 Task: Create a comic adaptation of a famous myth.
Action: Mouse moved to (37, 118)
Screenshot: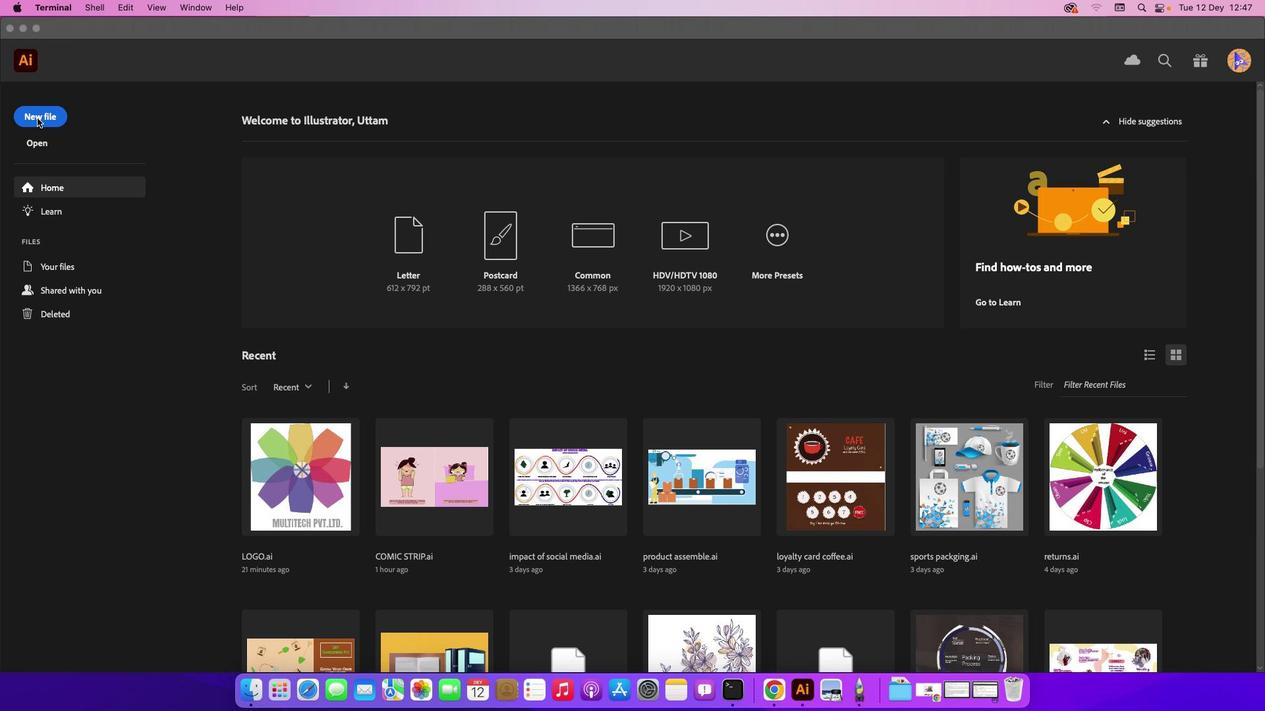 
Action: Mouse pressed left at (37, 118)
Screenshot: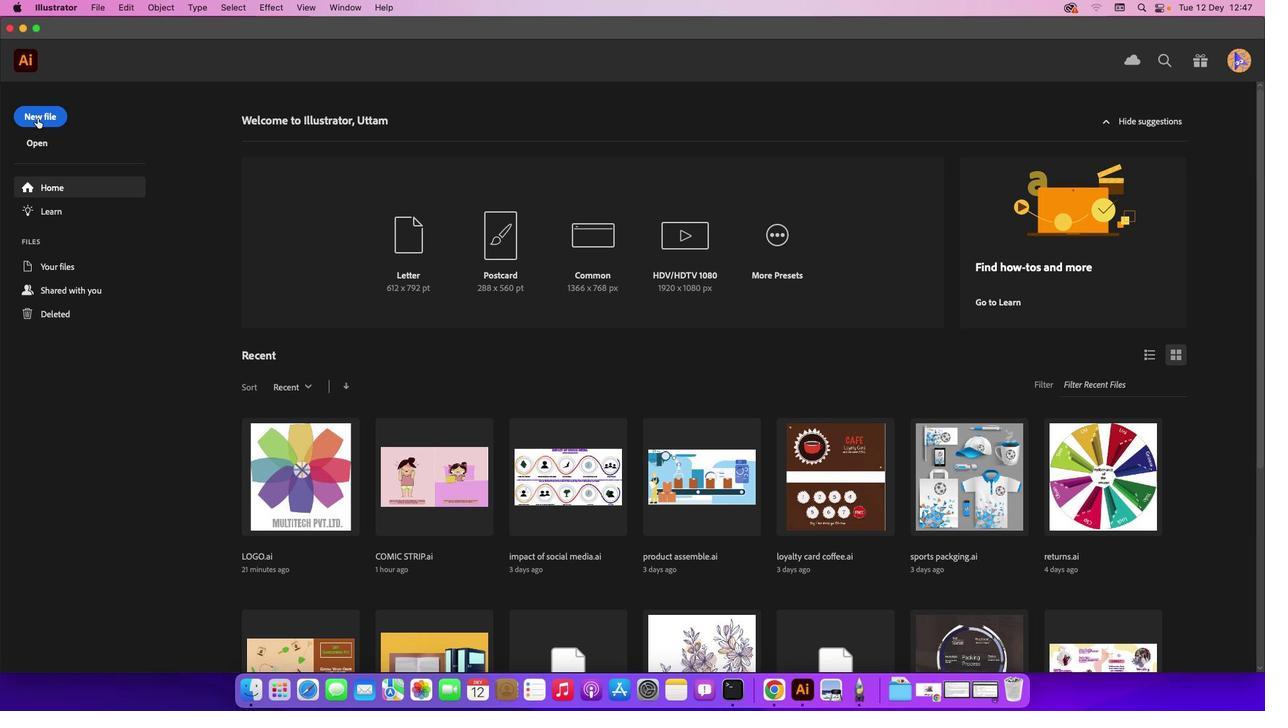 
Action: Mouse moved to (36, 118)
Screenshot: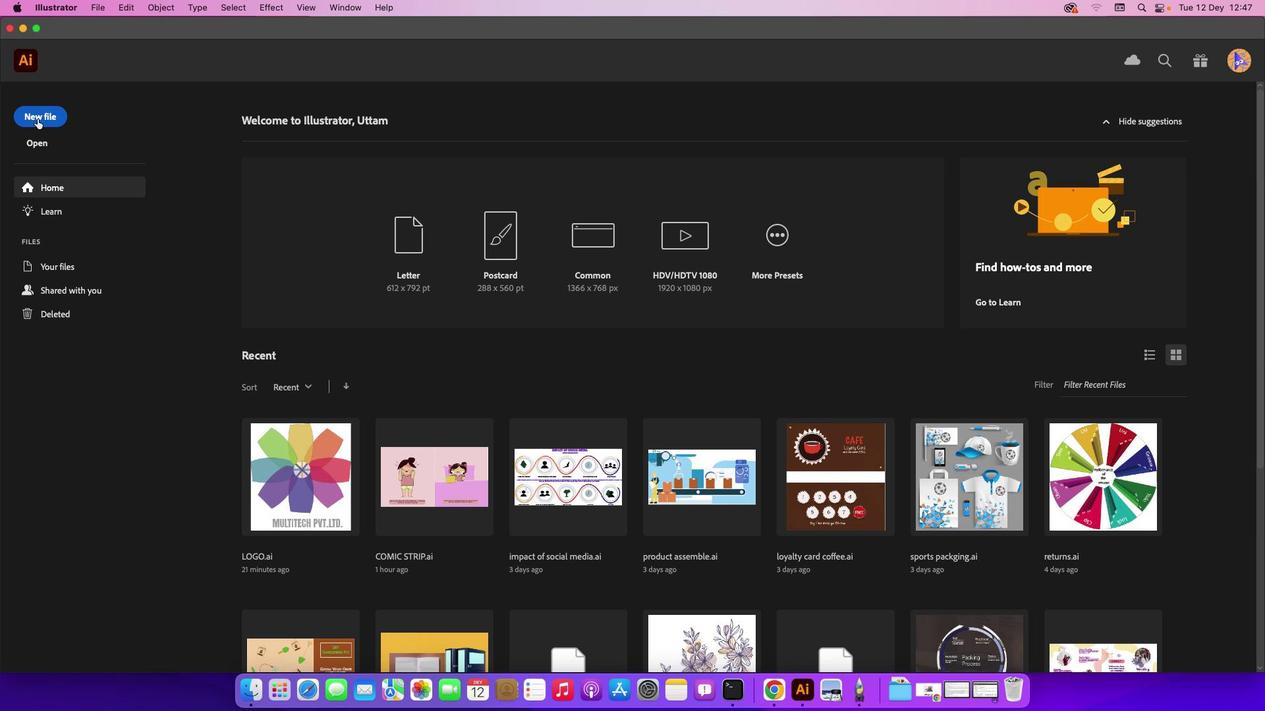 
Action: Mouse pressed left at (36, 118)
Screenshot: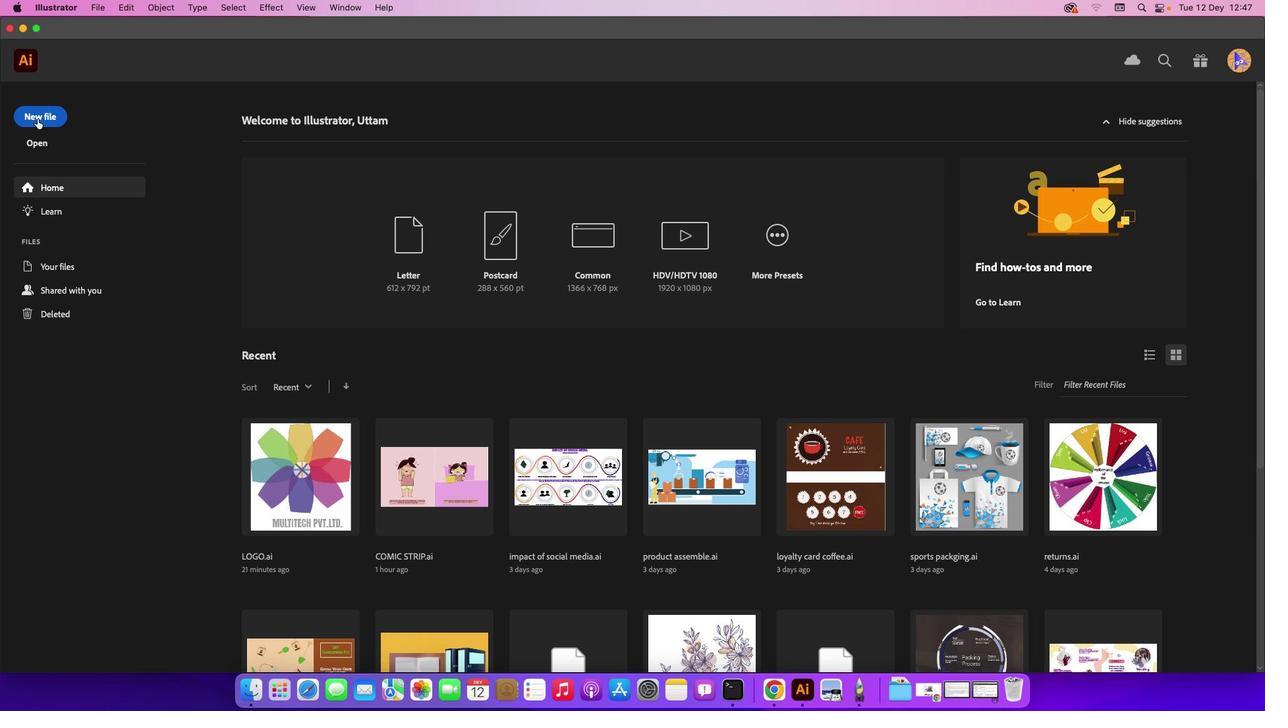 
Action: Mouse moved to (935, 545)
Screenshot: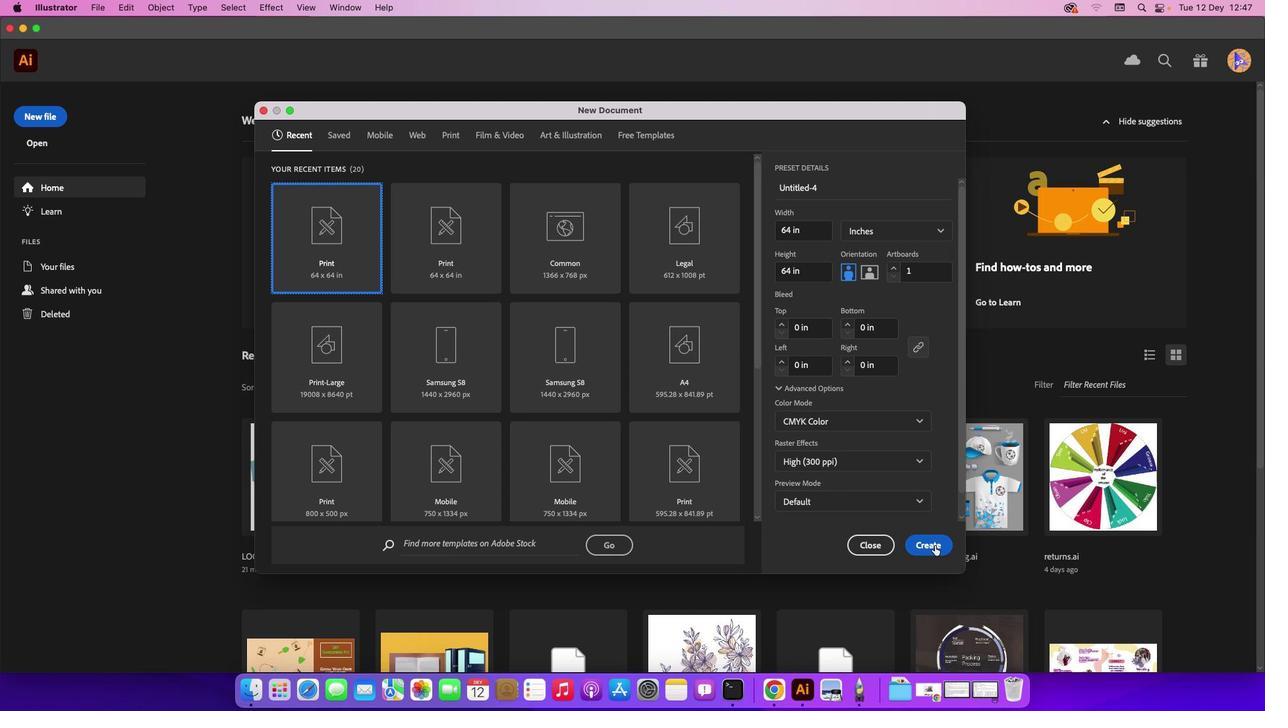 
Action: Mouse pressed left at (935, 545)
Screenshot: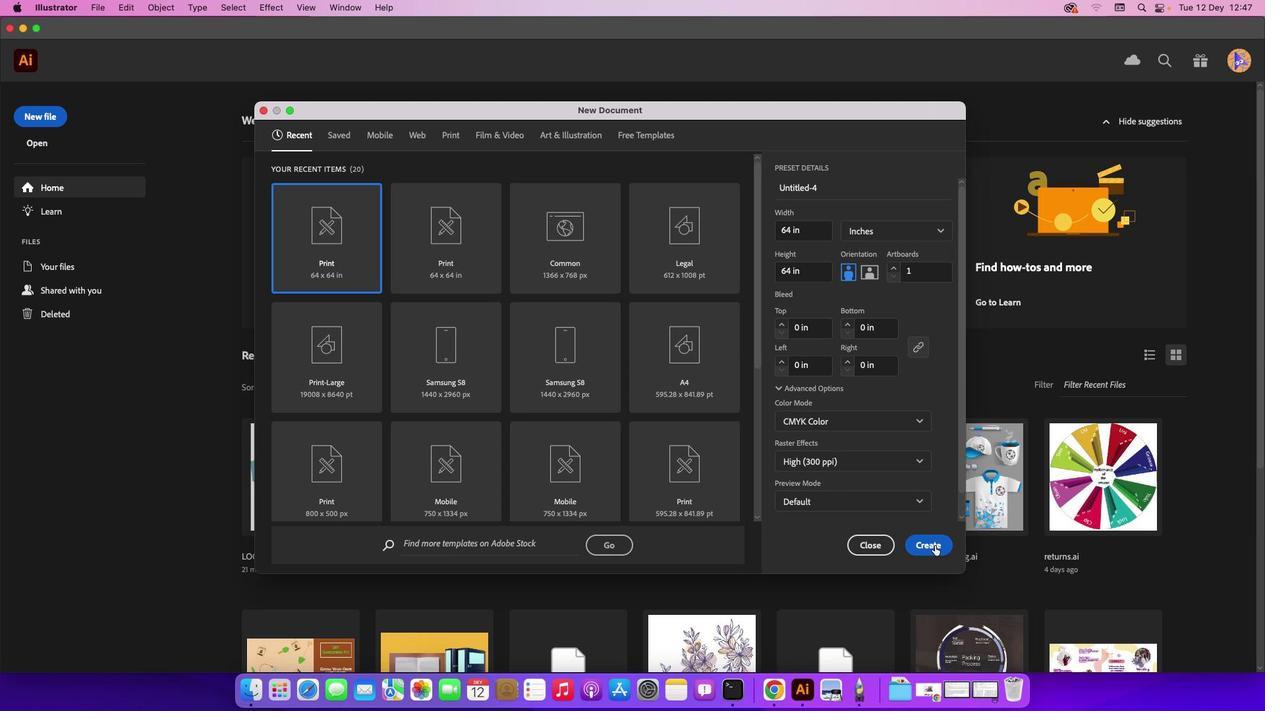 
Action: Mouse moved to (99, 10)
Screenshot: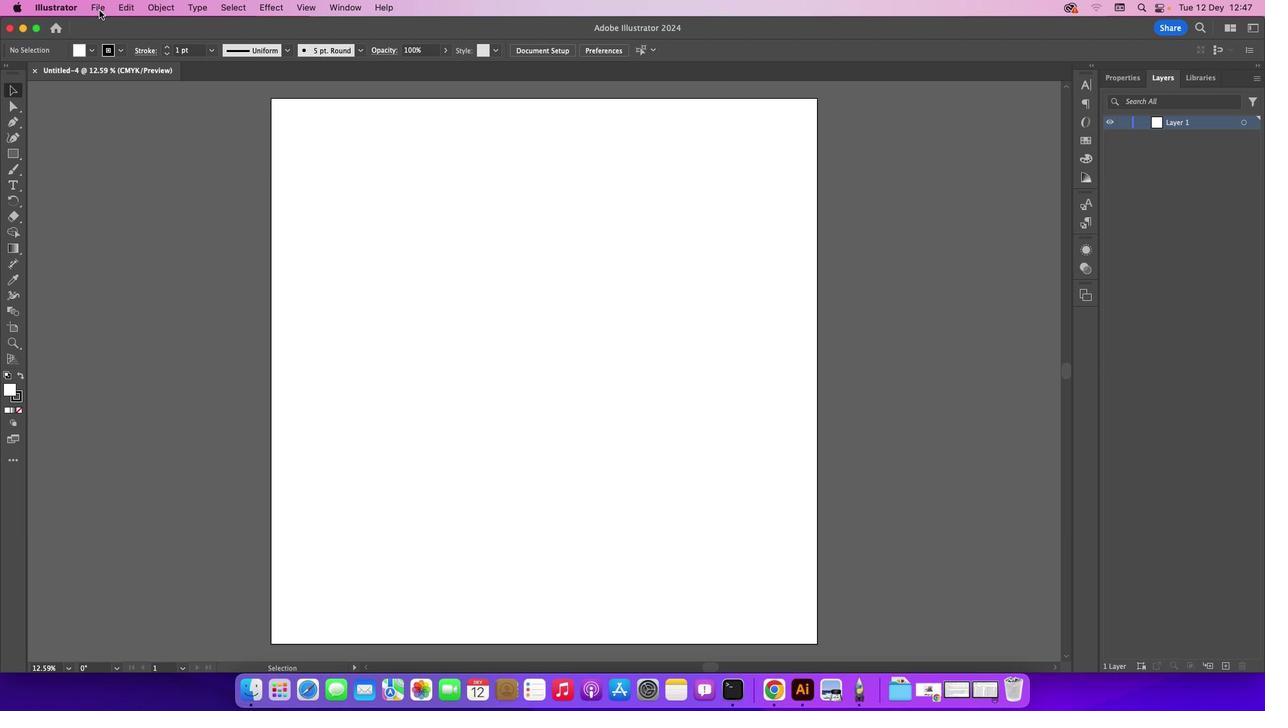 
Action: Mouse pressed left at (99, 10)
Screenshot: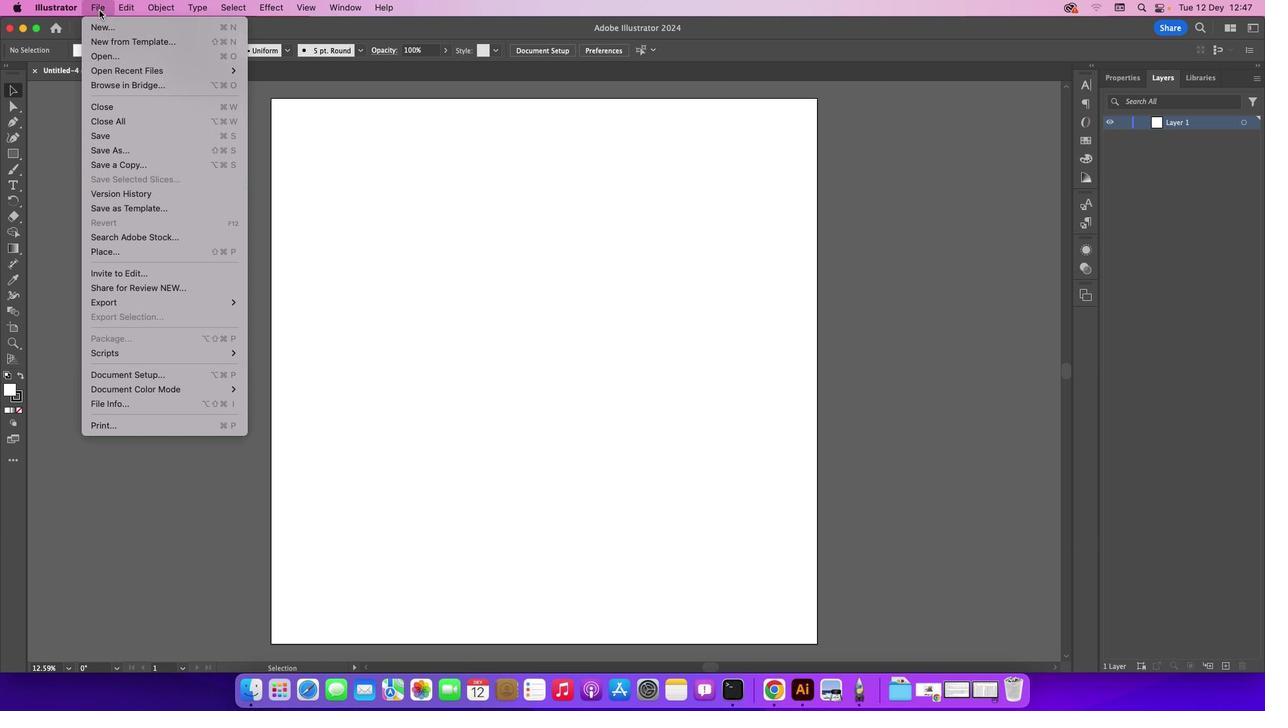 
Action: Mouse moved to (133, 252)
Screenshot: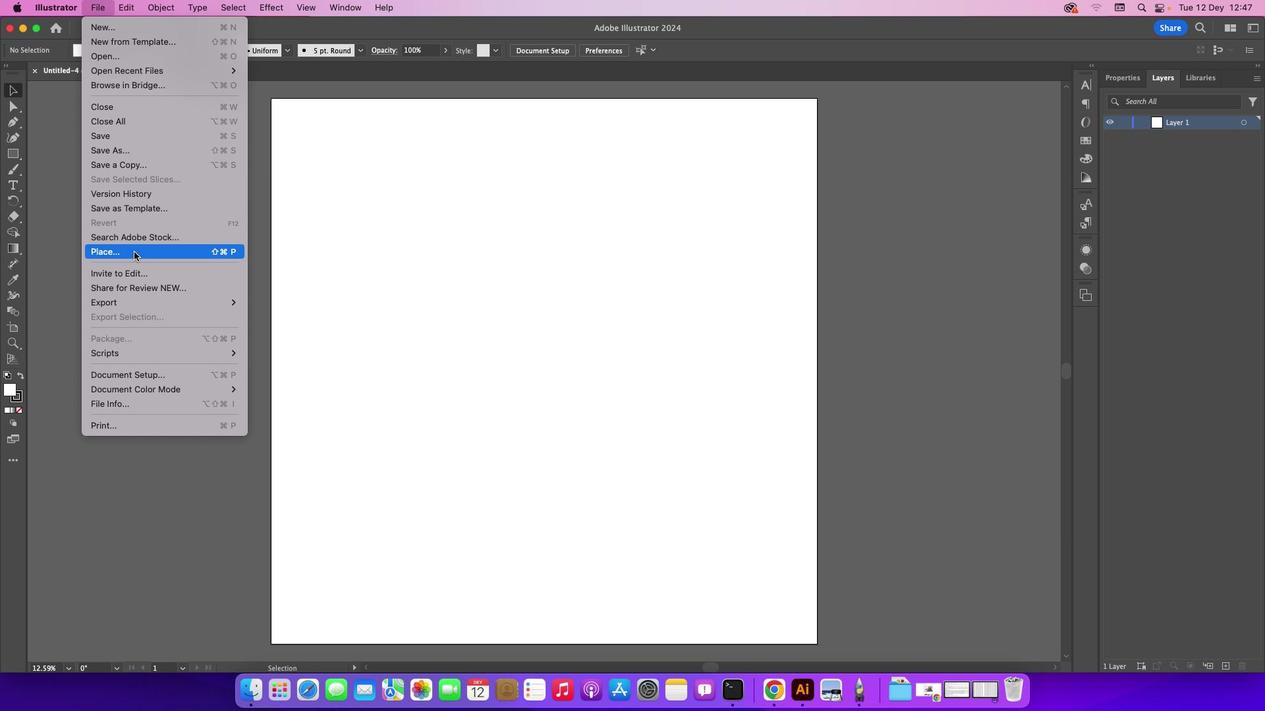 
Action: Mouse pressed left at (133, 252)
Screenshot: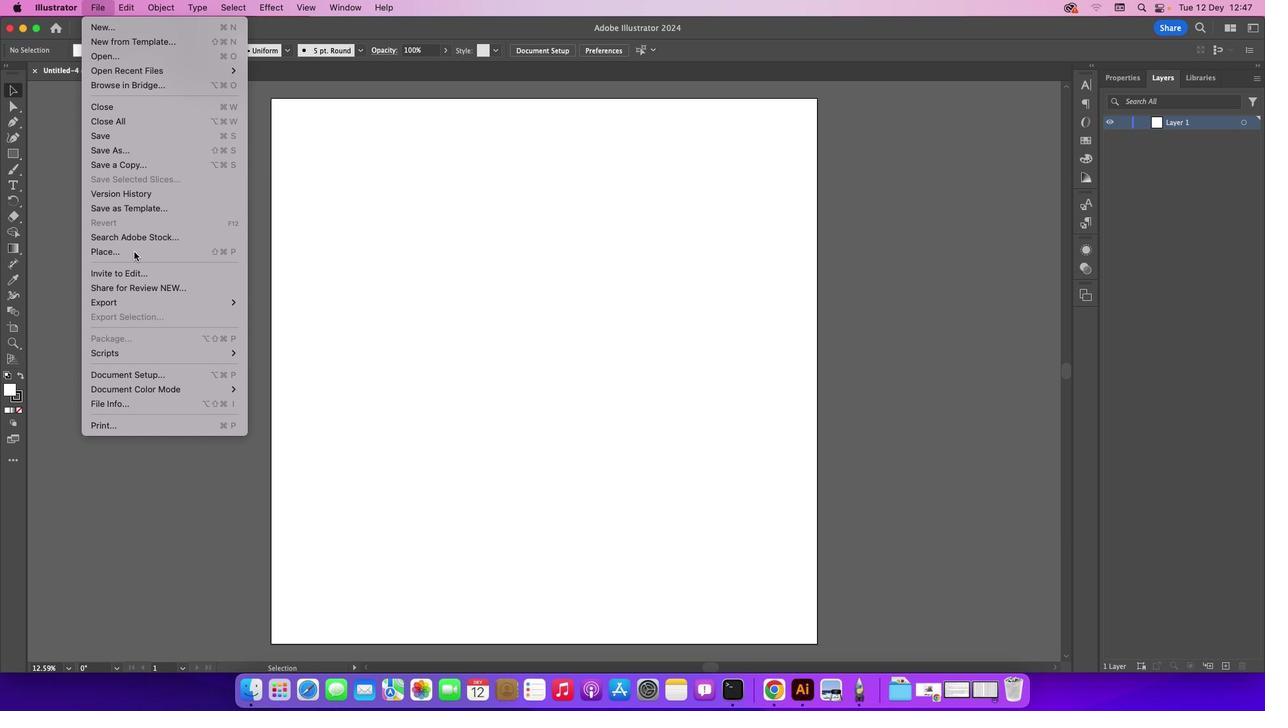 
Action: Mouse moved to (522, 192)
Screenshot: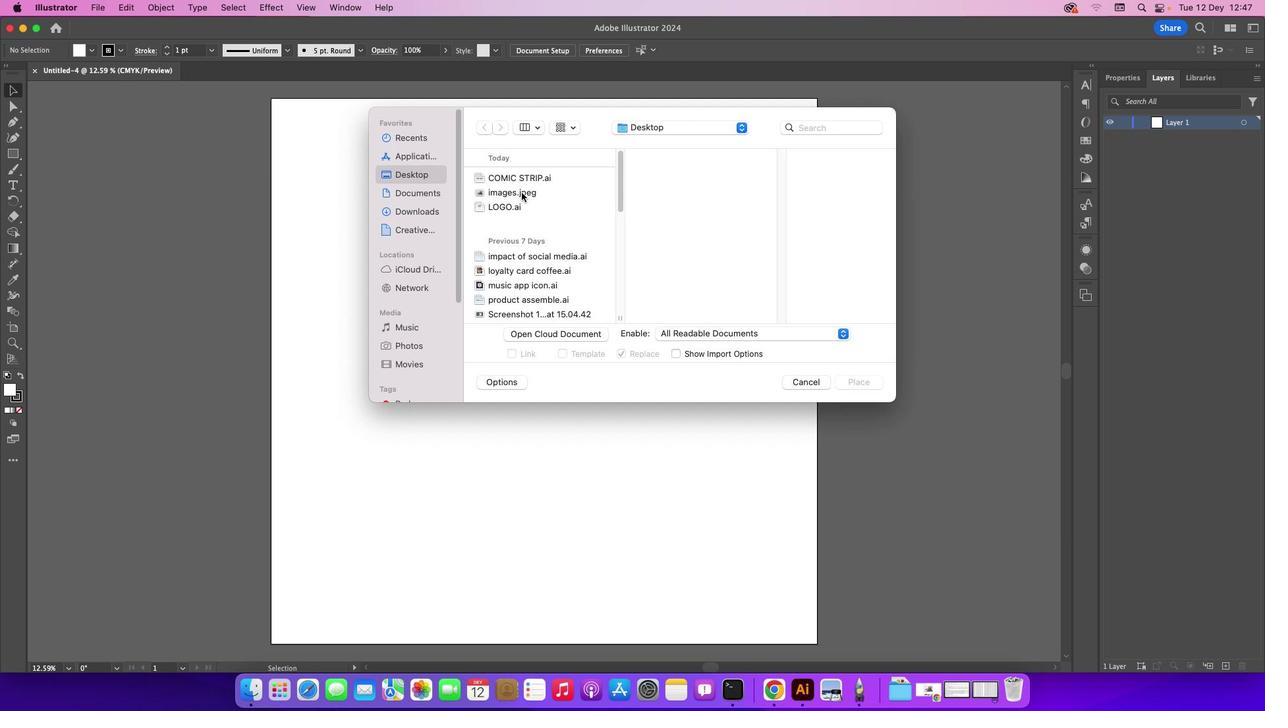 
Action: Mouse pressed left at (522, 192)
Screenshot: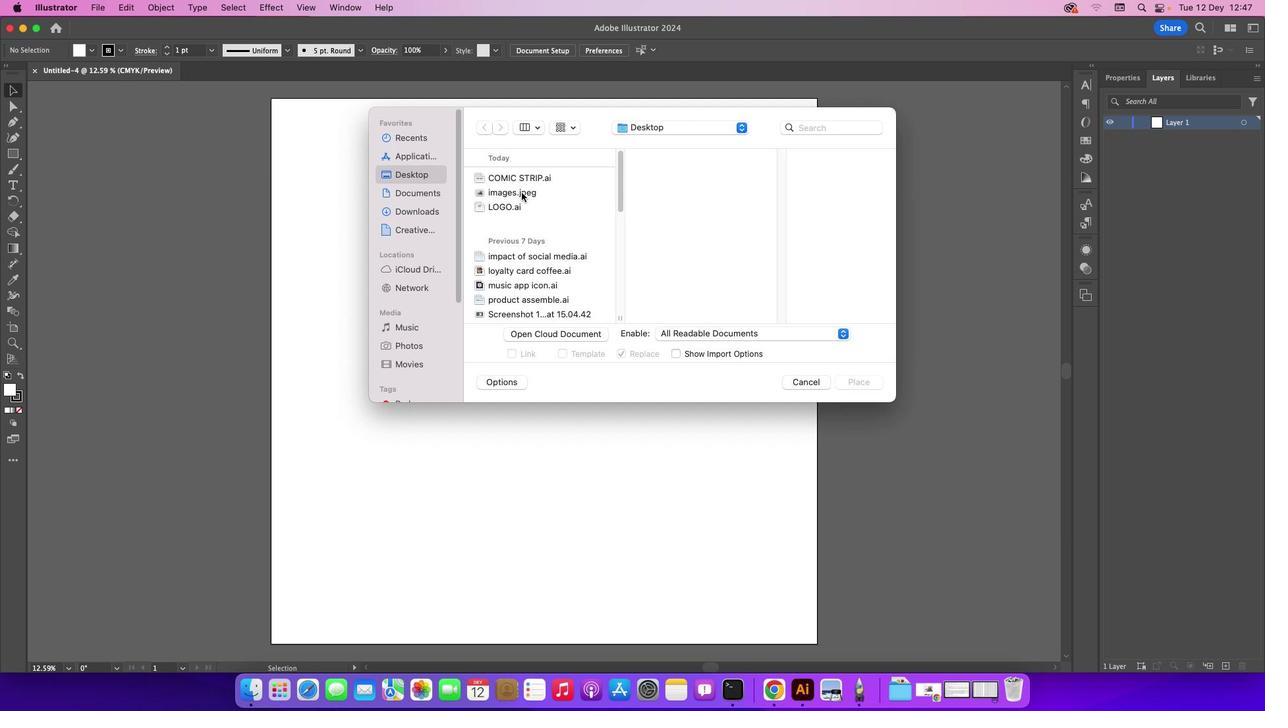 
Action: Mouse moved to (872, 383)
Screenshot: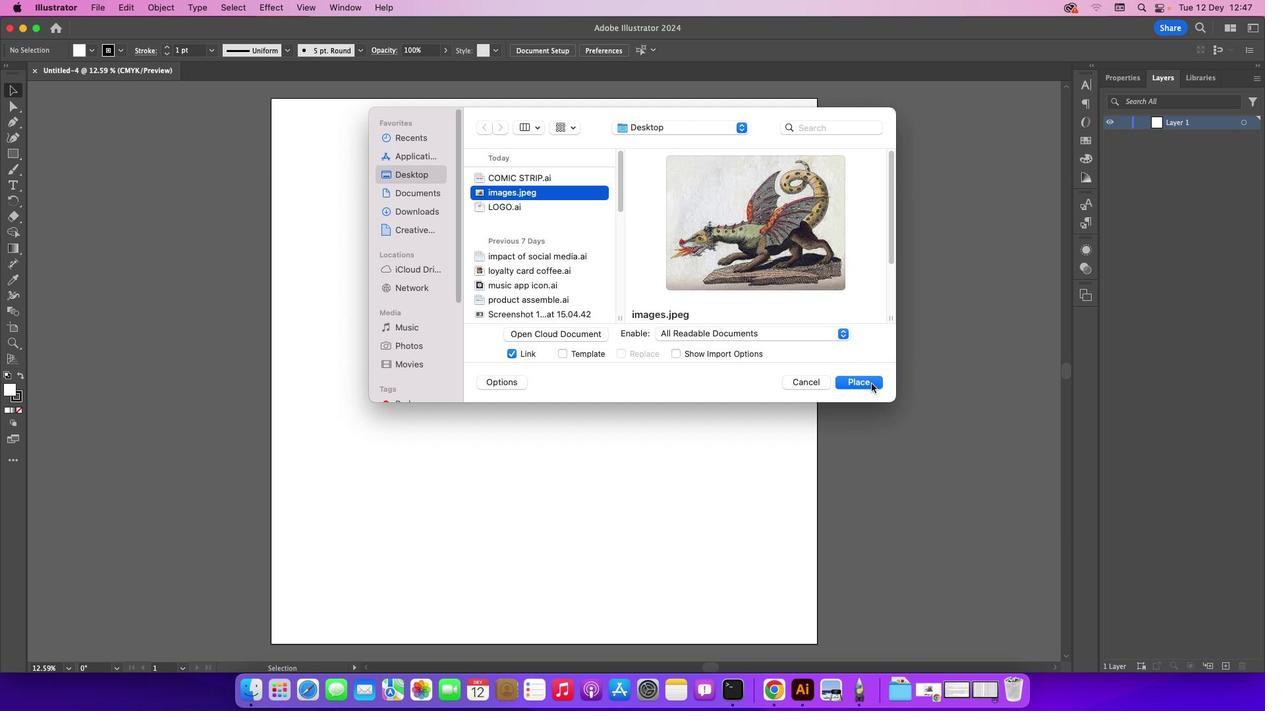 
Action: Mouse pressed left at (872, 383)
Screenshot: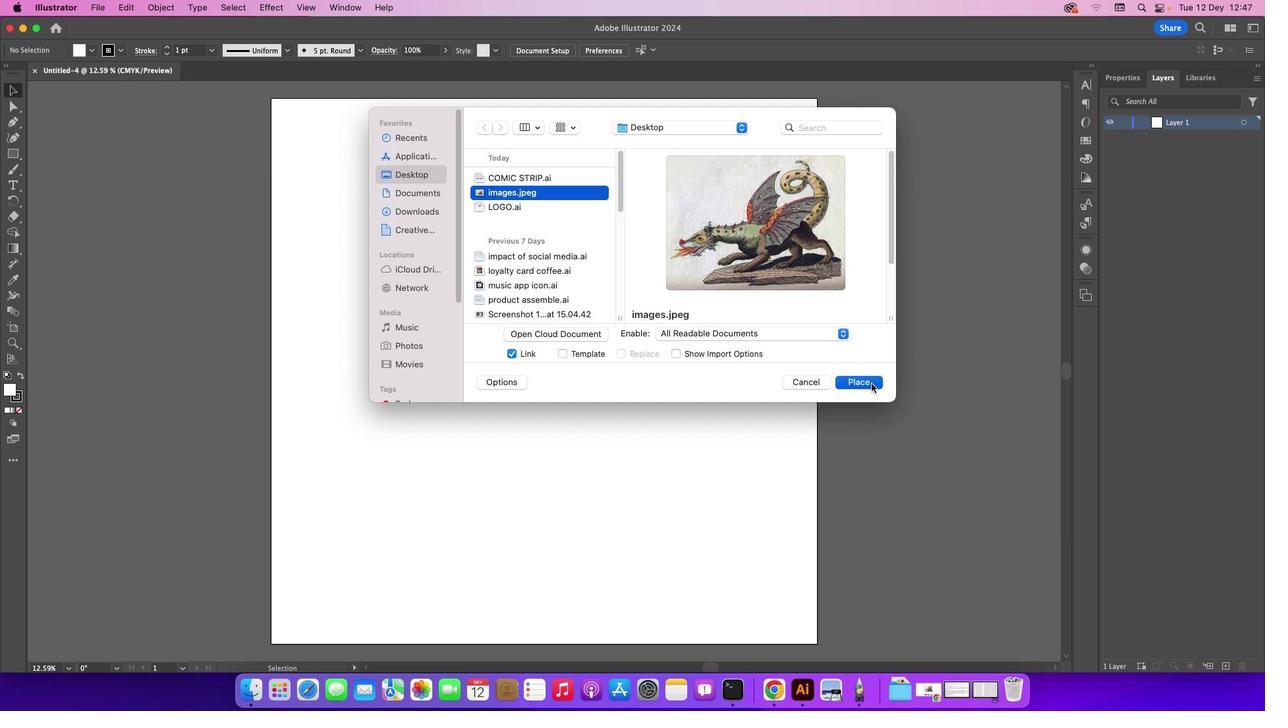
Action: Mouse moved to (400, 170)
Screenshot: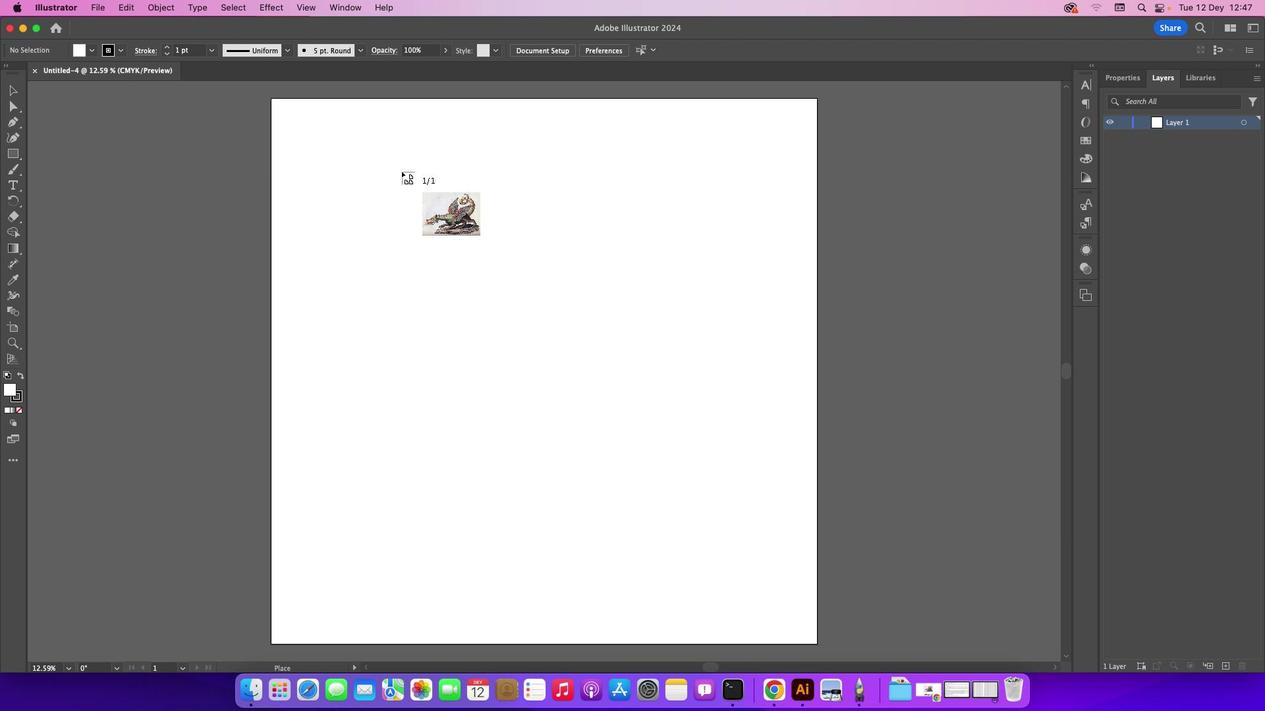 
Action: Mouse pressed left at (400, 170)
Screenshot: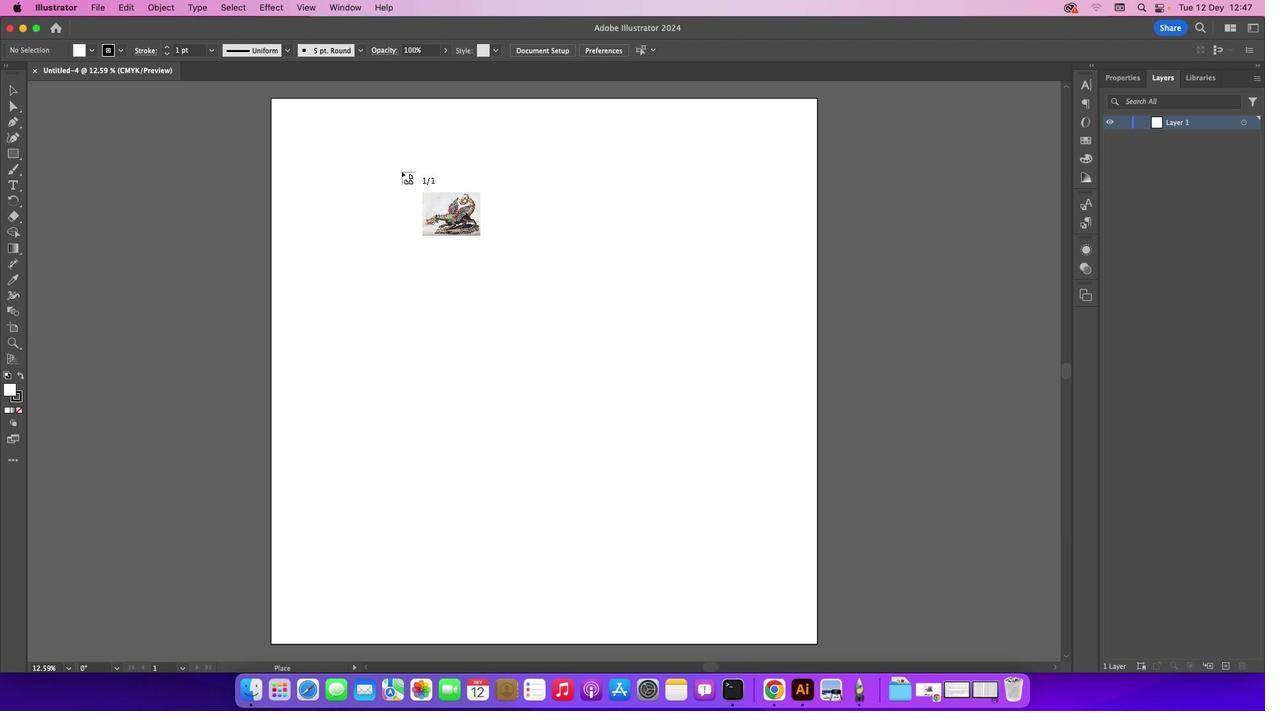 
Action: Mouse moved to (434, 194)
Screenshot: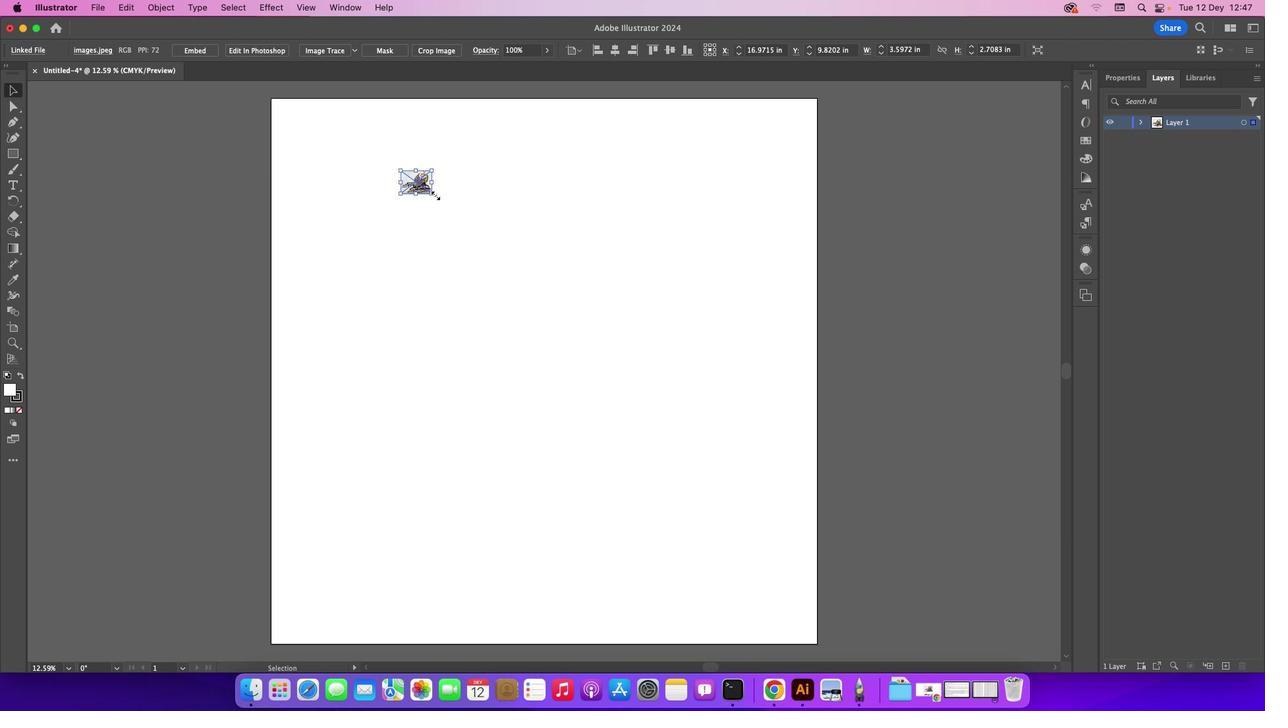 
Action: Key pressed Key.shift
Screenshot: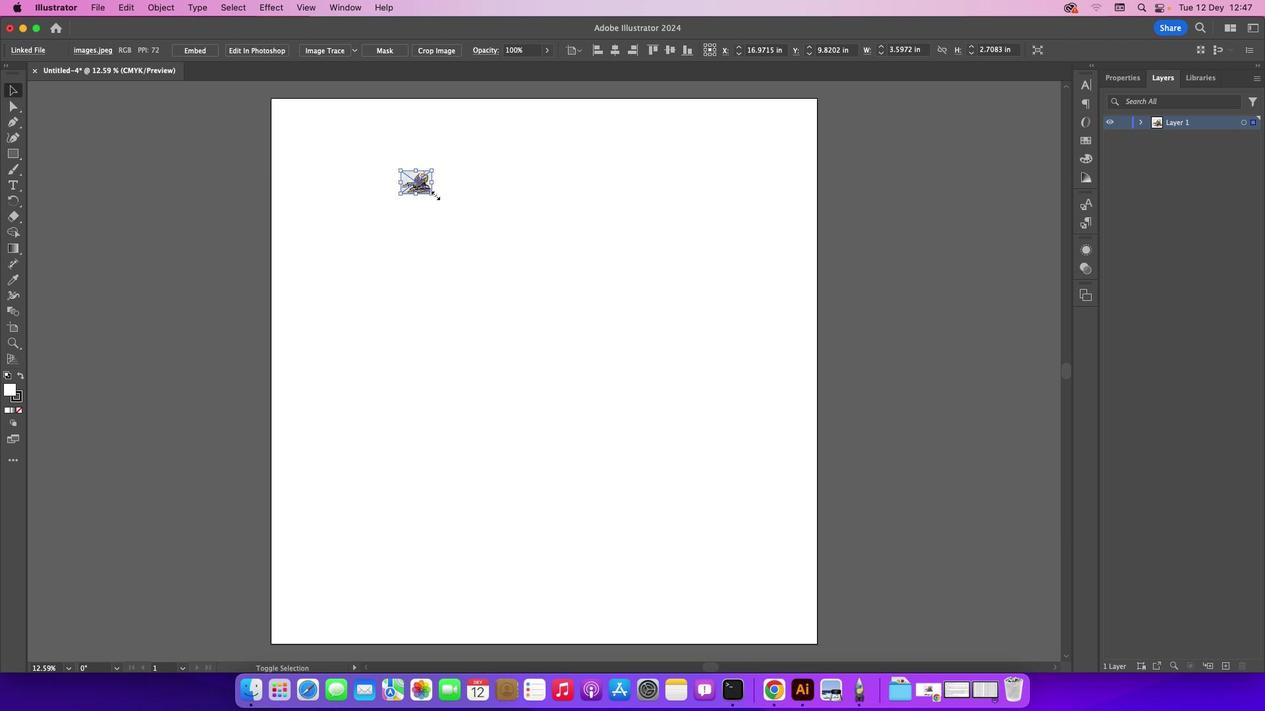 
Action: Mouse pressed left at (434, 194)
Screenshot: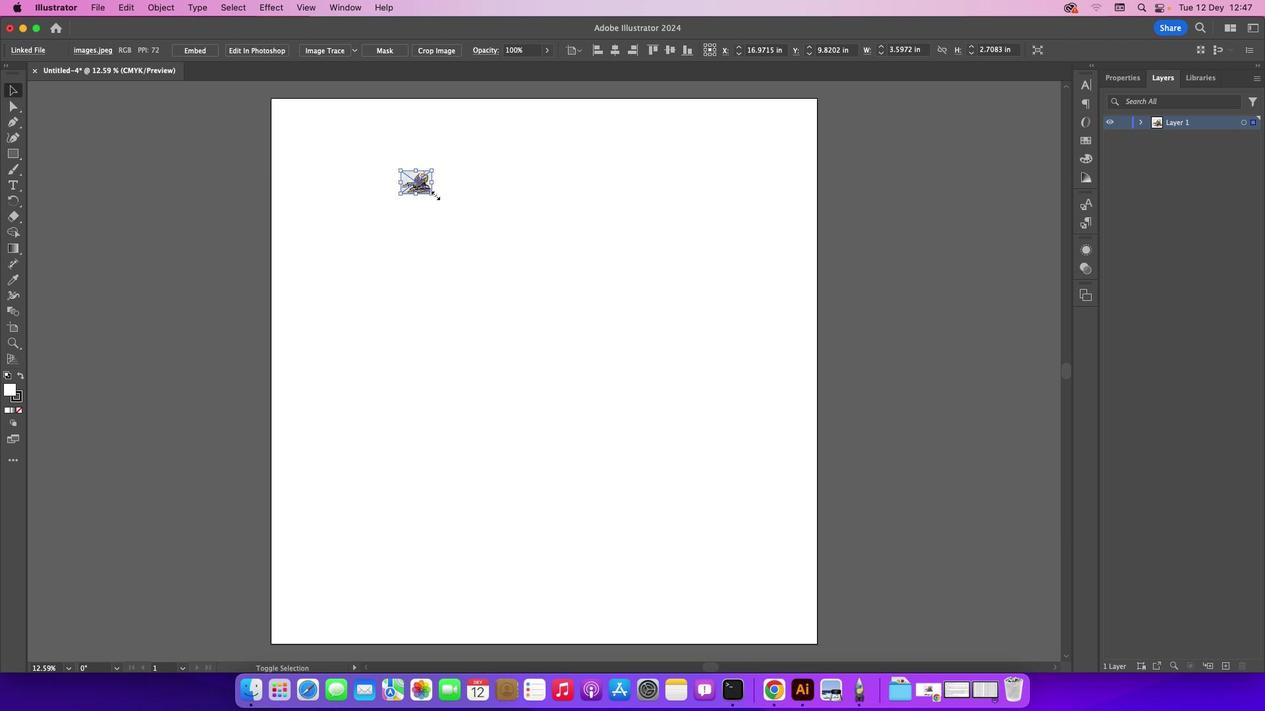 
Action: Mouse moved to (638, 346)
Screenshot: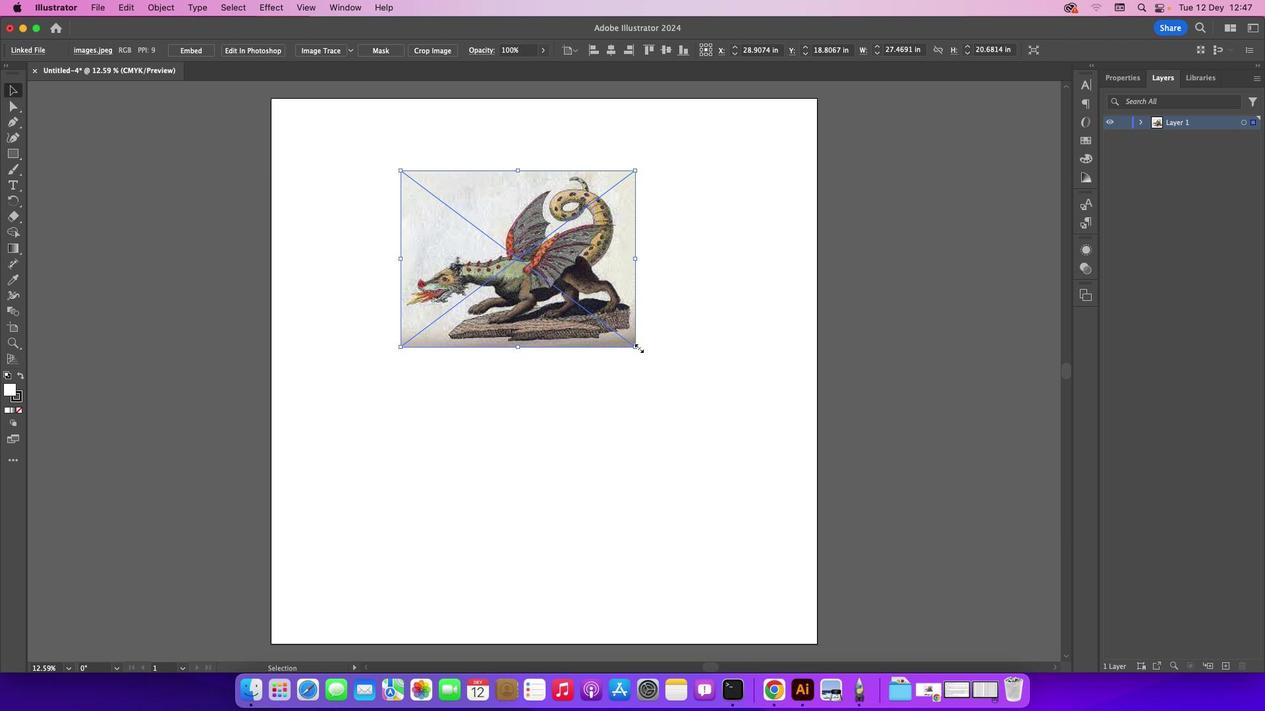 
Action: Key pressed Key.shift
Screenshot: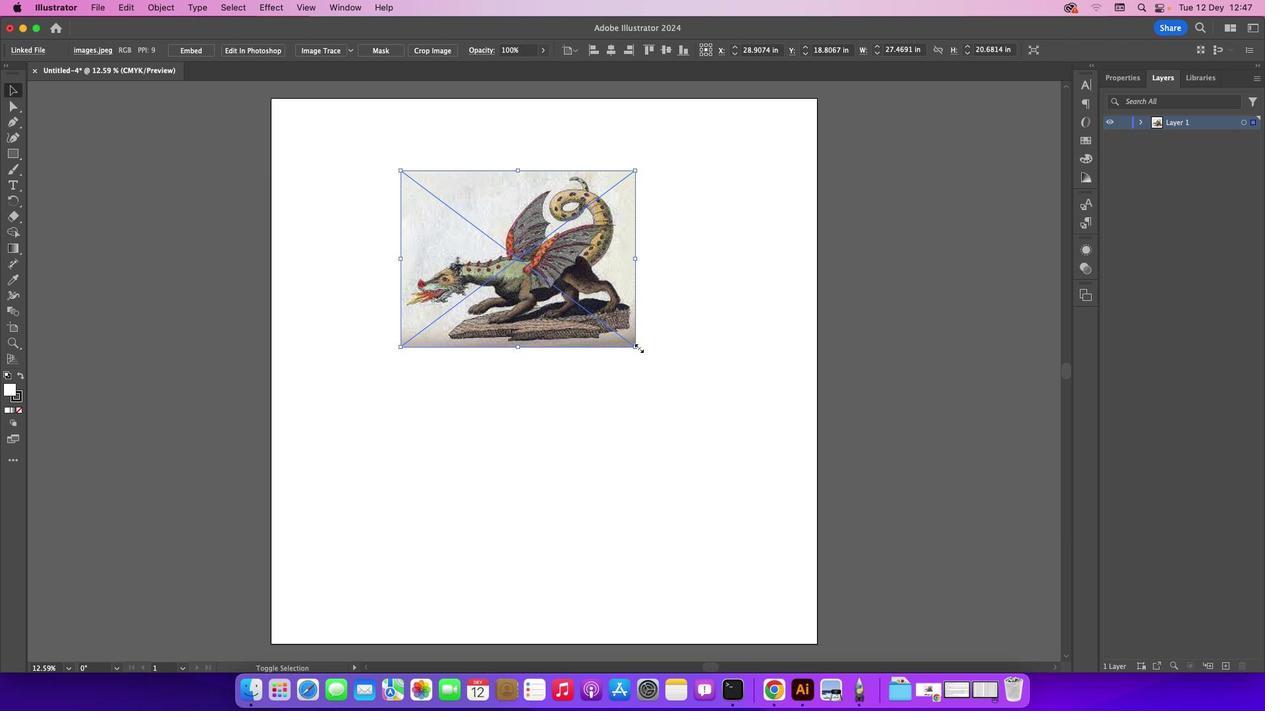 
Action: Mouse pressed left at (638, 346)
Screenshot: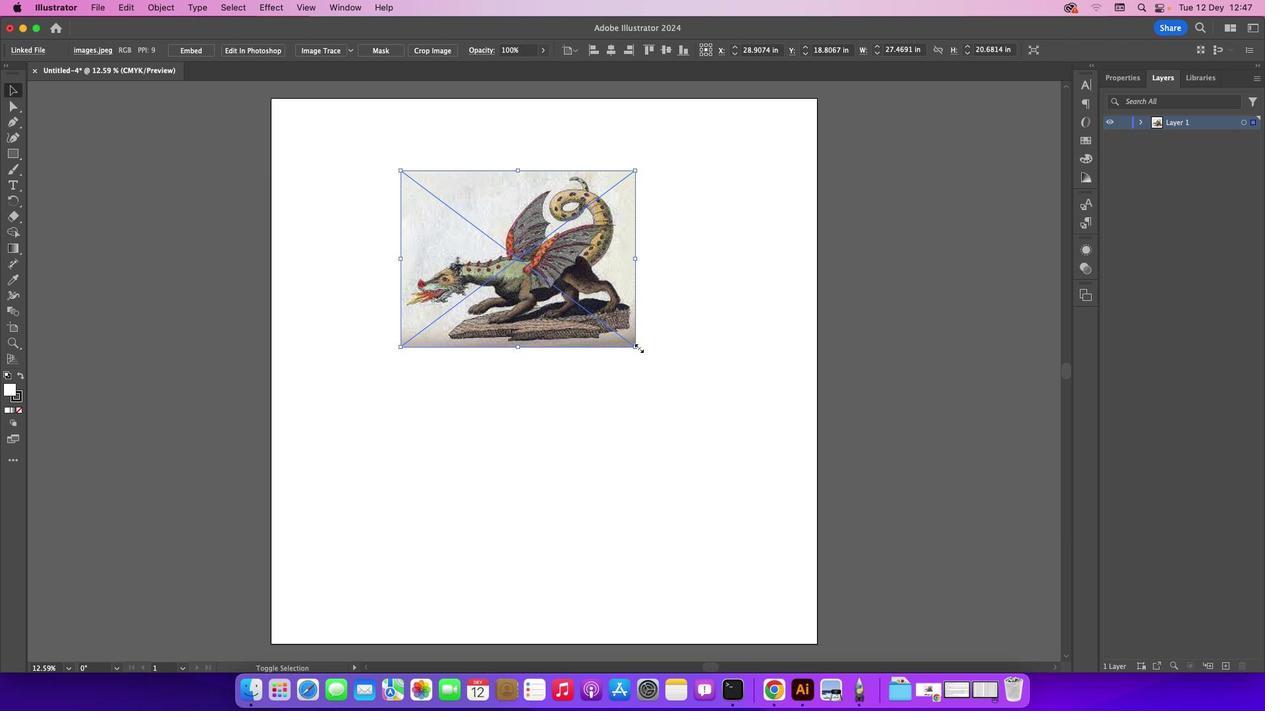 
Action: Mouse moved to (638, 285)
Screenshot: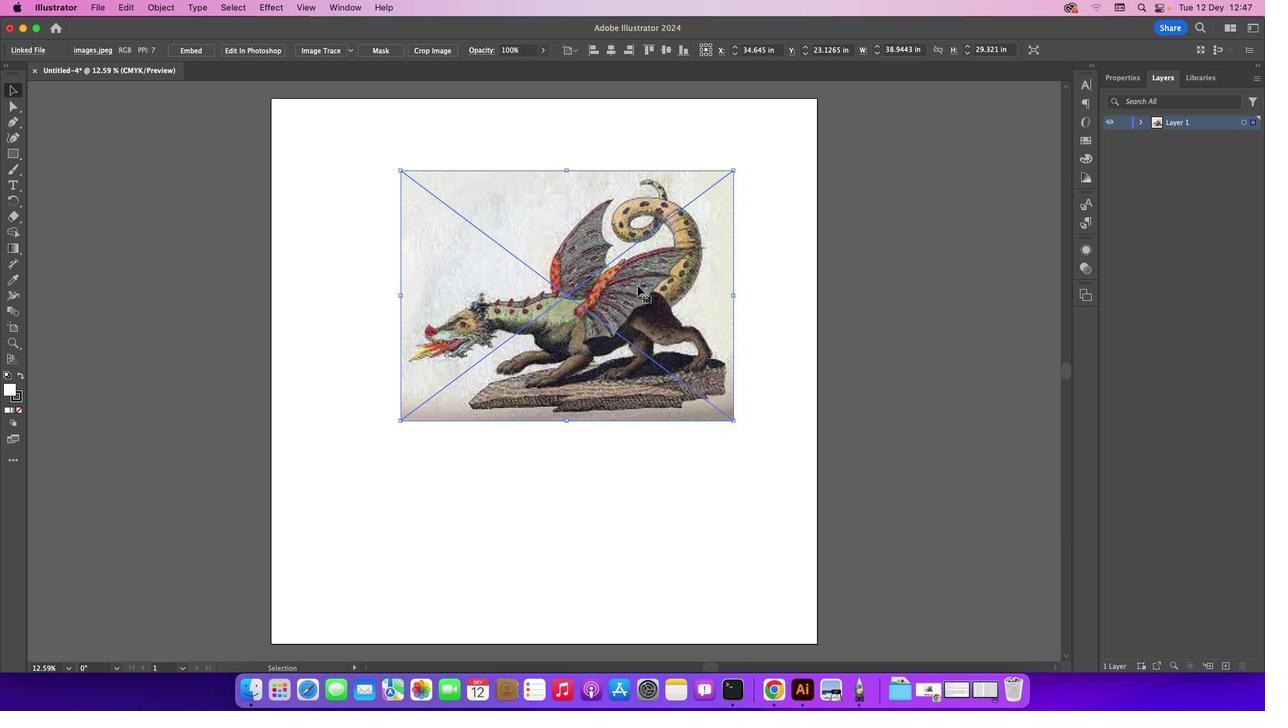 
Action: Mouse pressed left at (638, 285)
Screenshot: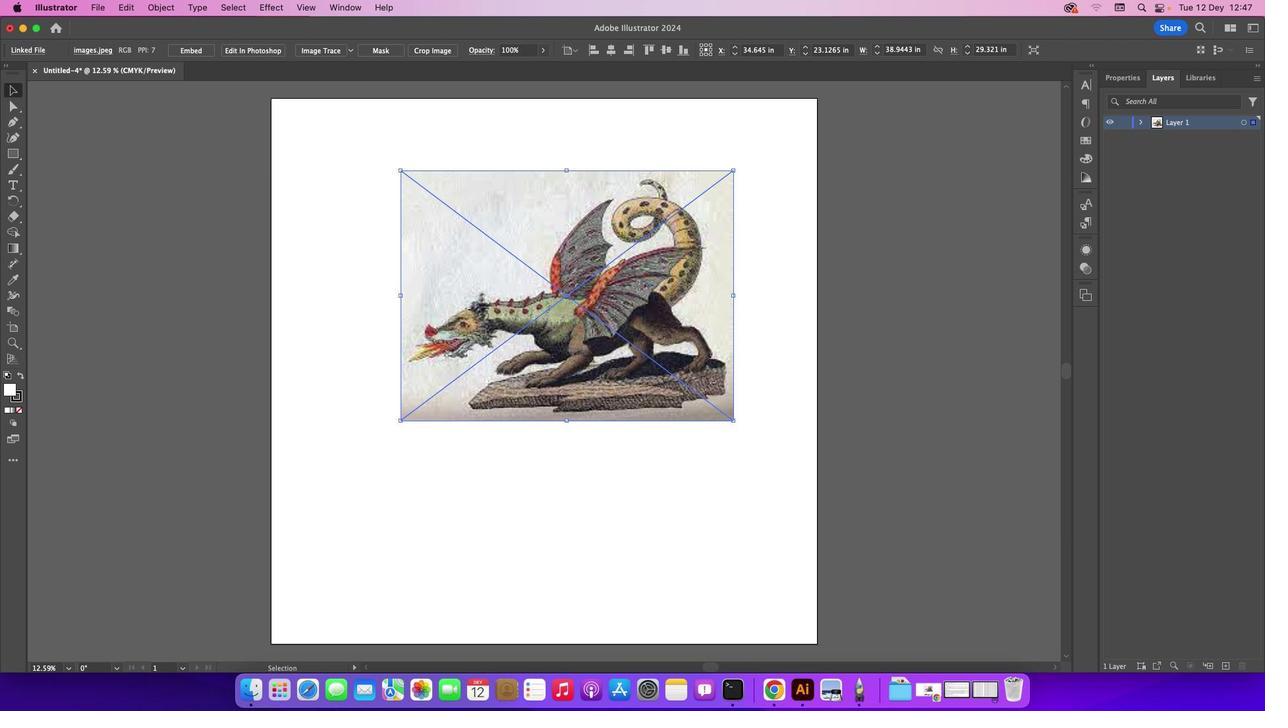 
Action: Mouse moved to (879, 301)
Screenshot: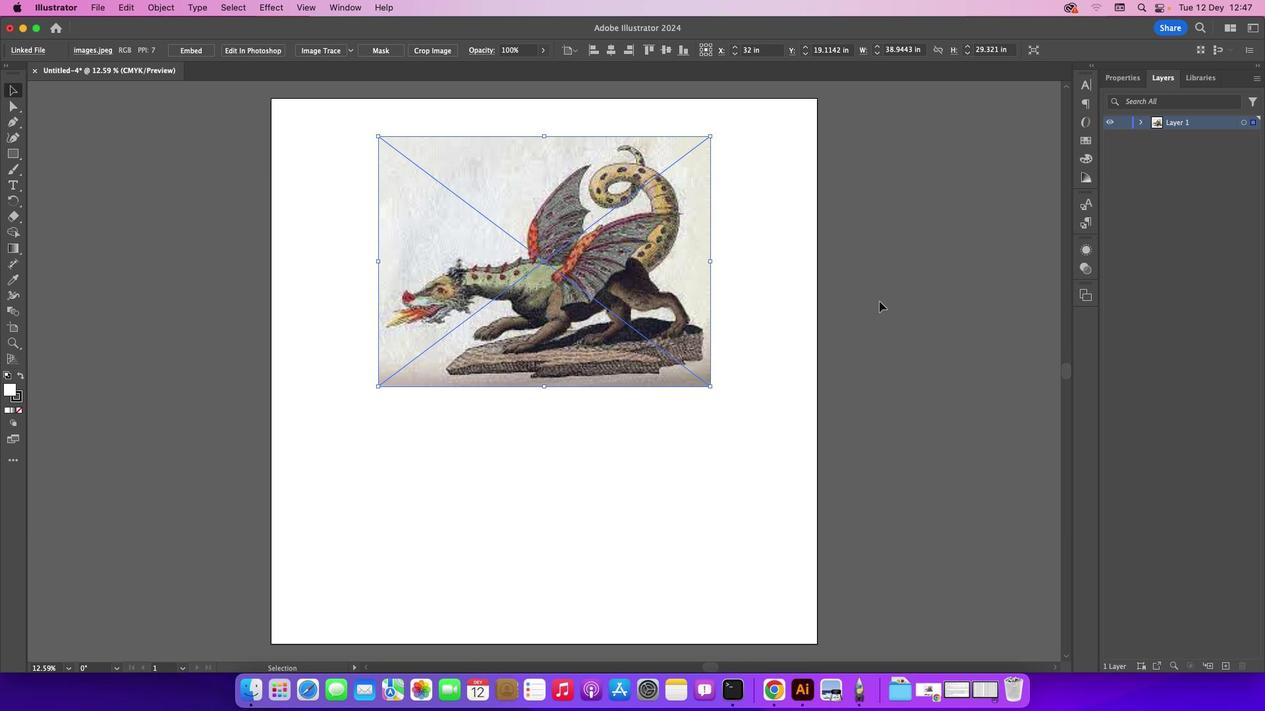 
Action: Mouse pressed left at (879, 301)
Screenshot: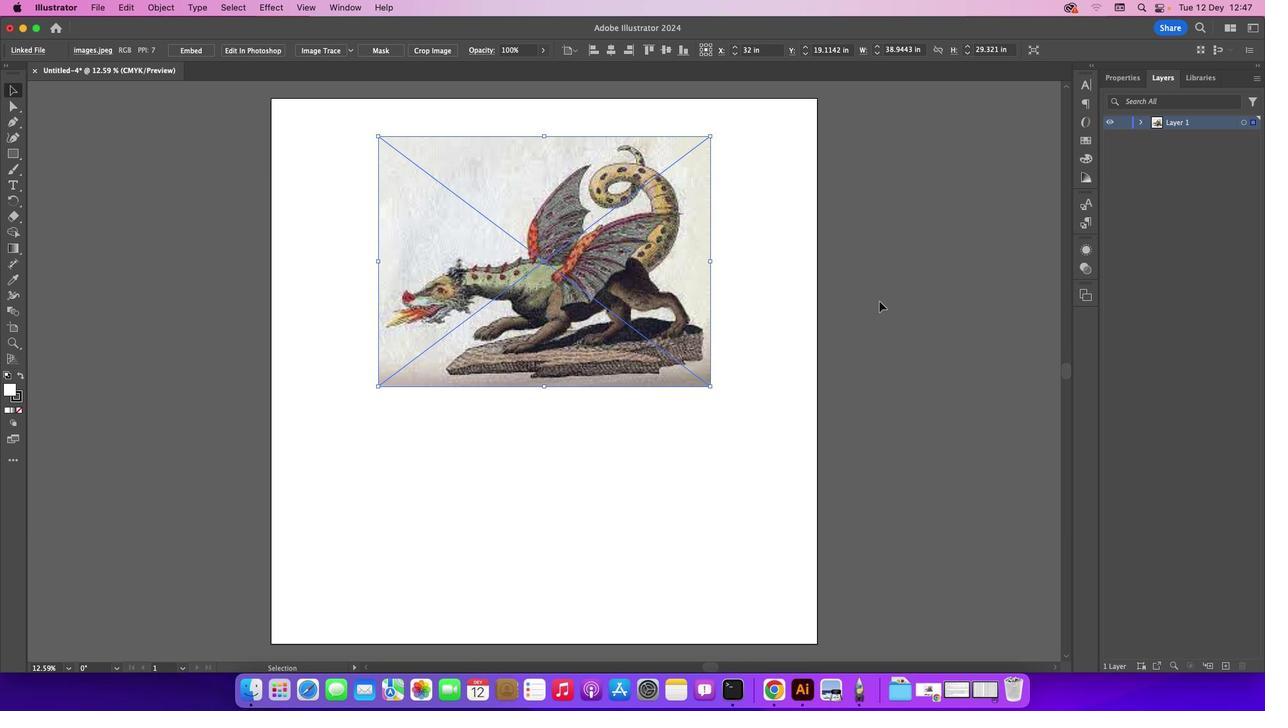 
Action: Mouse moved to (14, 126)
Screenshot: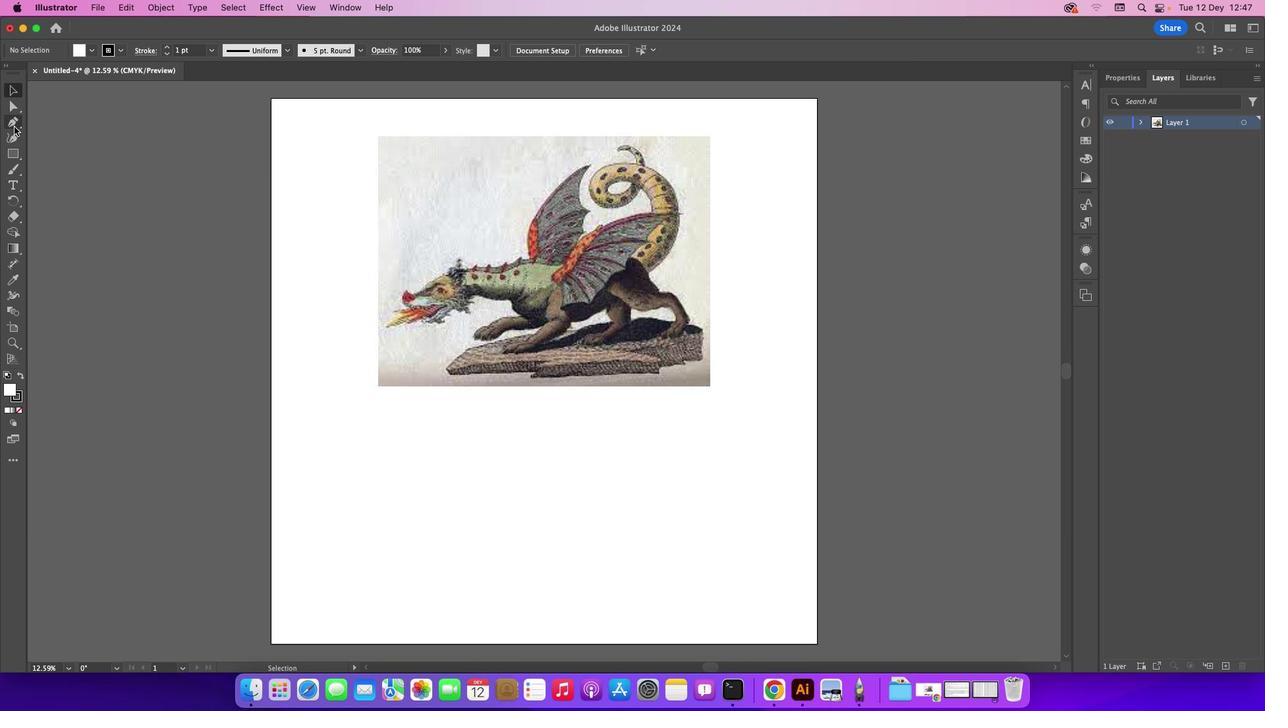 
Action: Mouse pressed left at (14, 126)
Screenshot: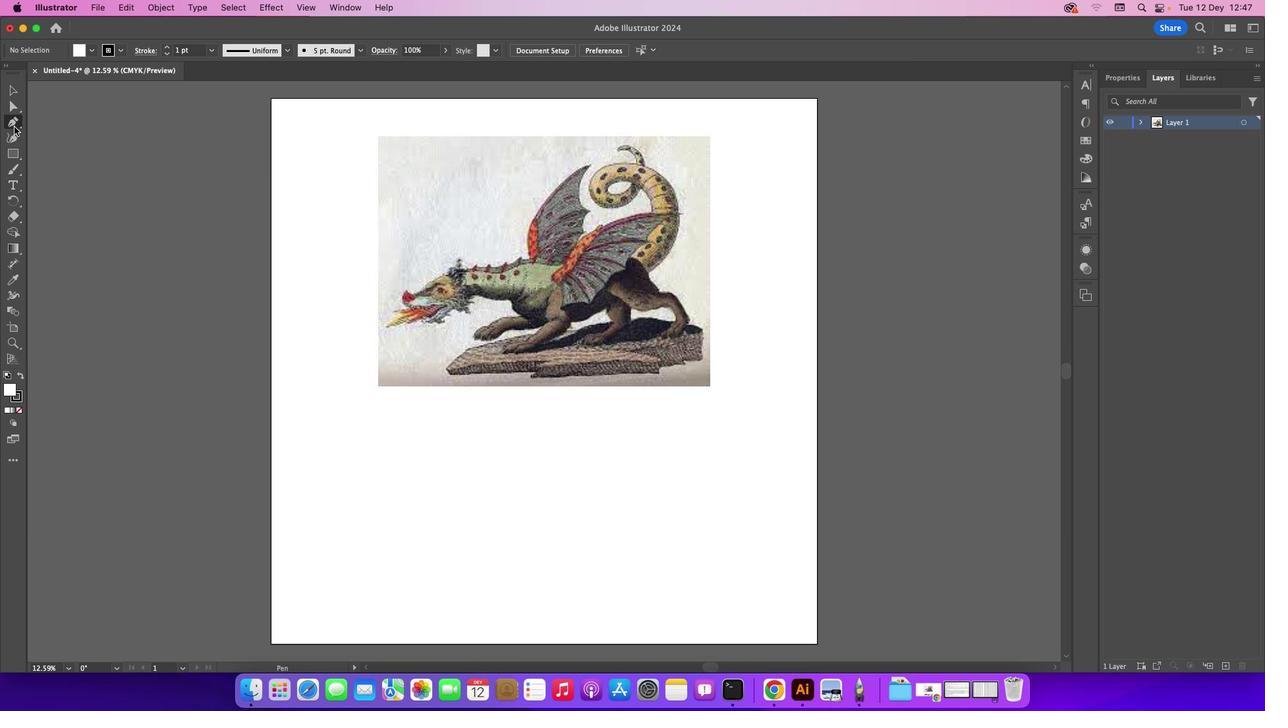 
Action: Mouse moved to (369, 241)
Screenshot: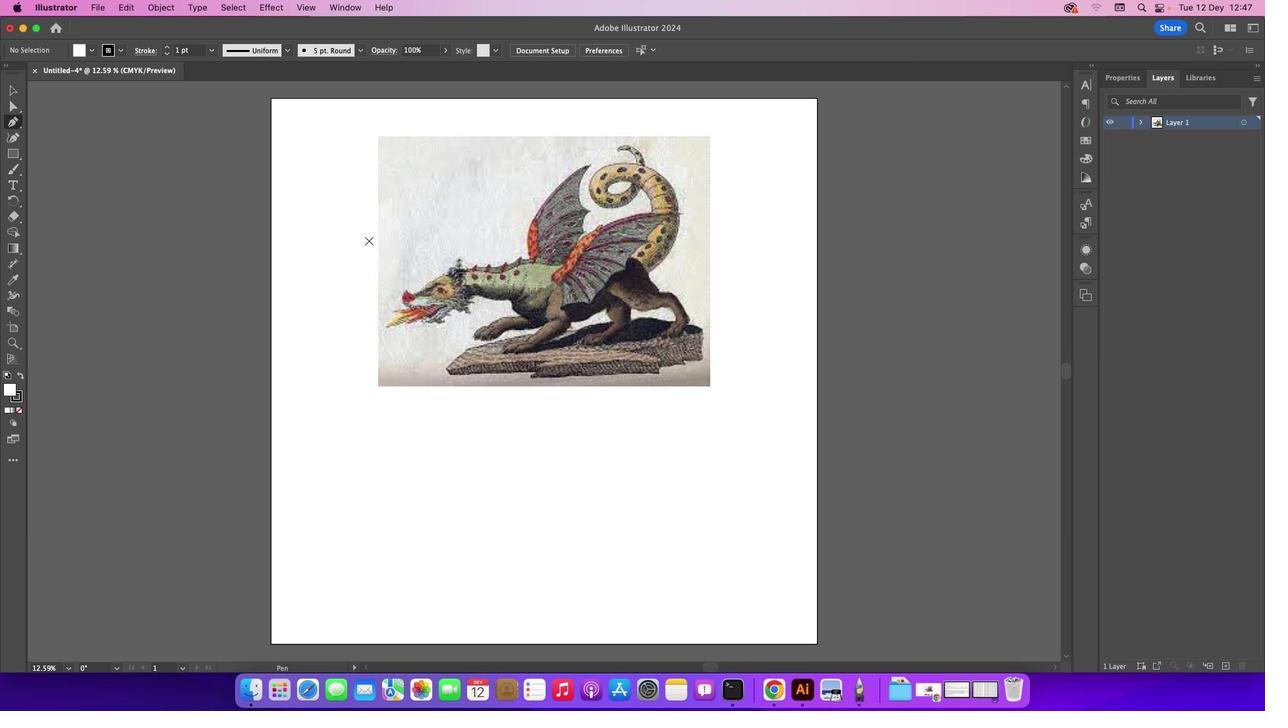 
Action: Key pressed Key.caps_lock
Screenshot: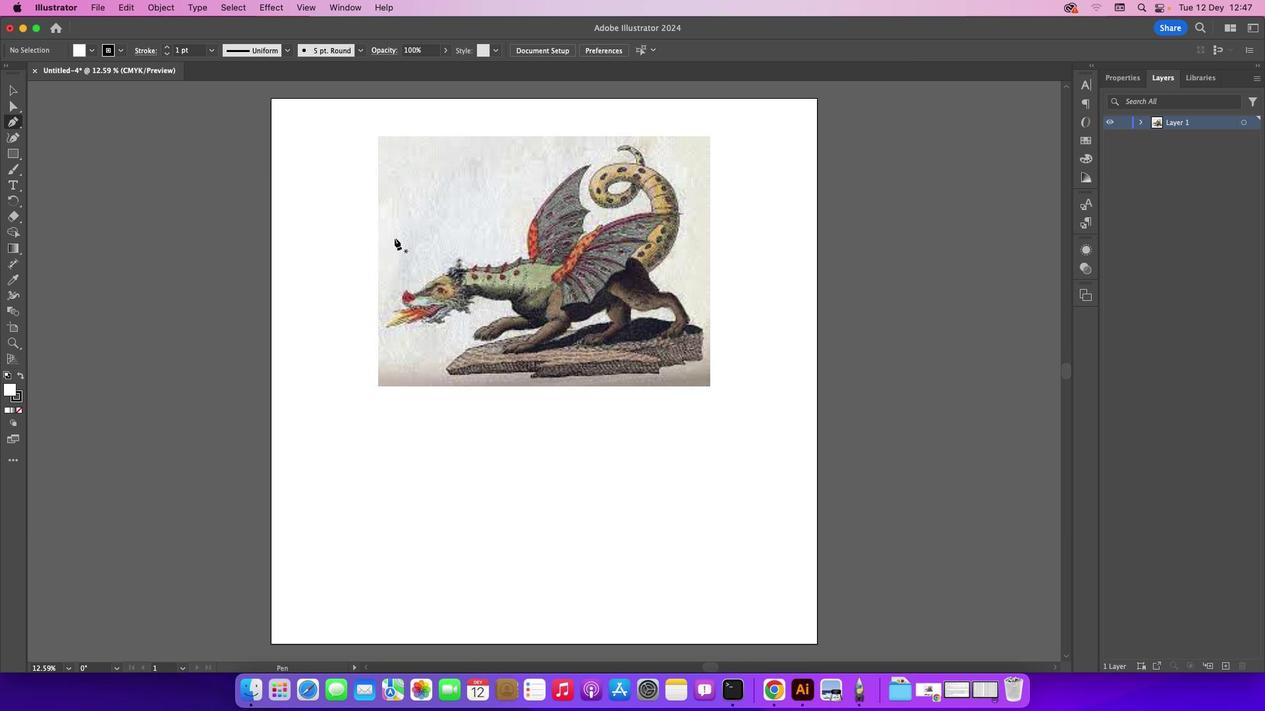 
Action: Mouse moved to (443, 274)
Screenshot: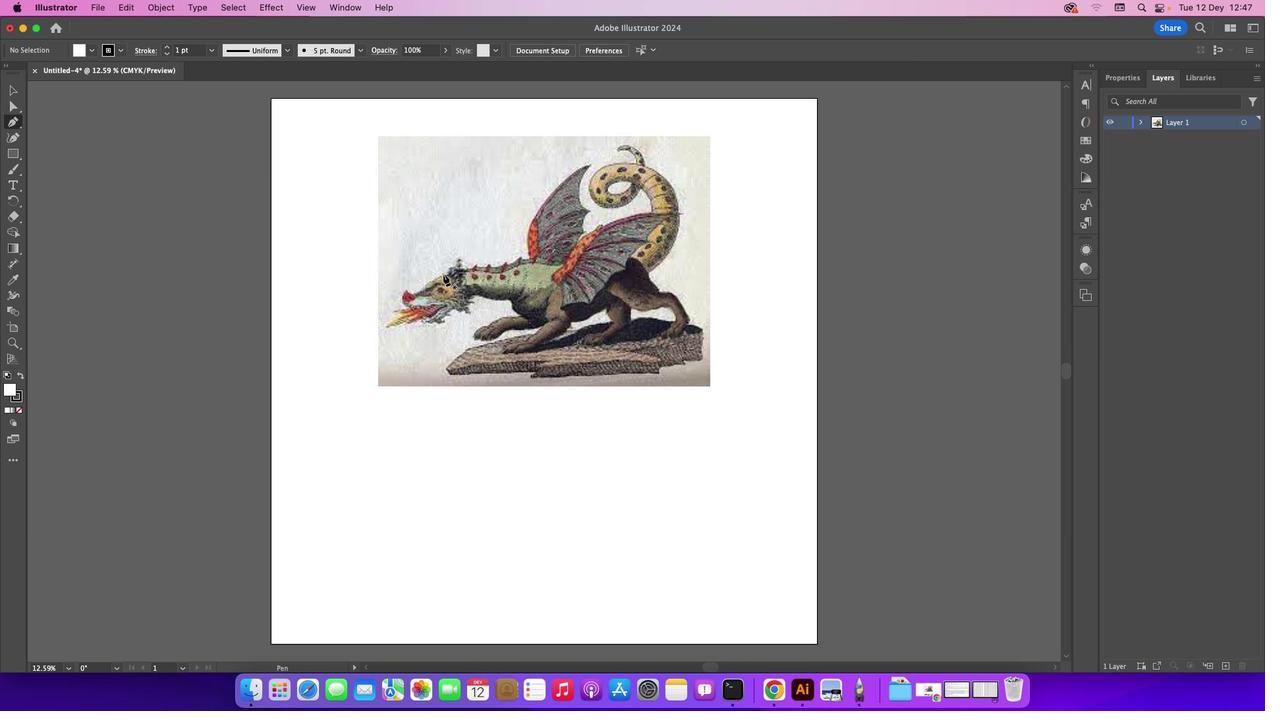 
Action: Mouse pressed left at (443, 274)
Screenshot: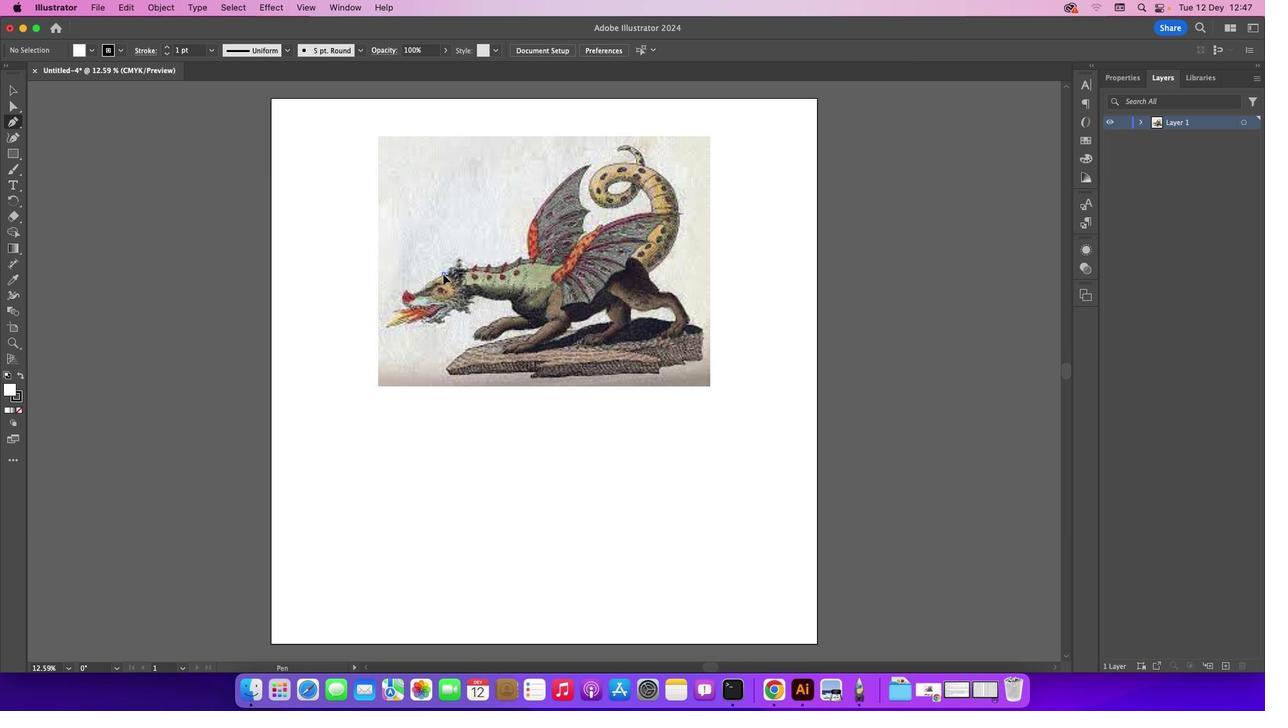 
Action: Mouse moved to (429, 282)
Screenshot: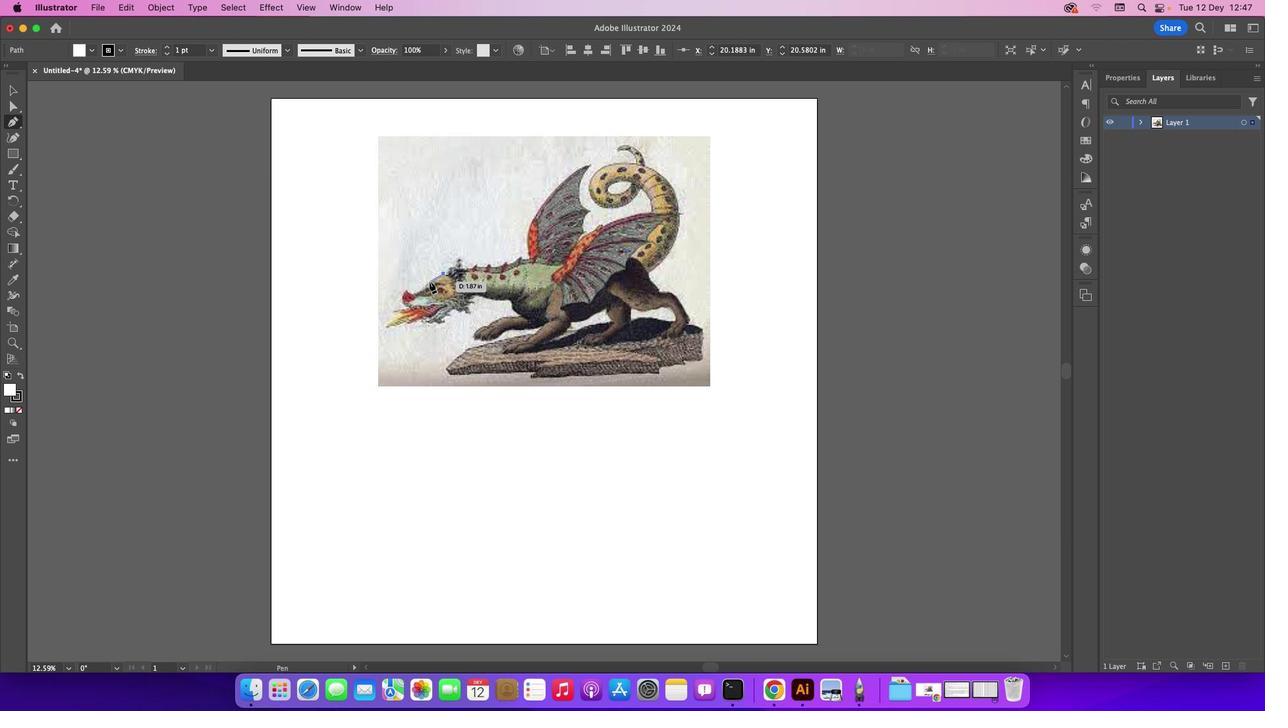 
Action: Mouse pressed left at (429, 282)
Screenshot: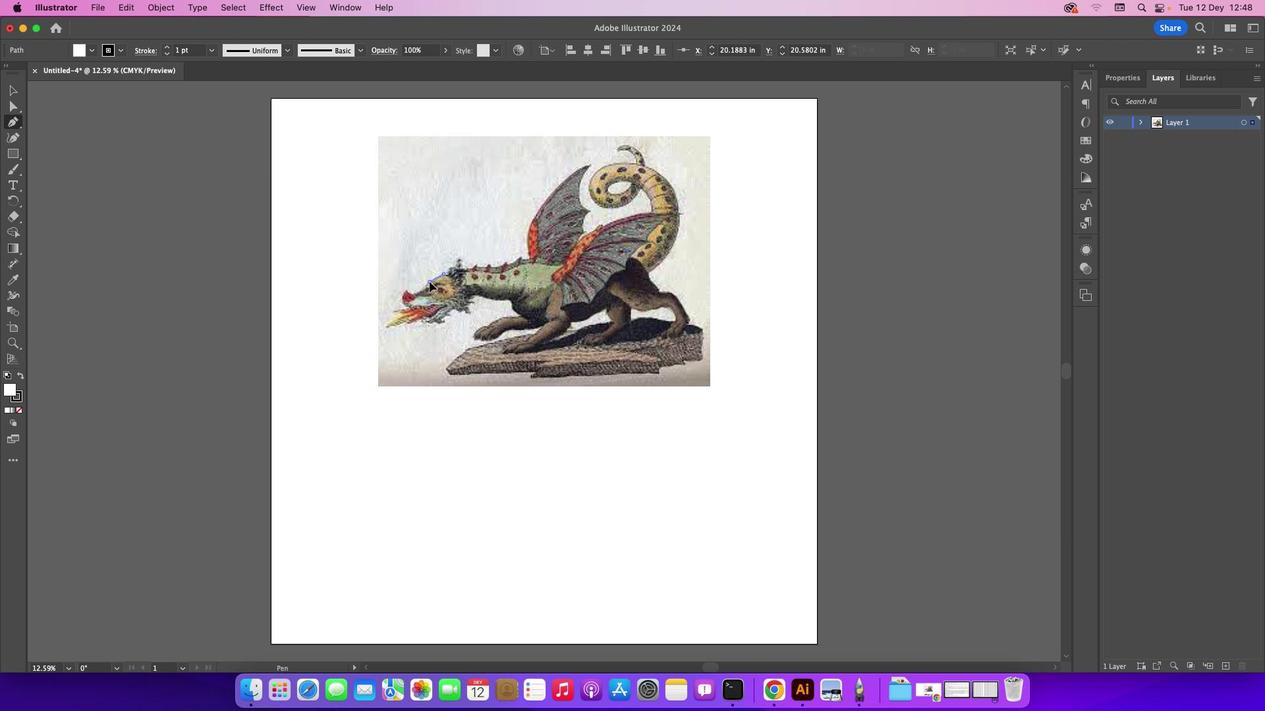 
Action: Mouse moved to (429, 280)
Screenshot: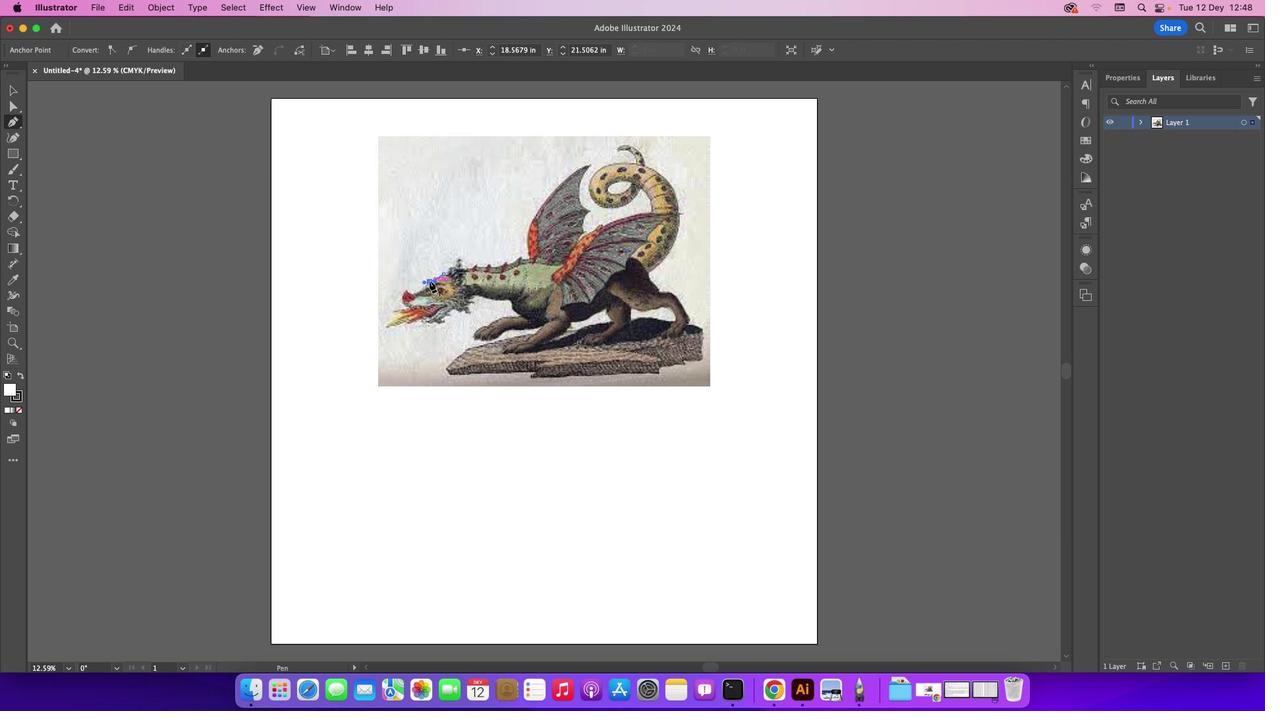 
Action: Mouse pressed left at (429, 280)
Screenshot: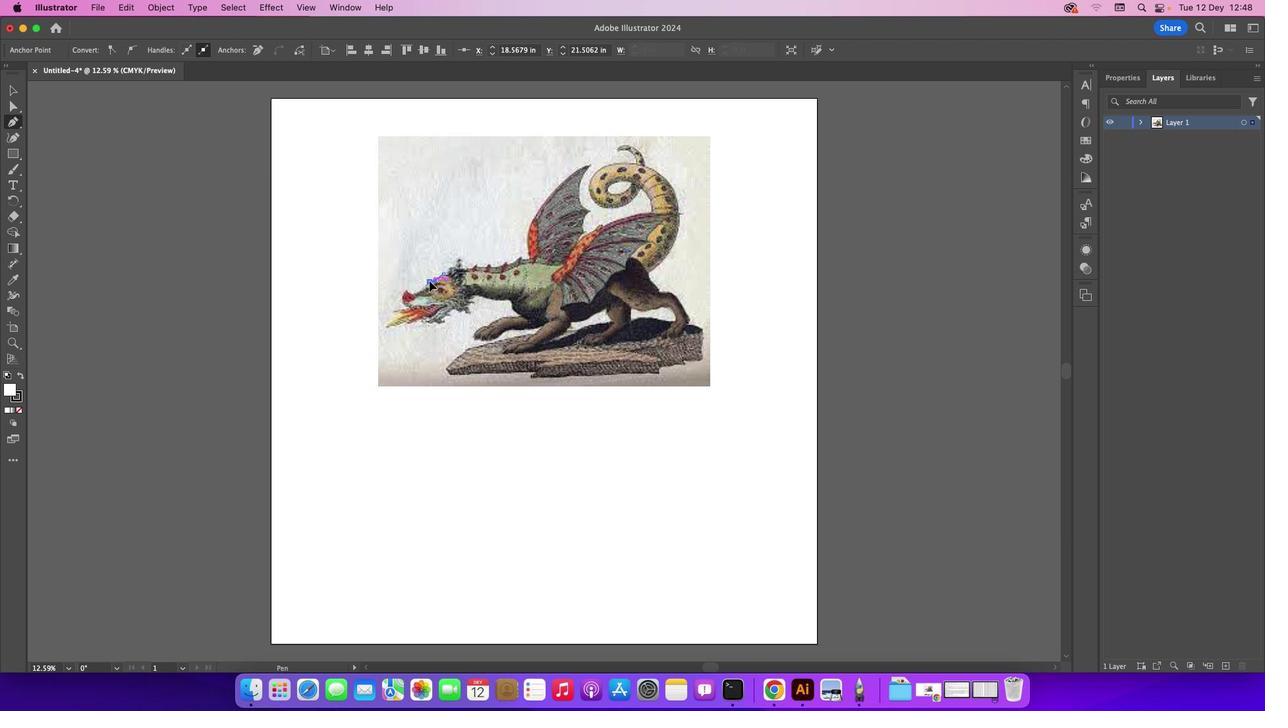 
Action: Mouse moved to (423, 289)
Screenshot: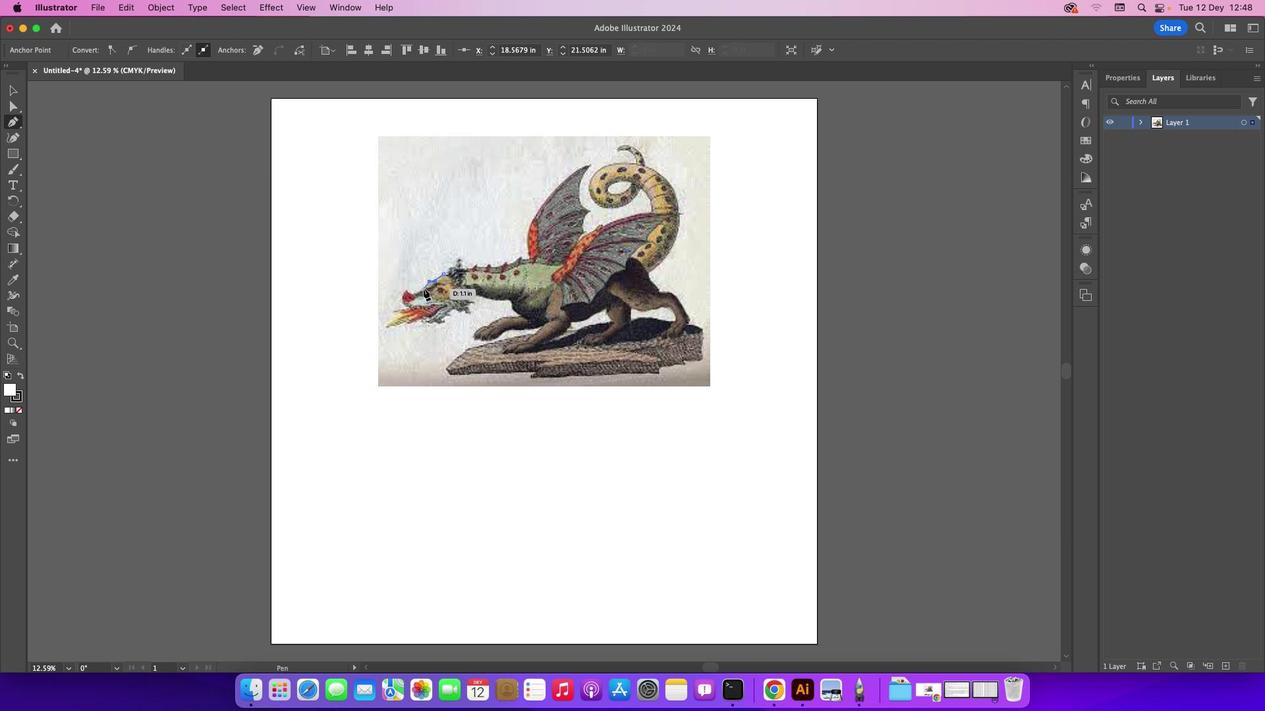 
Action: Mouse pressed left at (423, 289)
Screenshot: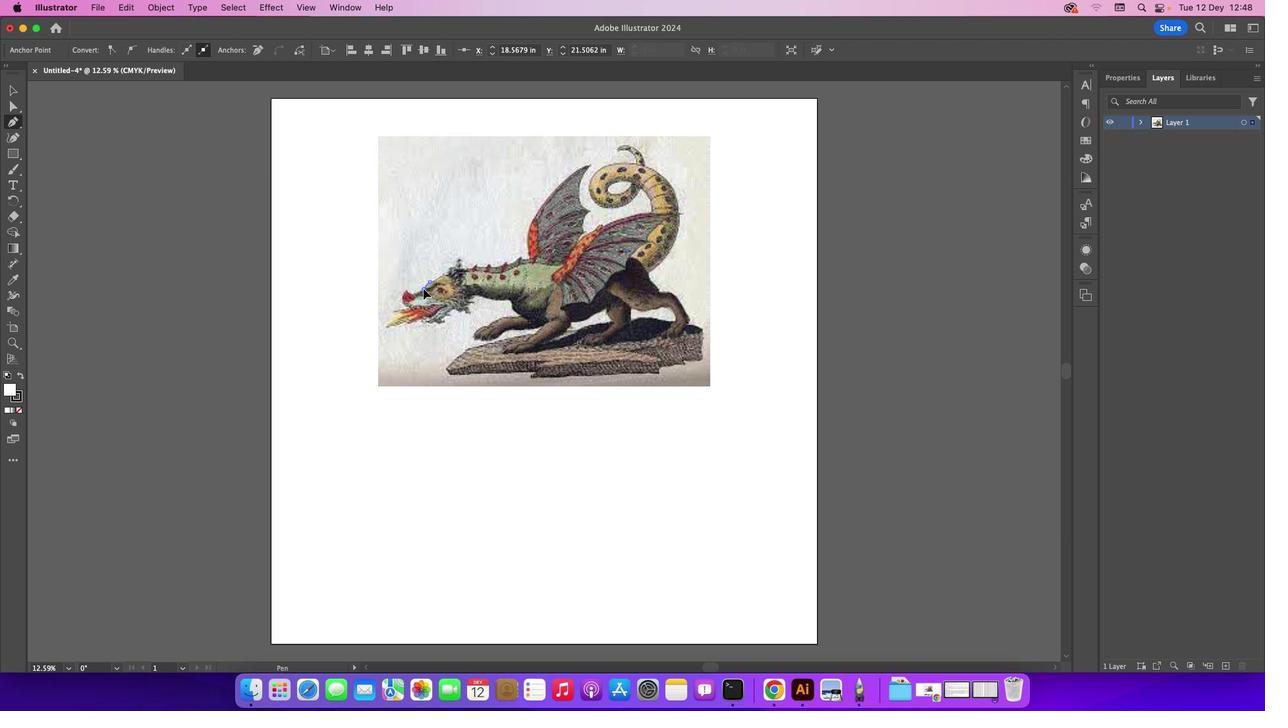 
Action: Mouse moved to (415, 294)
Screenshot: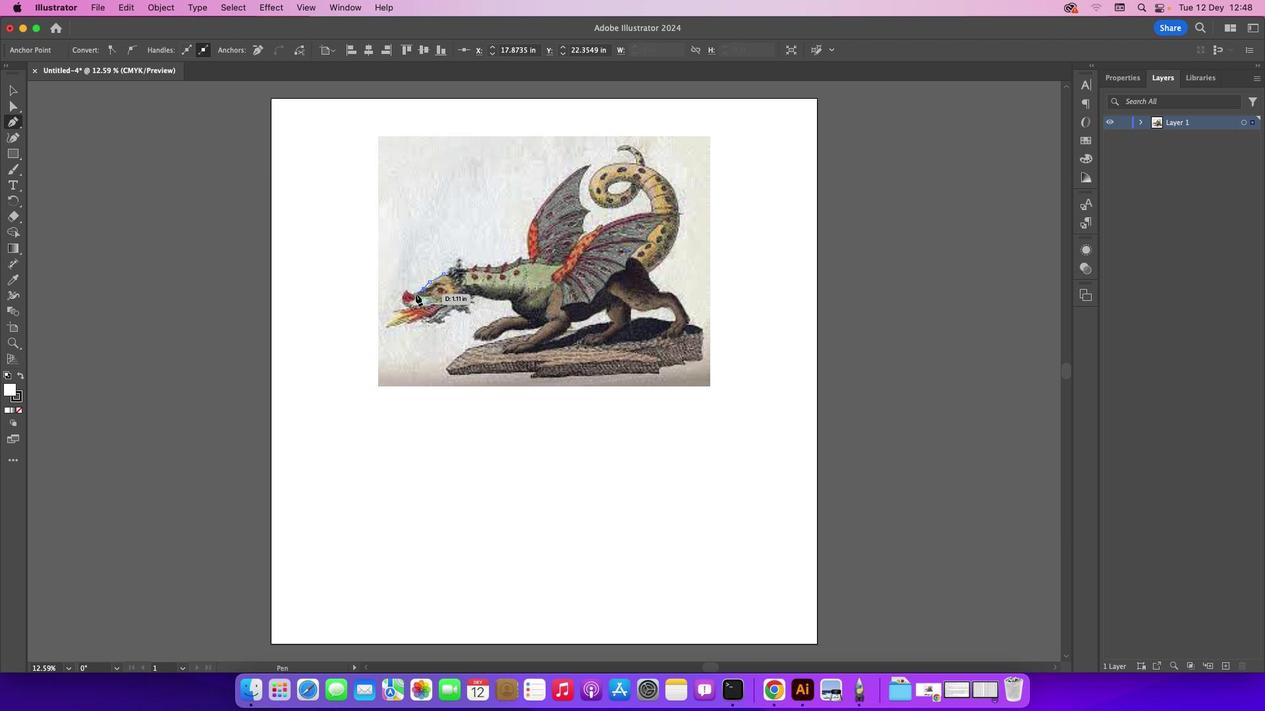 
Action: Mouse pressed left at (415, 294)
Screenshot: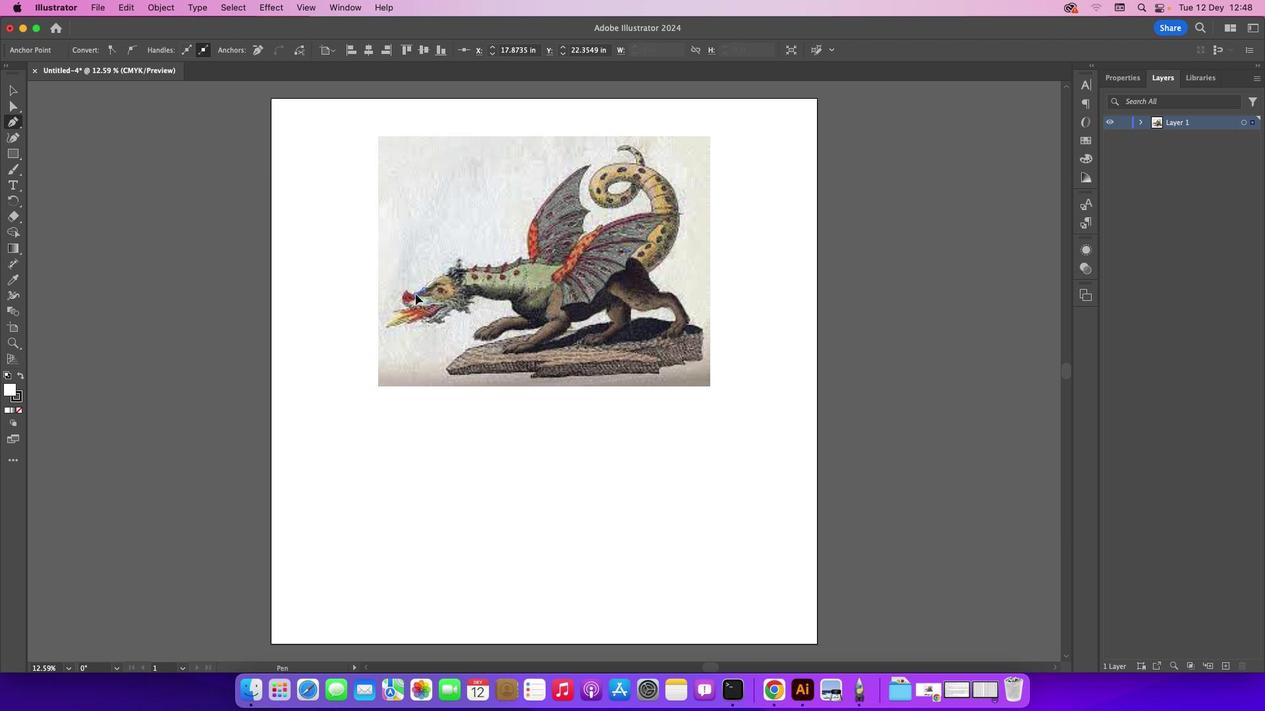 
Action: Mouse moved to (433, 294)
Screenshot: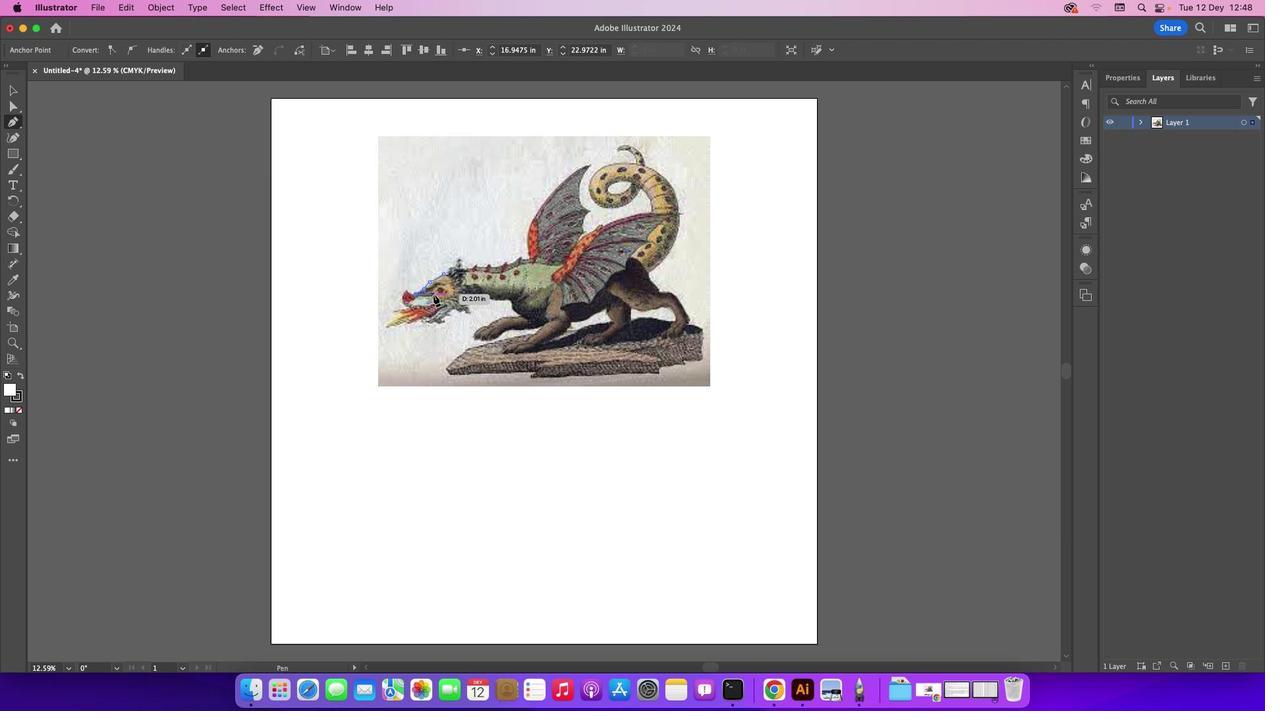 
Action: Mouse pressed left at (433, 294)
Screenshot: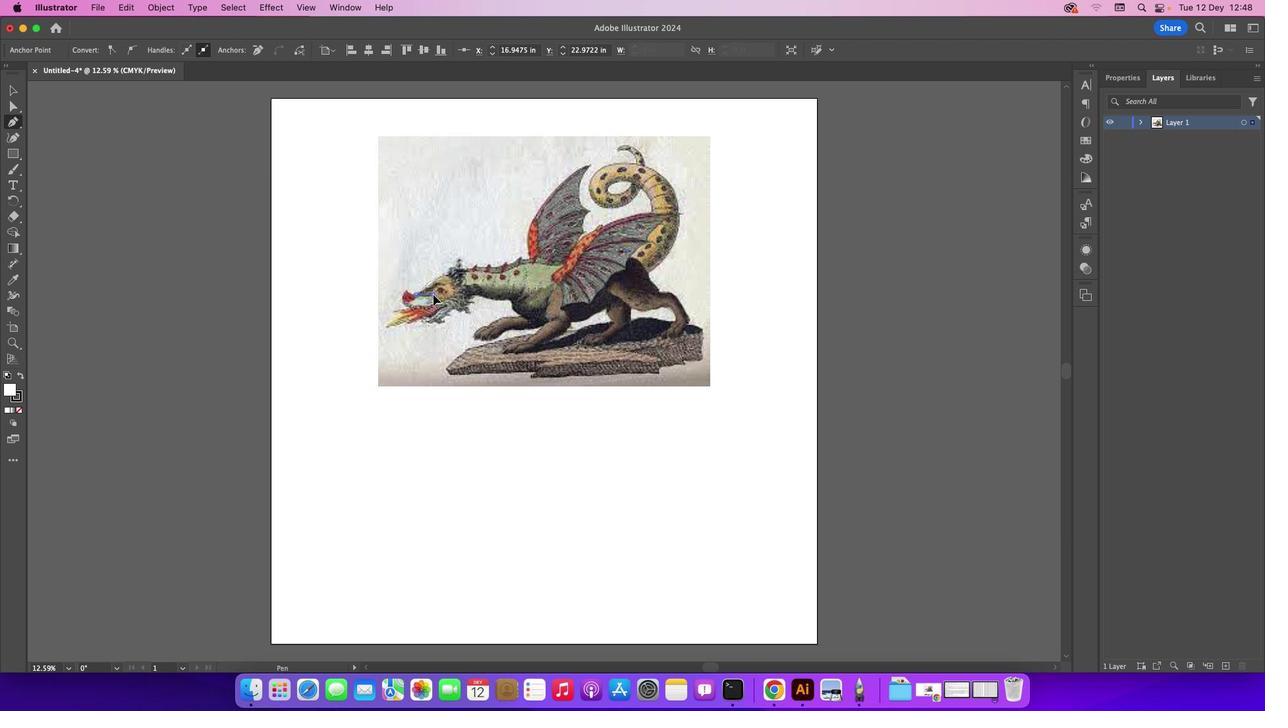 
Action: Mouse moved to (433, 295)
Screenshot: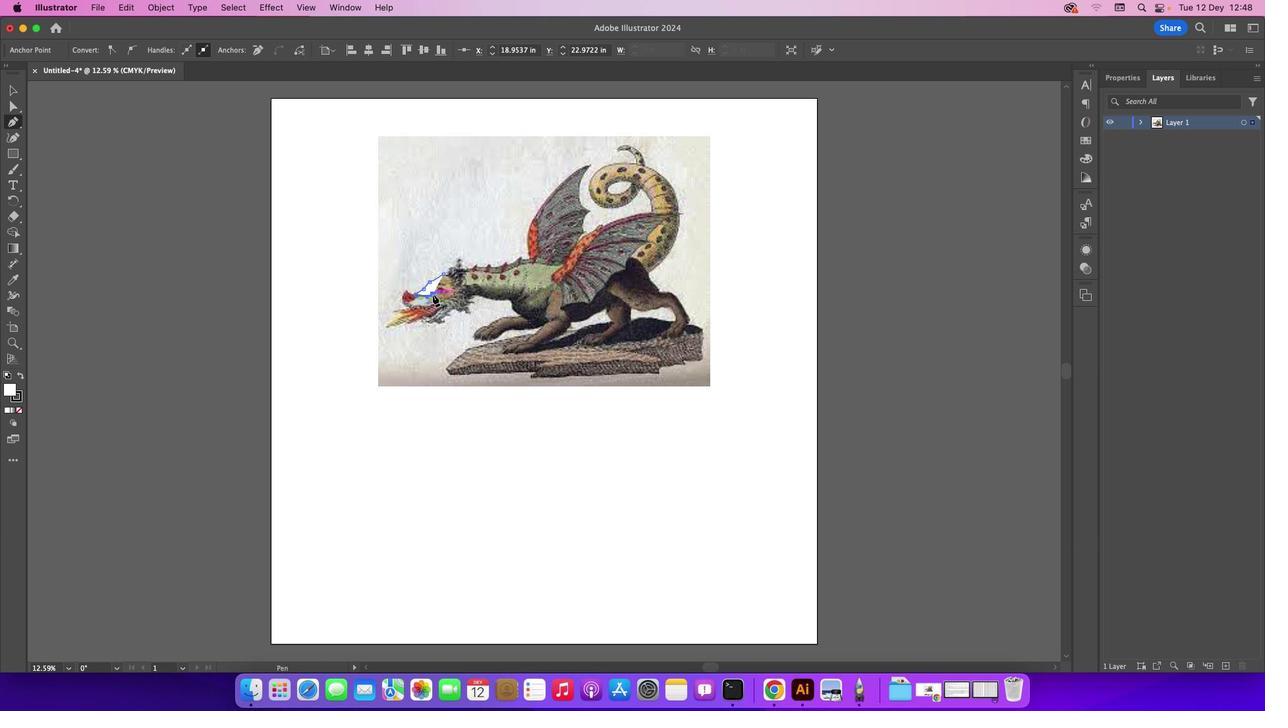 
Action: Mouse pressed left at (433, 295)
Screenshot: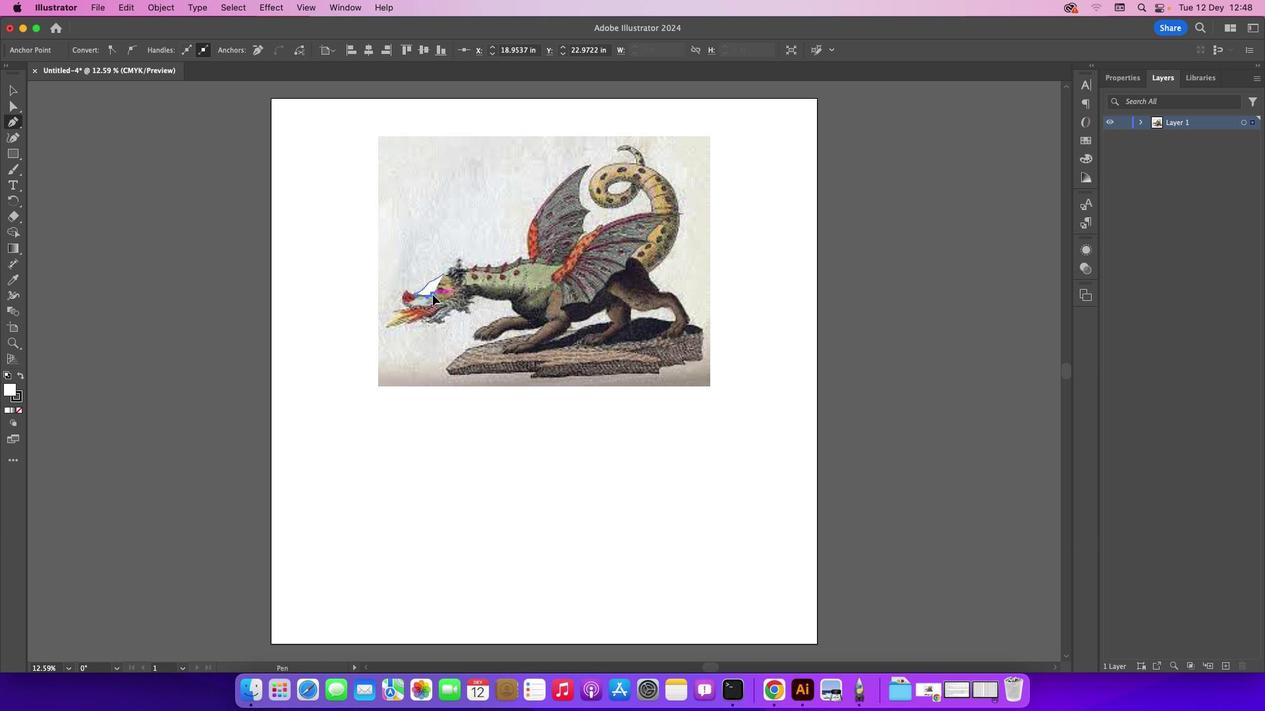 
Action: Mouse moved to (453, 296)
Screenshot: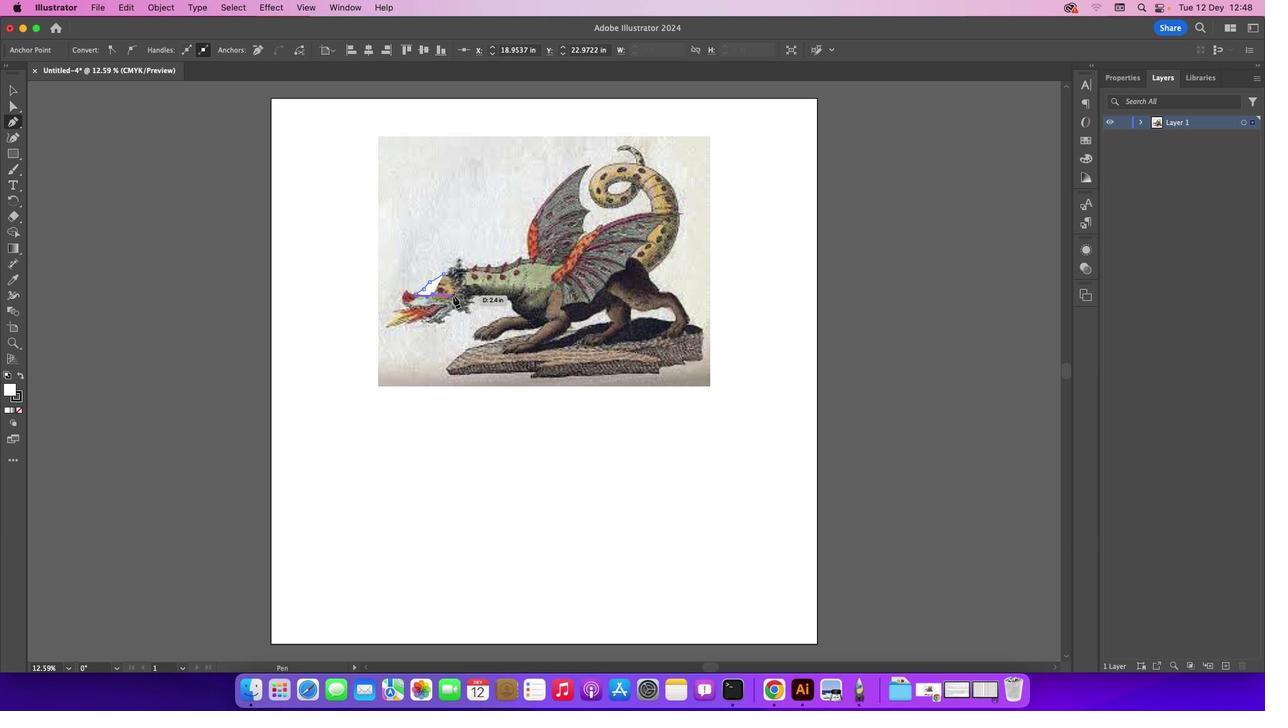 
Action: Mouse pressed left at (453, 296)
Screenshot: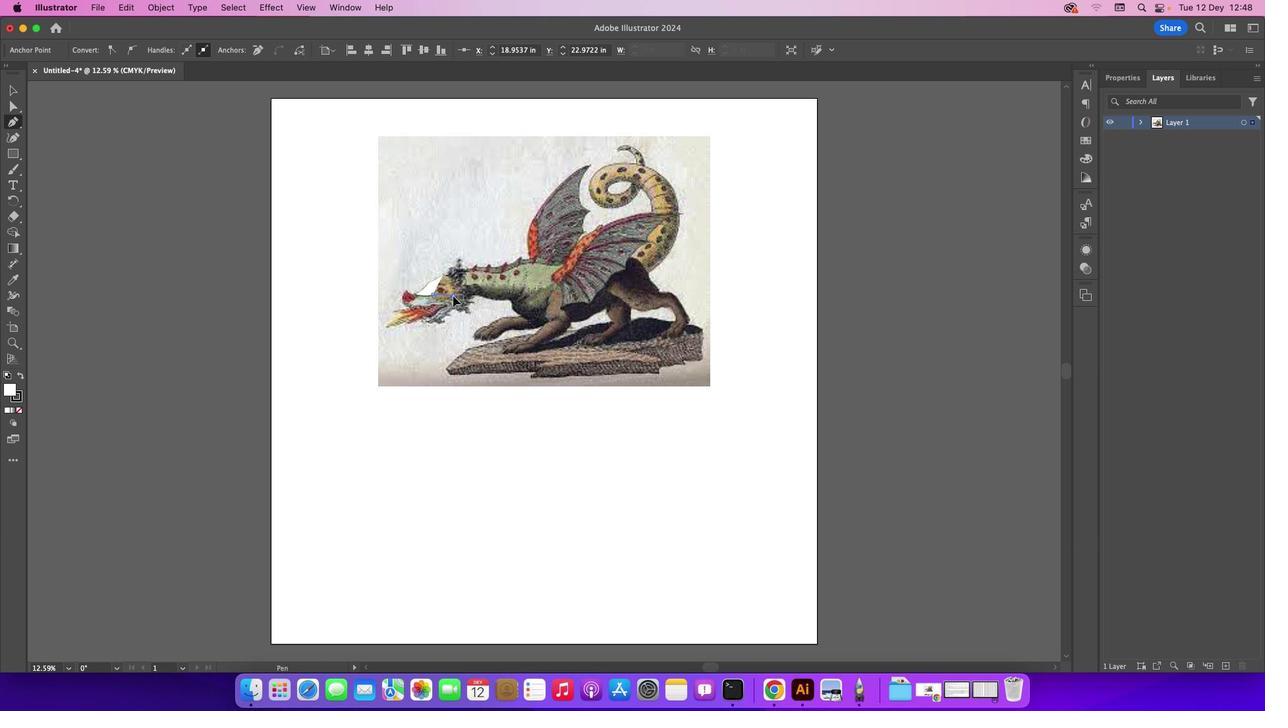 
Action: Mouse moved to (453, 294)
Screenshot: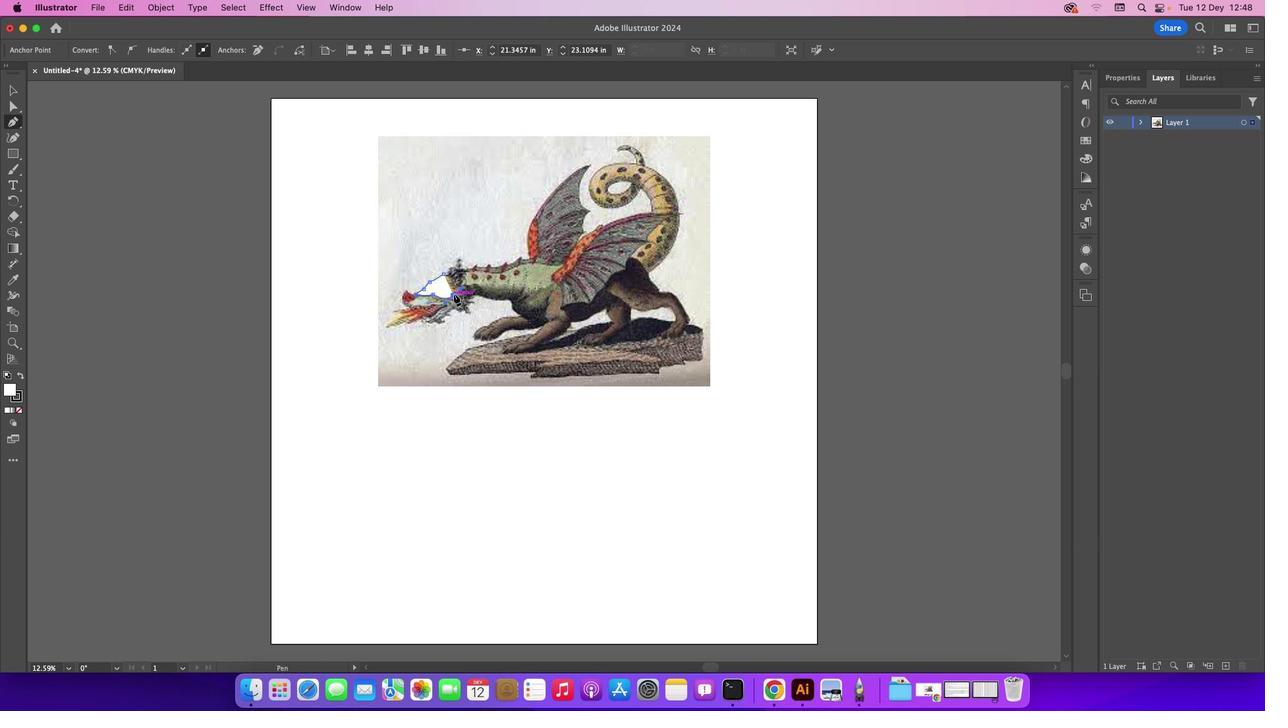 
Action: Mouse pressed left at (453, 294)
Screenshot: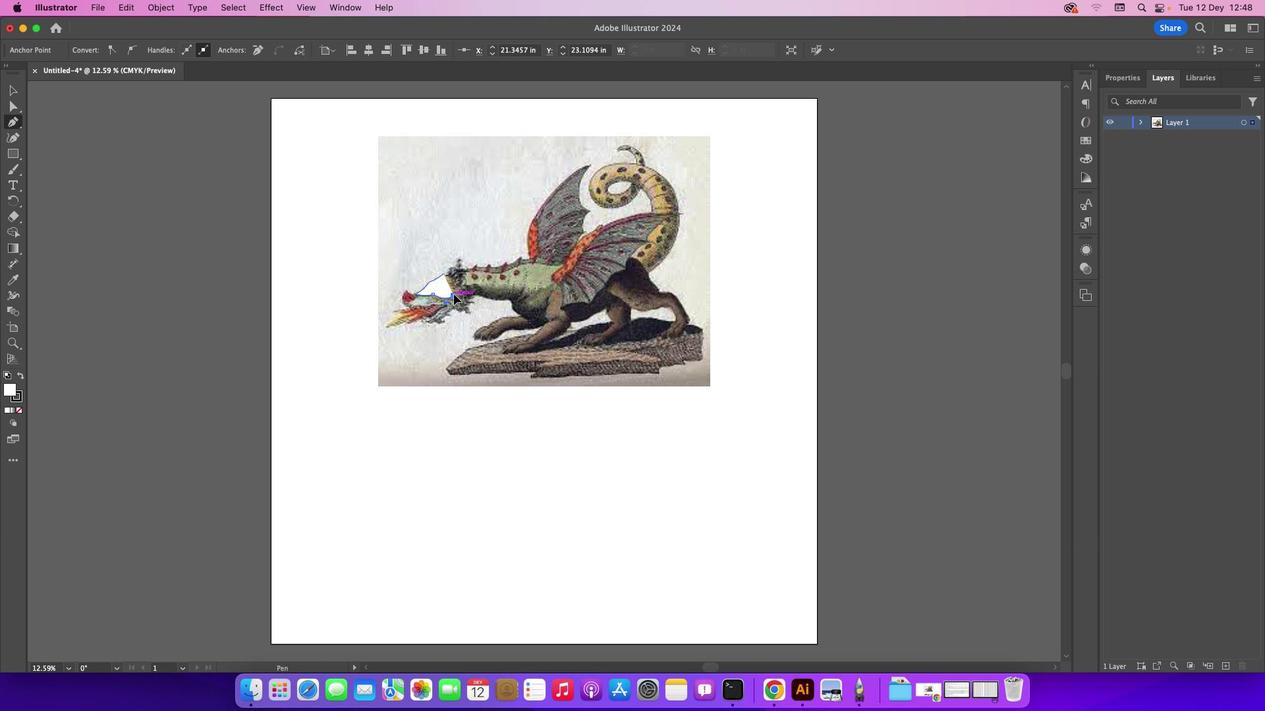 
Action: Mouse moved to (19, 410)
Screenshot: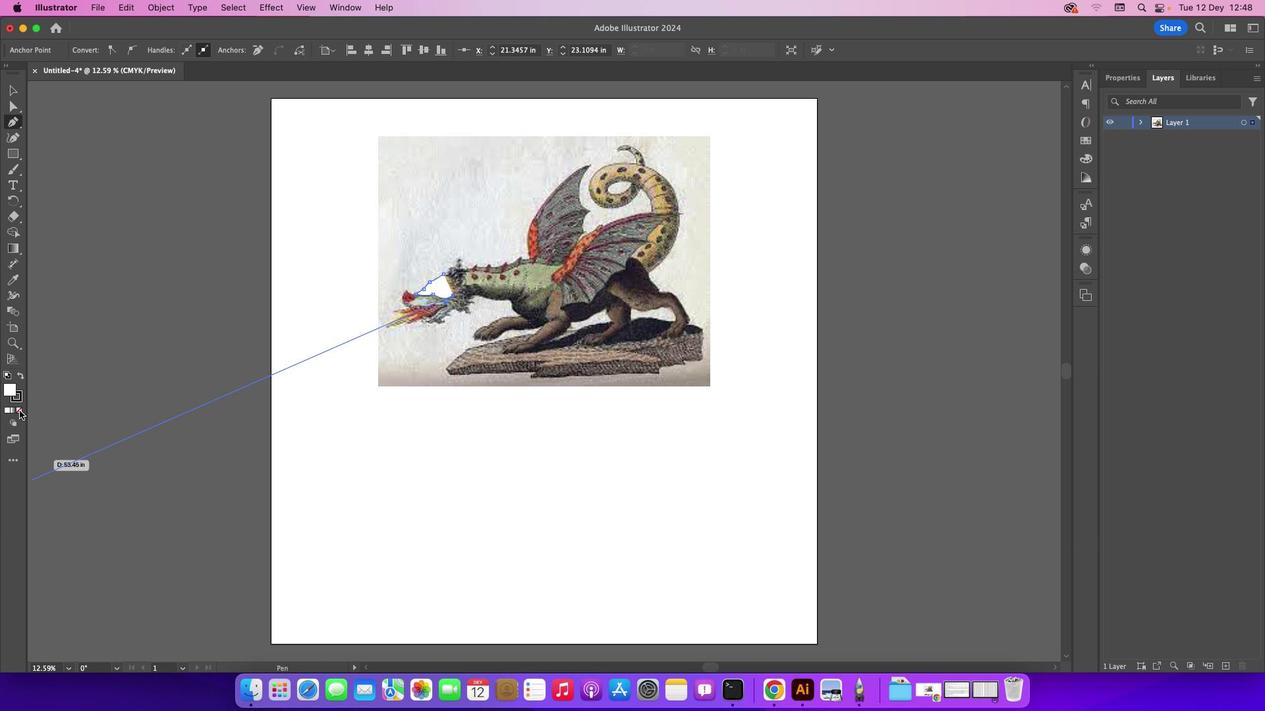 
Action: Mouse pressed left at (19, 410)
Screenshot: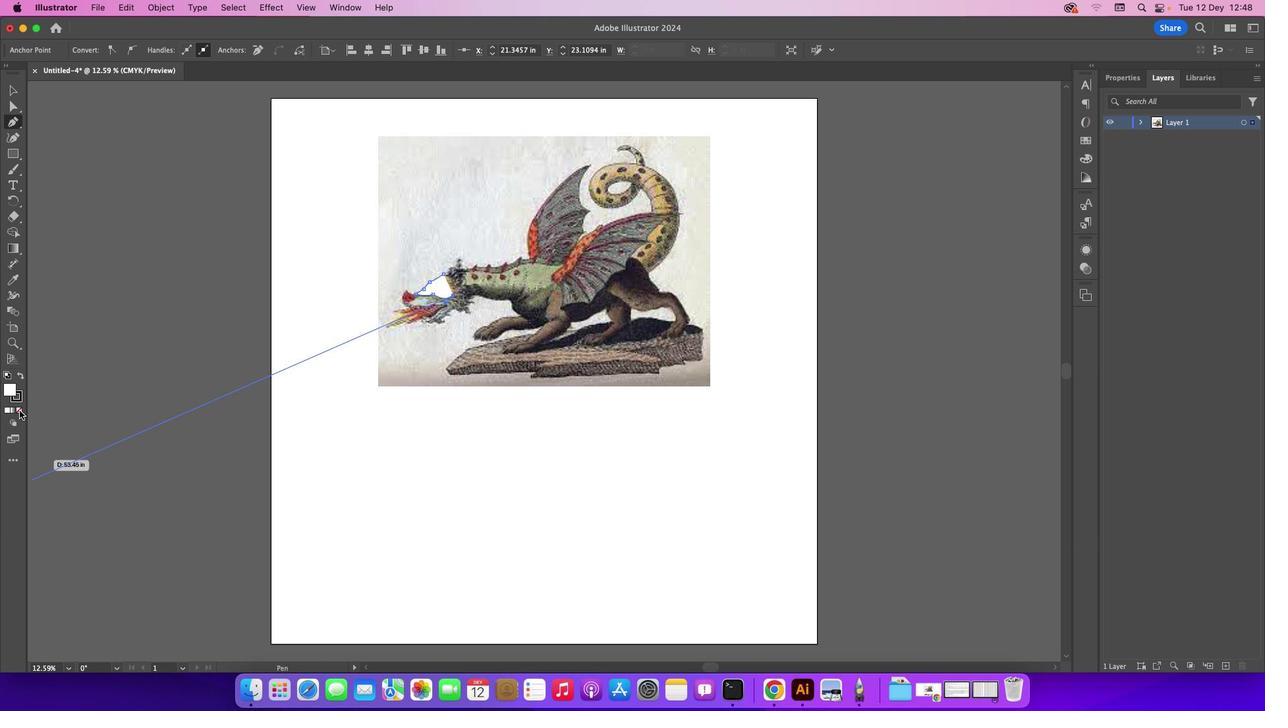 
Action: Mouse moved to (443, 274)
Screenshot: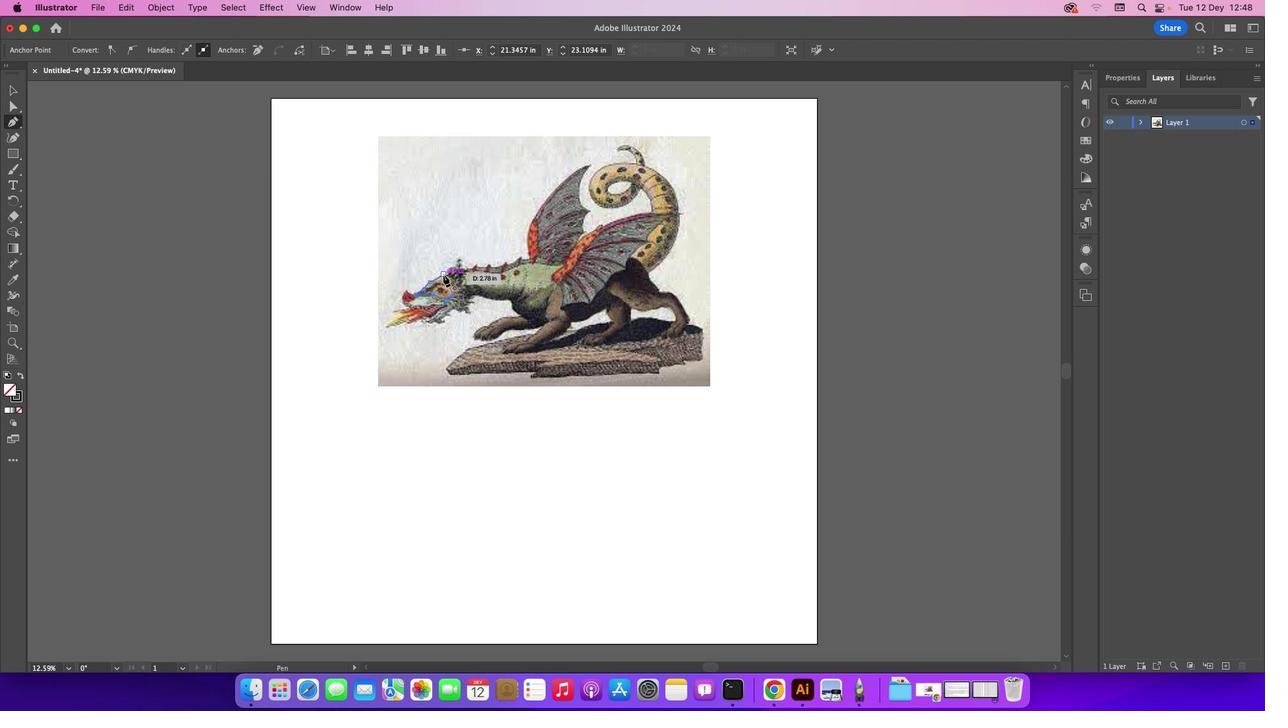 
Action: Mouse pressed left at (443, 274)
Screenshot: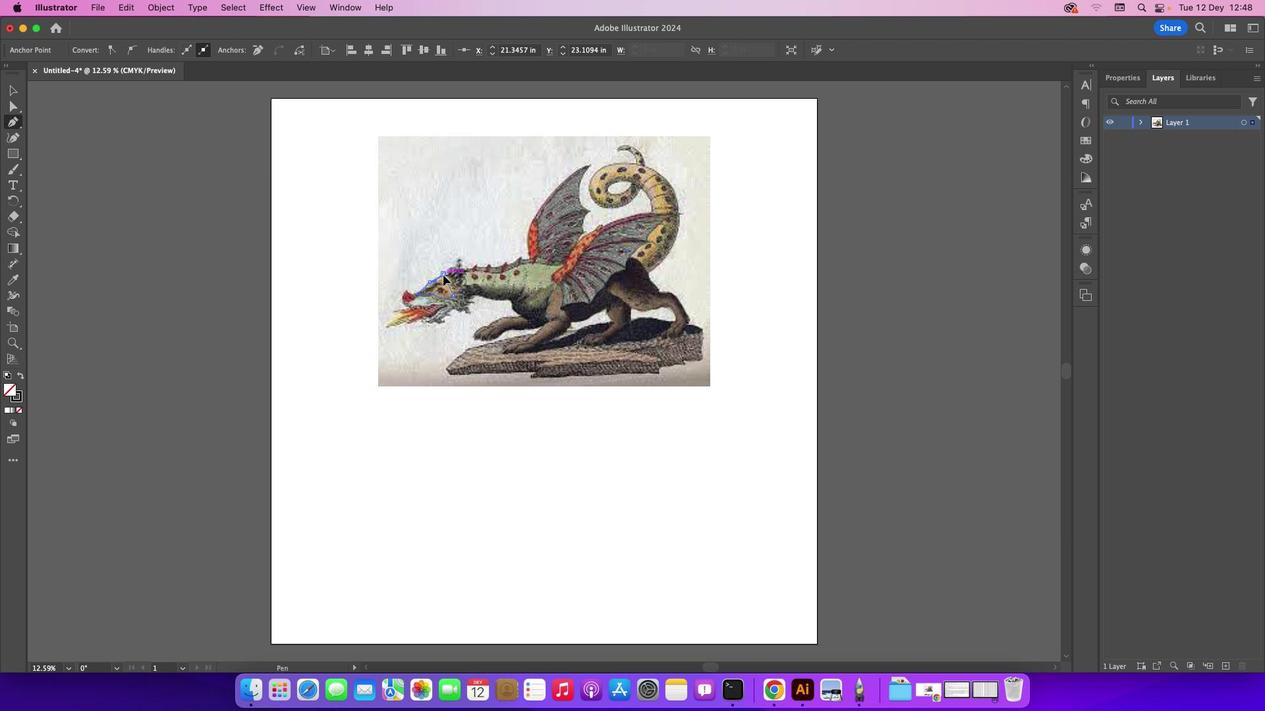 
Action: Mouse moved to (9, 93)
Screenshot: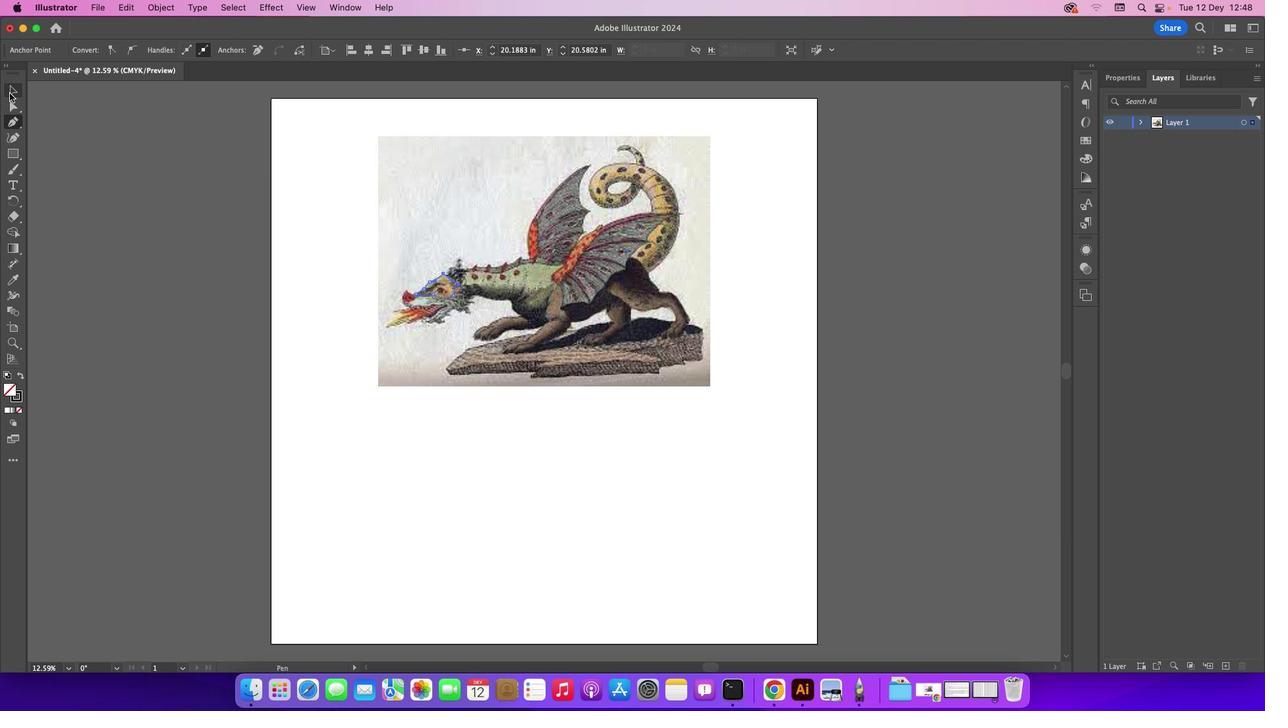 
Action: Mouse pressed left at (9, 93)
Screenshot: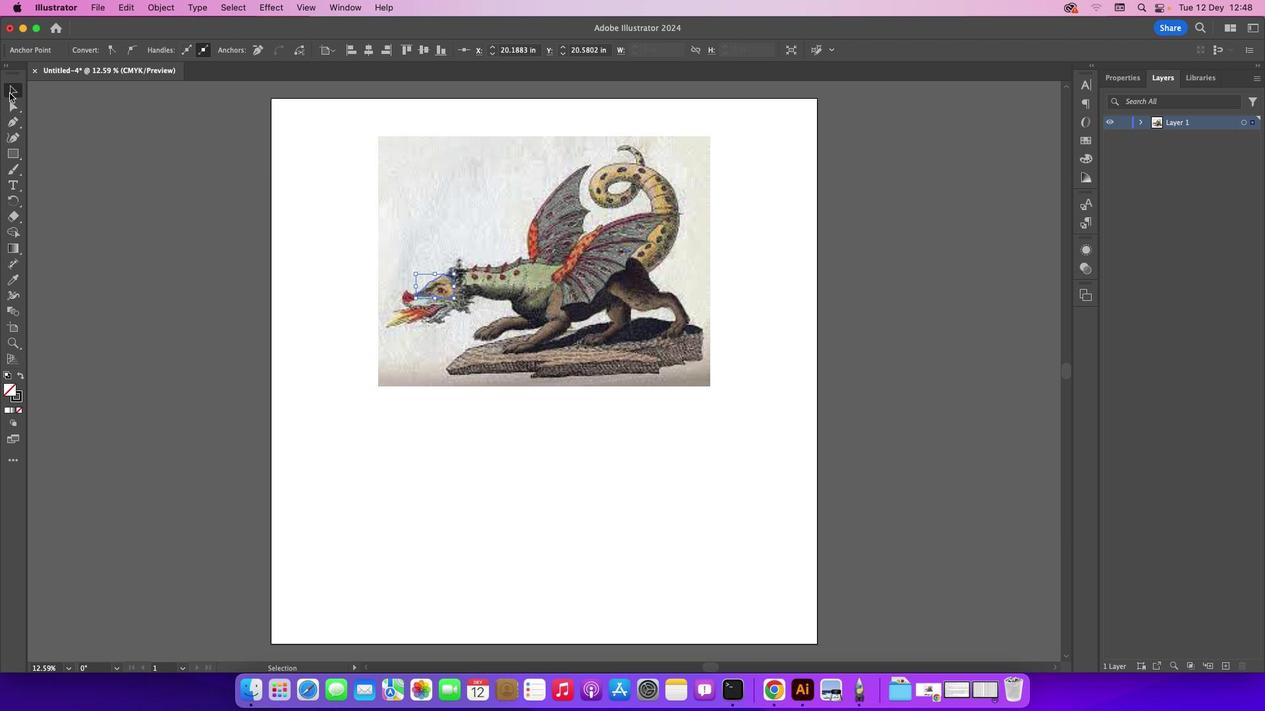 
Action: Mouse moved to (79, 96)
Screenshot: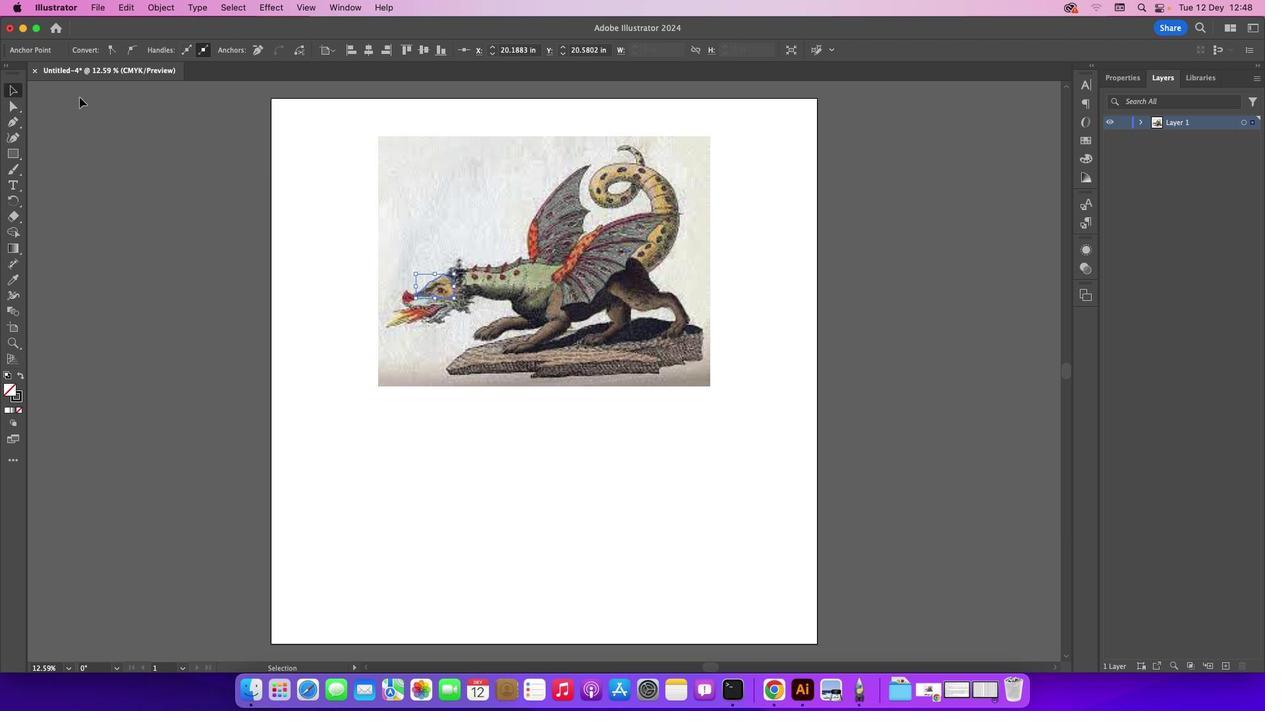 
Action: Mouse pressed left at (79, 96)
Screenshot: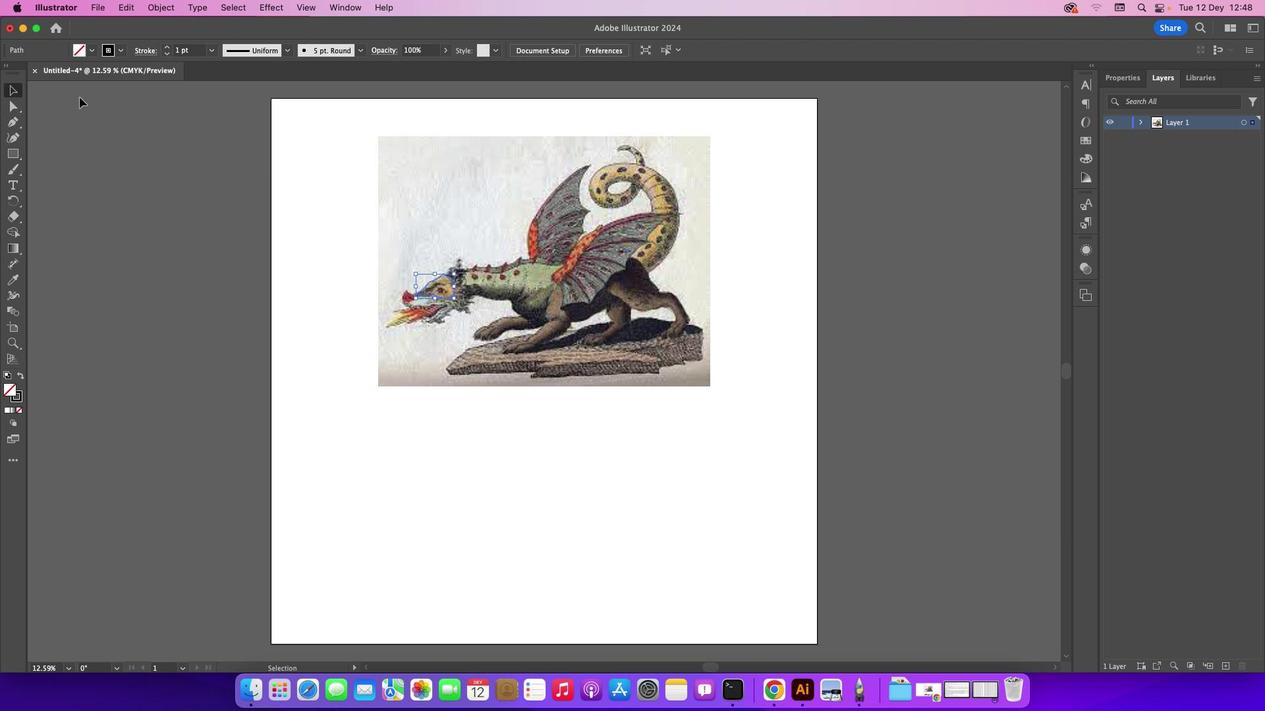 
Action: Mouse moved to (433, 282)
Screenshot: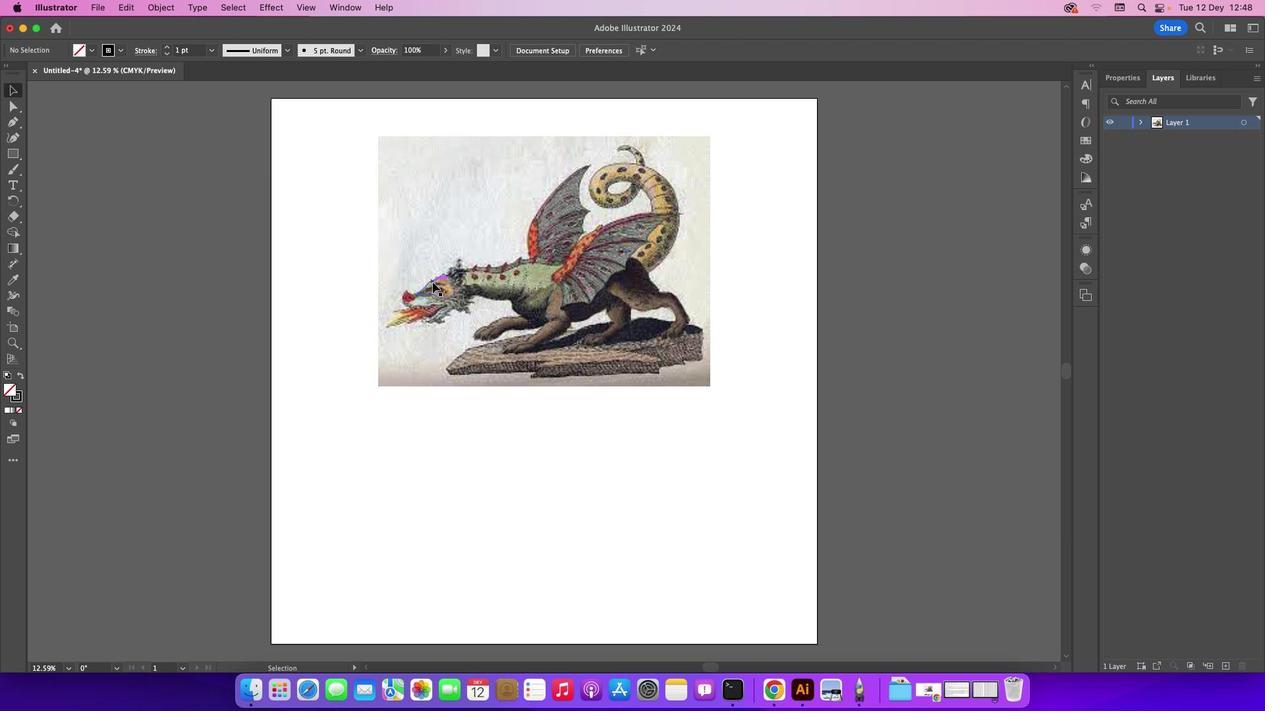 
Action: Mouse pressed left at (433, 282)
Screenshot: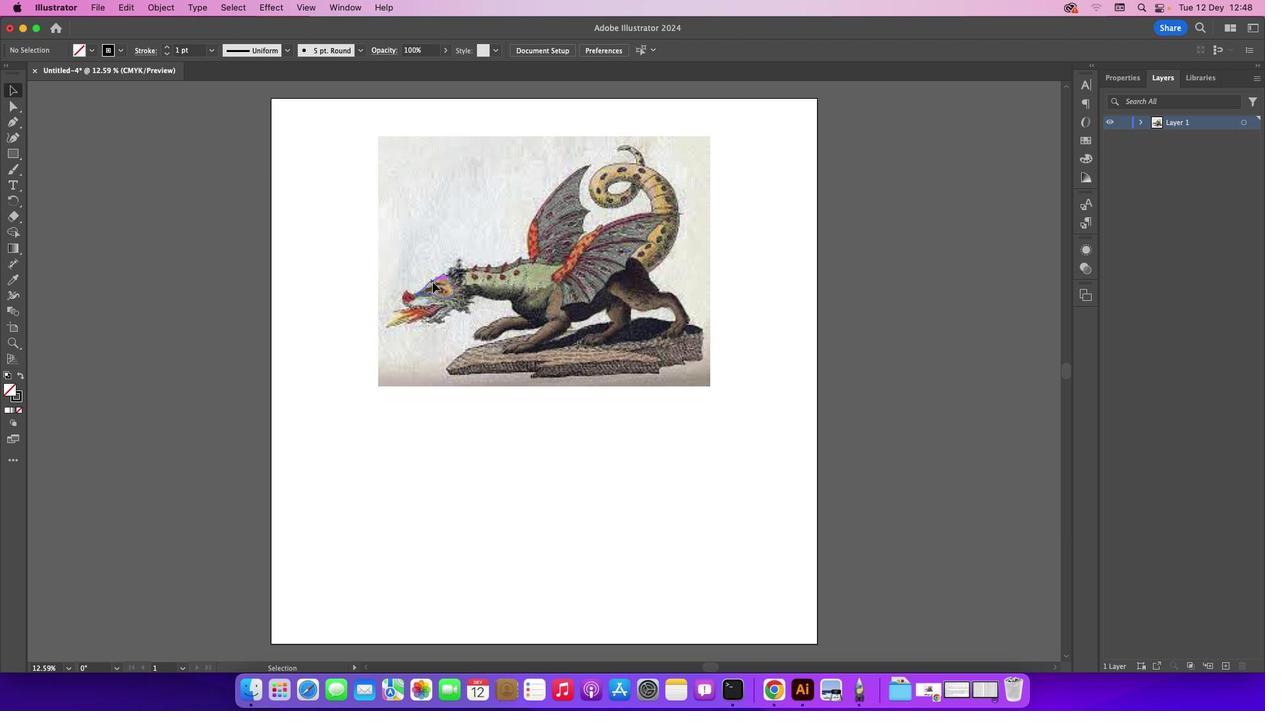 
Action: Mouse moved to (10, 279)
Screenshot: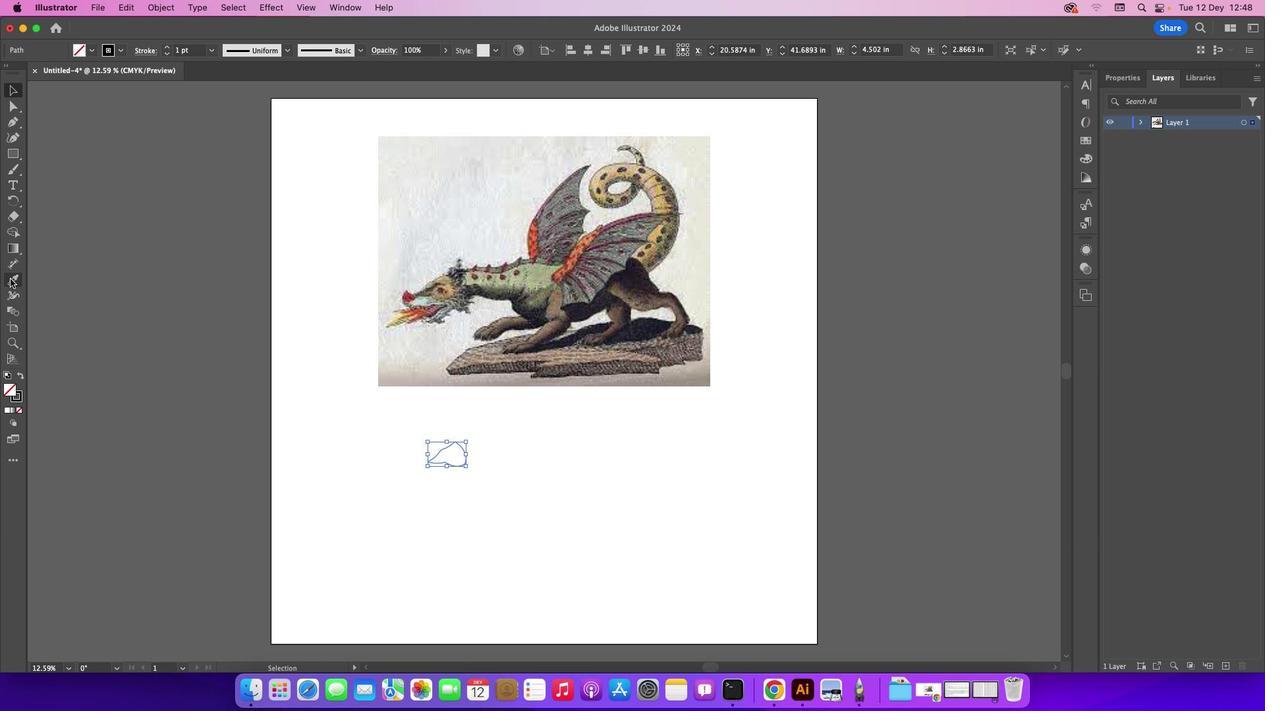 
Action: Mouse pressed left at (10, 279)
Screenshot: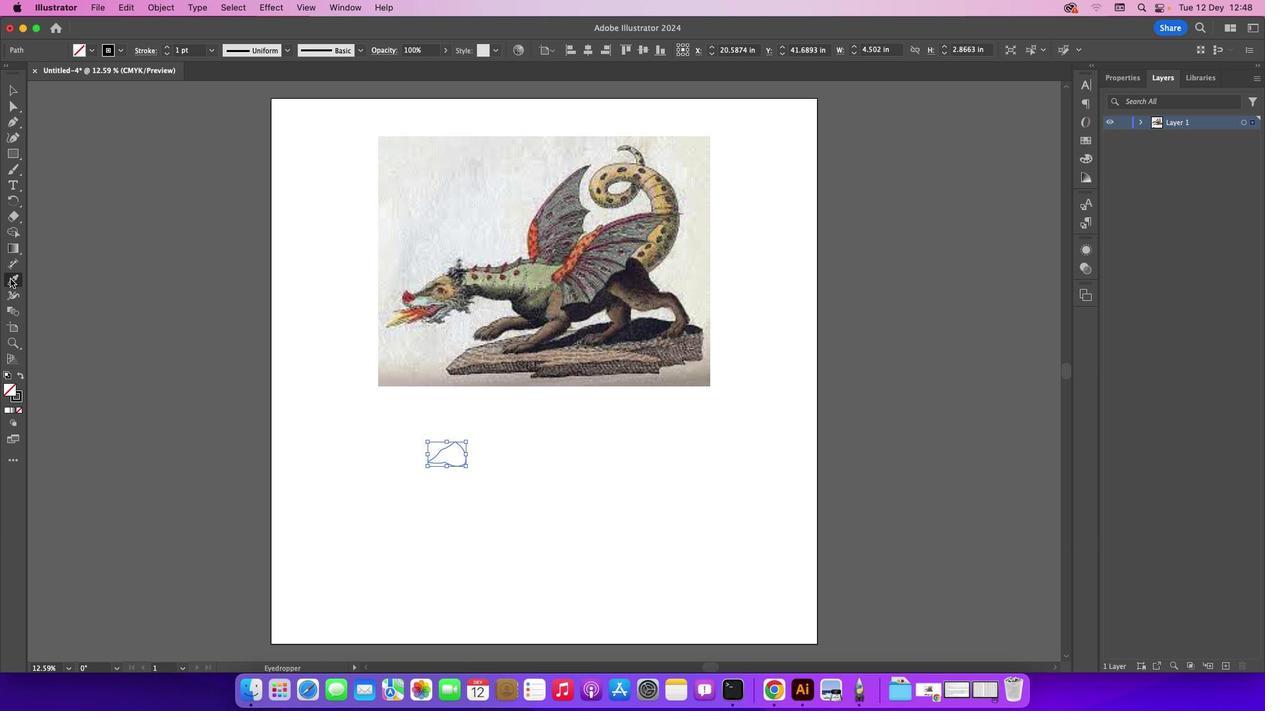 
Action: Mouse moved to (446, 293)
Screenshot: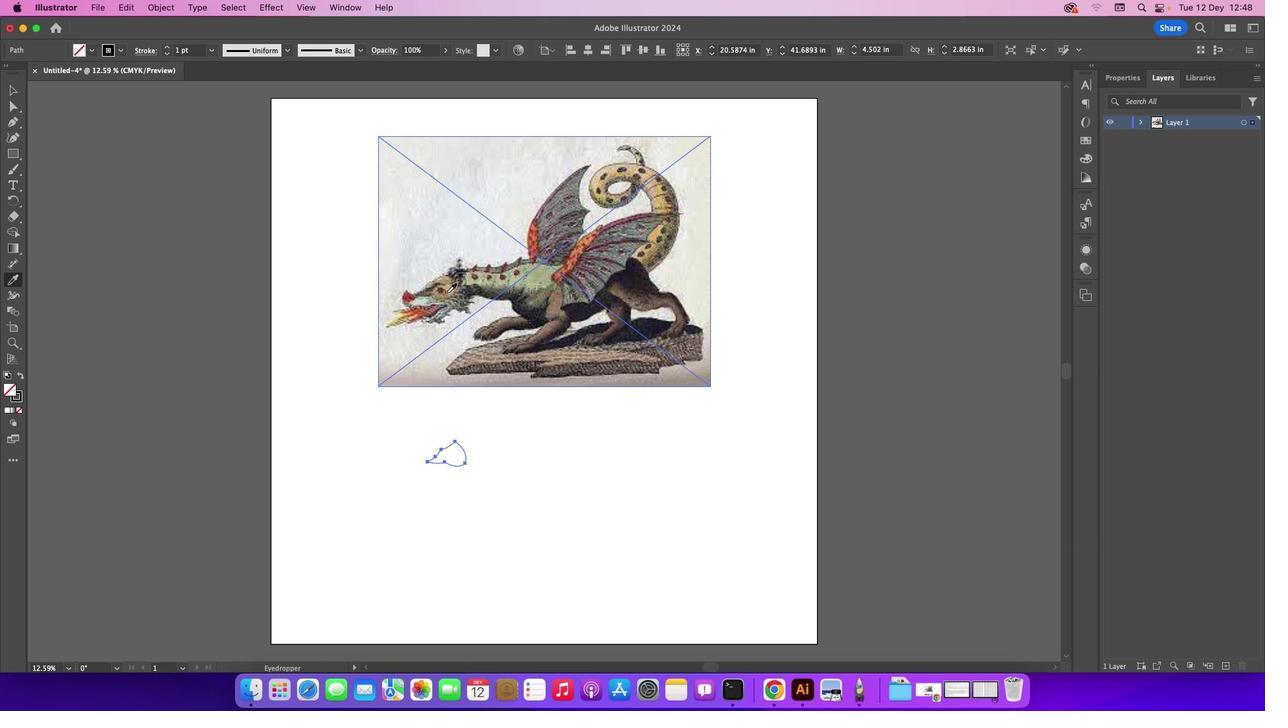 
Action: Mouse pressed left at (446, 293)
Screenshot: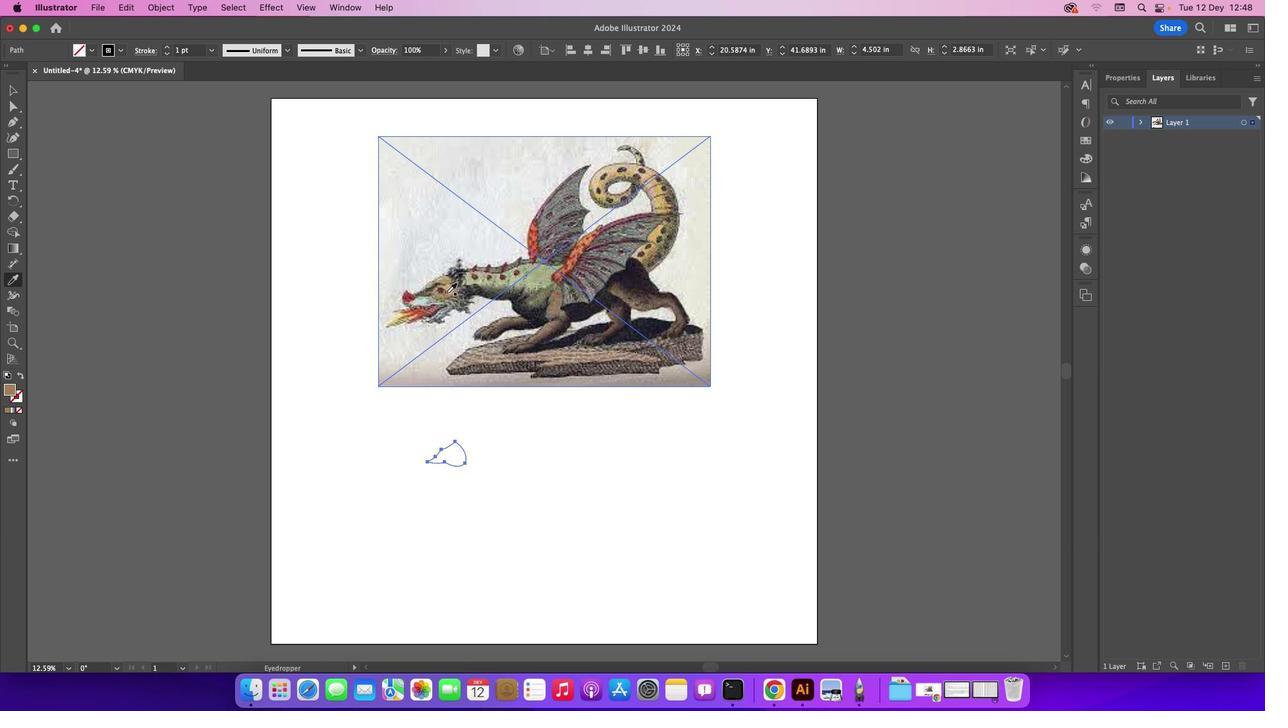 
Action: Mouse moved to (19, 83)
Screenshot: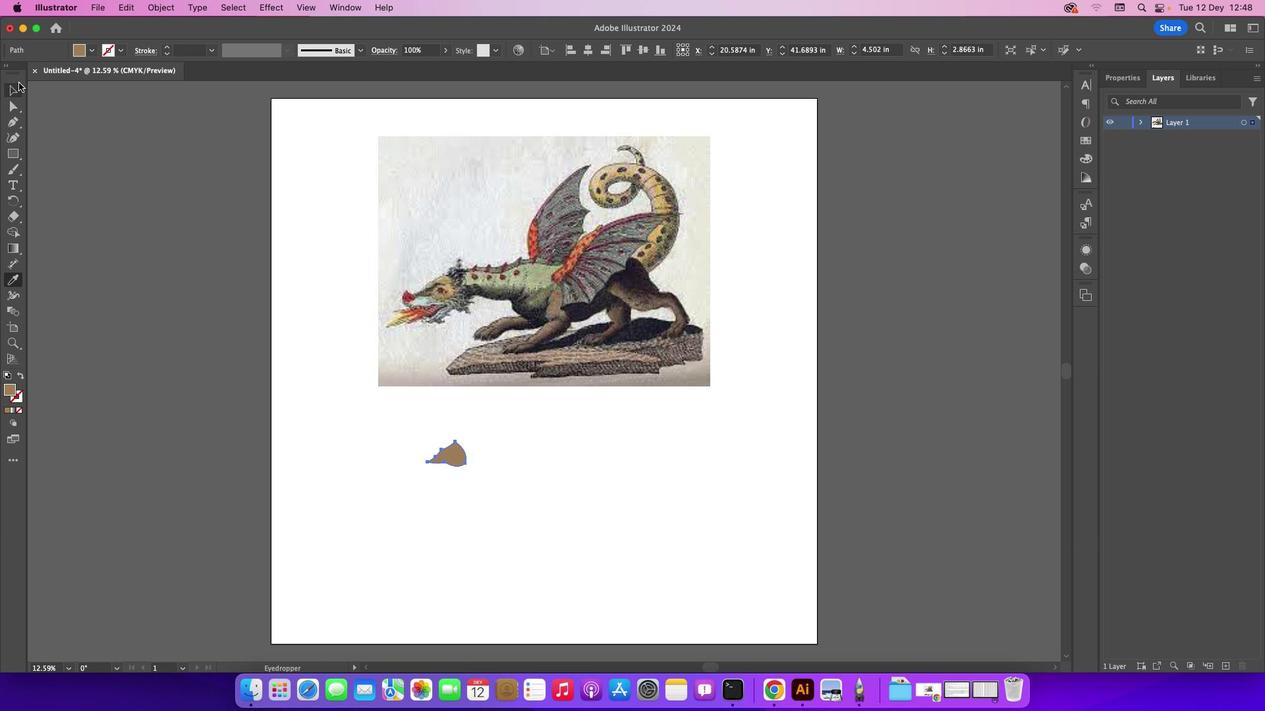 
Action: Mouse pressed left at (19, 83)
Screenshot: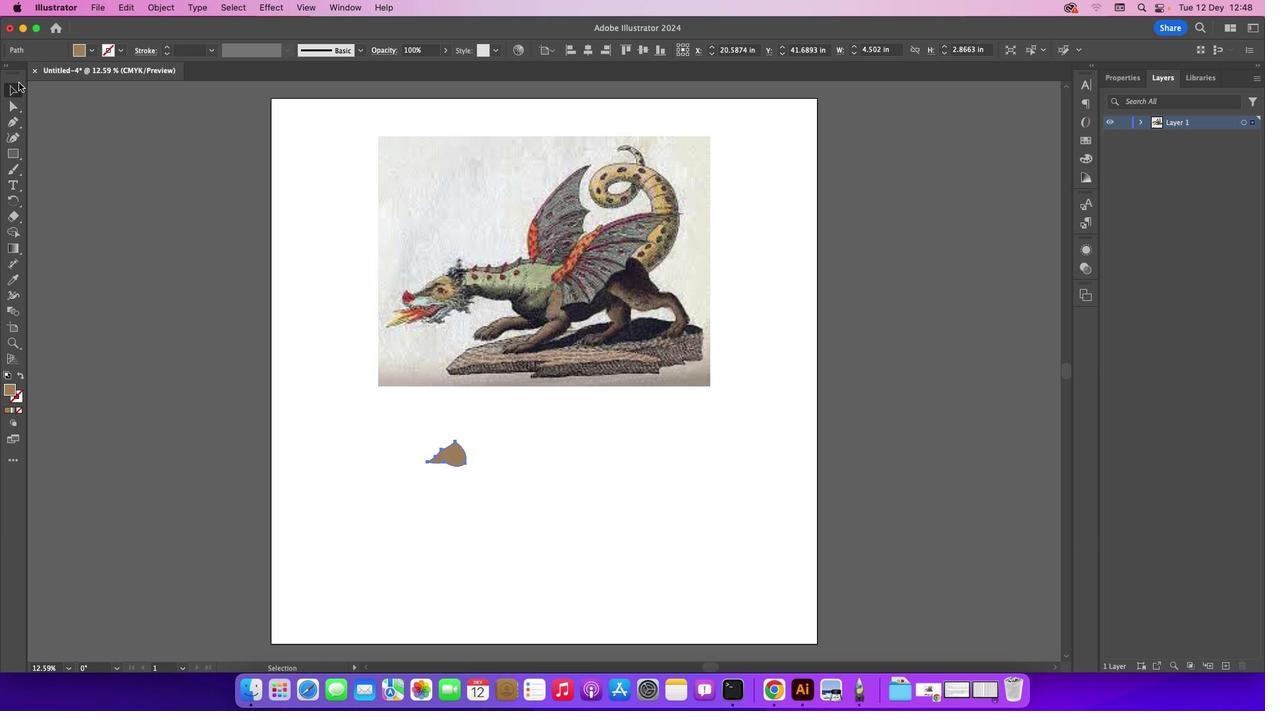 
Action: Mouse moved to (338, 330)
Screenshot: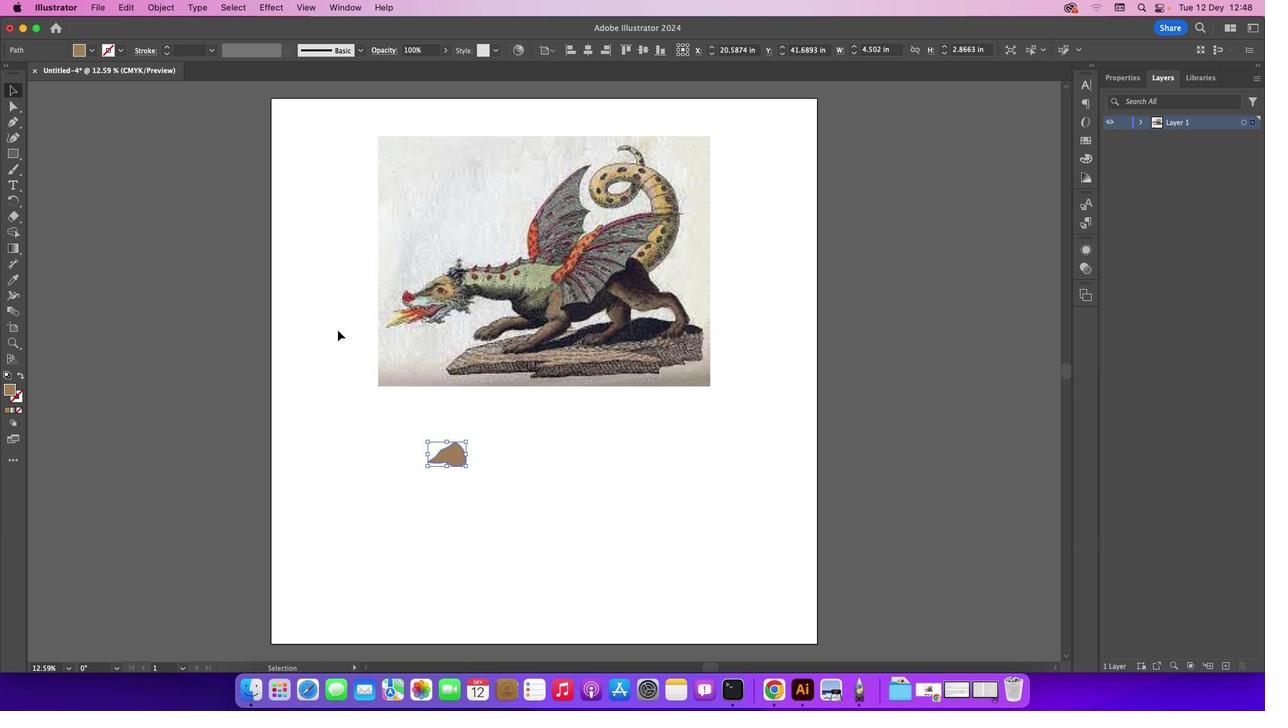 
Action: Mouse pressed left at (338, 330)
Screenshot: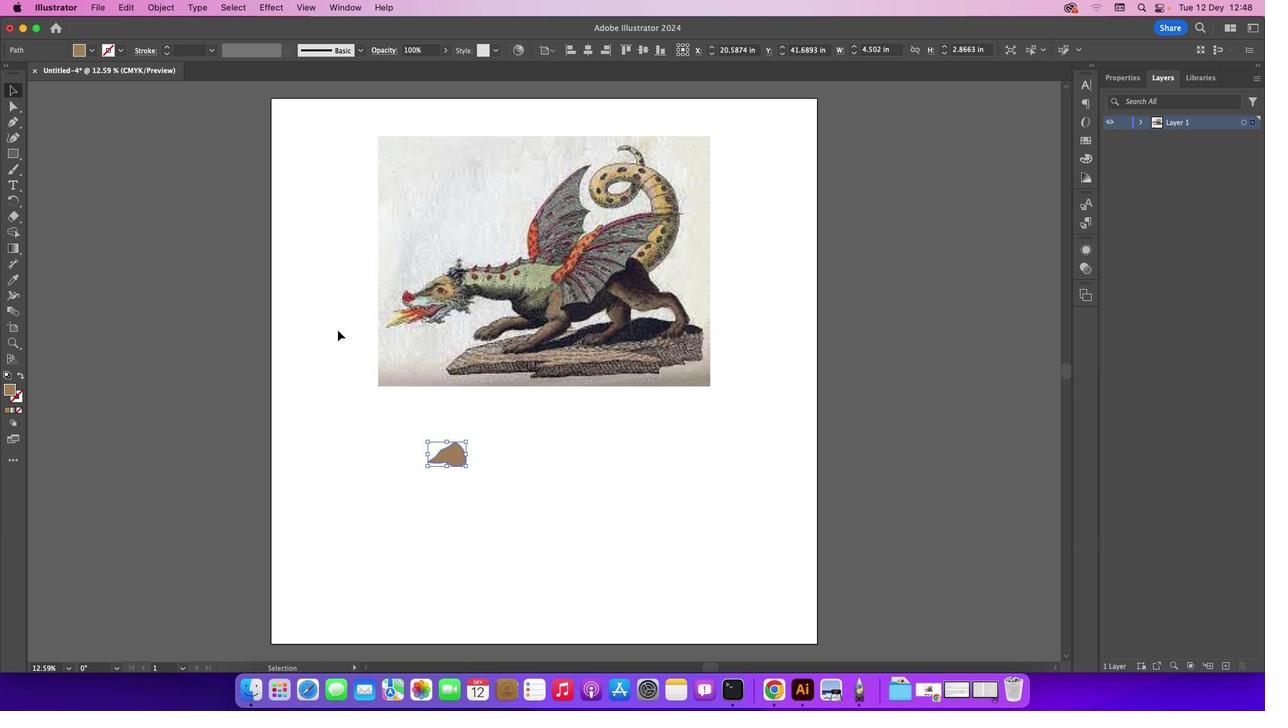 
Action: Mouse moved to (14, 125)
Screenshot: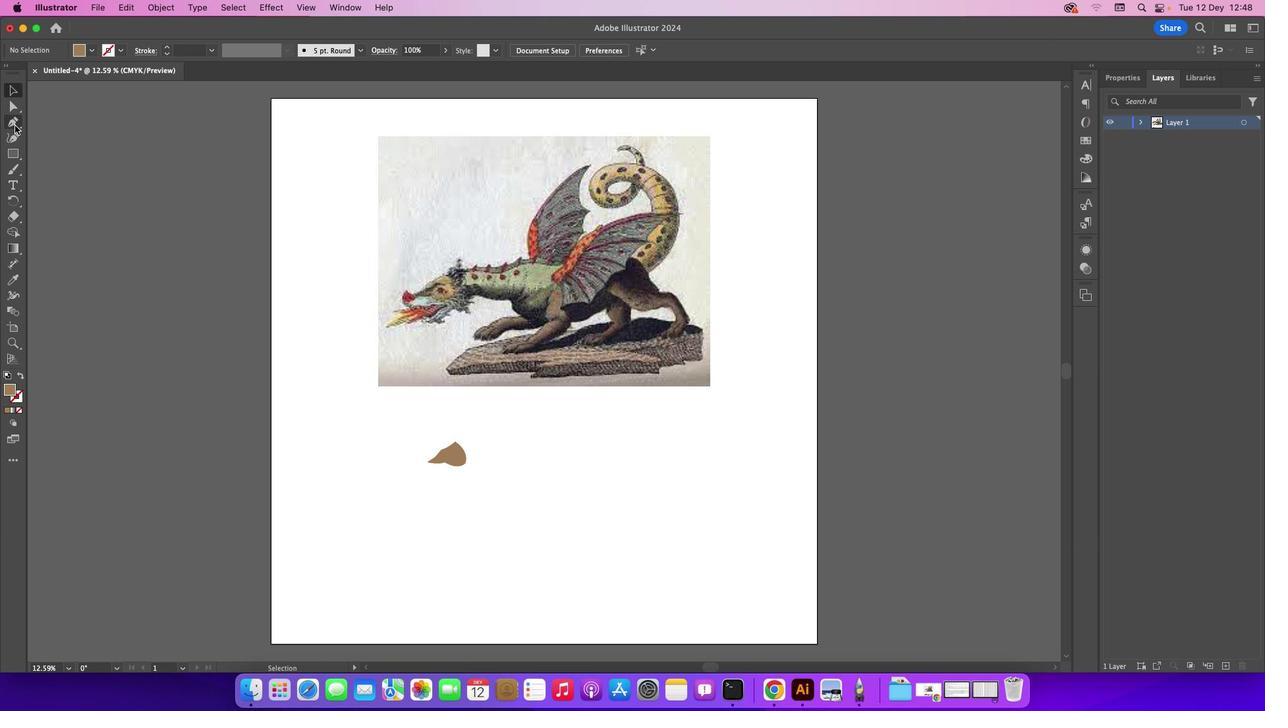 
Action: Mouse pressed left at (14, 125)
Screenshot: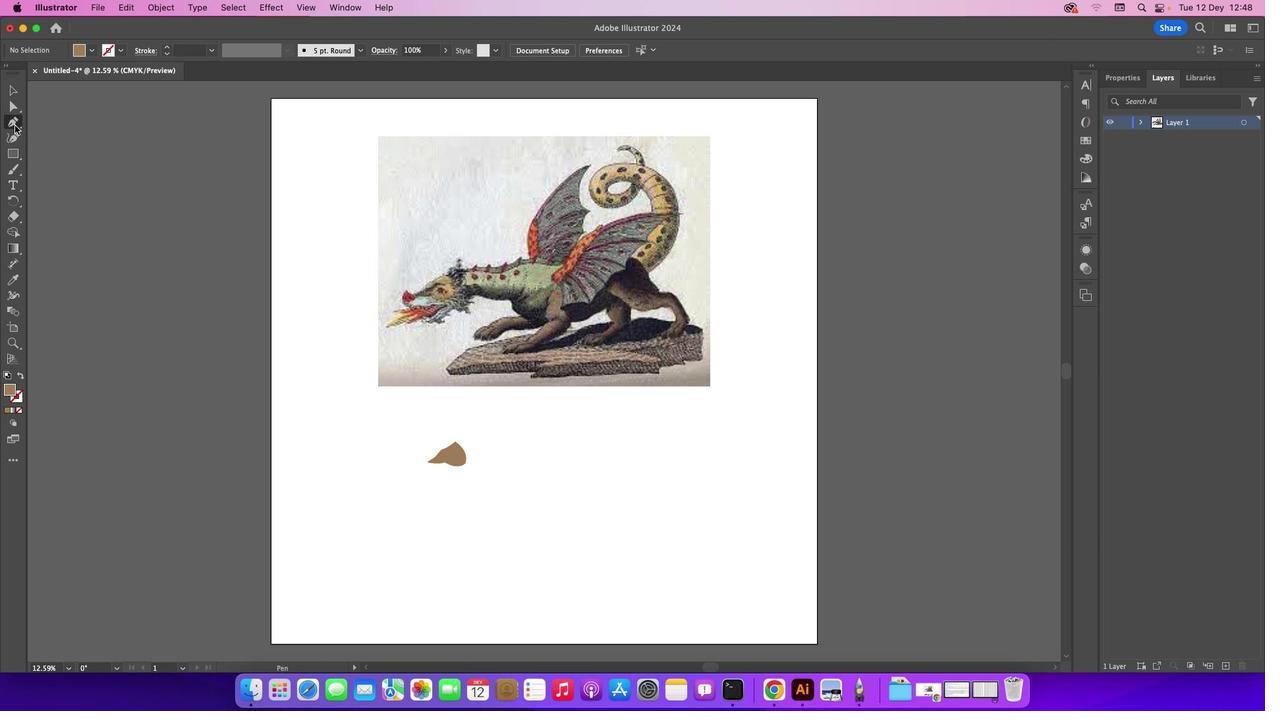 
Action: Mouse moved to (445, 274)
Screenshot: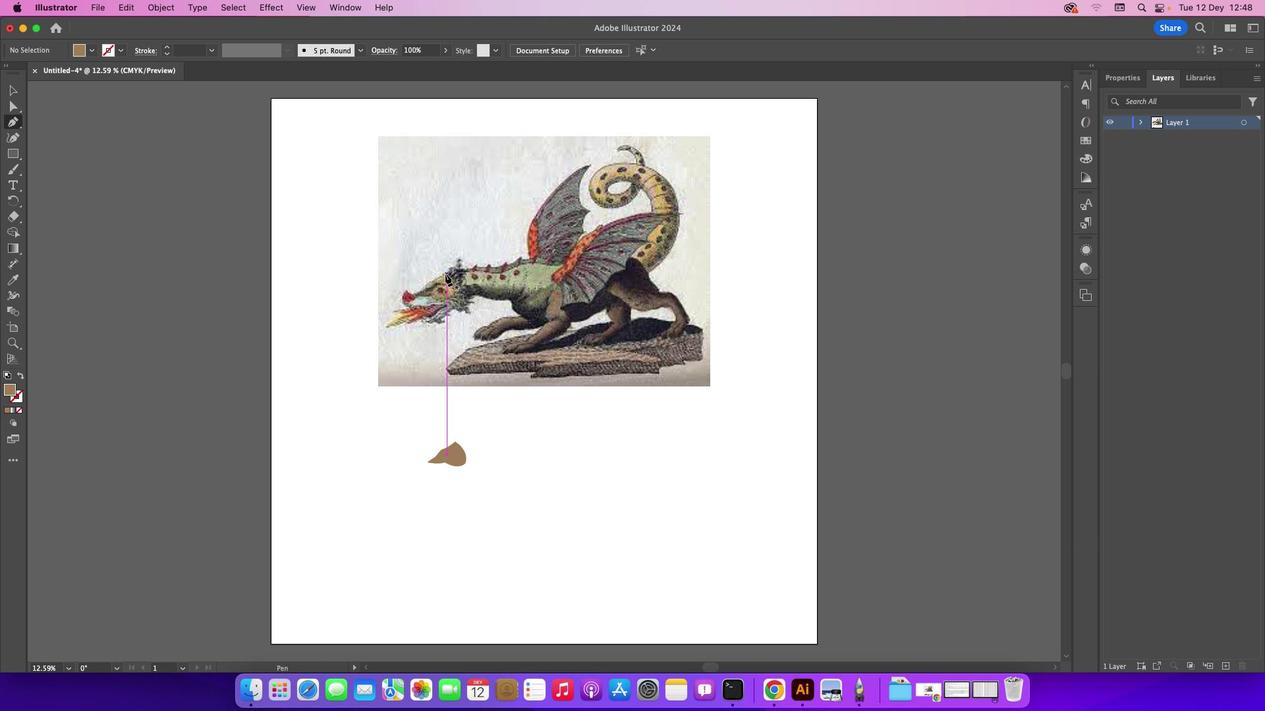 
Action: Mouse pressed left at (445, 274)
Screenshot: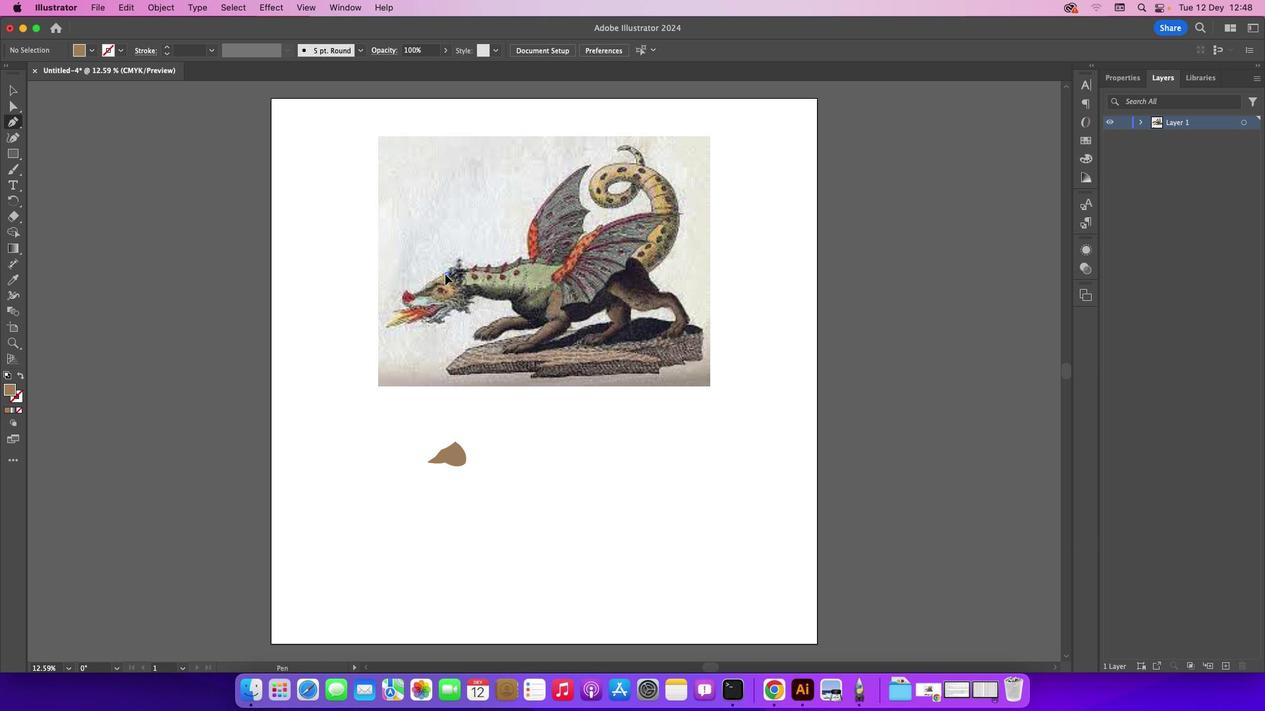 
Action: Mouse moved to (451, 275)
Screenshot: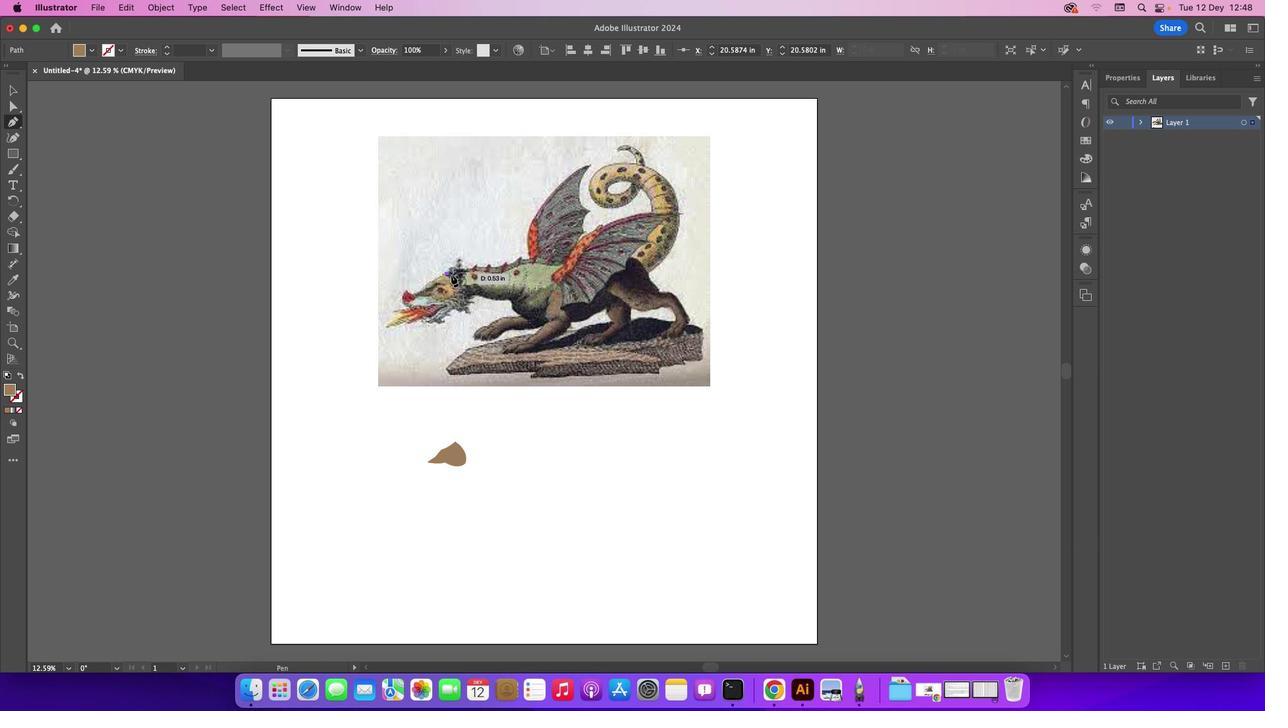 
Action: Mouse pressed left at (451, 275)
Screenshot: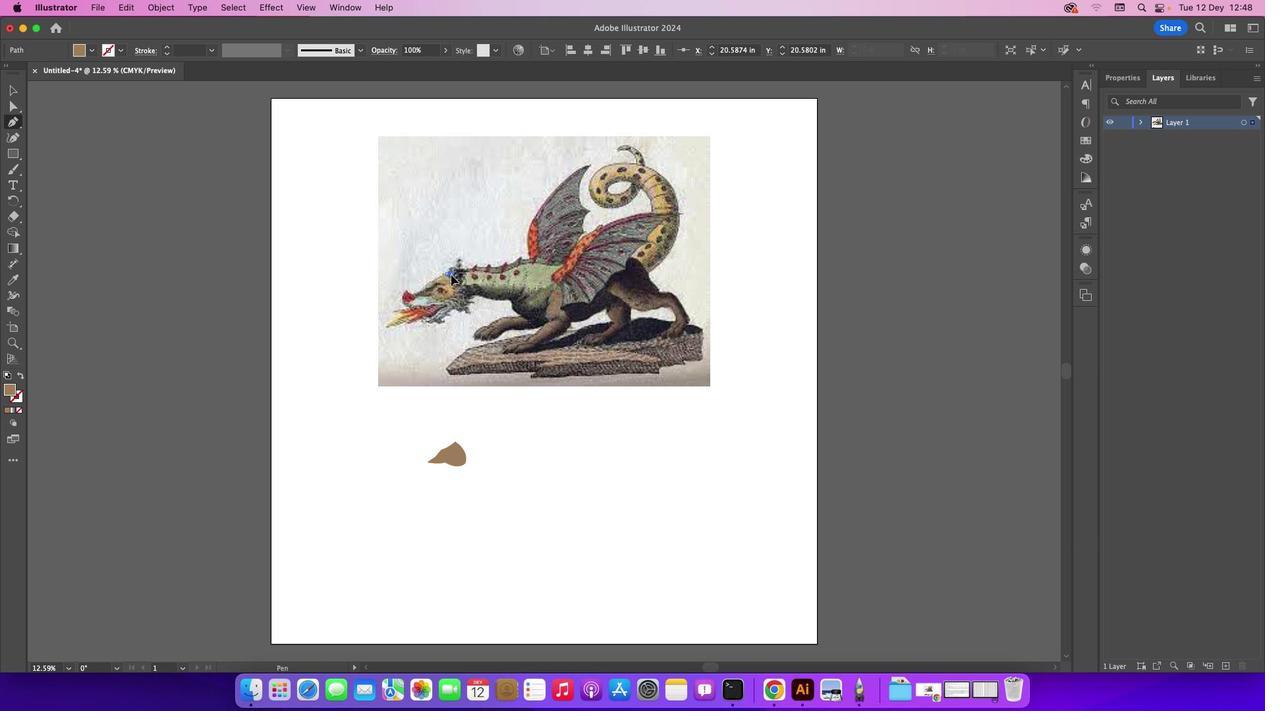 
Action: Mouse moved to (450, 278)
Screenshot: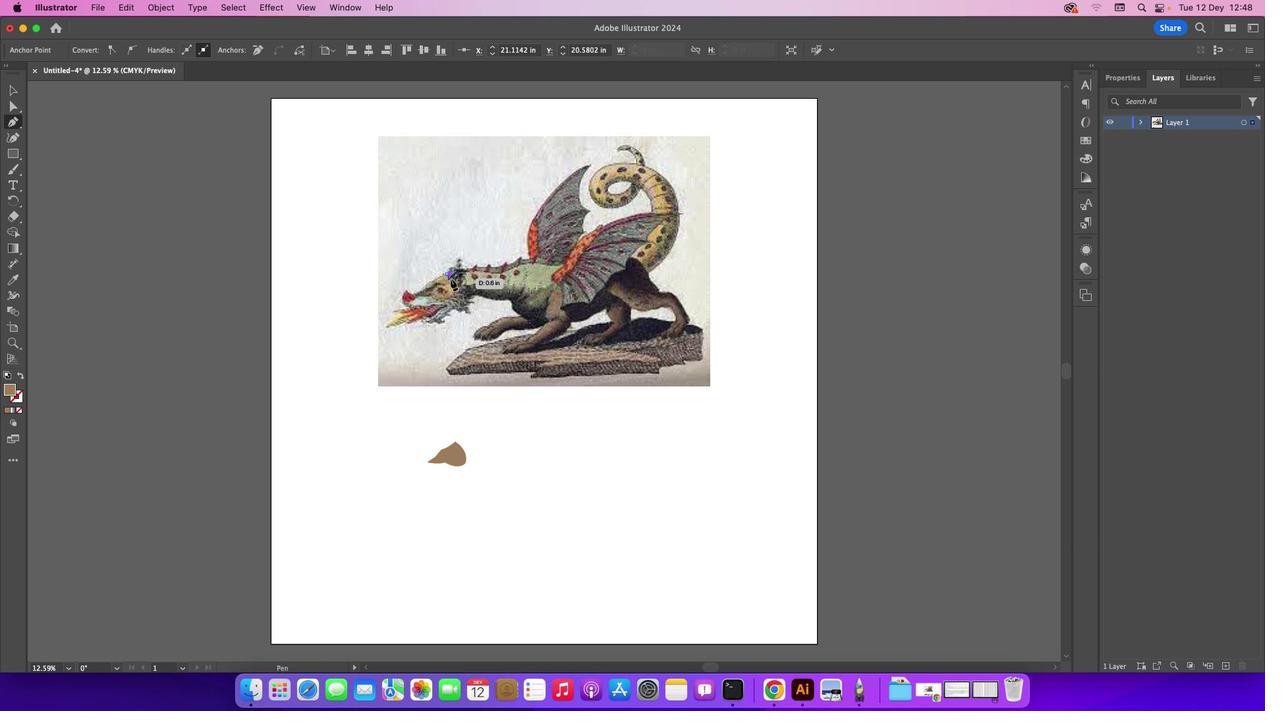 
Action: Mouse pressed left at (450, 278)
Screenshot: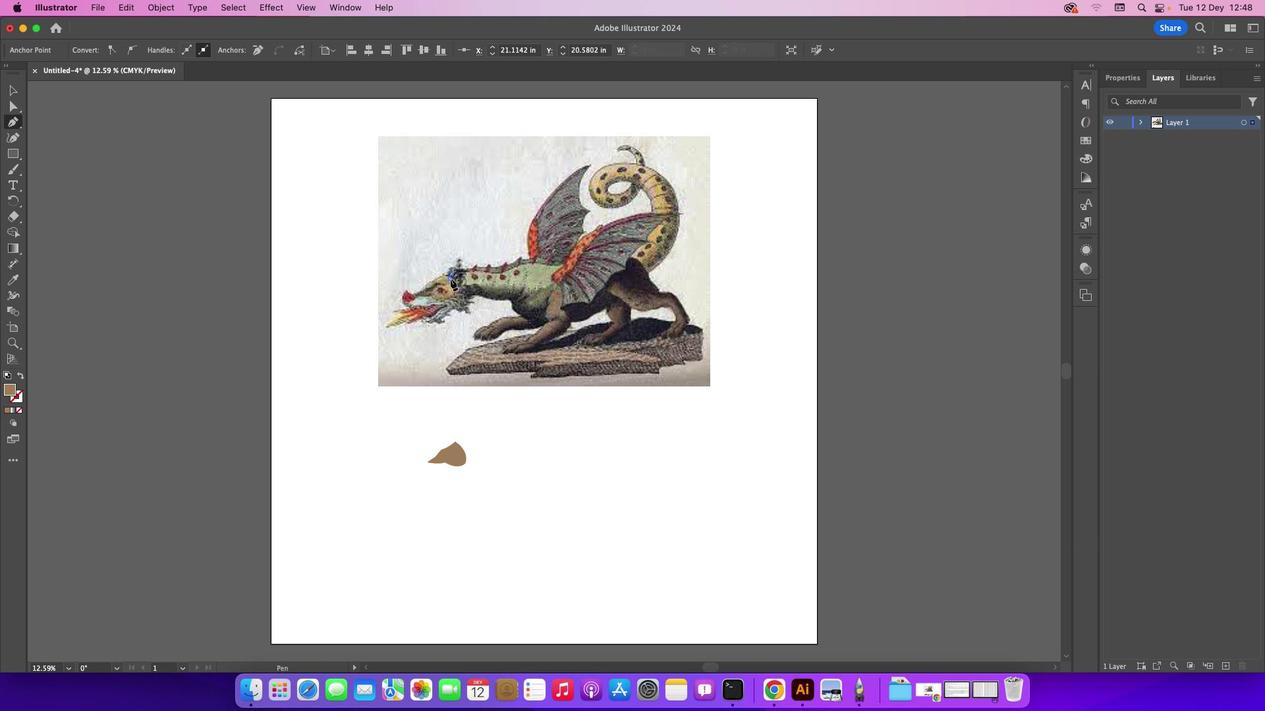 
Action: Mouse moved to (453, 279)
Screenshot: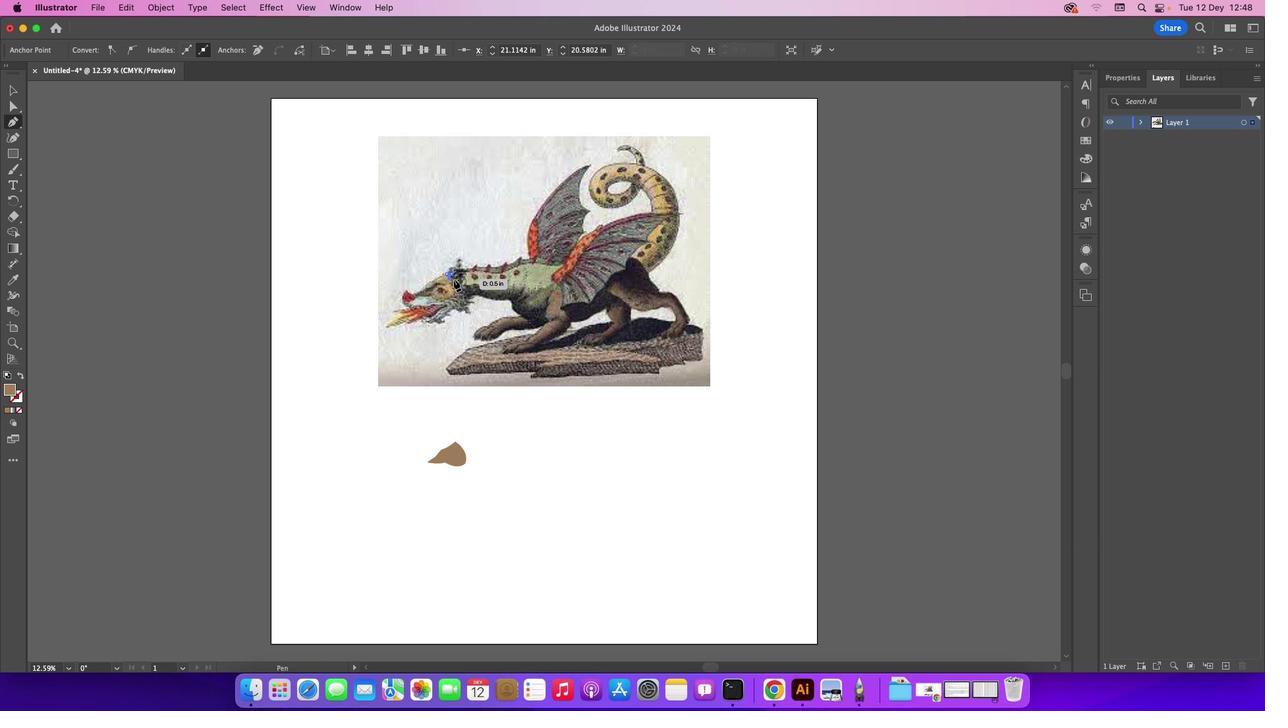 
Action: Mouse pressed left at (453, 279)
Screenshot: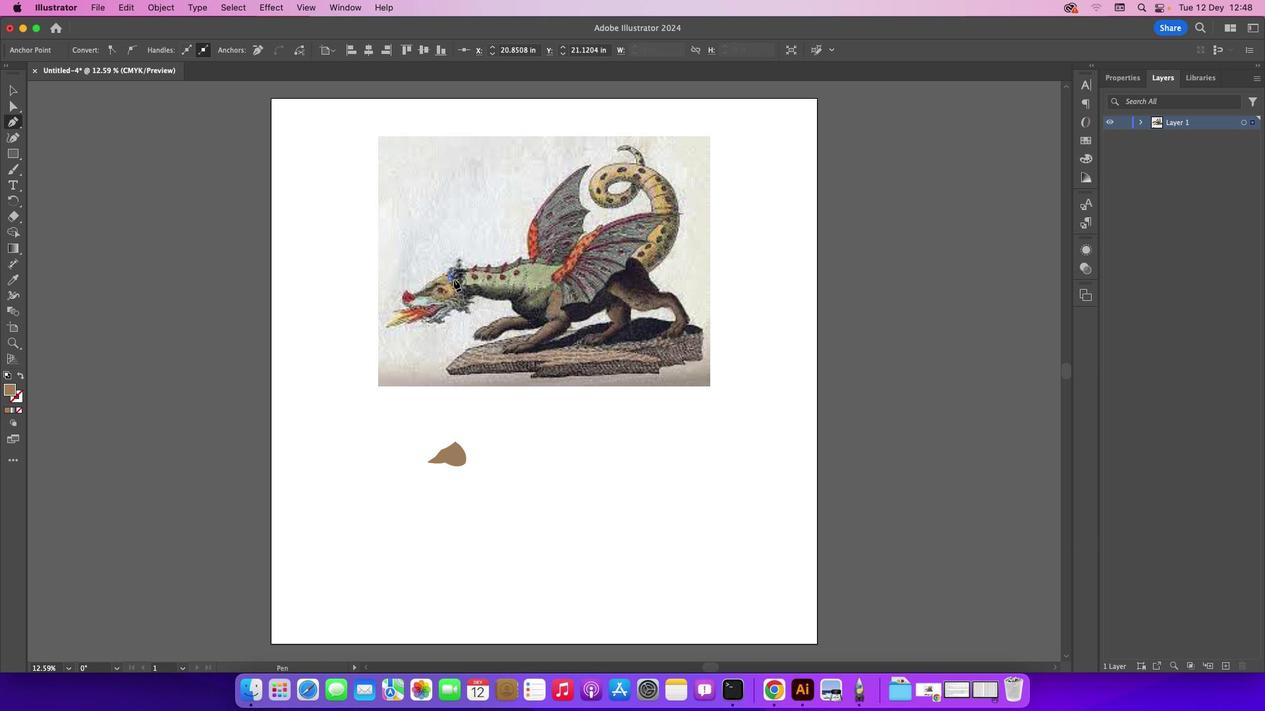 
Action: Mouse moved to (454, 282)
Screenshot: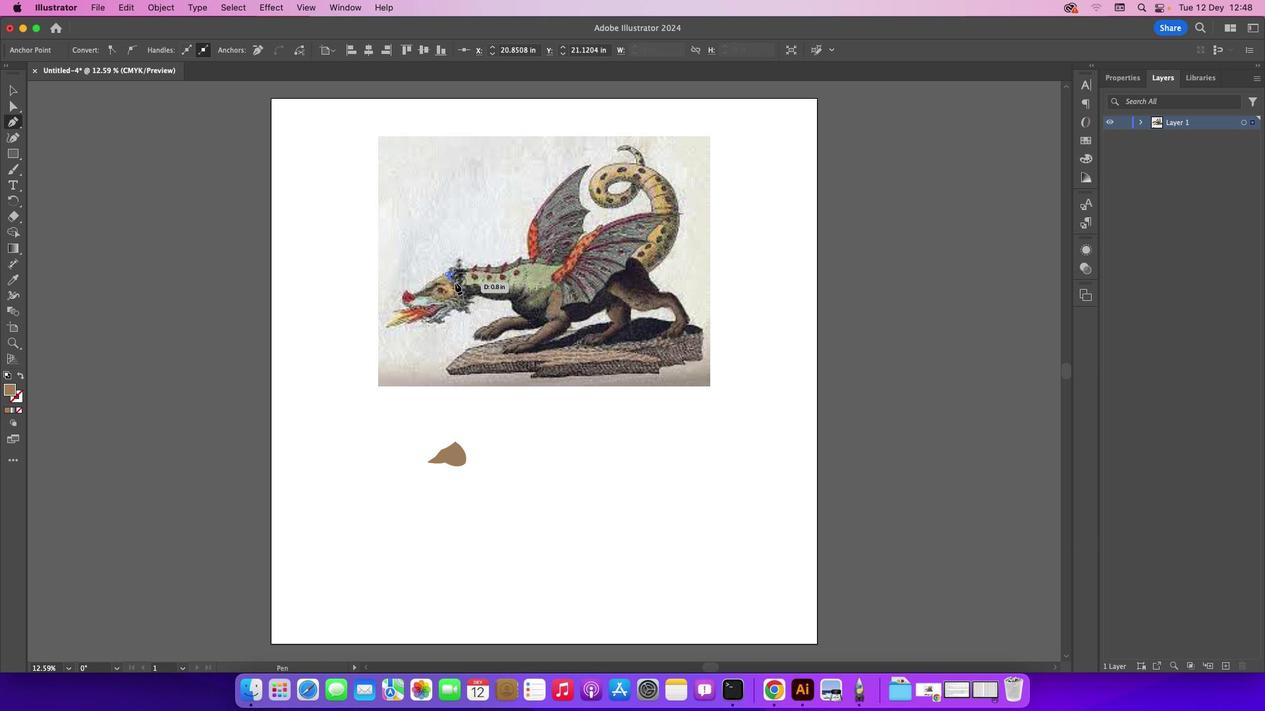
Action: Mouse pressed left at (454, 282)
Screenshot: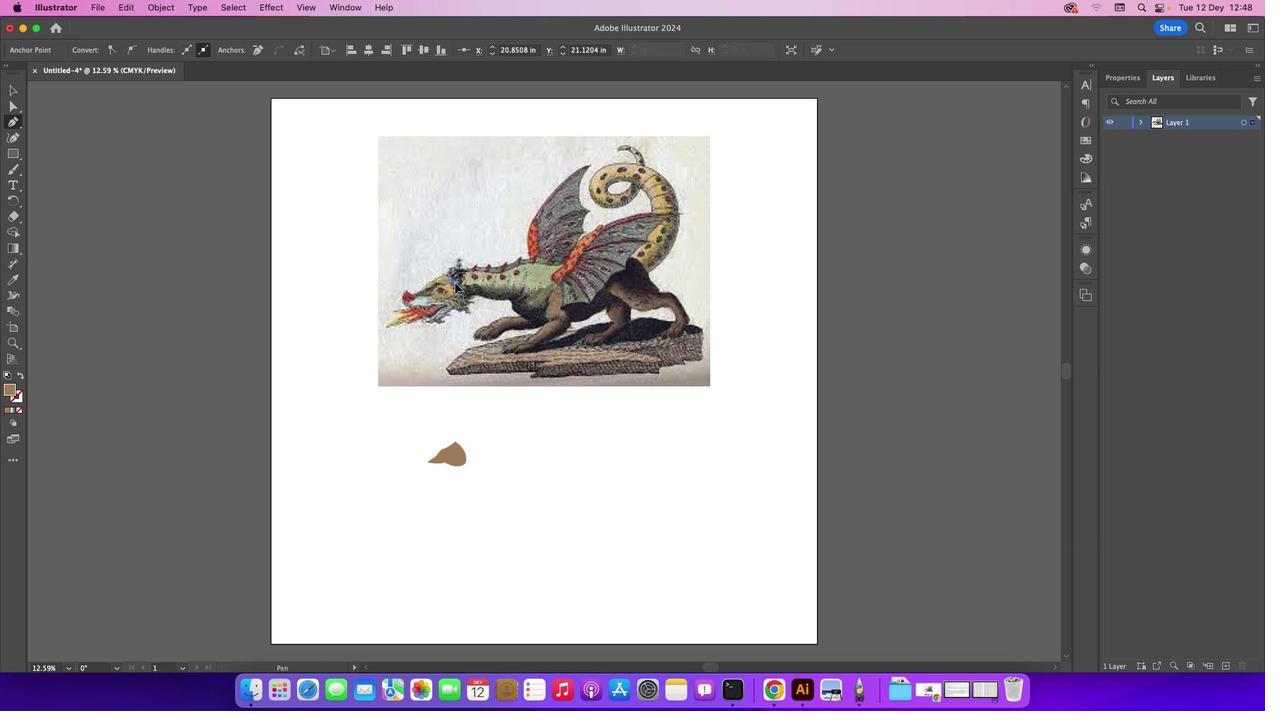 
Action: Mouse moved to (458, 286)
Screenshot: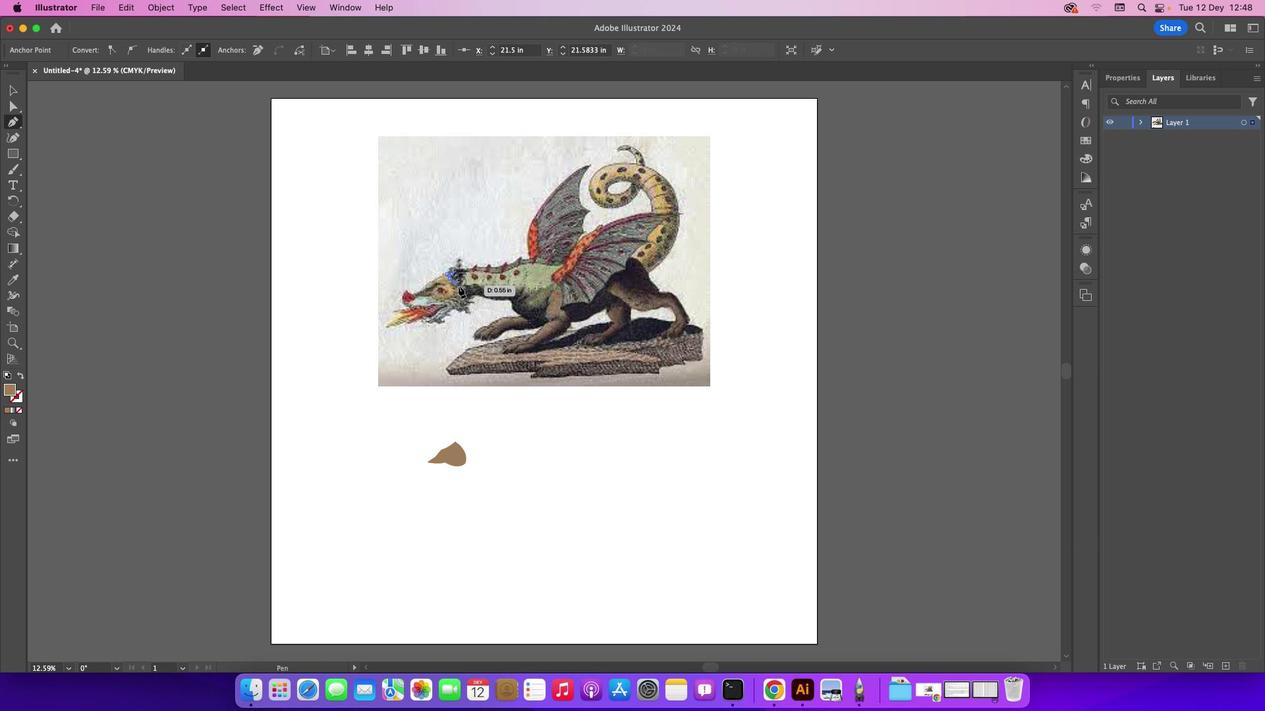 
Action: Mouse pressed left at (458, 286)
Screenshot: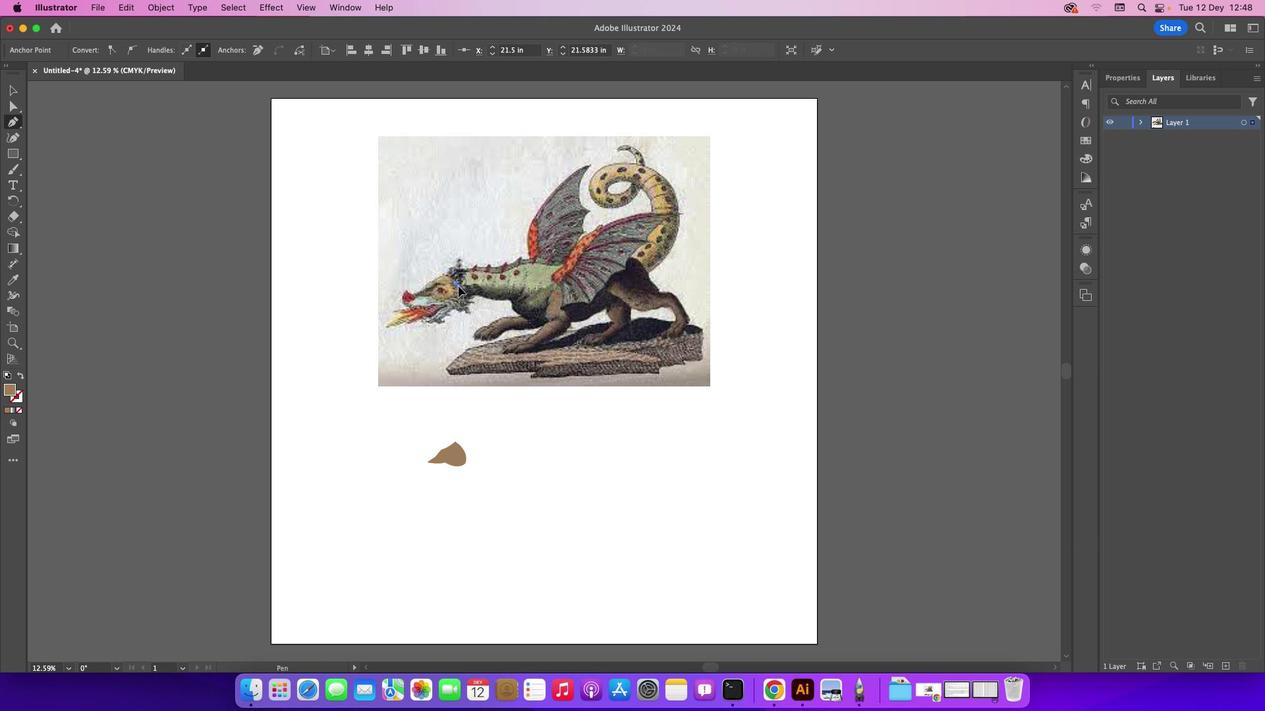 
Action: Mouse moved to (462, 288)
Screenshot: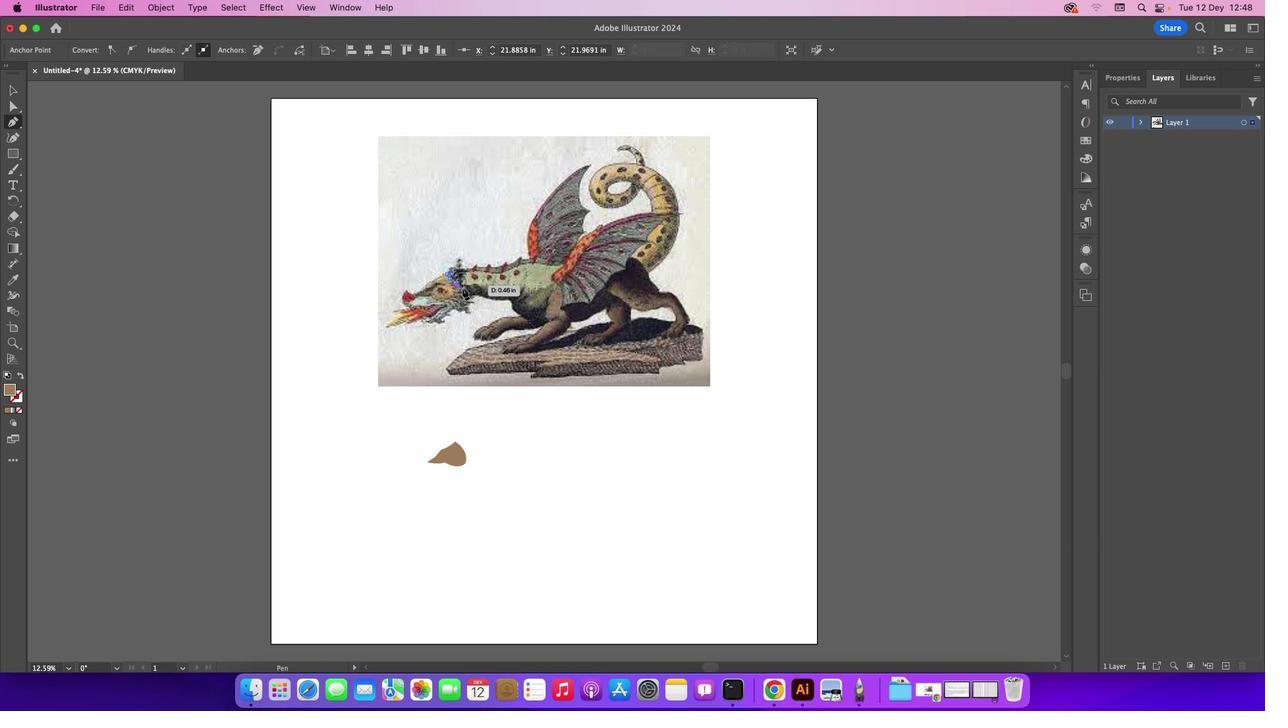 
Action: Mouse pressed left at (462, 288)
Screenshot: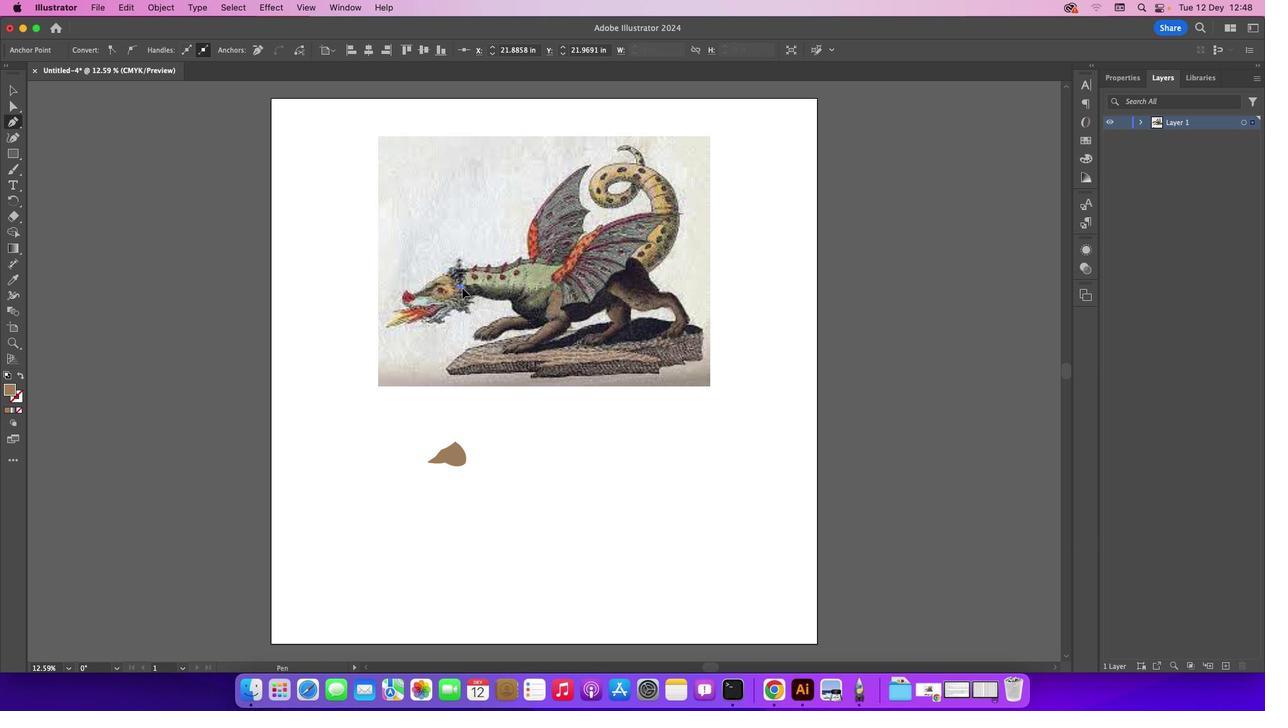 
Action: Mouse moved to (460, 289)
Screenshot: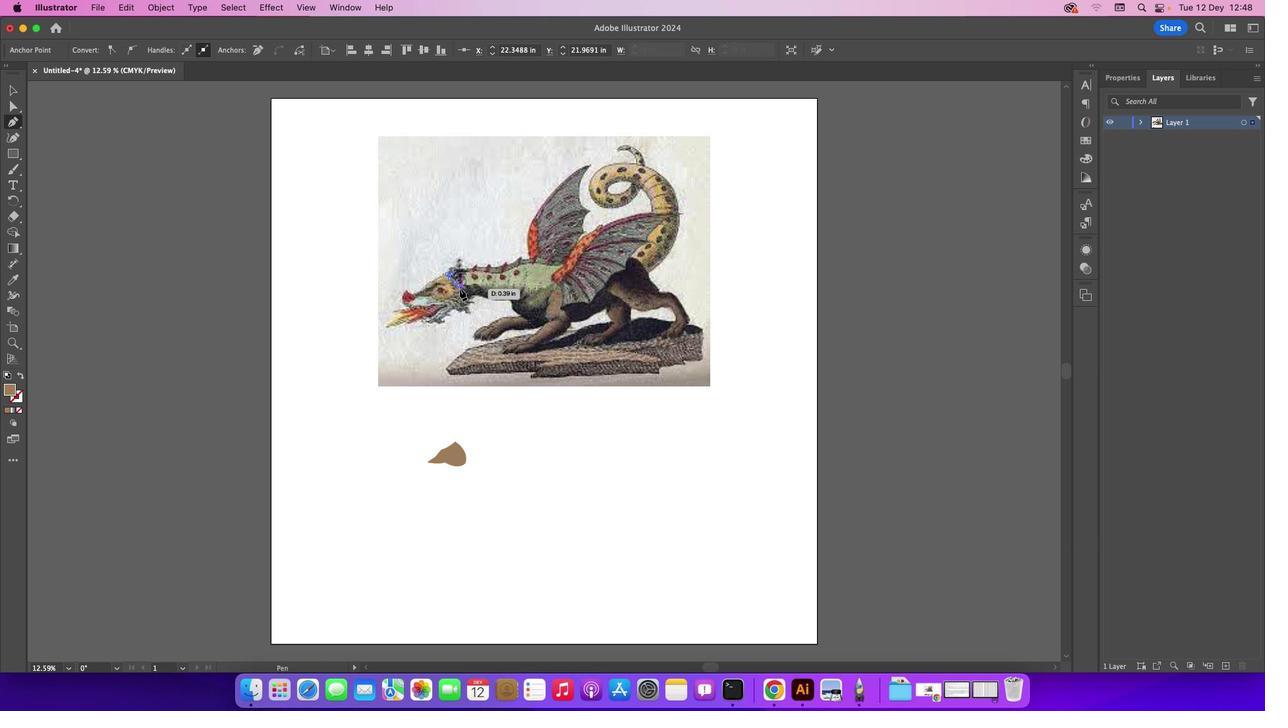 
Action: Mouse pressed left at (460, 289)
Screenshot: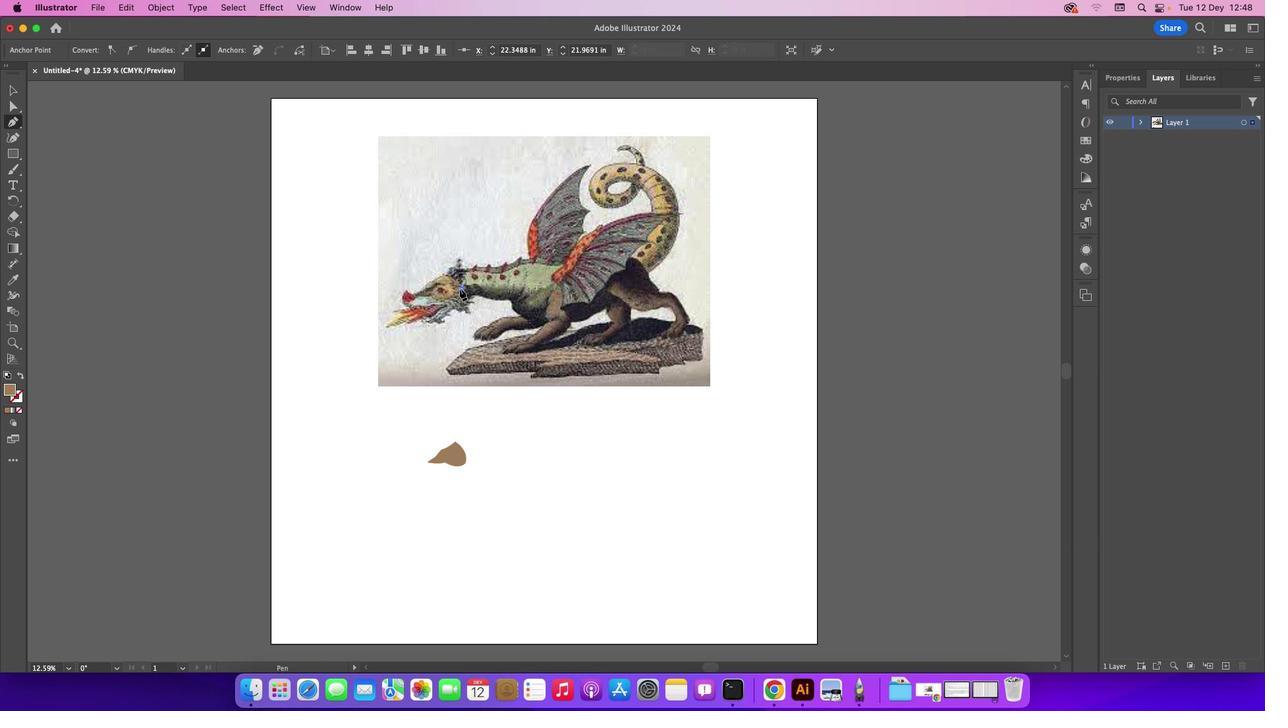 
Action: Mouse moved to (462, 295)
Screenshot: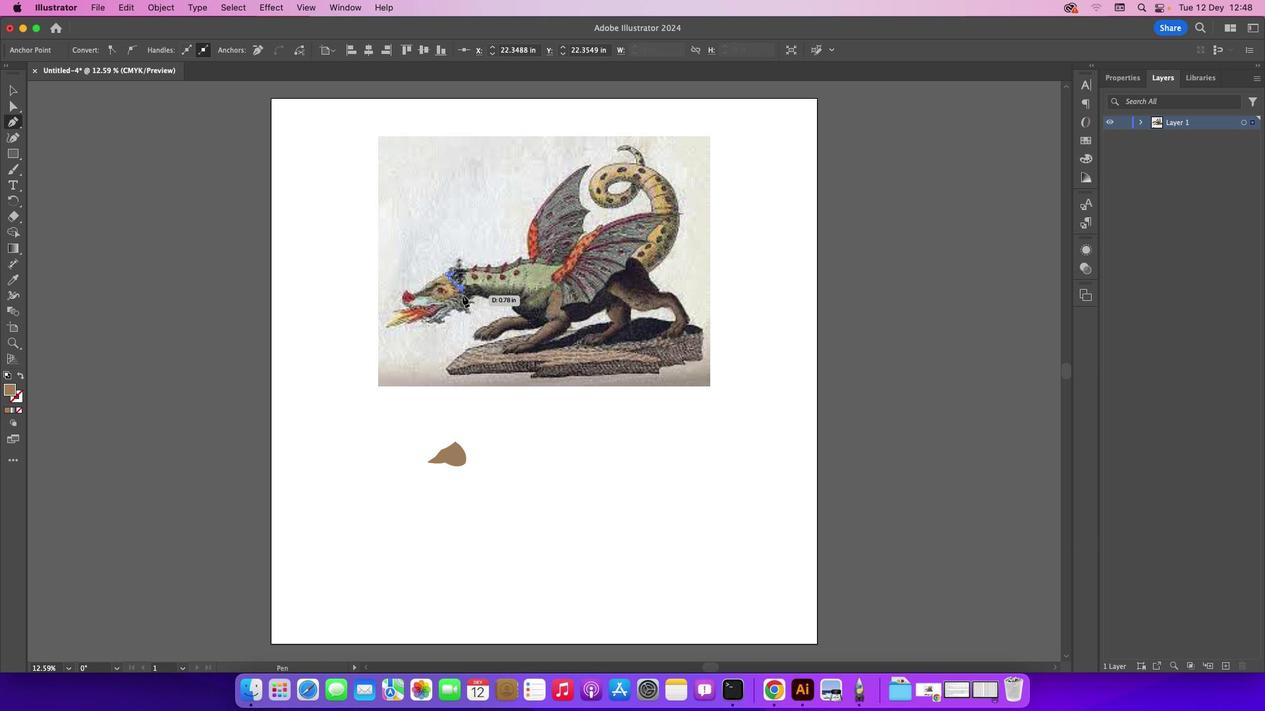 
Action: Mouse pressed left at (462, 295)
Screenshot: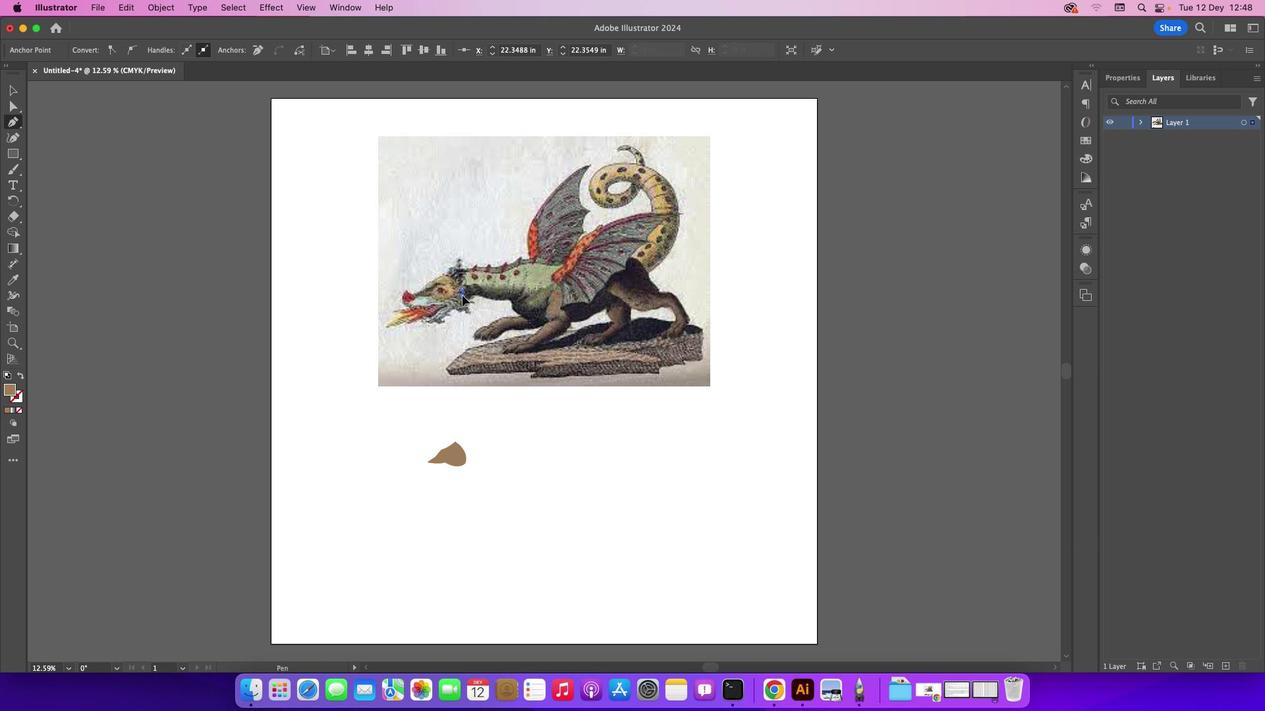 
Action: Mouse moved to (458, 295)
Screenshot: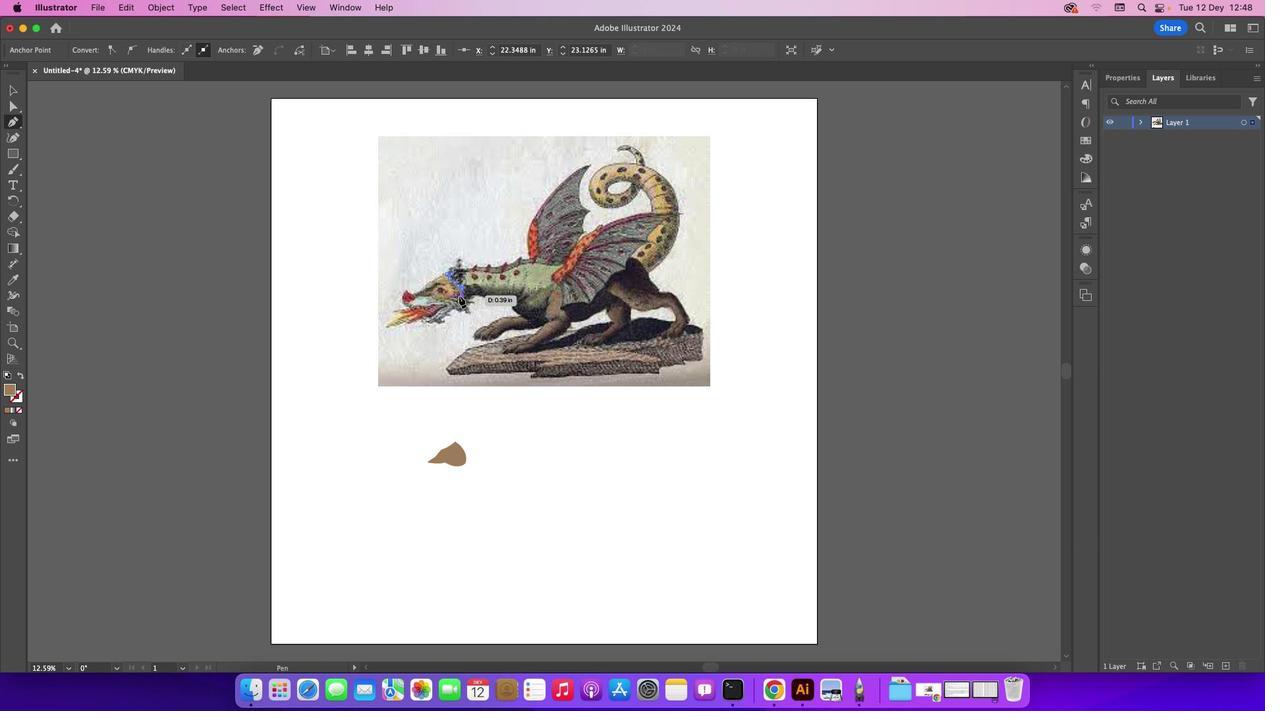 
Action: Mouse pressed left at (458, 295)
Screenshot: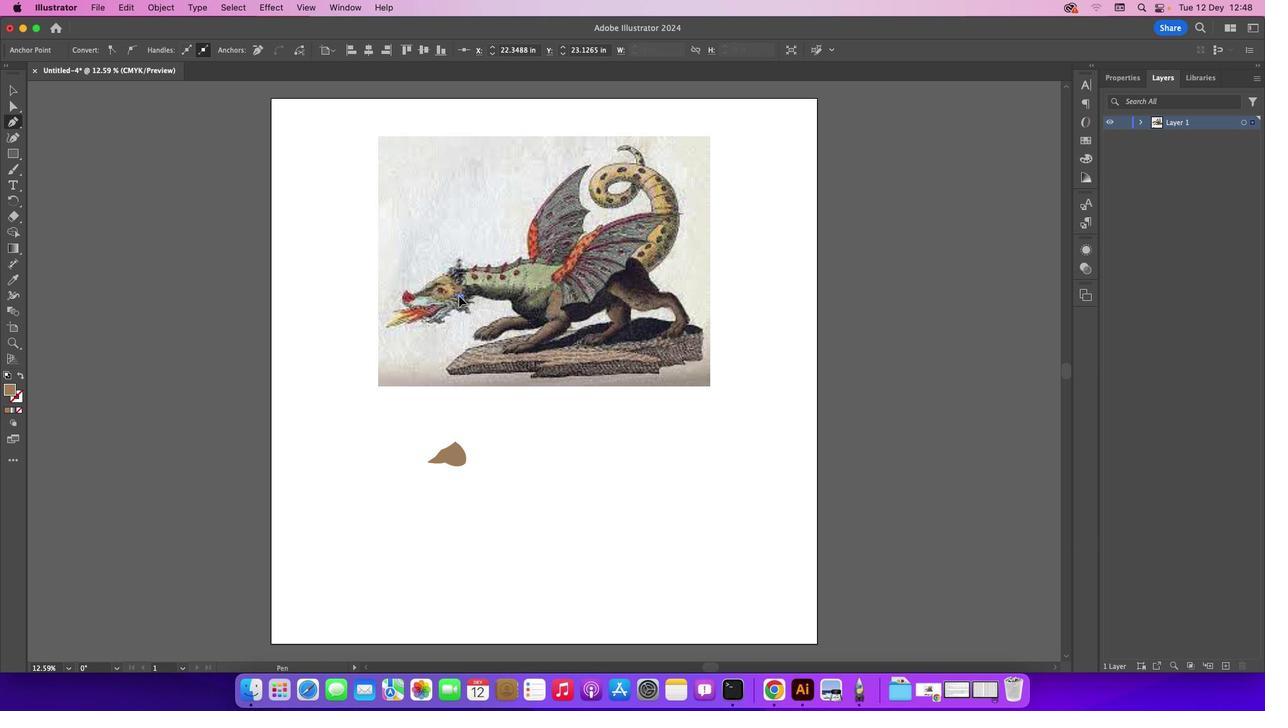 
Action: Mouse moved to (459, 301)
Screenshot: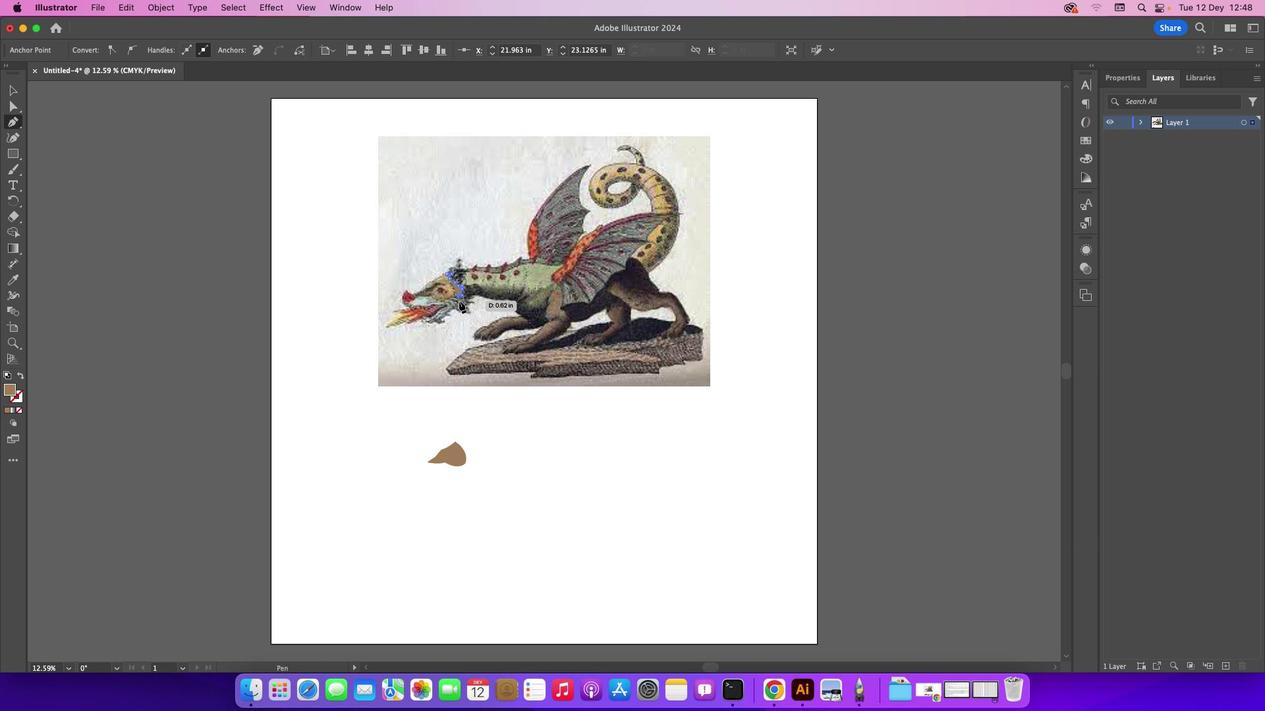 
Action: Mouse pressed left at (459, 301)
Screenshot: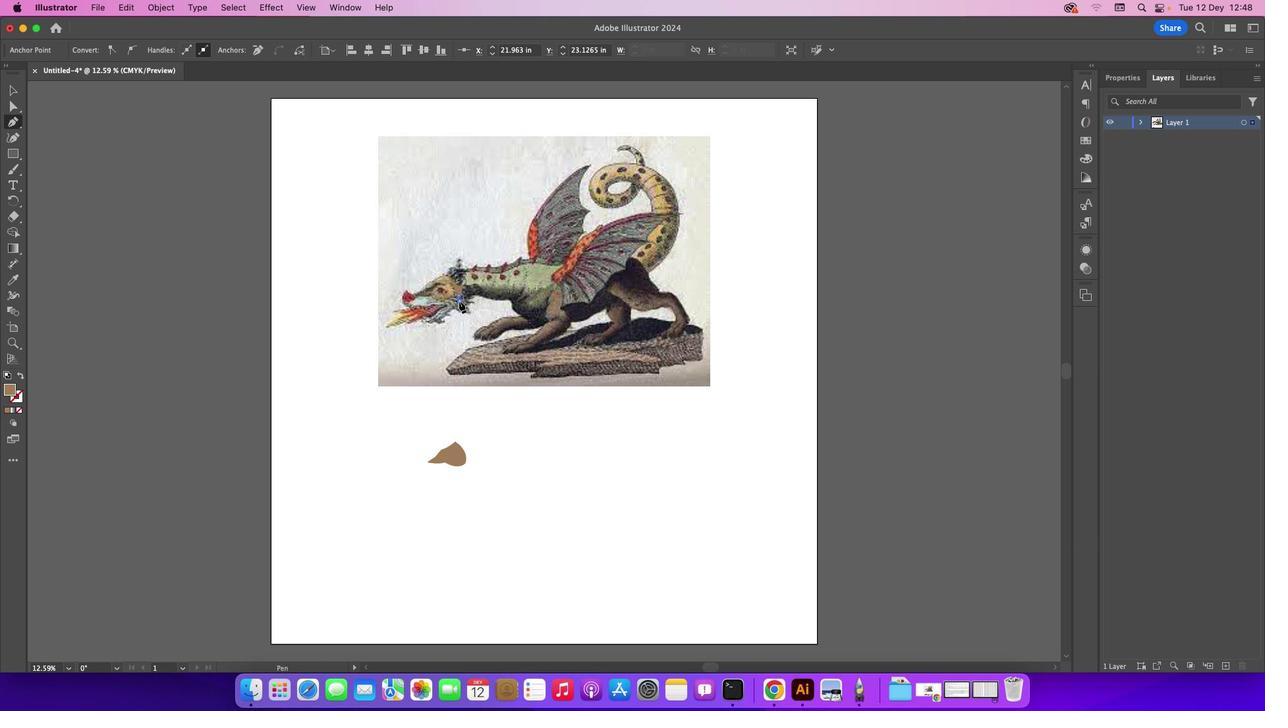 
Action: Mouse moved to (450, 303)
Screenshot: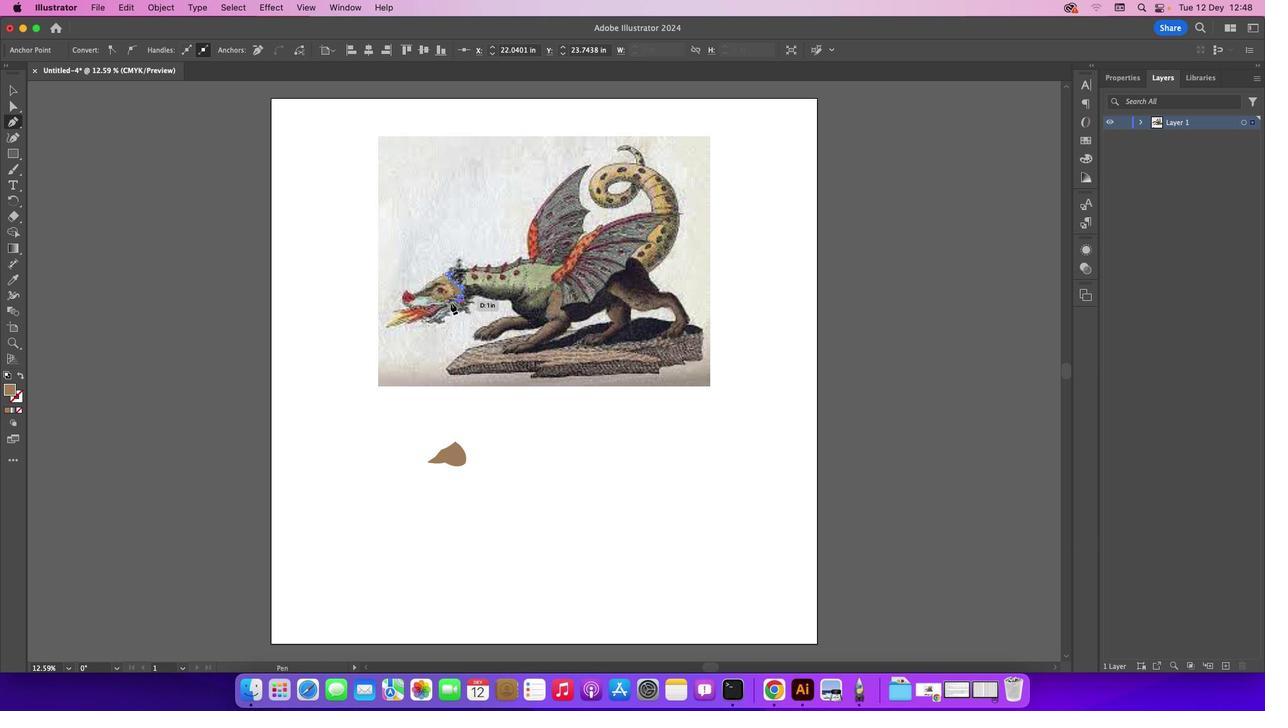 
Action: Mouse pressed left at (450, 303)
Screenshot: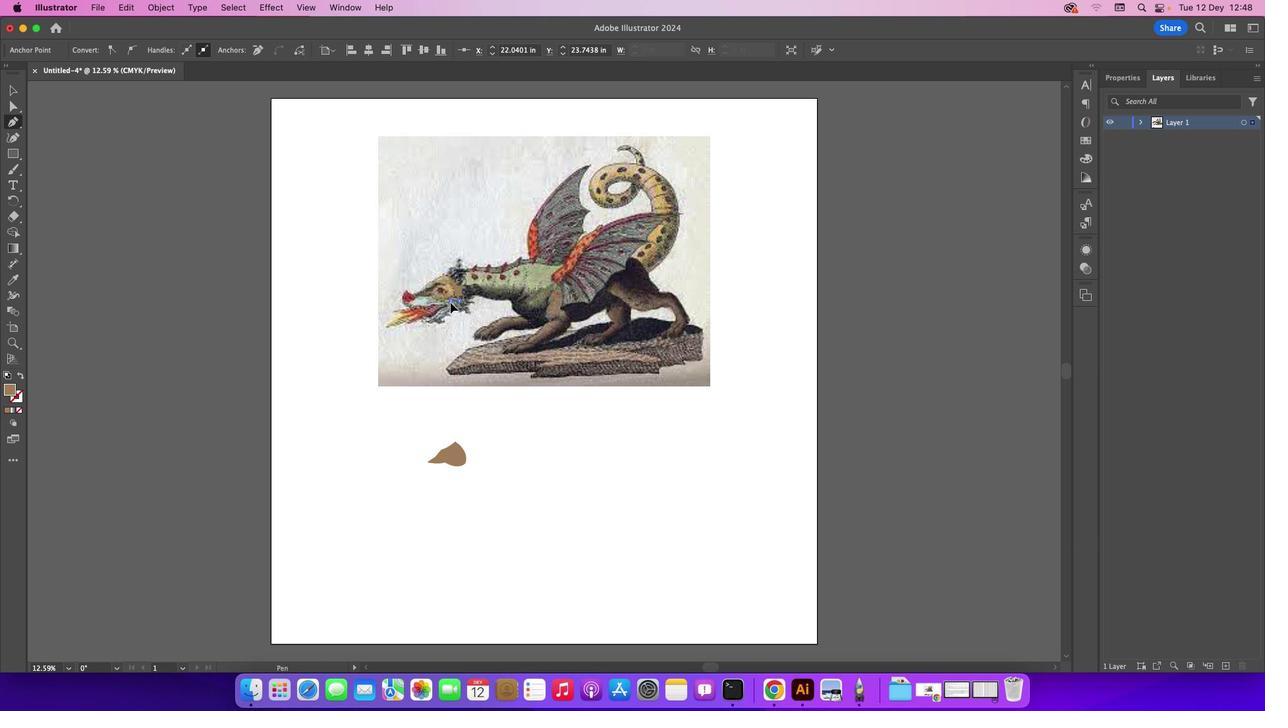 
Action: Mouse moved to (445, 301)
Screenshot: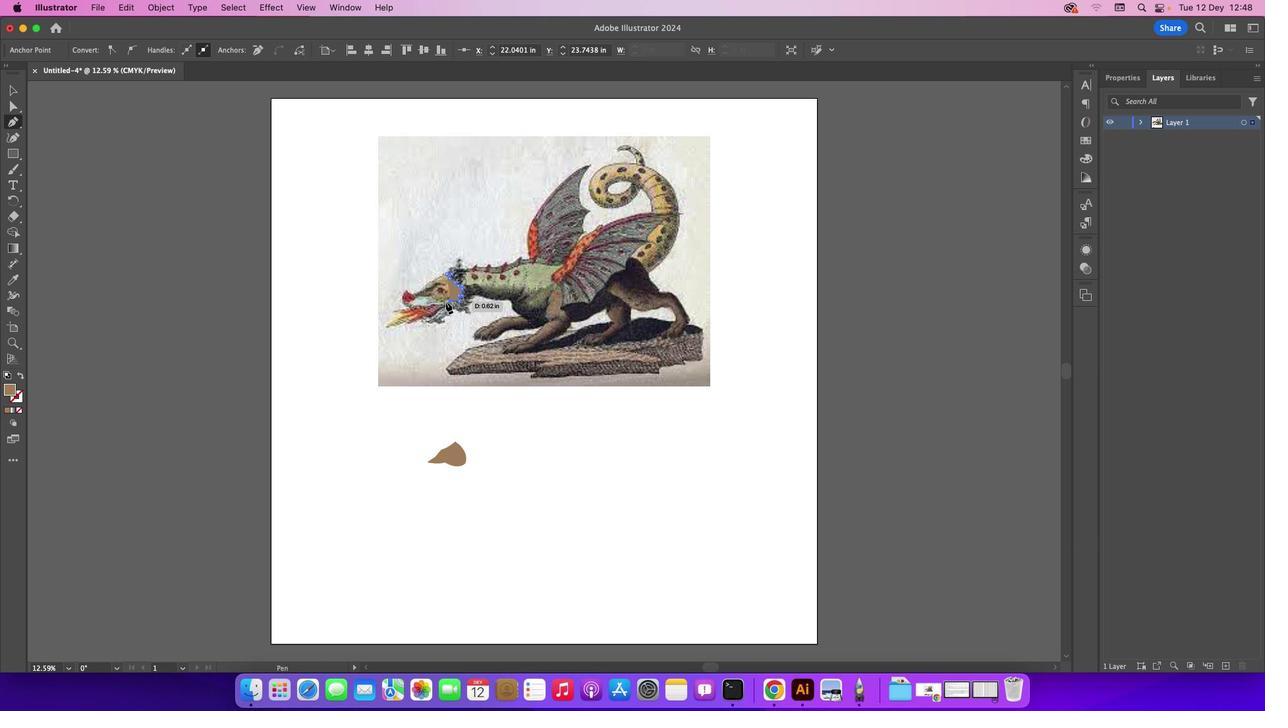 
Action: Mouse pressed left at (445, 301)
Screenshot: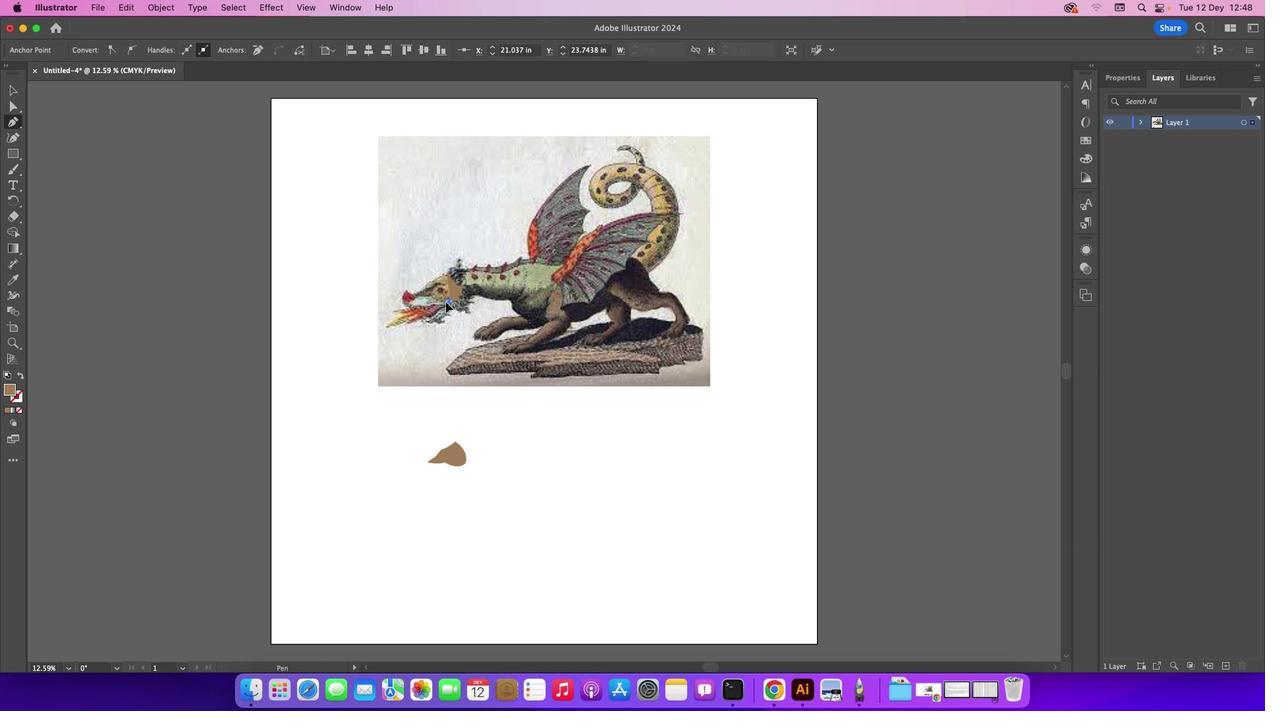 
Action: Mouse moved to (442, 308)
Screenshot: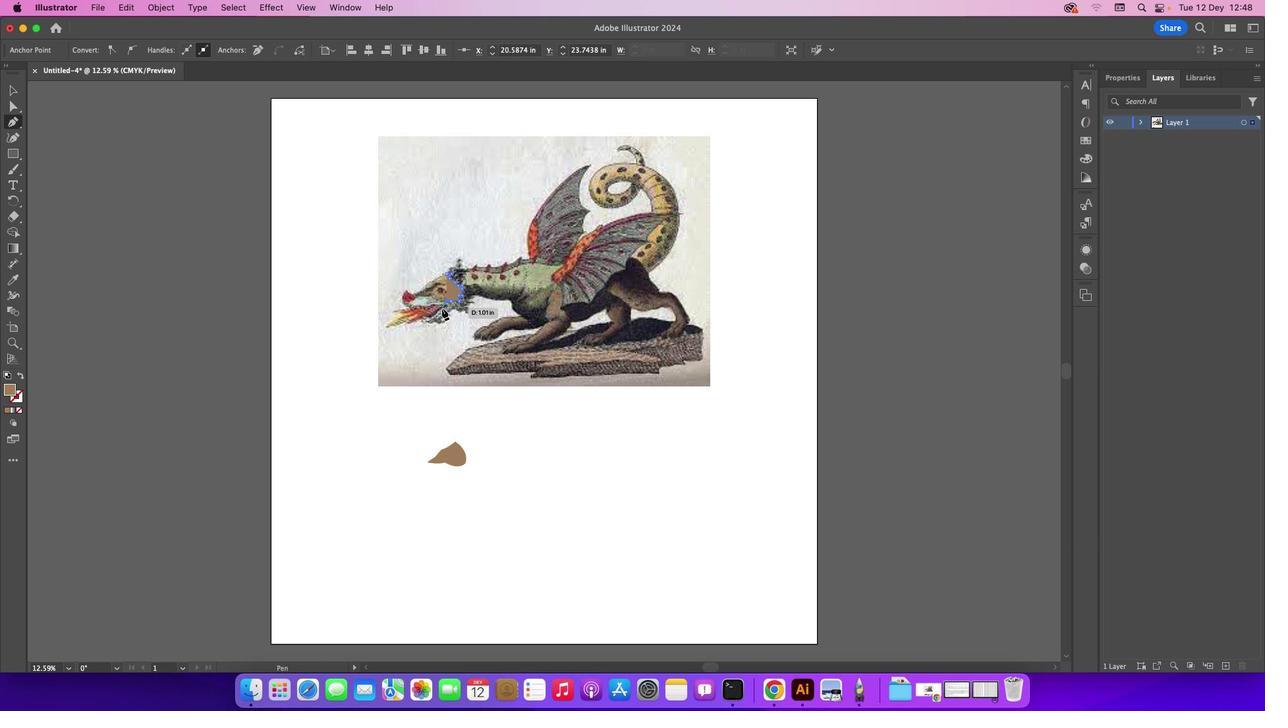 
Action: Mouse pressed left at (442, 308)
Screenshot: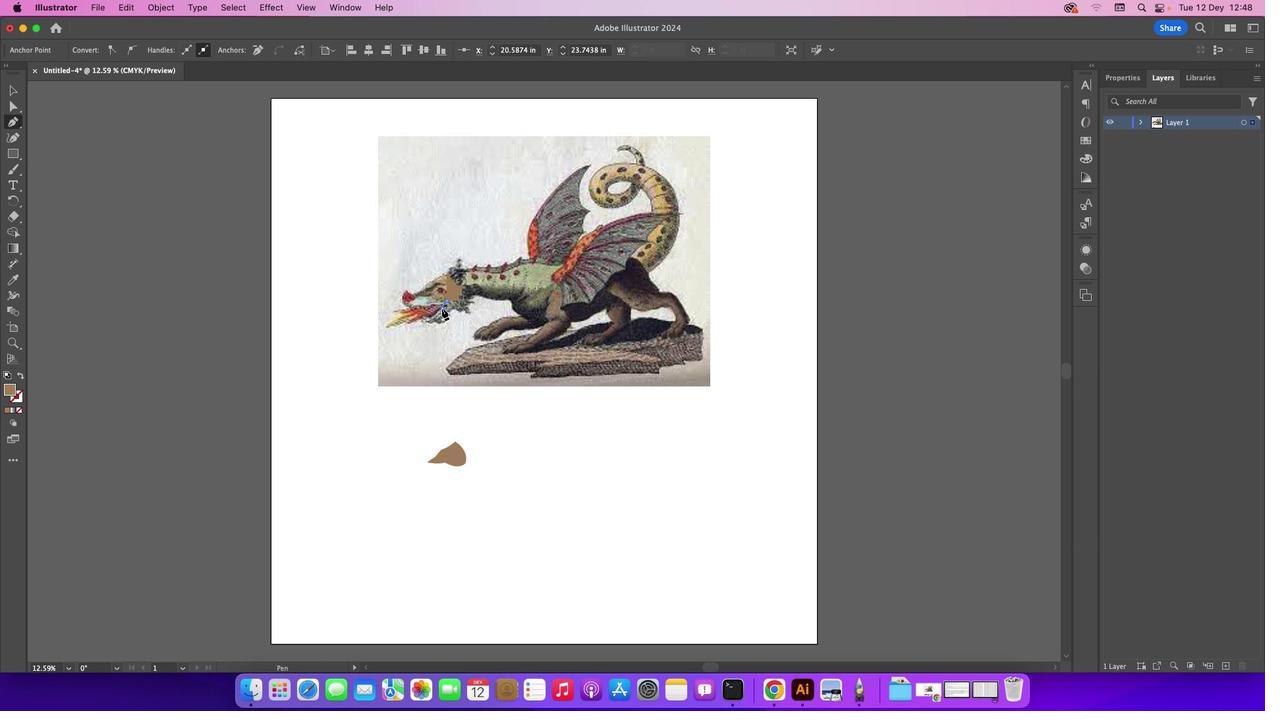 
Action: Mouse moved to (430, 318)
Screenshot: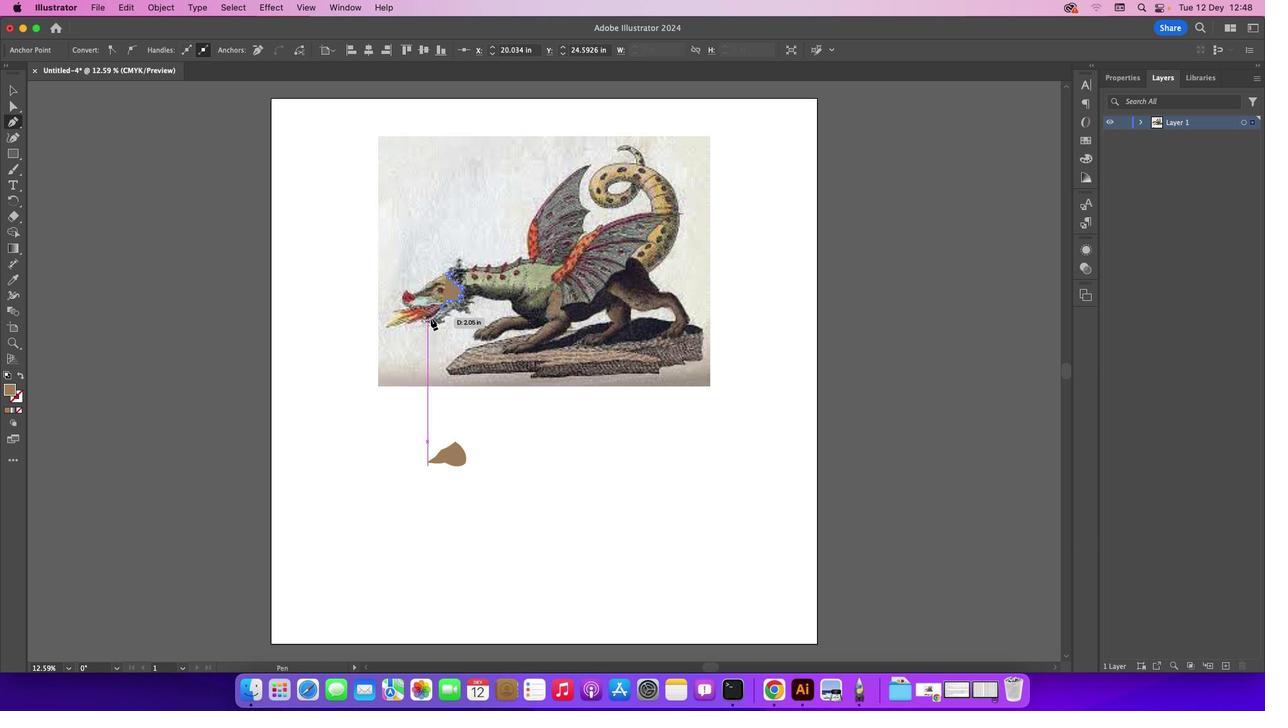 
Action: Mouse pressed left at (430, 318)
Screenshot: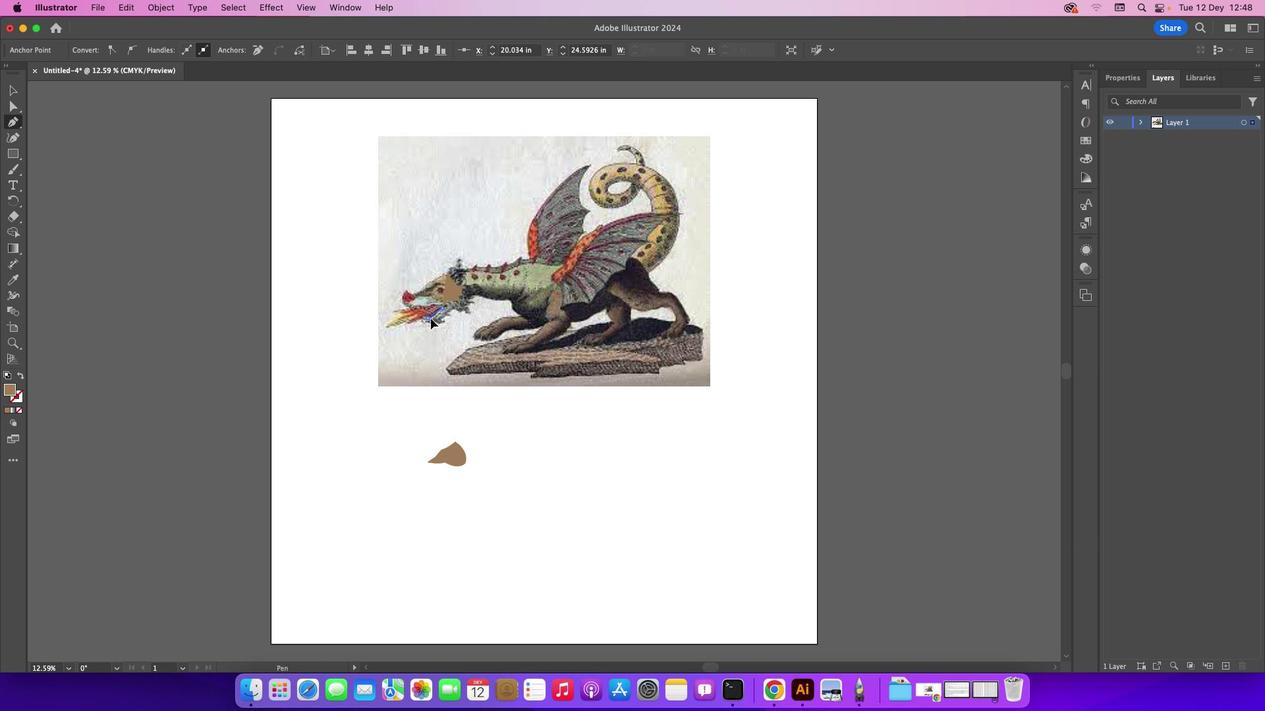 
Action: Mouse moved to (425, 322)
Screenshot: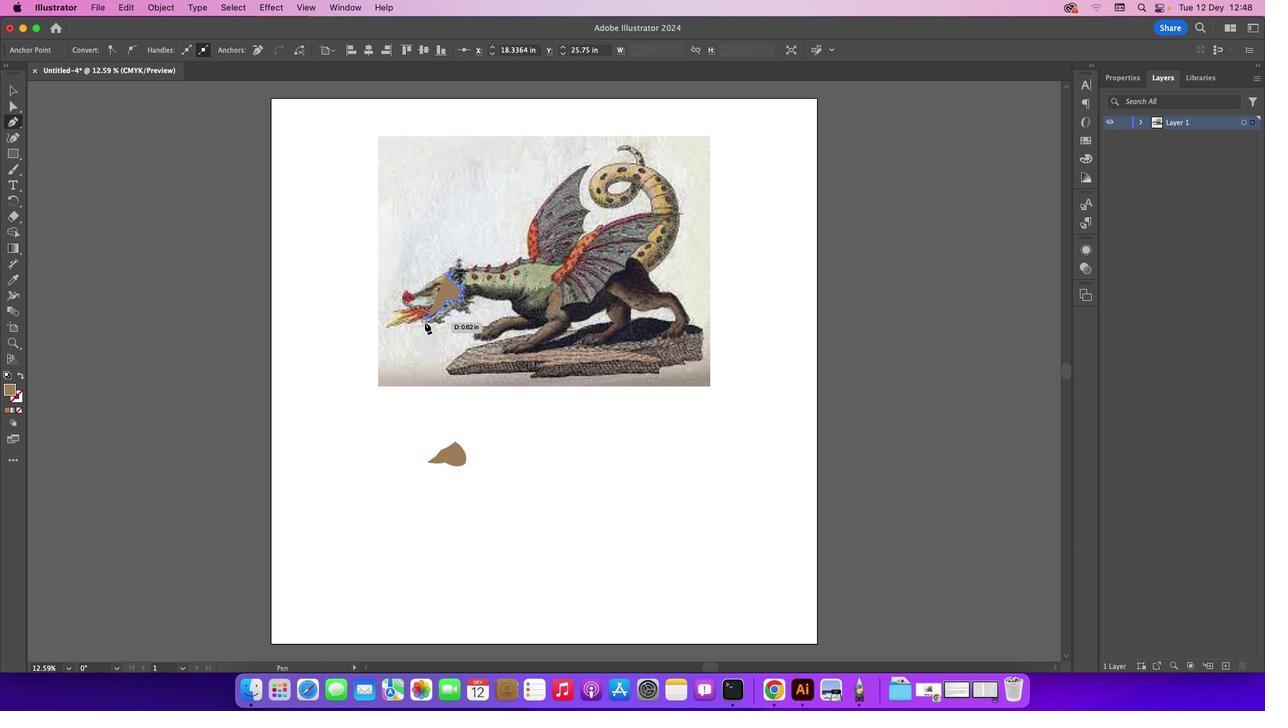 
Action: Mouse pressed left at (425, 322)
Screenshot: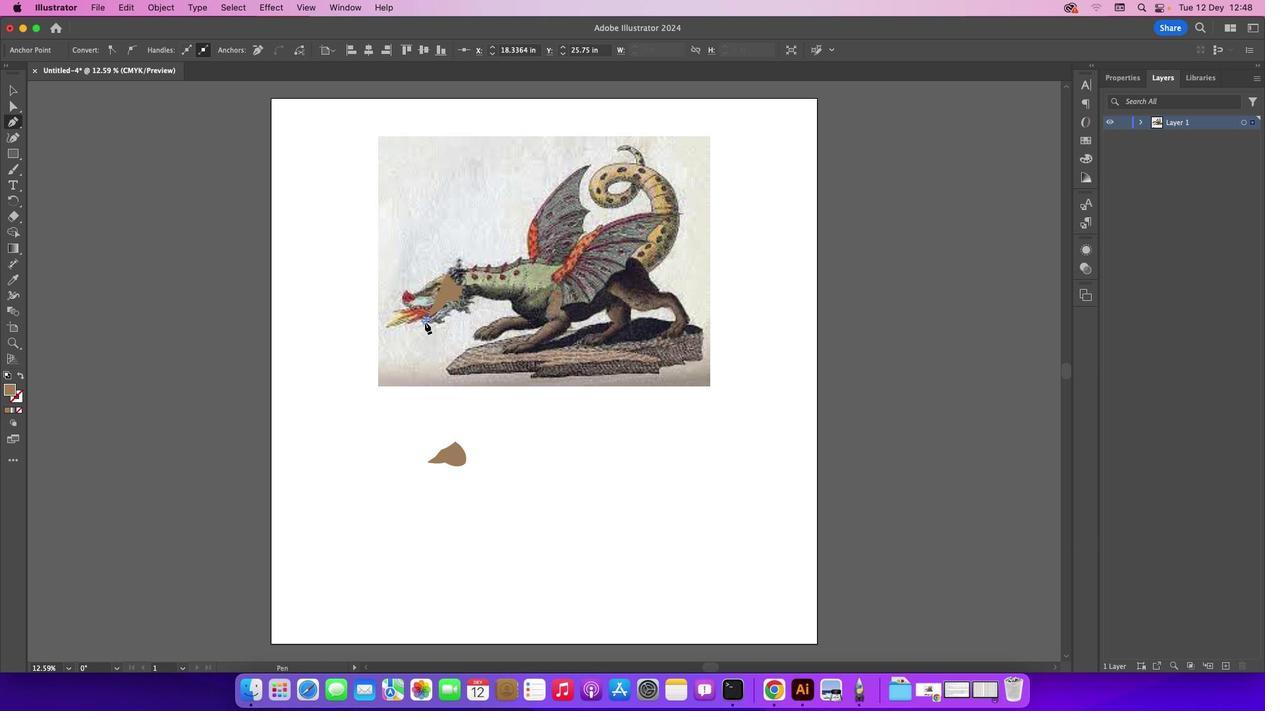 
Action: Mouse moved to (435, 320)
Screenshot: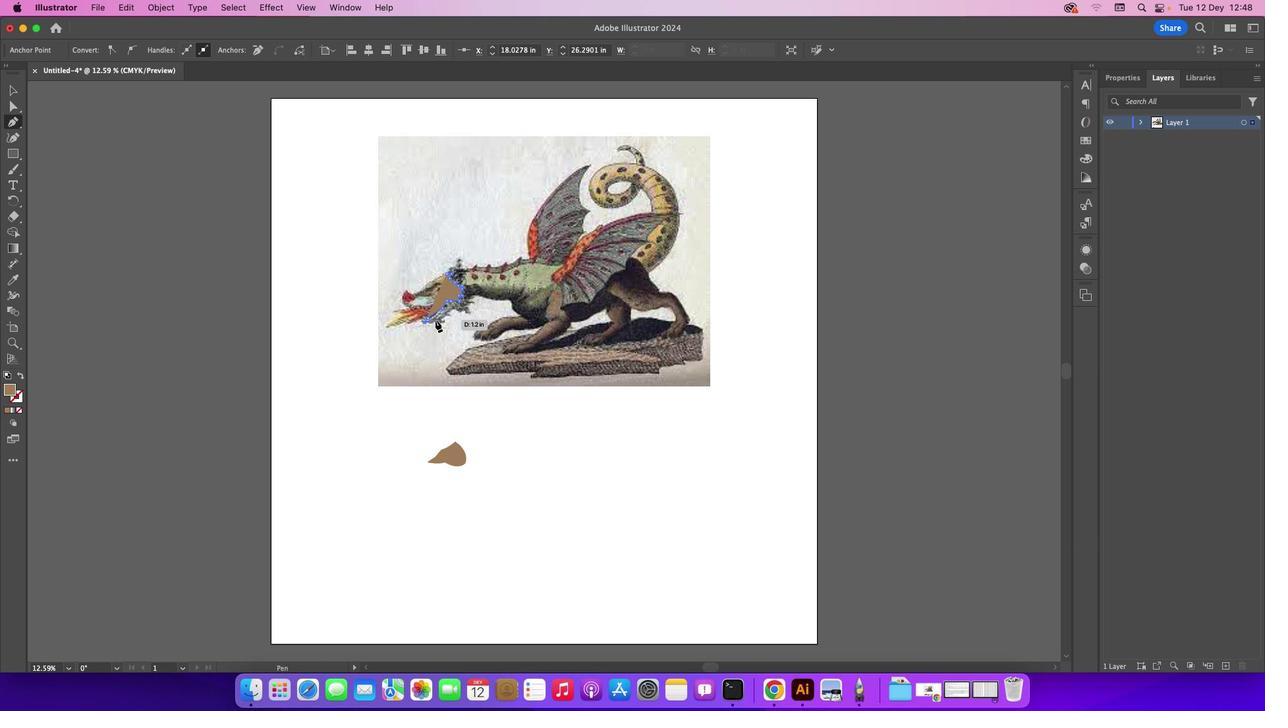 
Action: Mouse pressed left at (435, 320)
Screenshot: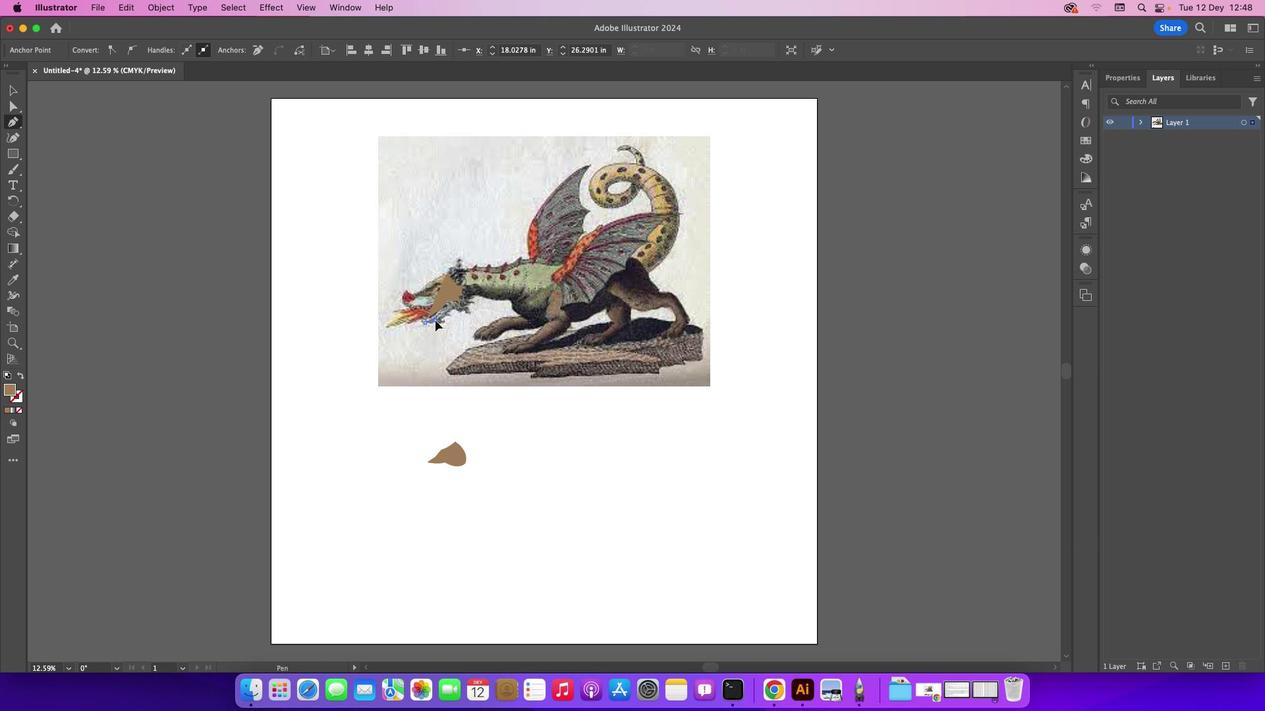 
Action: Mouse moved to (434, 320)
Screenshot: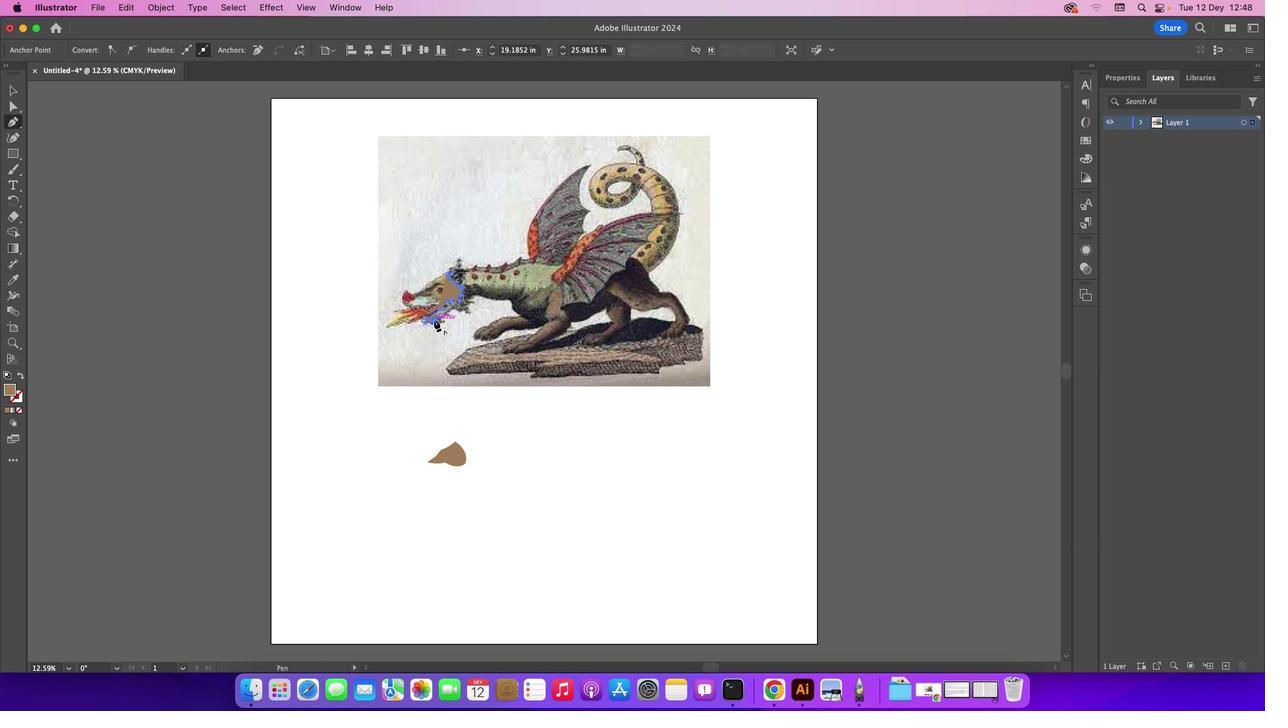 
Action: Mouse pressed left at (434, 320)
Screenshot: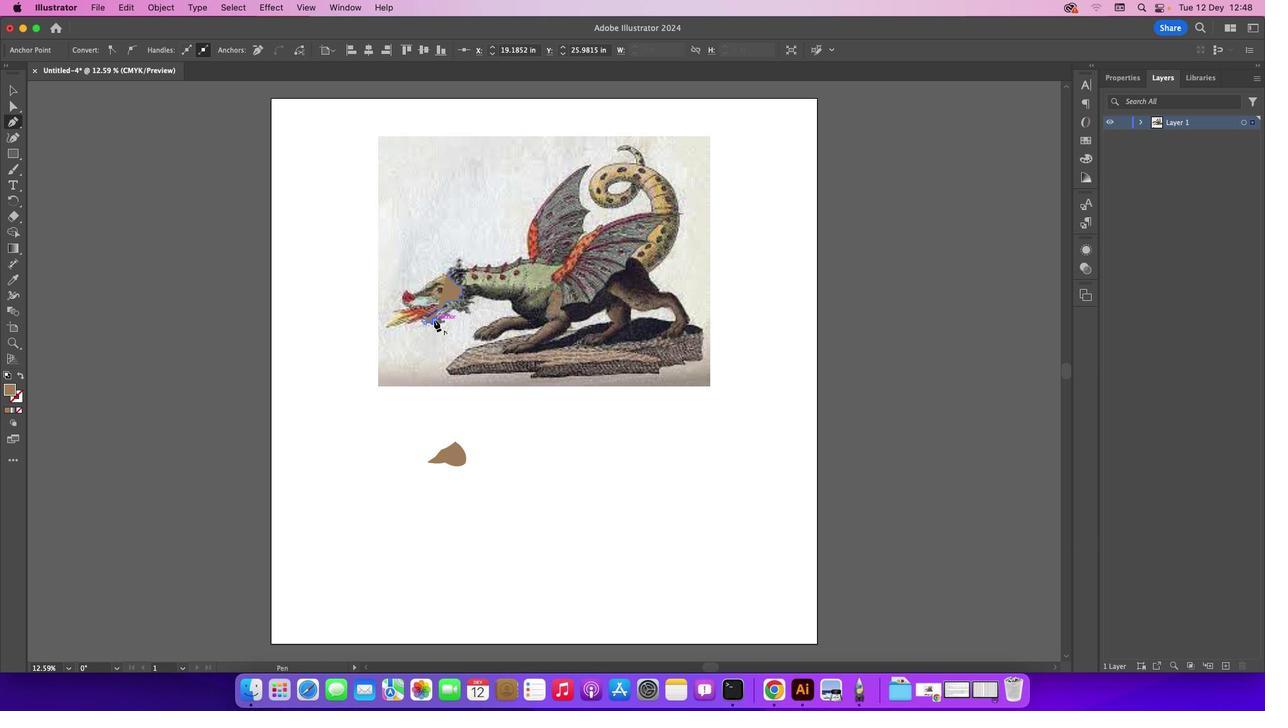 
Action: Mouse moved to (444, 322)
Screenshot: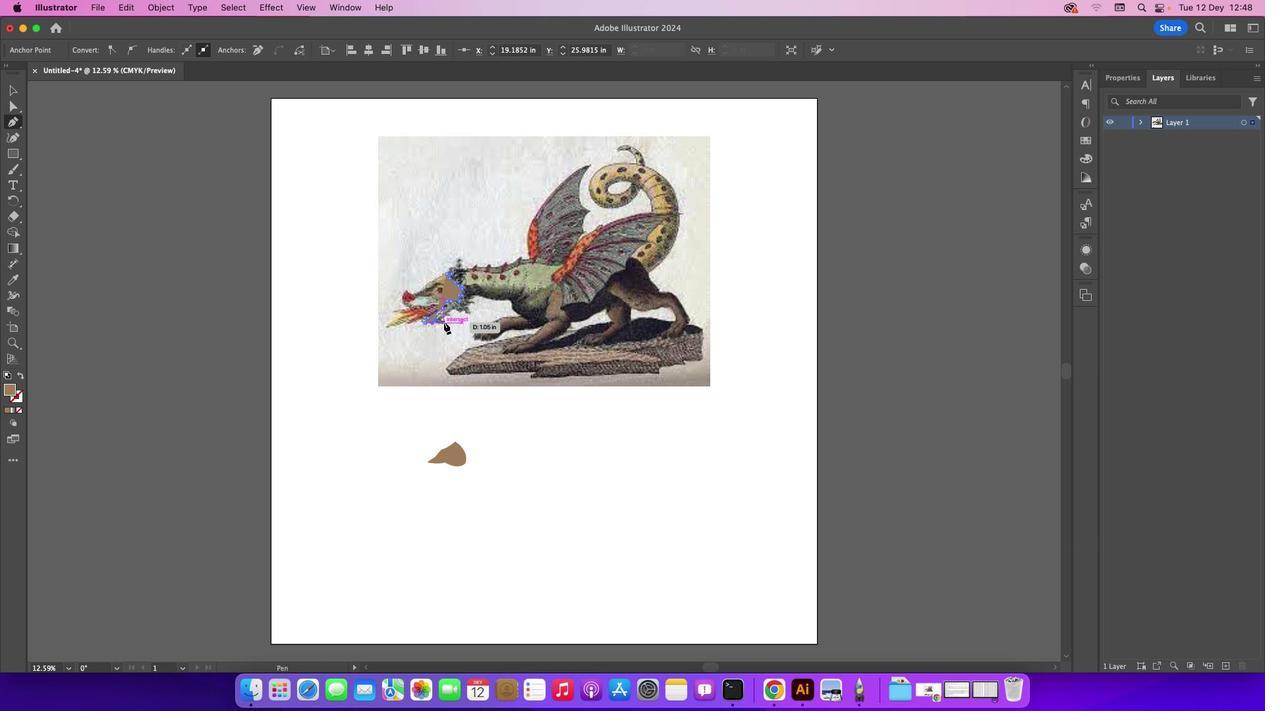 
Action: Mouse pressed left at (444, 322)
Screenshot: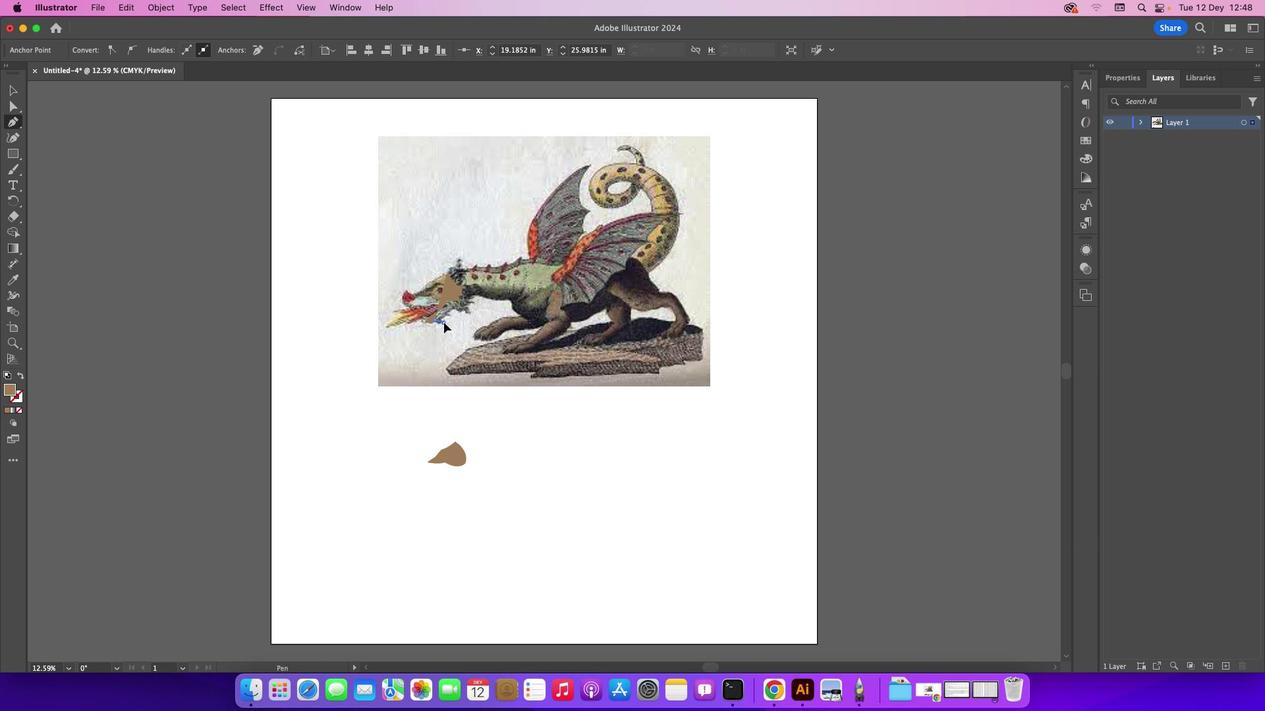 
Action: Mouse moved to (443, 321)
Screenshot: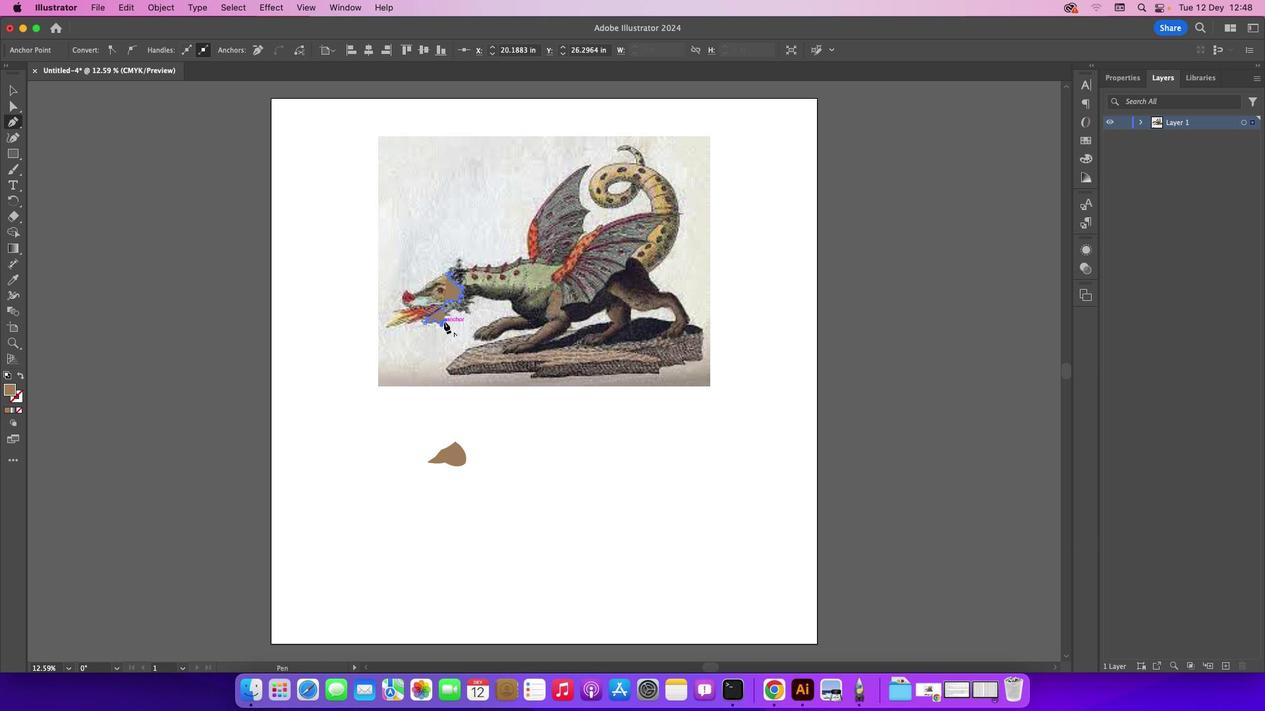
Action: Mouse pressed left at (443, 321)
Screenshot: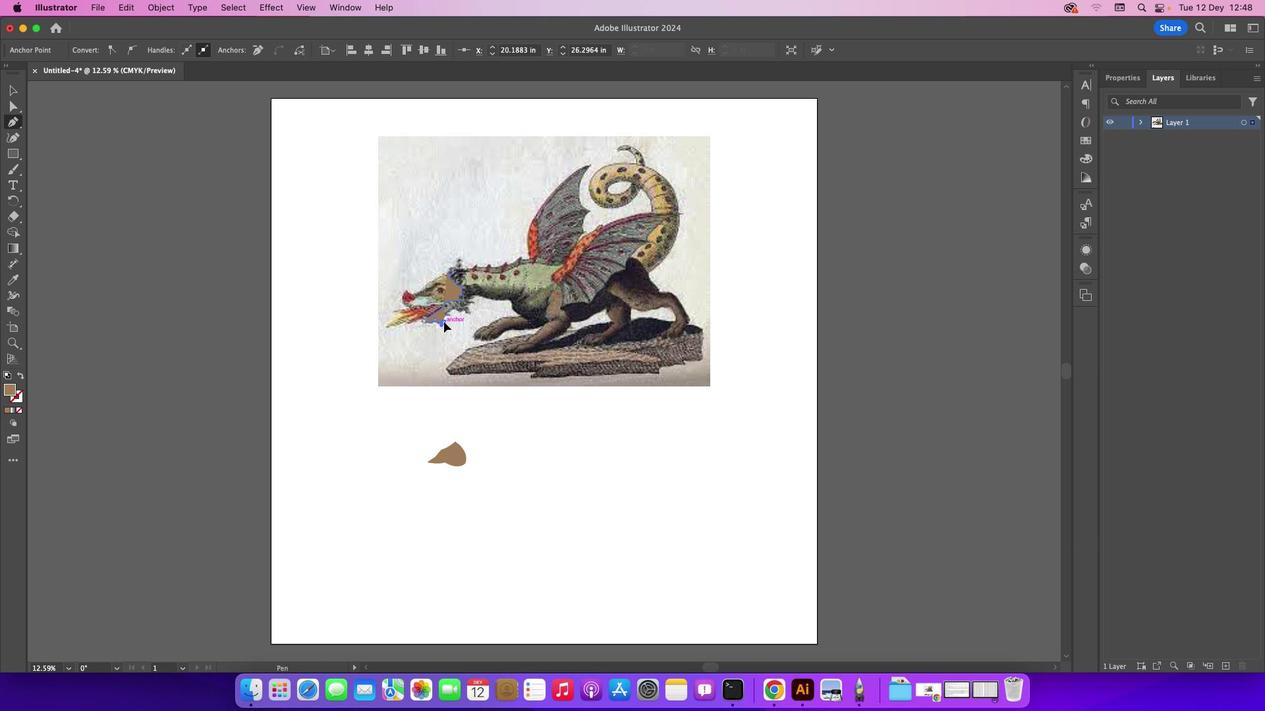 
Action: Mouse moved to (18, 410)
Screenshot: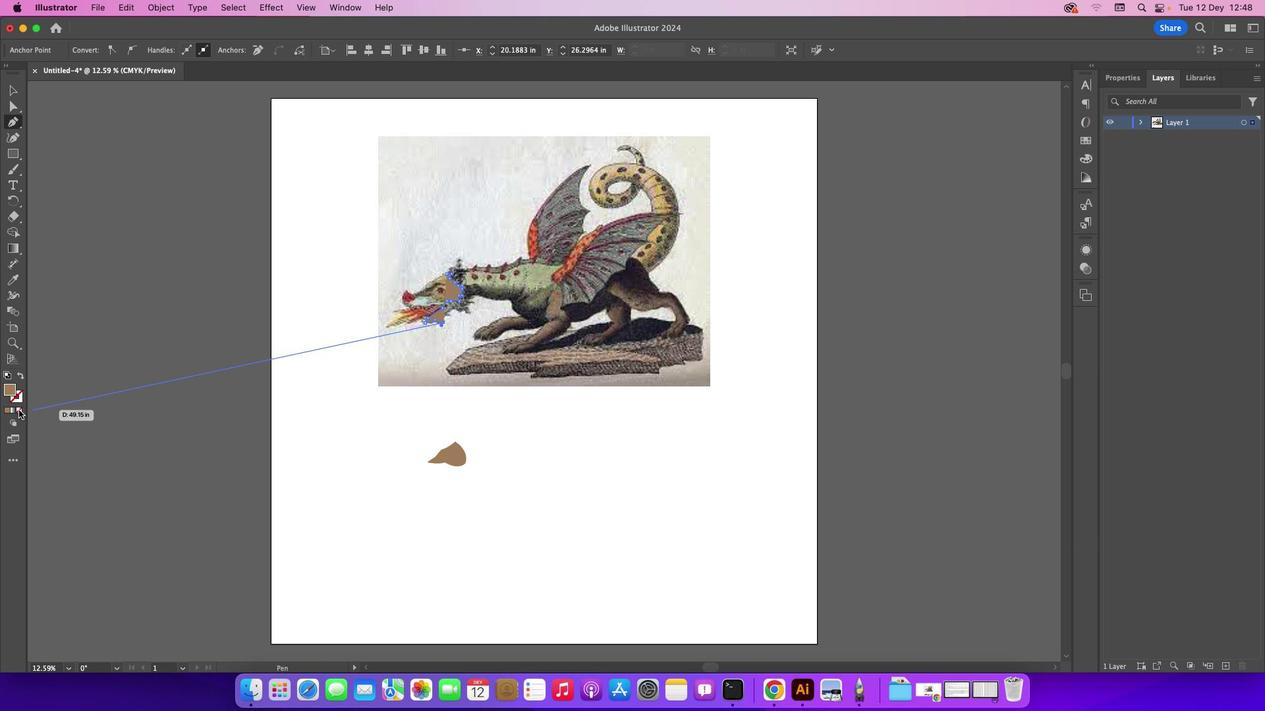 
Action: Mouse pressed left at (18, 410)
Screenshot: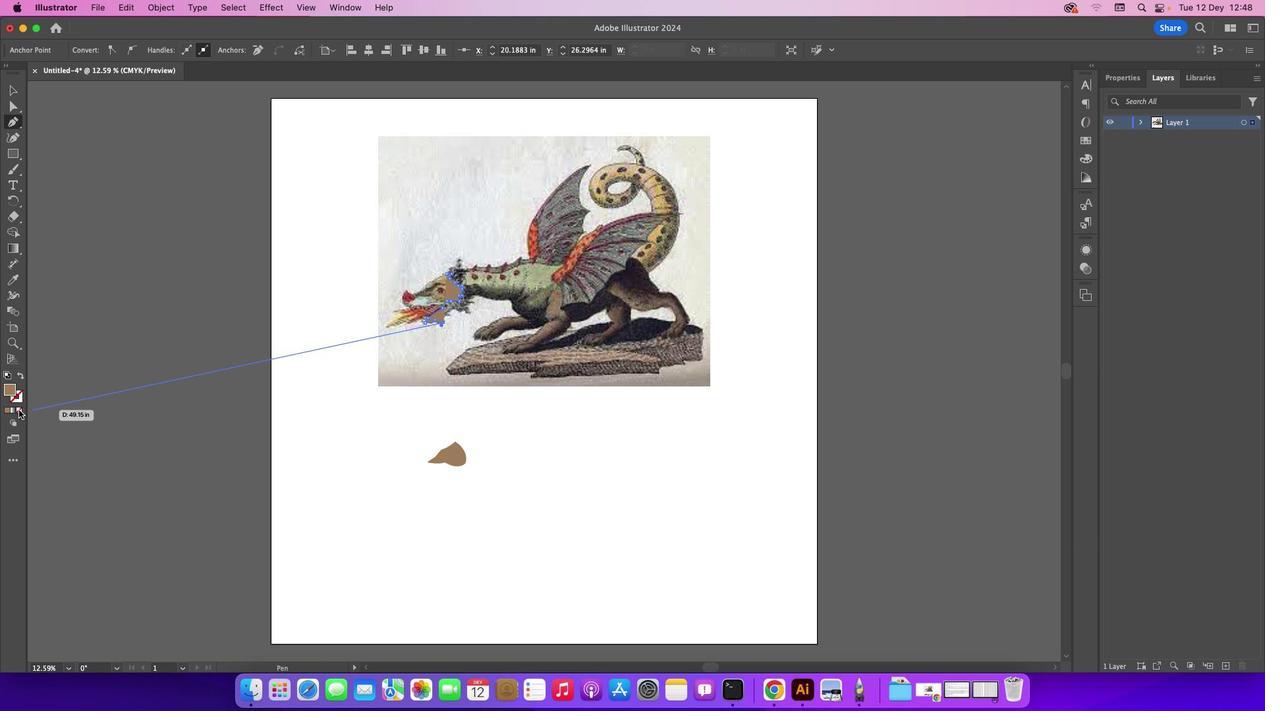 
Action: Mouse moved to (441, 318)
Screenshot: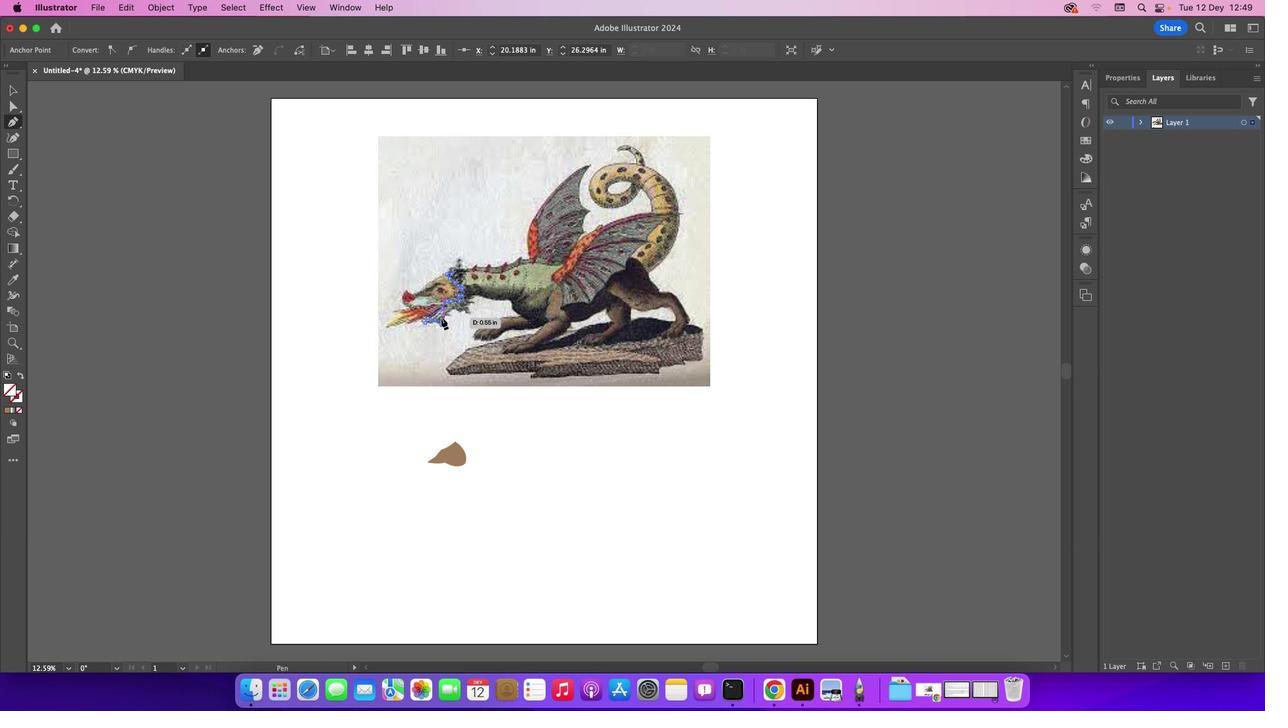 
Action: Mouse pressed left at (441, 318)
Screenshot: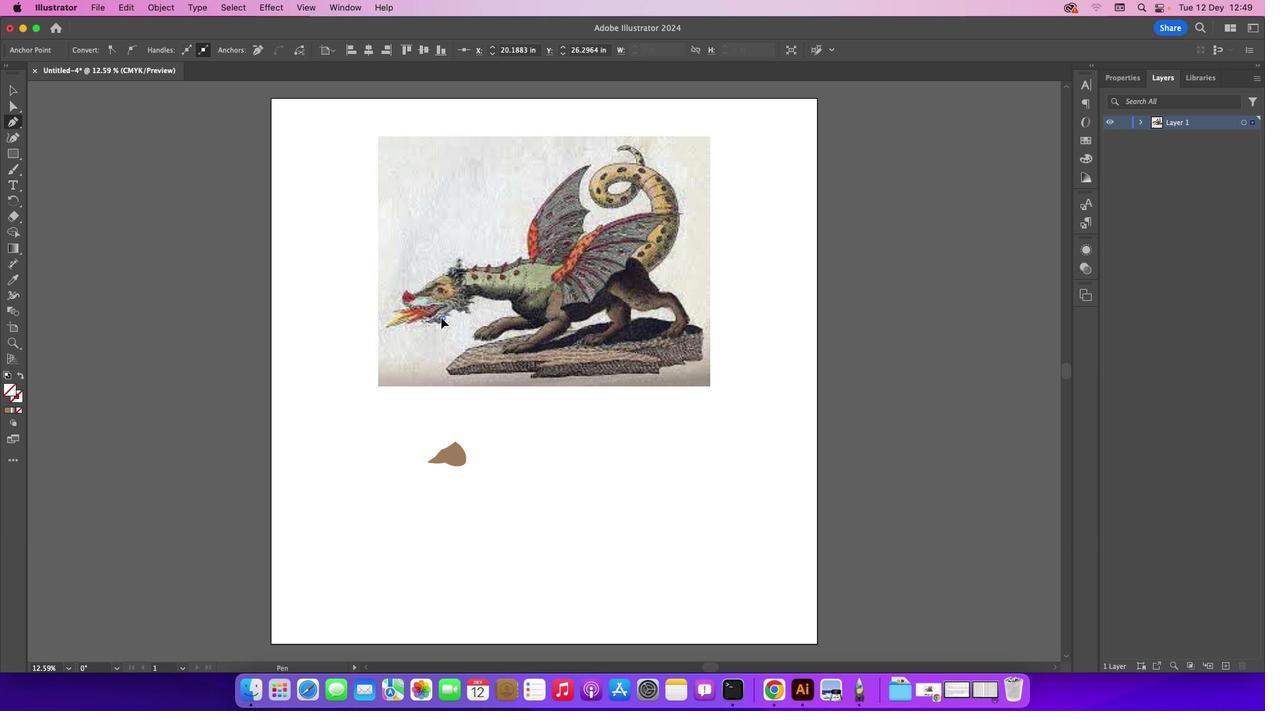 
Action: Mouse moved to (444, 317)
Screenshot: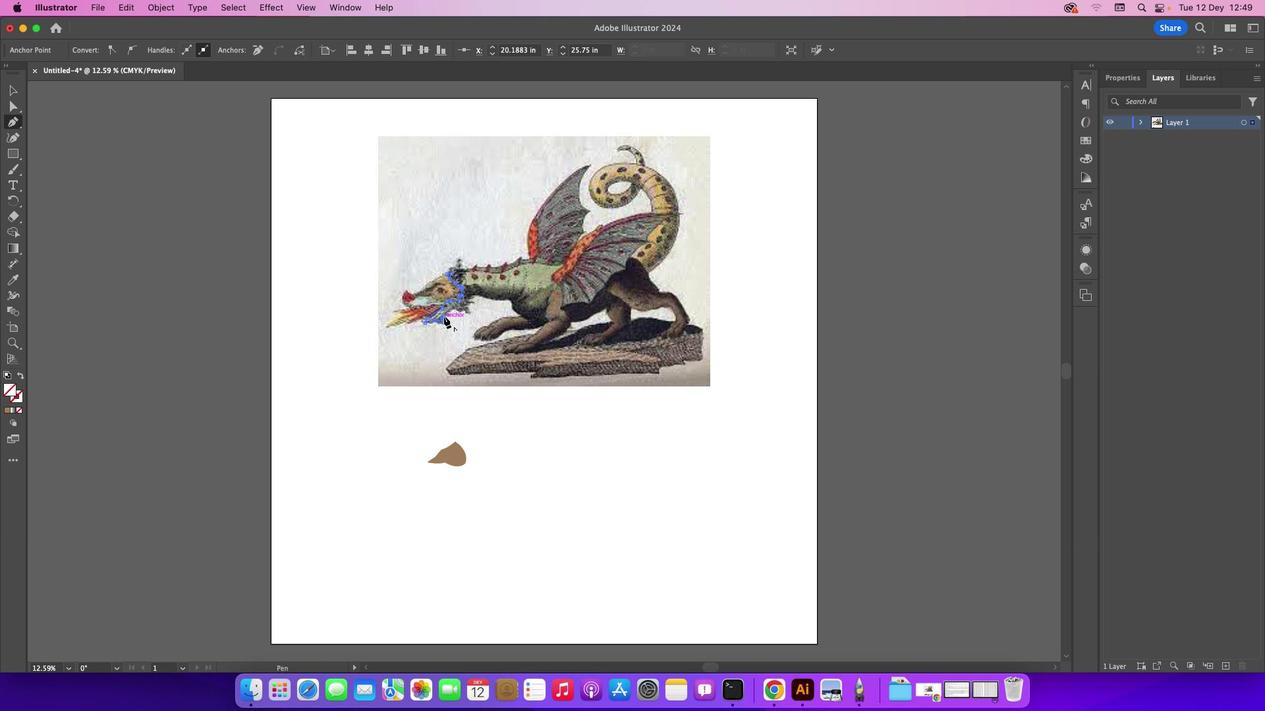 
Action: Mouse pressed left at (444, 317)
Screenshot: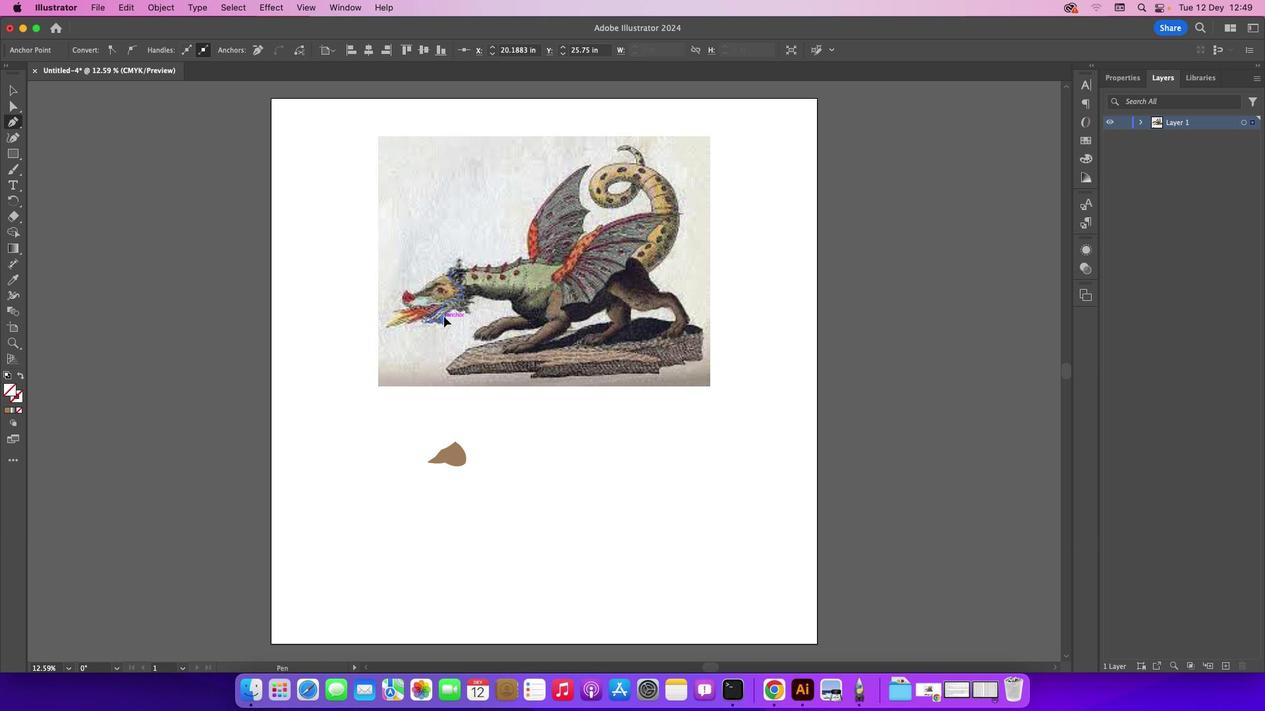 
Action: Mouse moved to (446, 313)
Screenshot: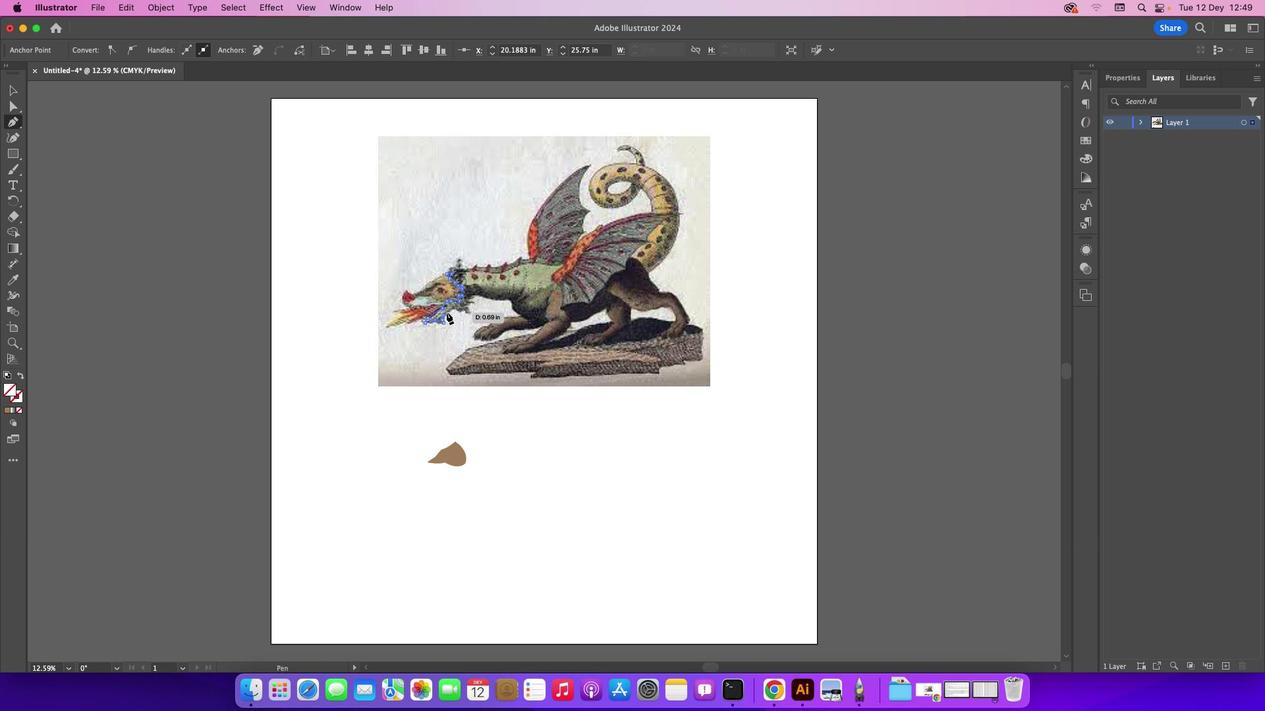 
Action: Mouse pressed left at (446, 313)
Screenshot: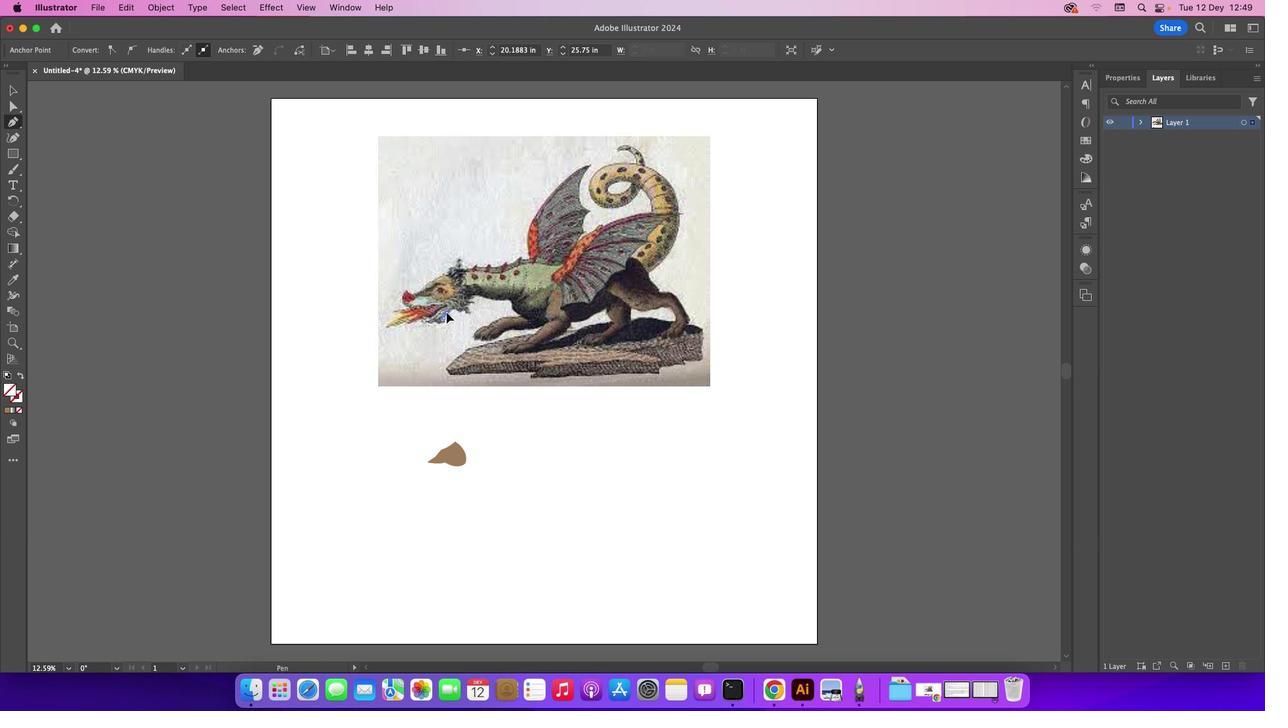 
Action: Mouse moved to (452, 308)
Screenshot: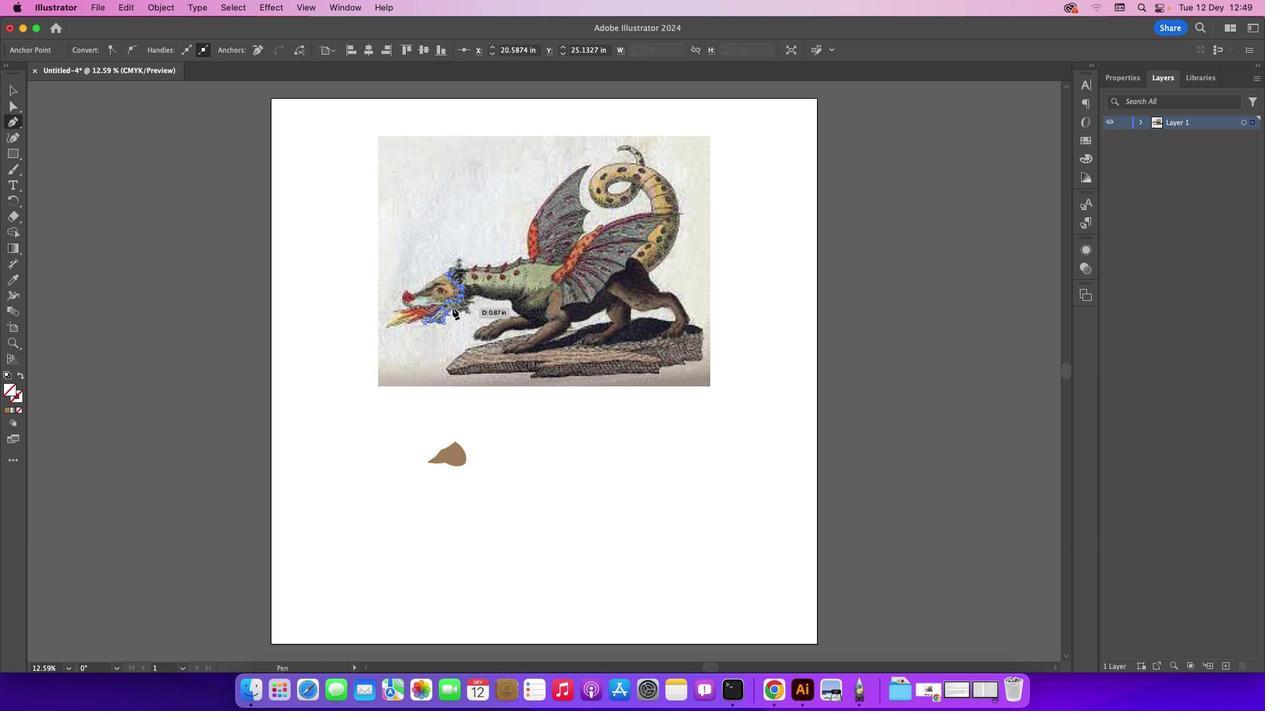 
Action: Mouse pressed left at (452, 308)
Screenshot: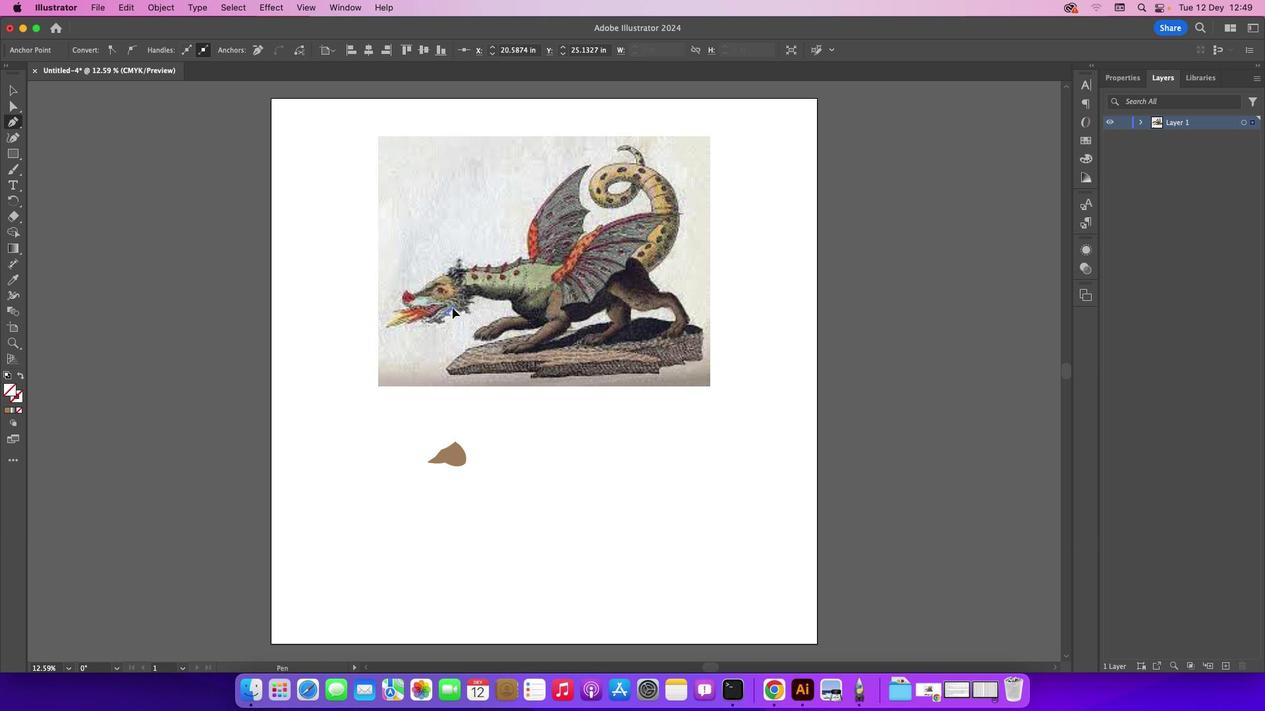 
Action: Mouse moved to (456, 310)
Screenshot: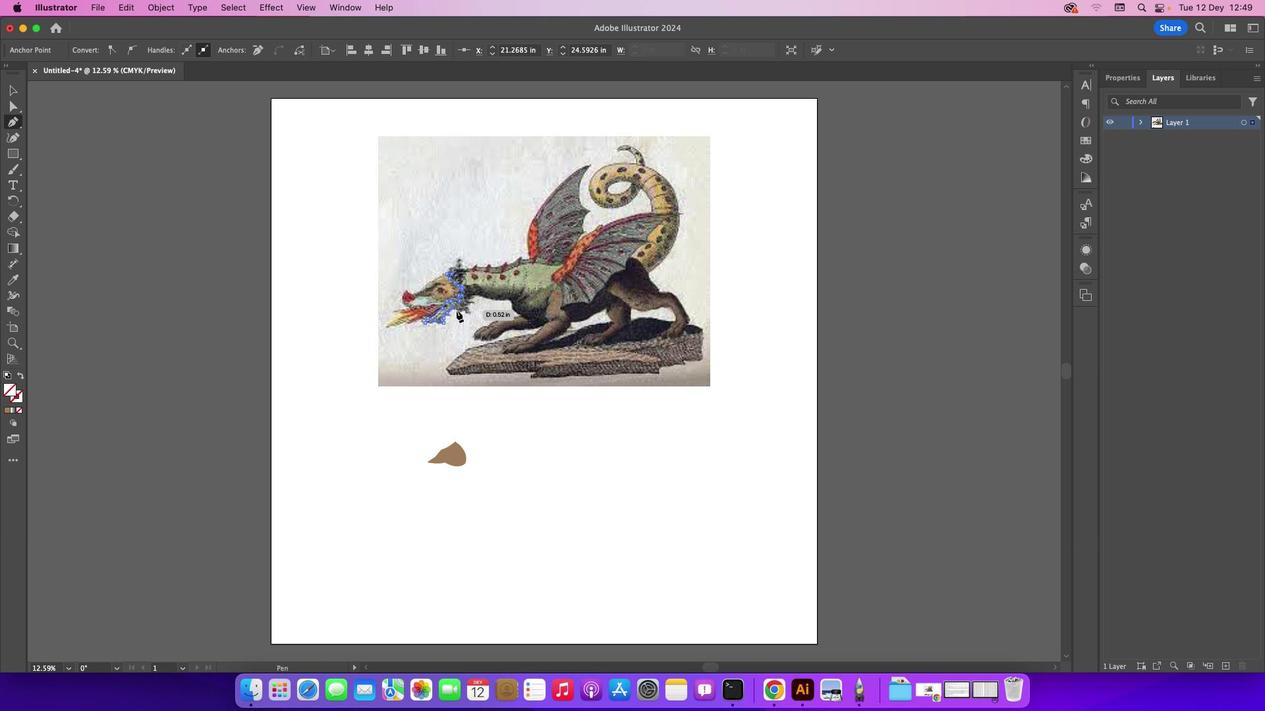 
Action: Mouse pressed left at (456, 310)
Screenshot: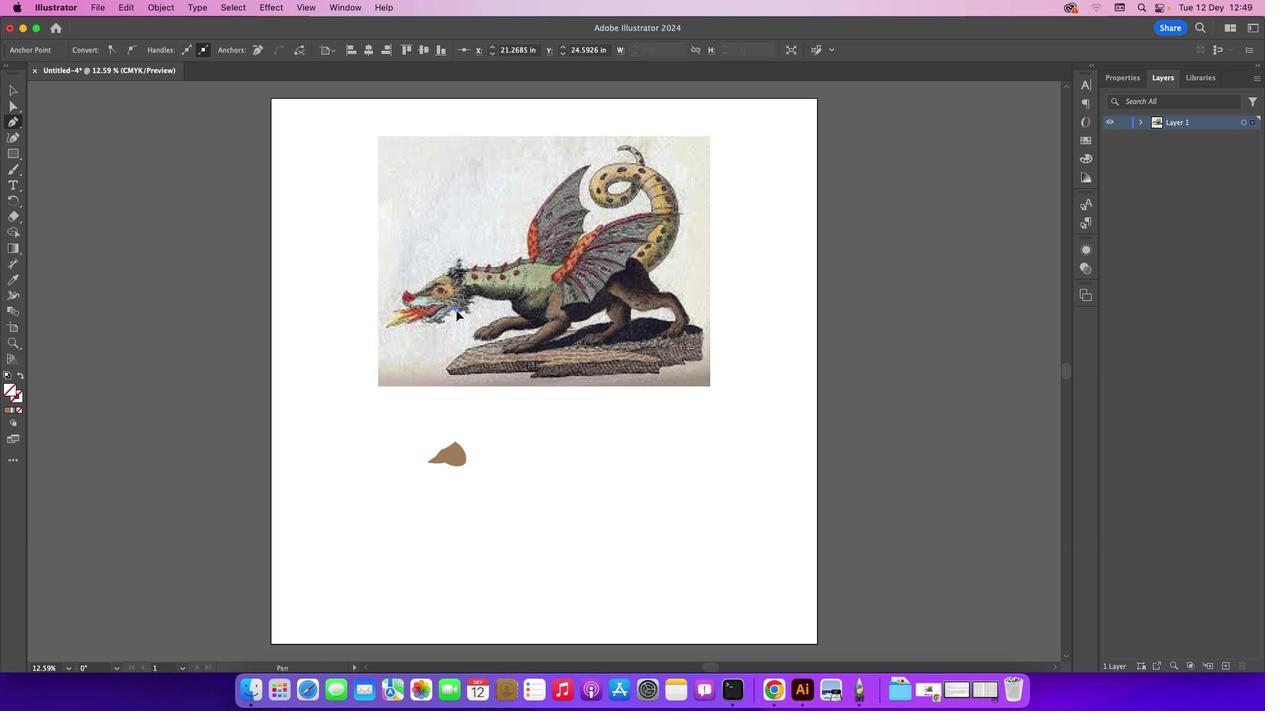 
Action: Mouse moved to (464, 311)
Screenshot: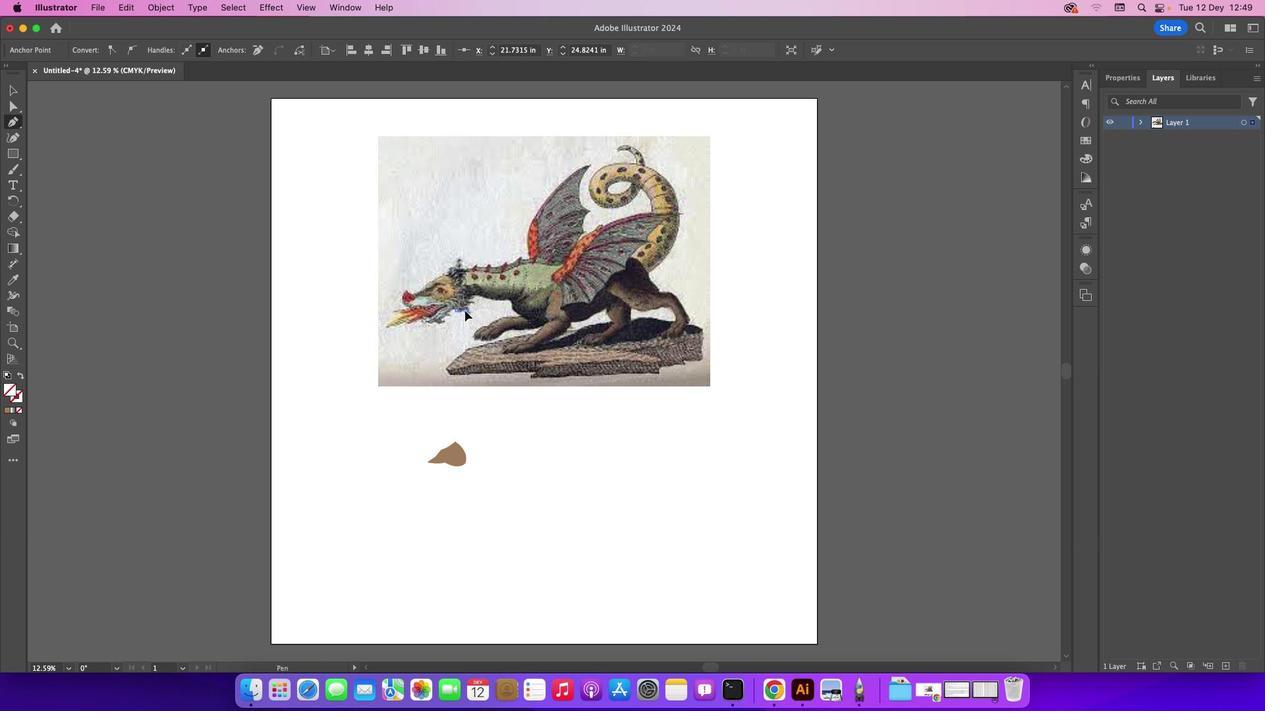 
Action: Mouse pressed left at (464, 311)
Screenshot: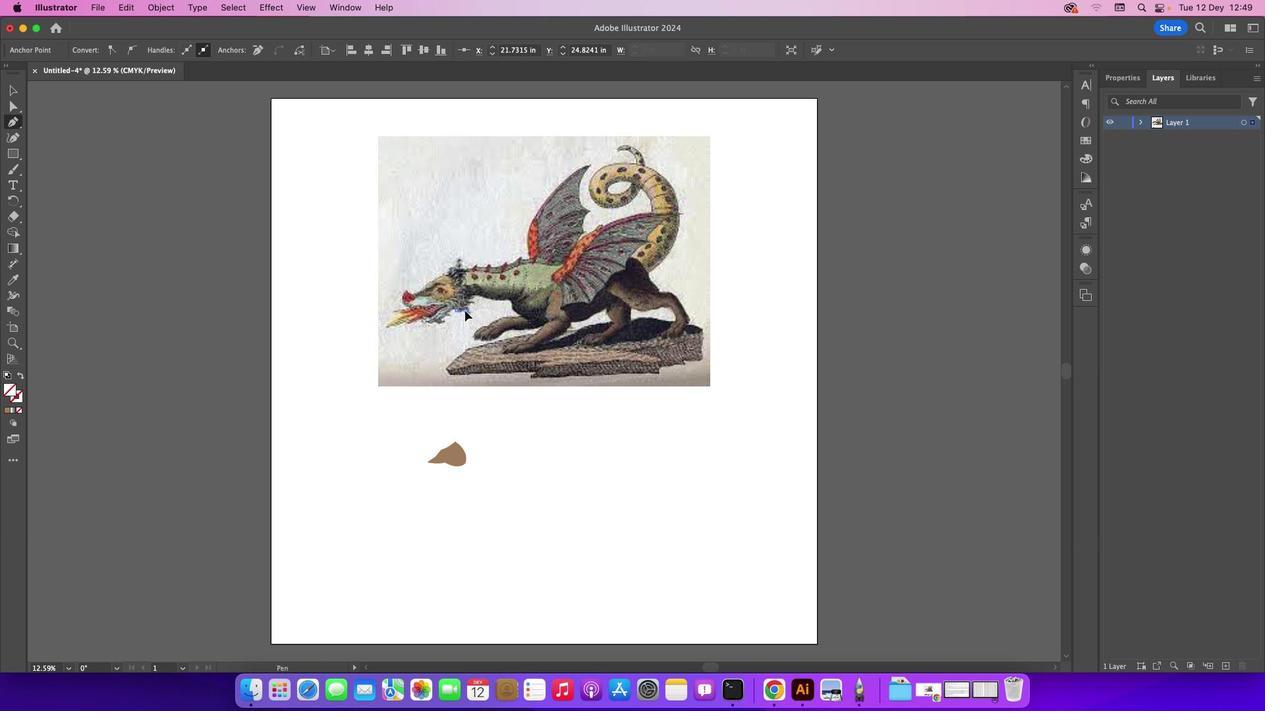 
Action: Mouse moved to (471, 314)
Screenshot: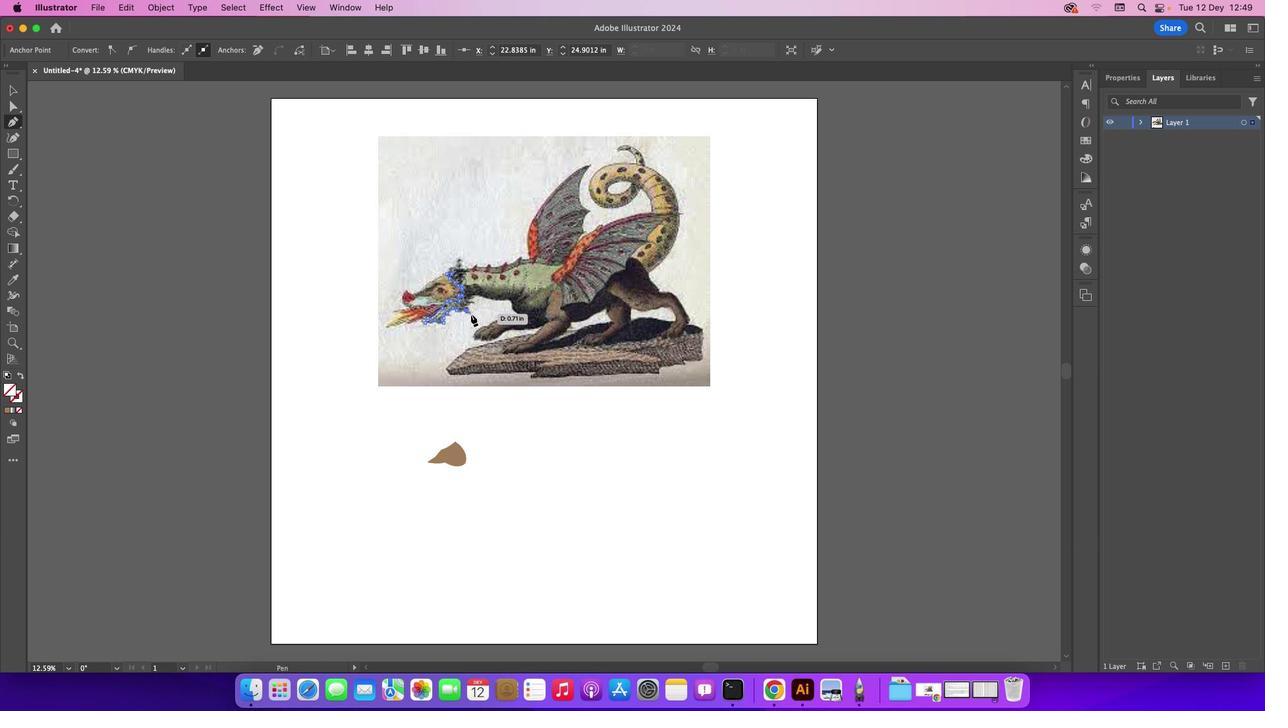 
Action: Mouse pressed left at (471, 314)
Screenshot: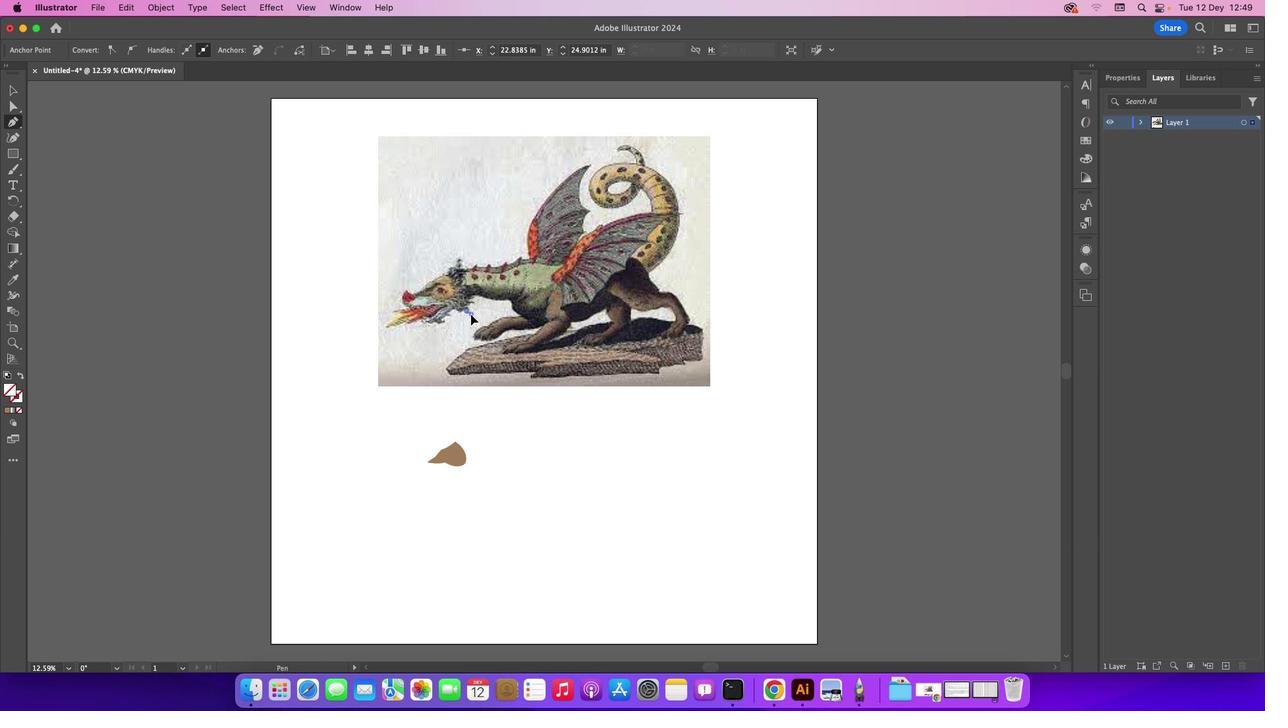 
Action: Mouse moved to (469, 309)
Screenshot: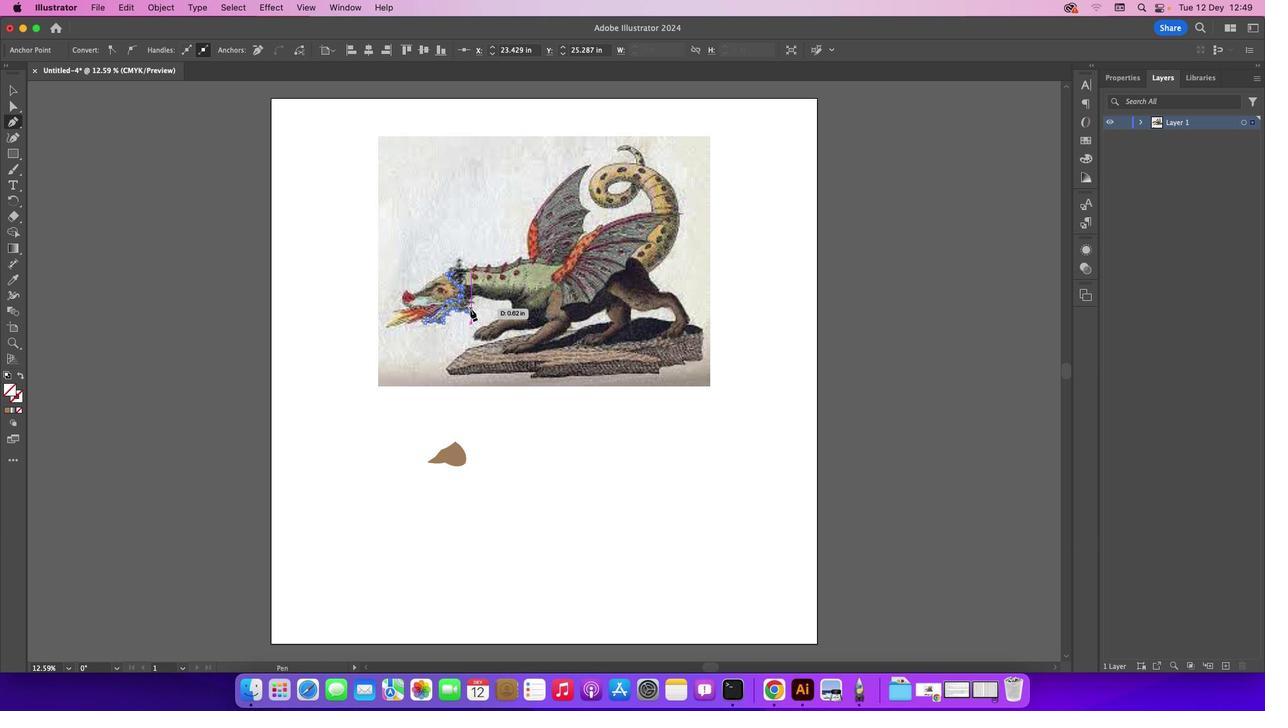 
Action: Mouse pressed left at (469, 309)
Screenshot: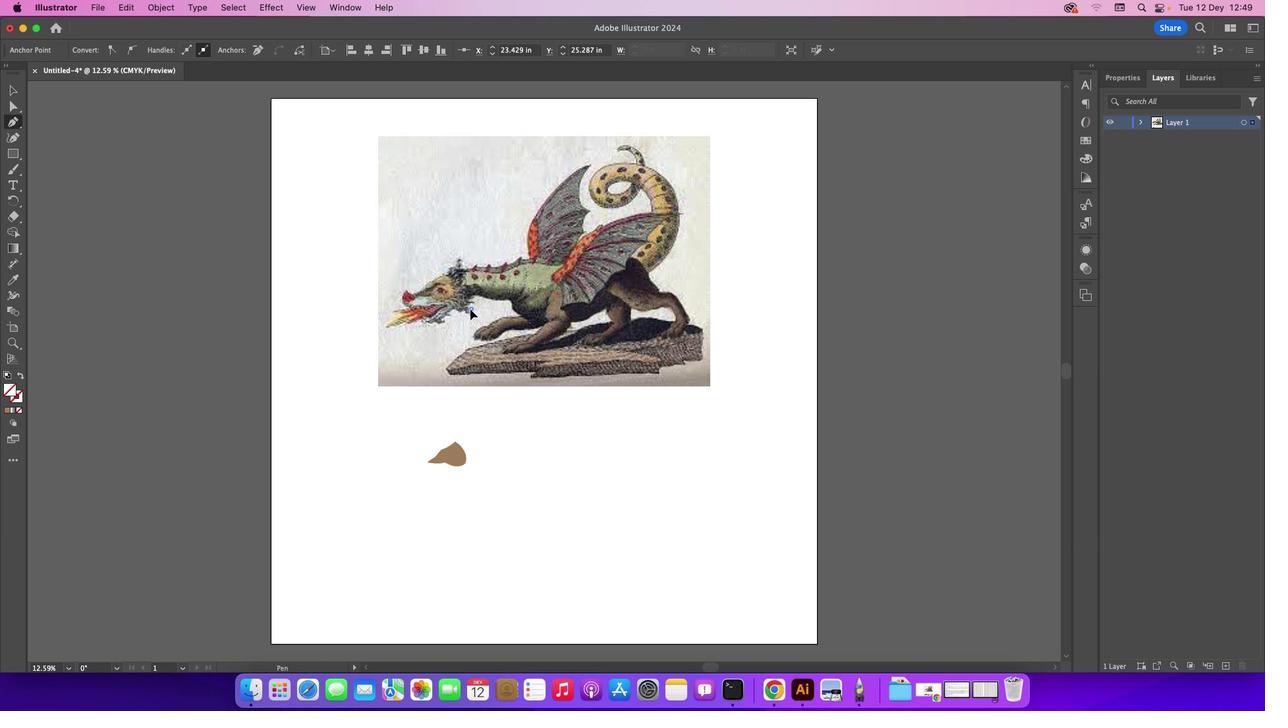 
Action: Mouse moved to (462, 307)
Screenshot: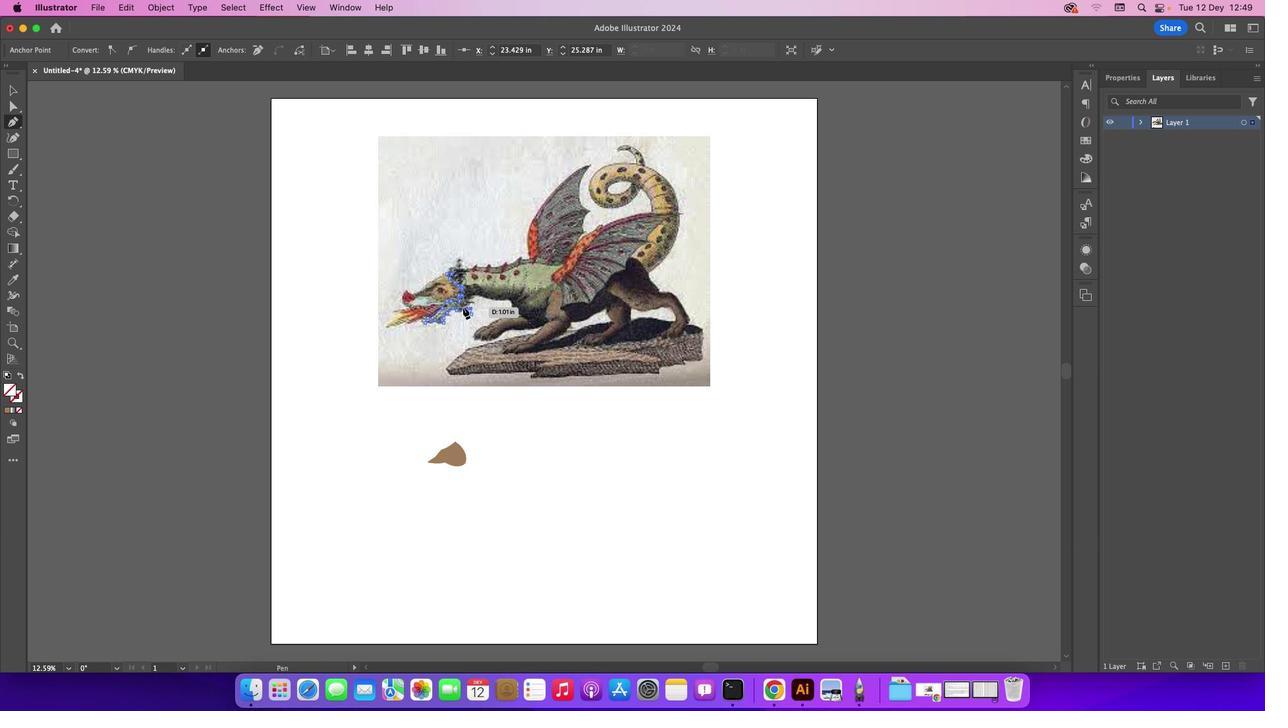 
Action: Mouse pressed left at (462, 307)
Screenshot: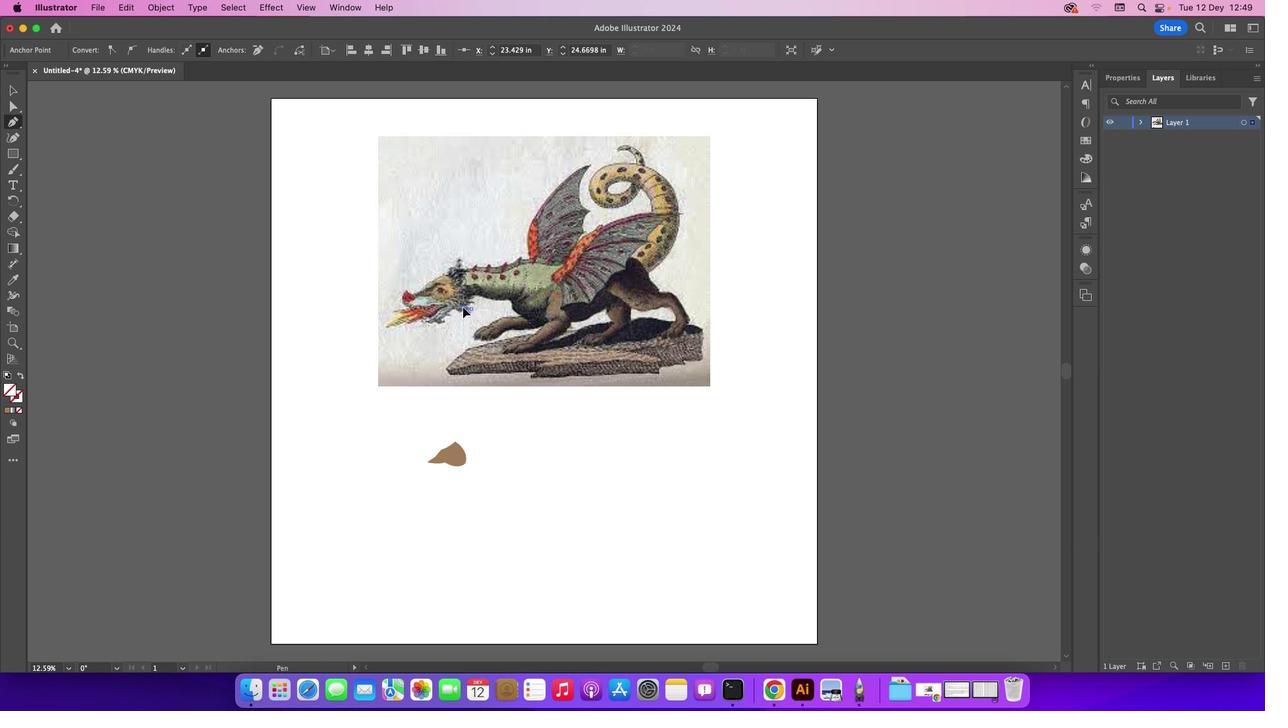 
Action: Mouse moved to (464, 301)
Screenshot: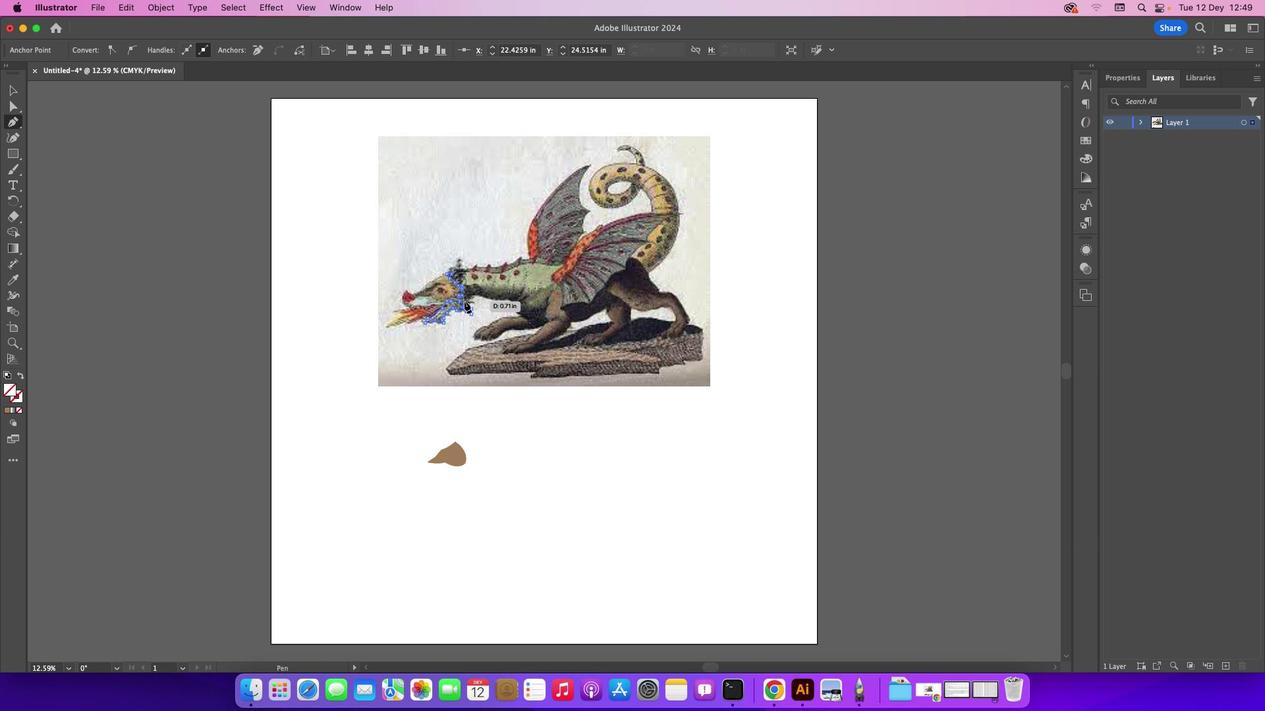 
Action: Mouse pressed left at (464, 301)
Screenshot: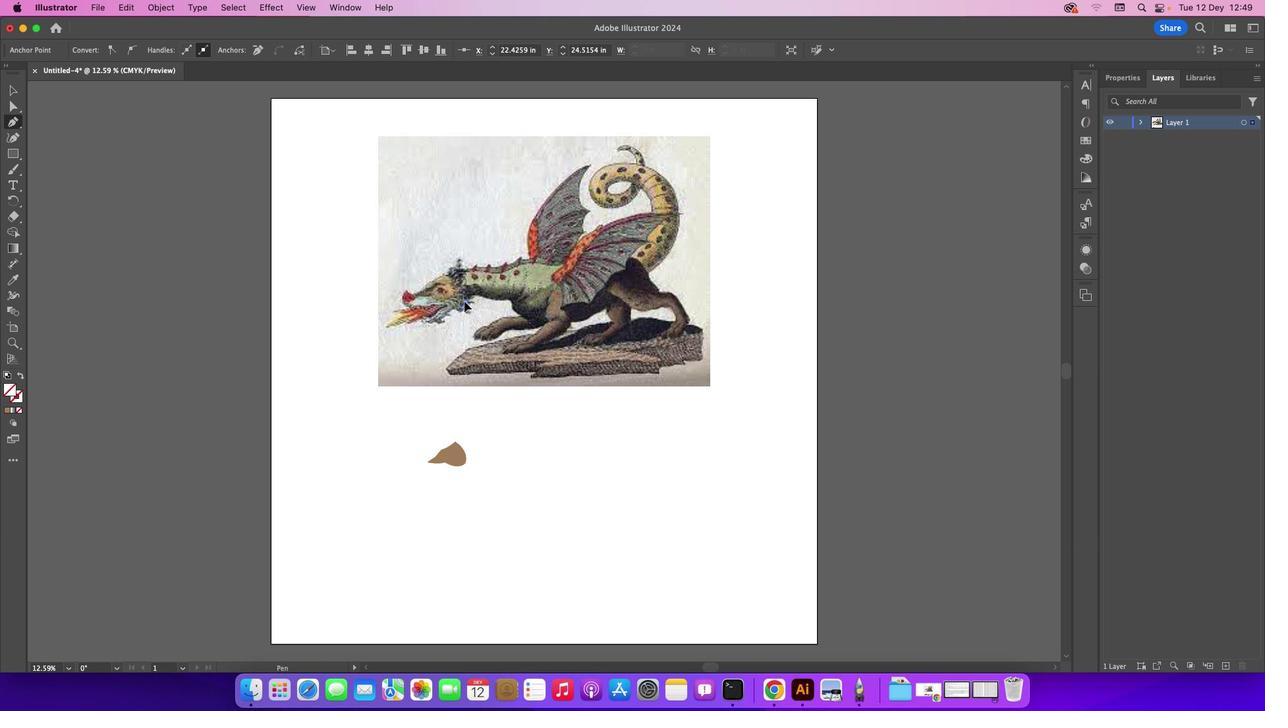 
Action: Mouse moved to (473, 301)
Screenshot: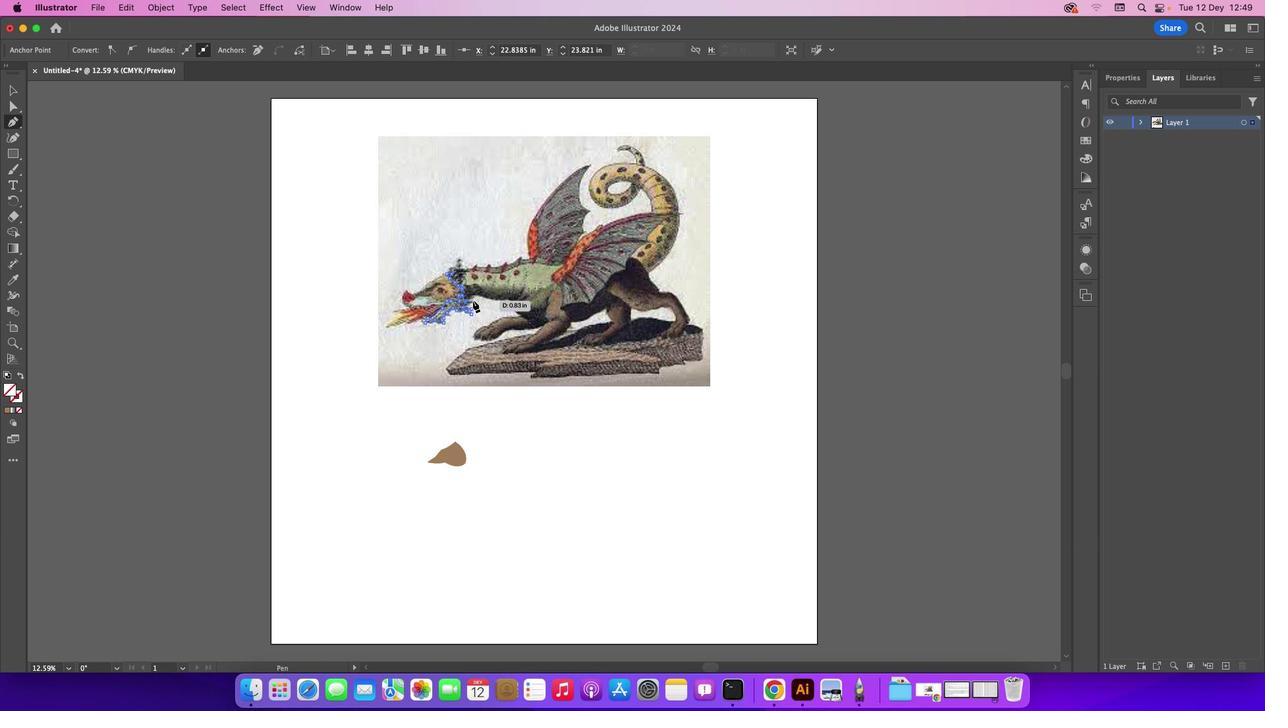
Action: Mouse pressed left at (473, 301)
Screenshot: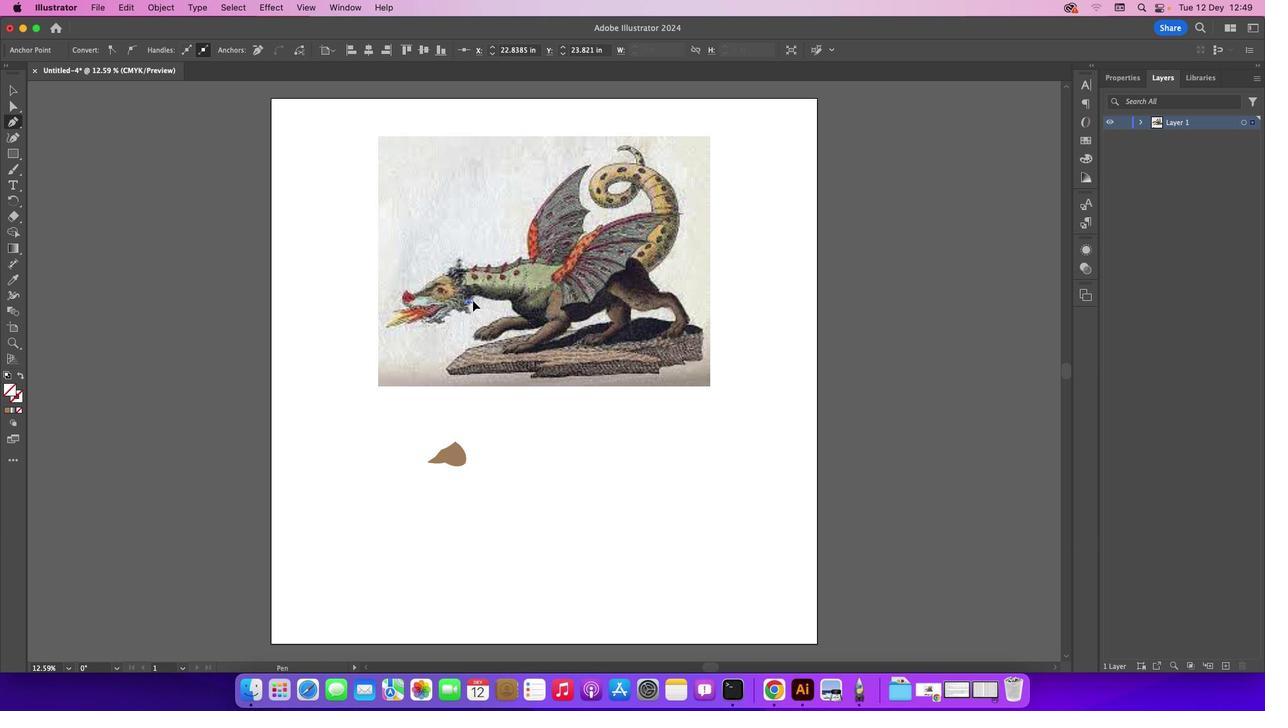 
Action: Mouse moved to (469, 297)
Screenshot: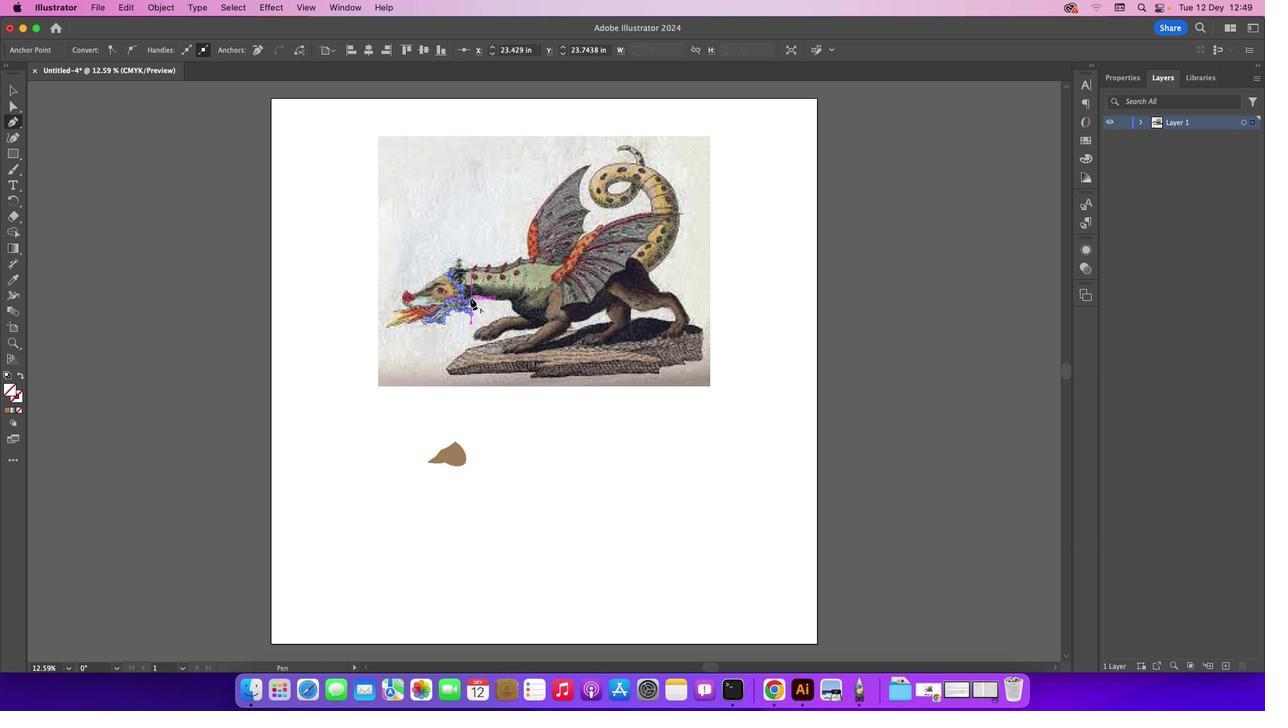 
Action: Mouse pressed left at (469, 297)
Screenshot: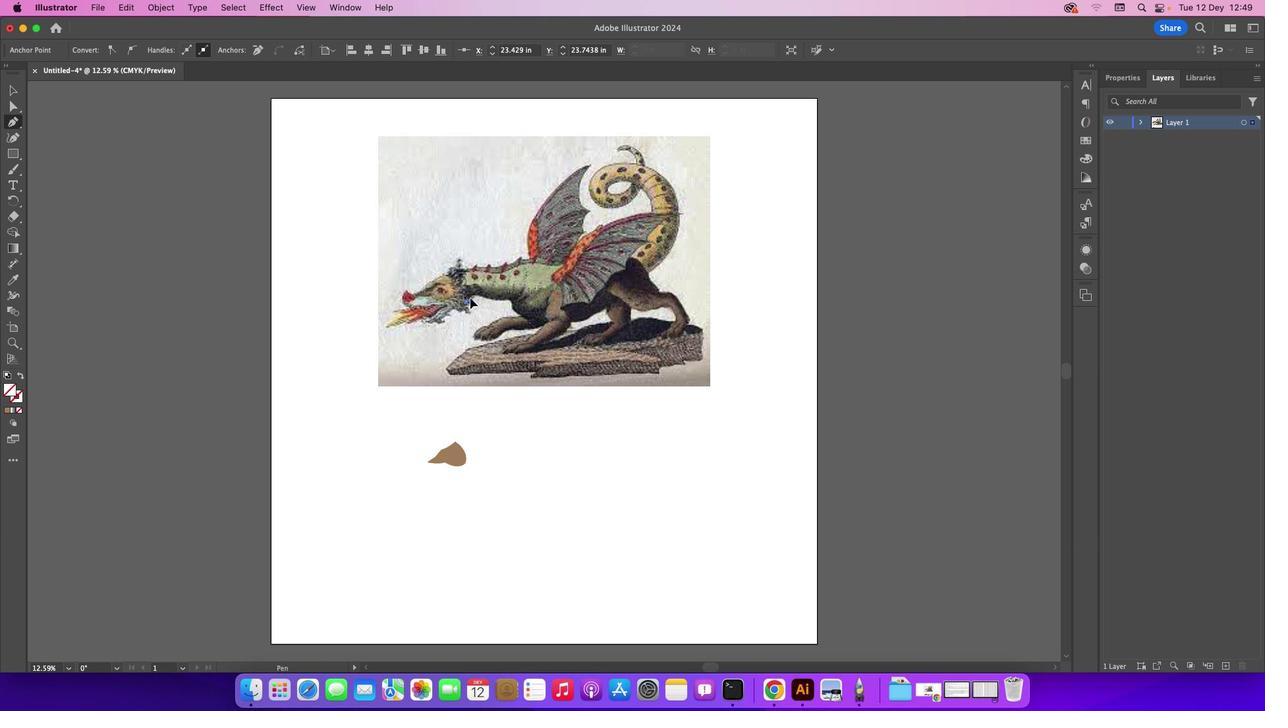 
Action: Mouse moved to (471, 295)
Screenshot: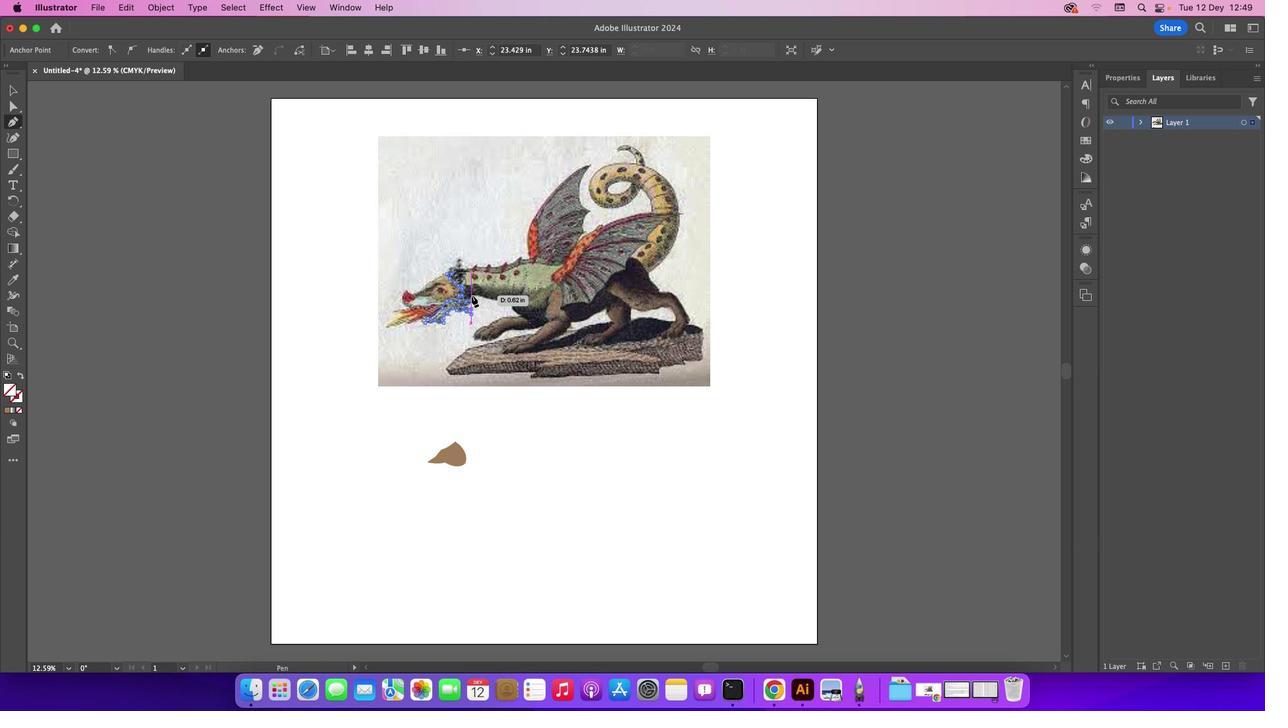 
Action: Mouse pressed left at (471, 295)
Screenshot: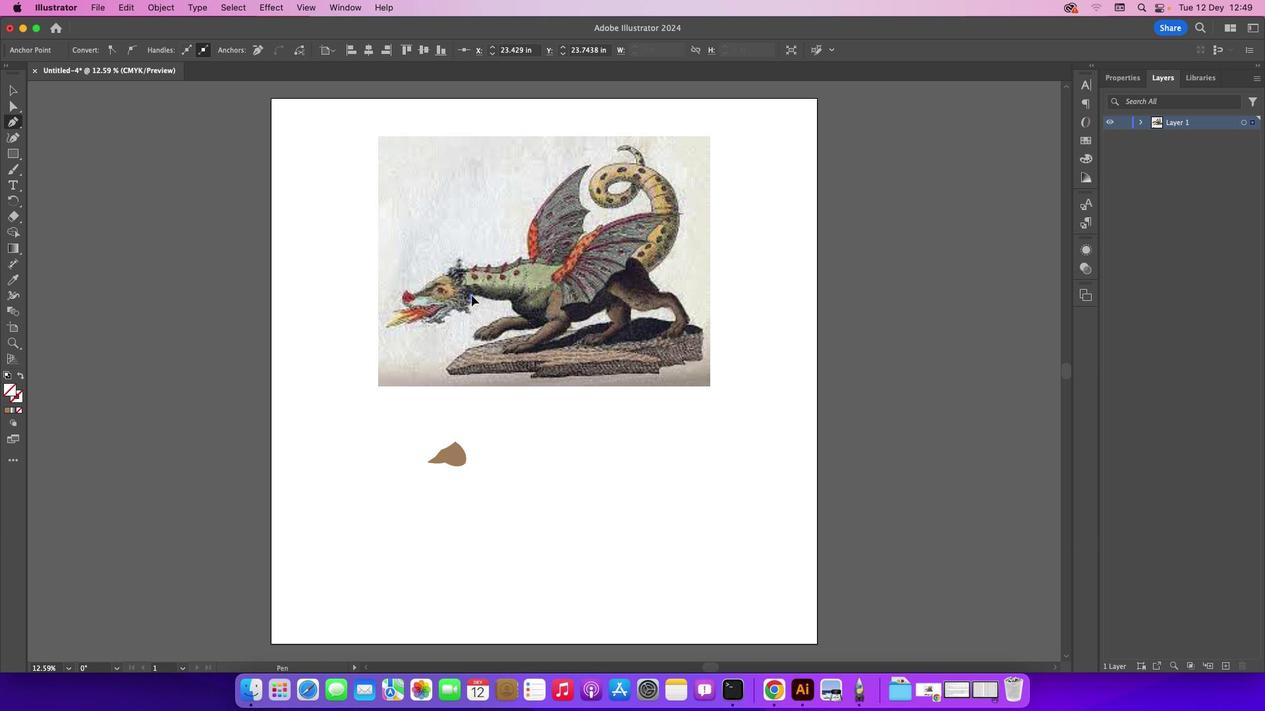 
Action: Mouse moved to (485, 297)
Screenshot: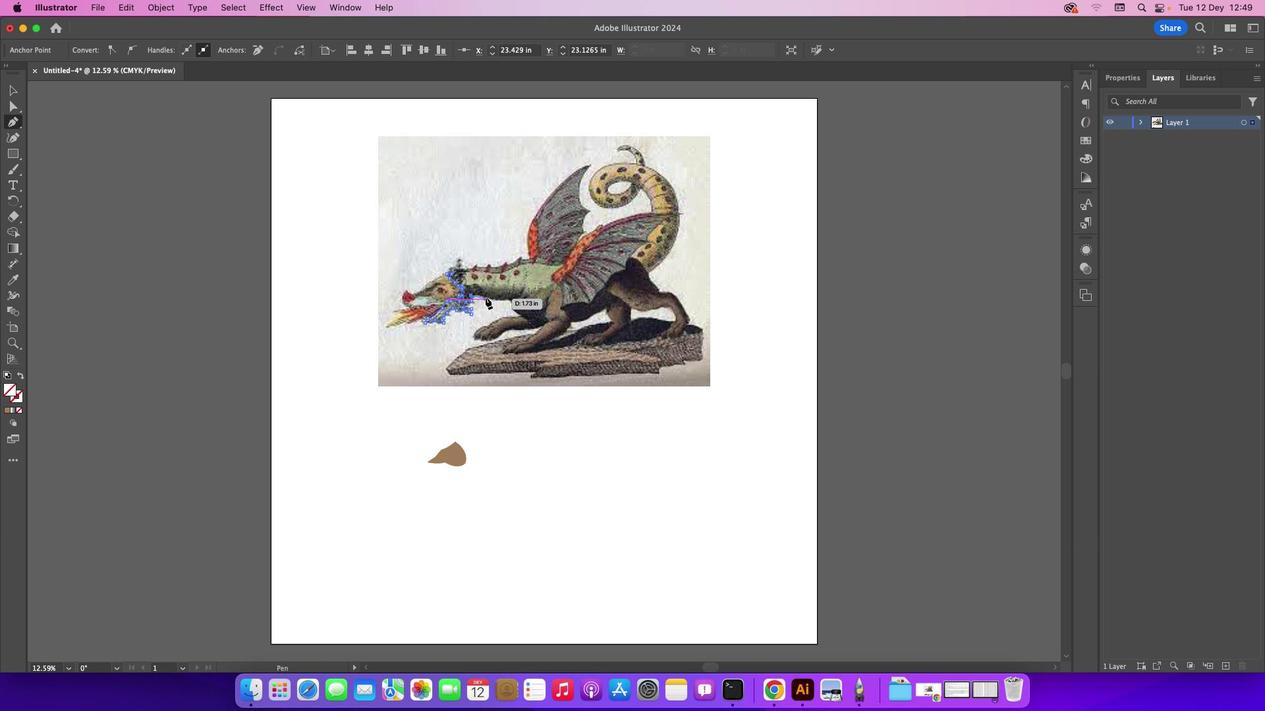 
Action: Mouse pressed left at (485, 297)
Screenshot: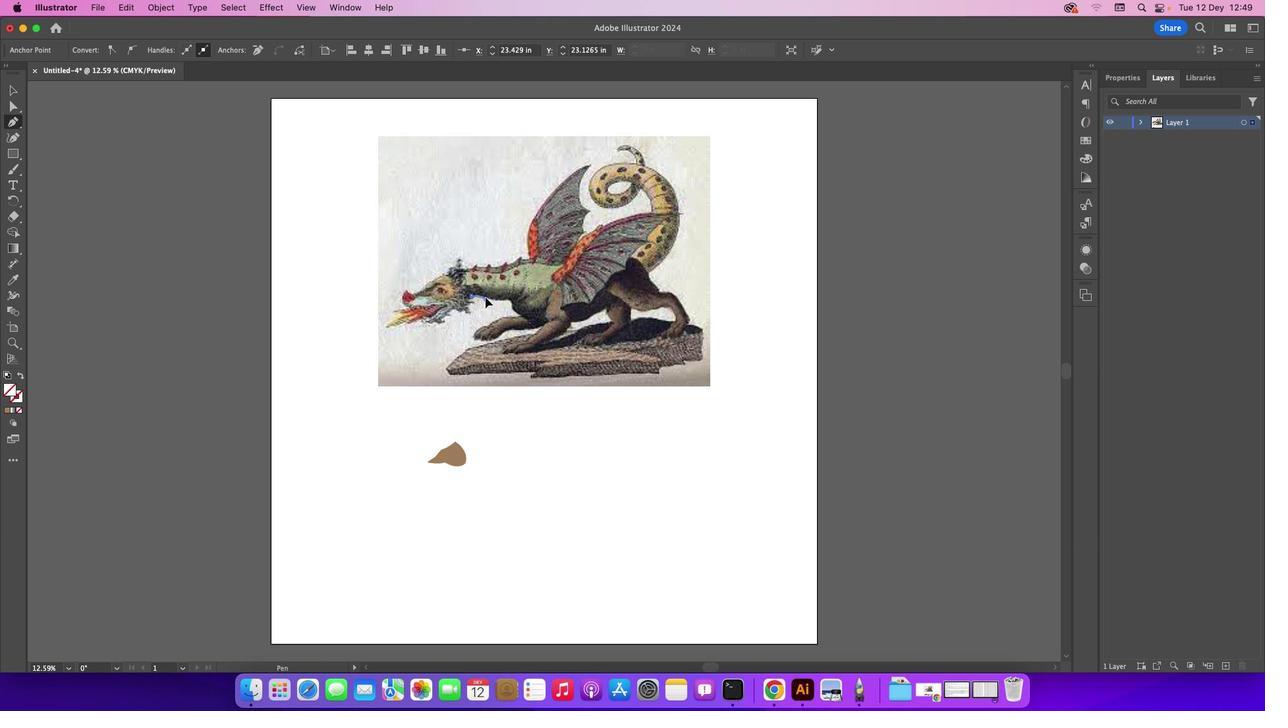 
Action: Mouse moved to (487, 296)
Screenshot: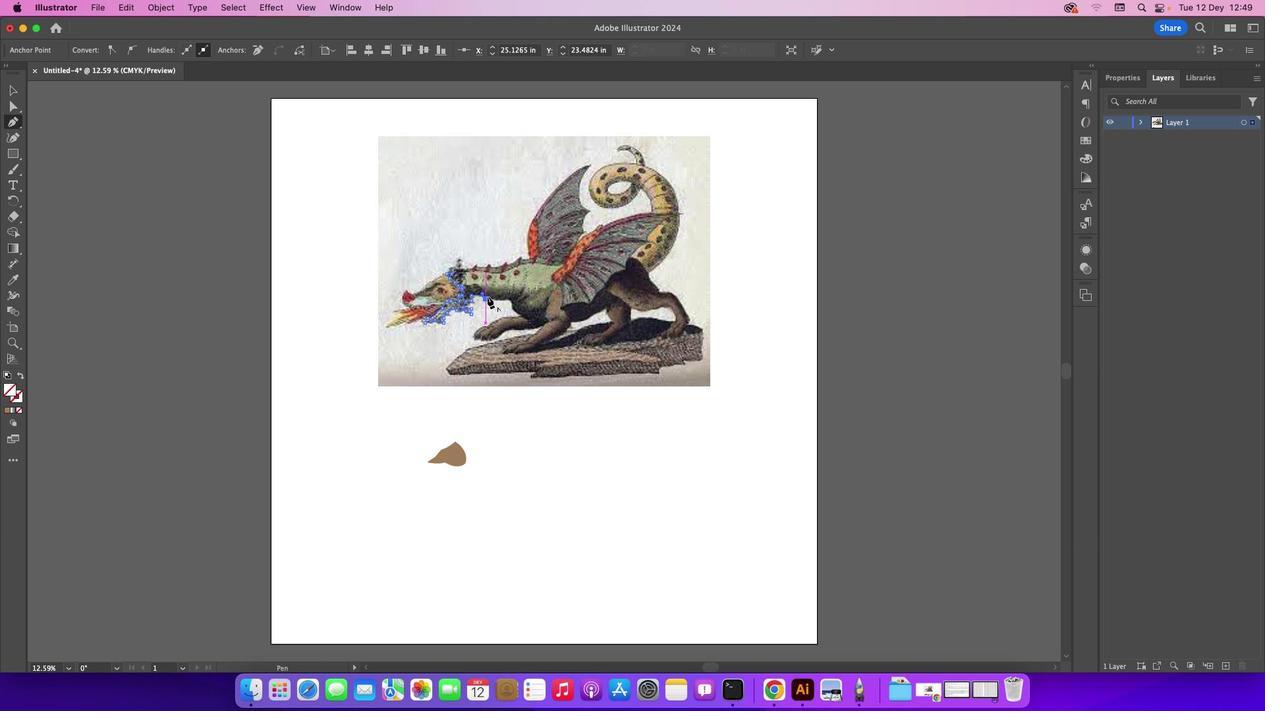 
Action: Mouse pressed left at (487, 296)
Screenshot: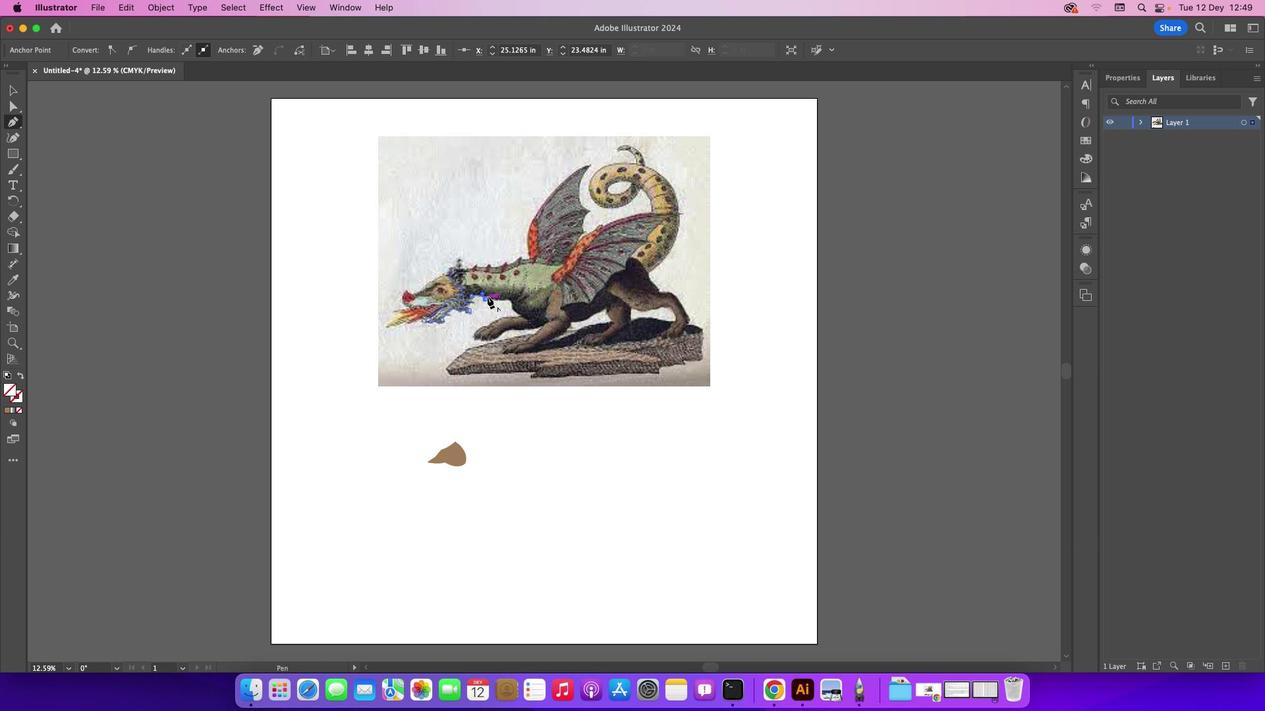 
Action: Mouse moved to (474, 285)
Screenshot: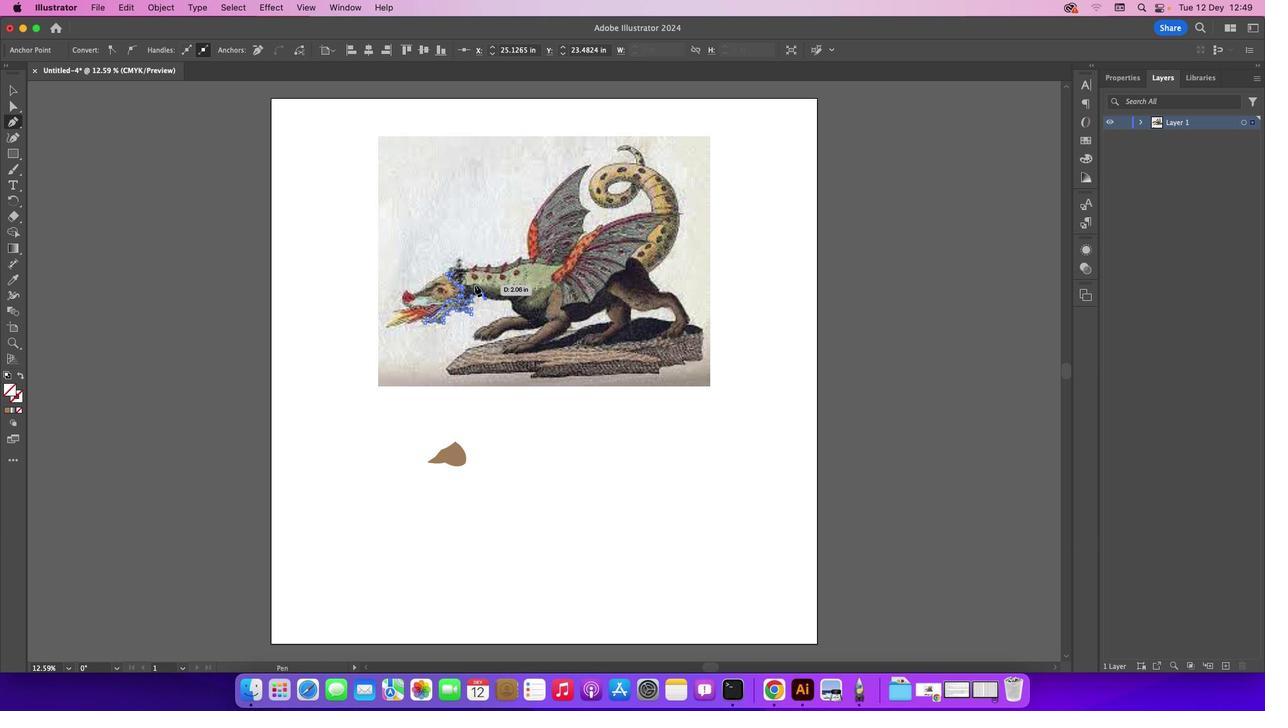
Action: Mouse pressed left at (474, 285)
Screenshot: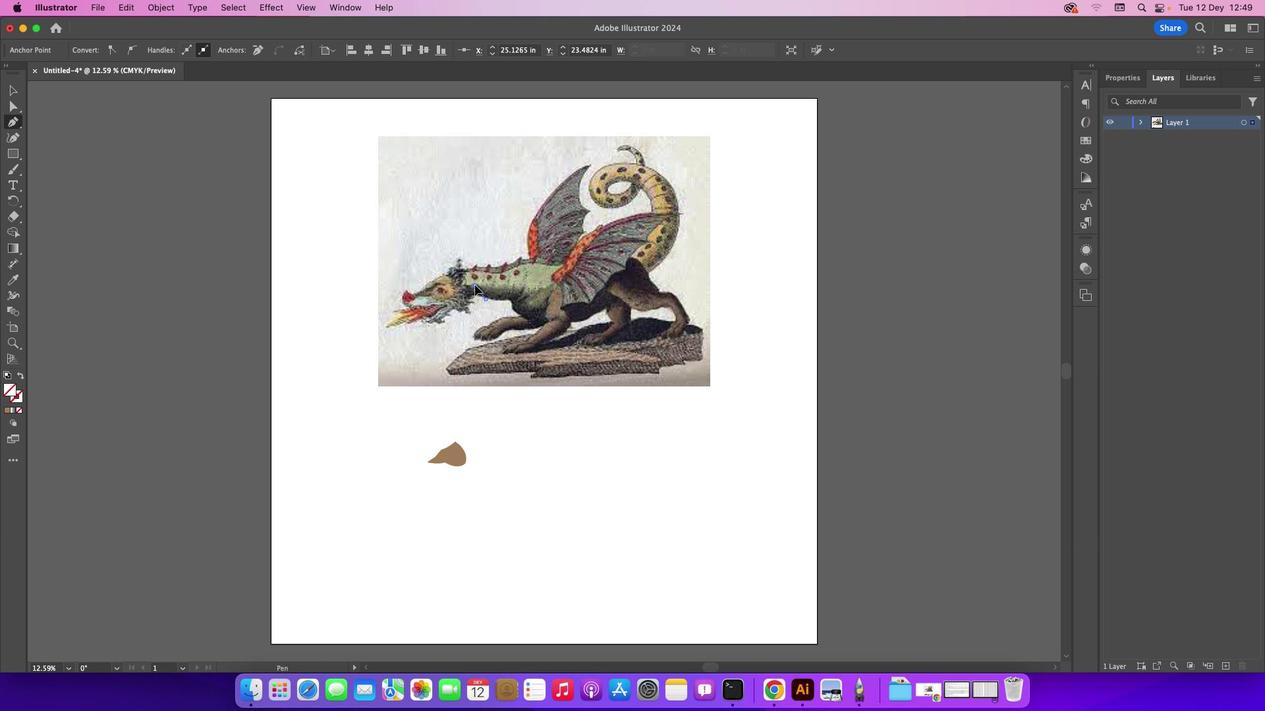
Action: Mouse moved to (473, 284)
Screenshot: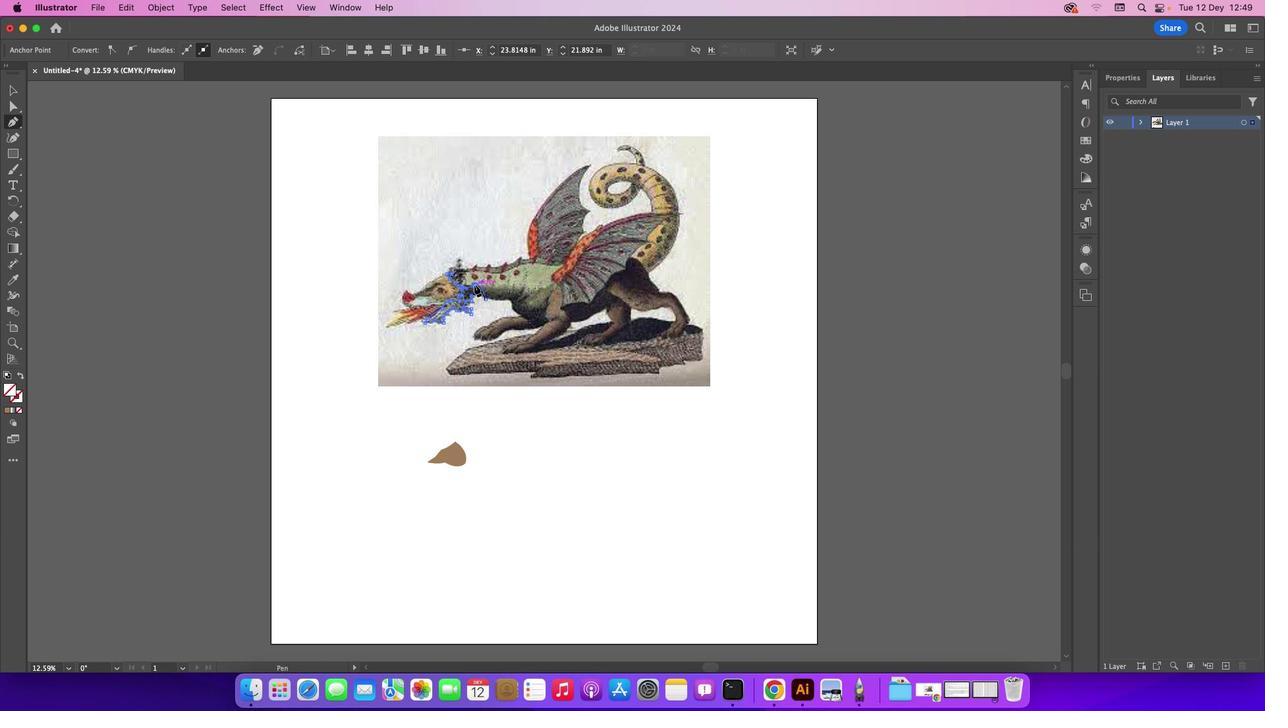 
Action: Mouse pressed left at (473, 284)
Screenshot: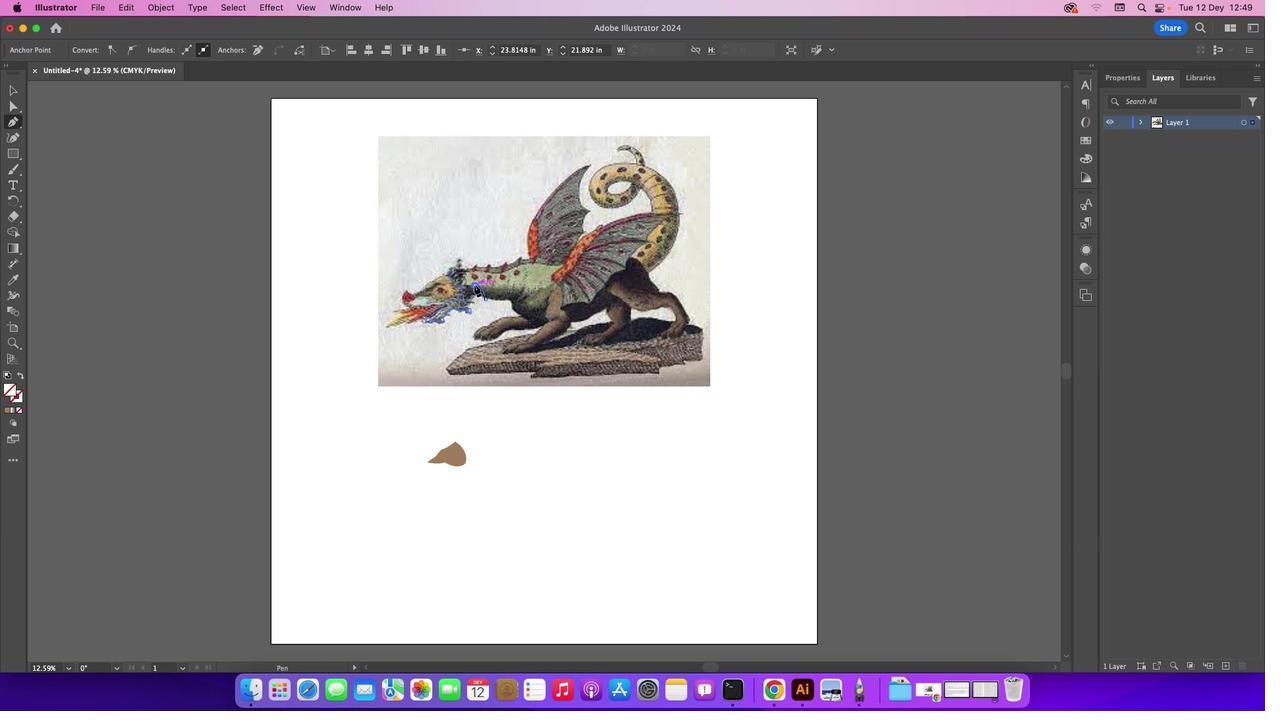 
Action: Mouse moved to (468, 286)
Screenshot: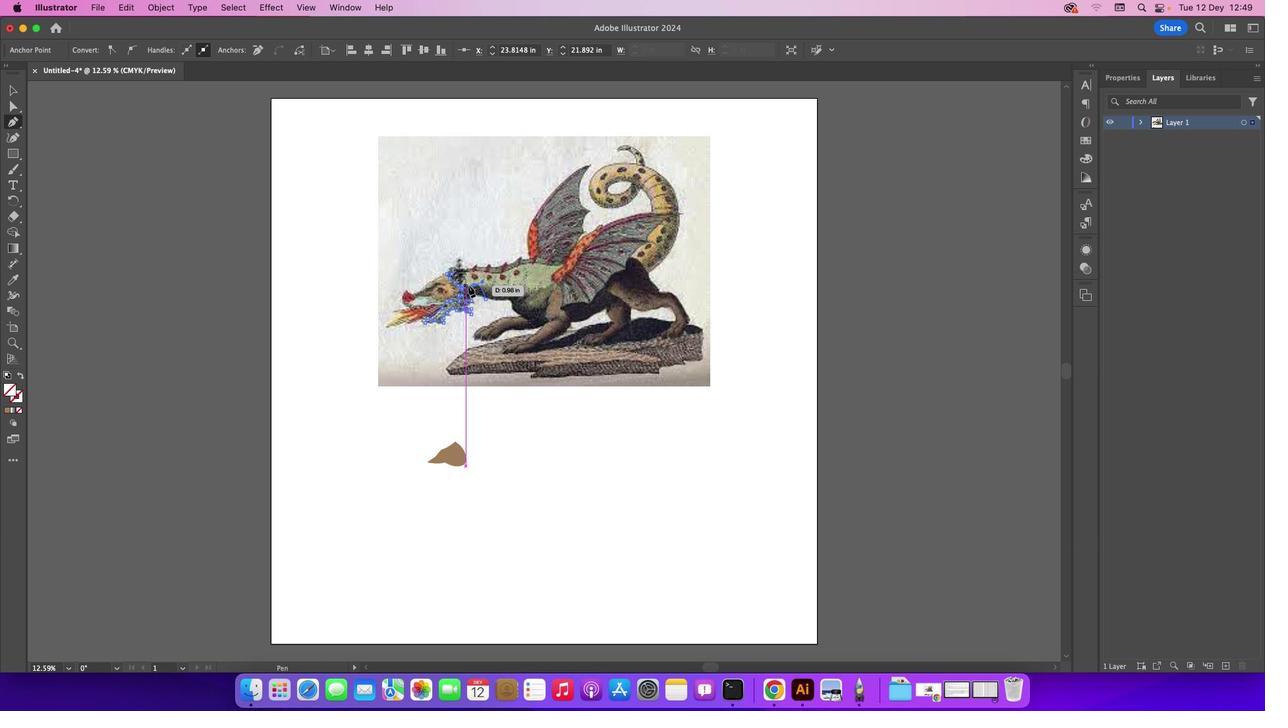 
Action: Mouse pressed left at (468, 286)
Screenshot: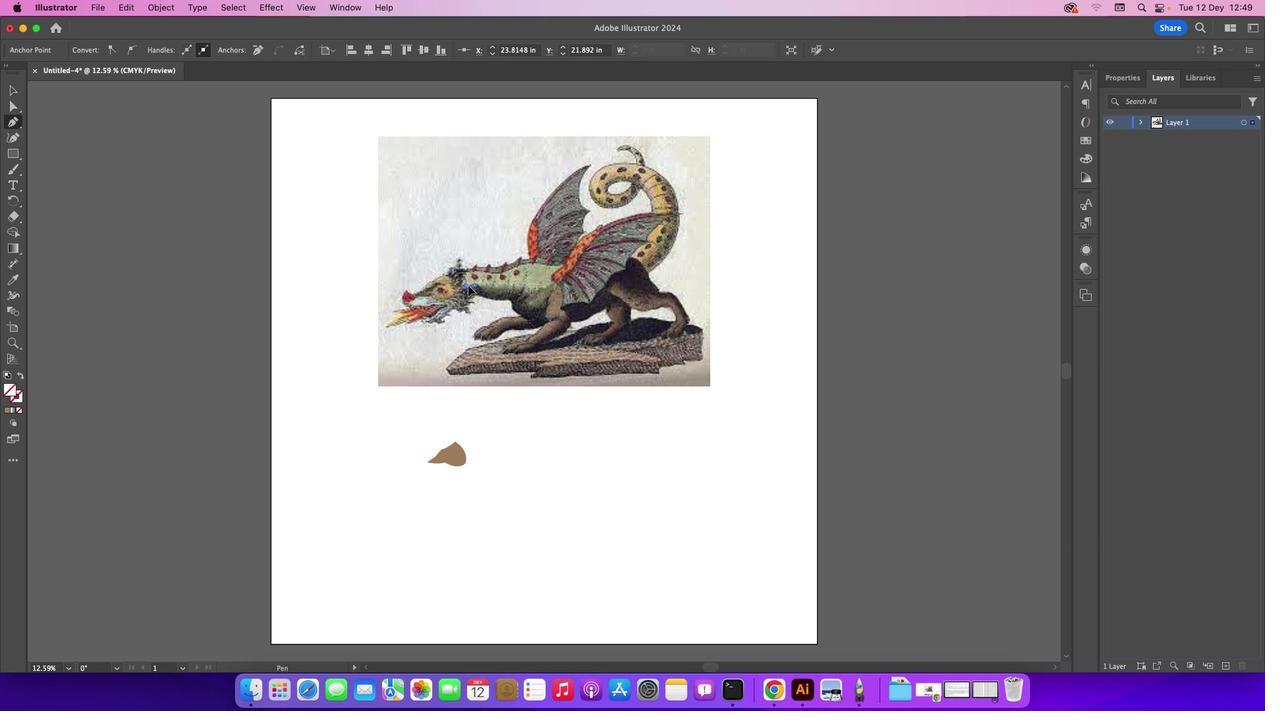 
Action: Mouse moved to (462, 283)
Screenshot: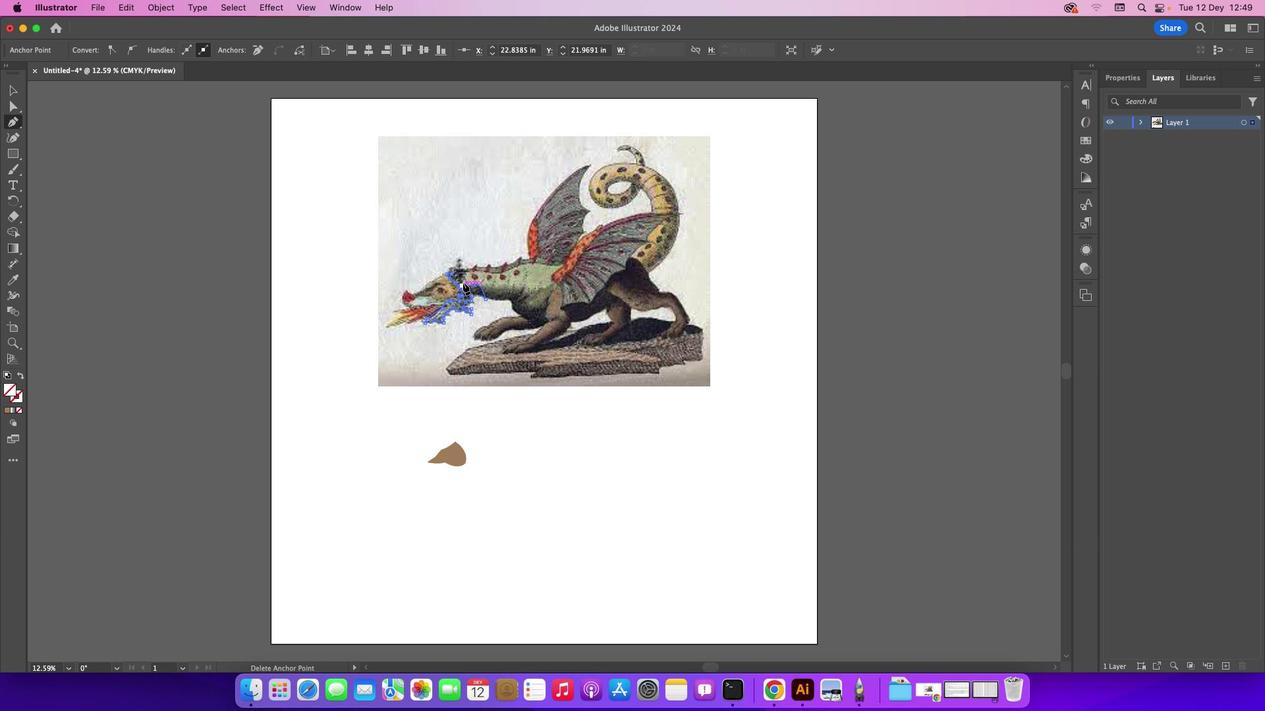 
Action: Mouse pressed left at (462, 283)
Screenshot: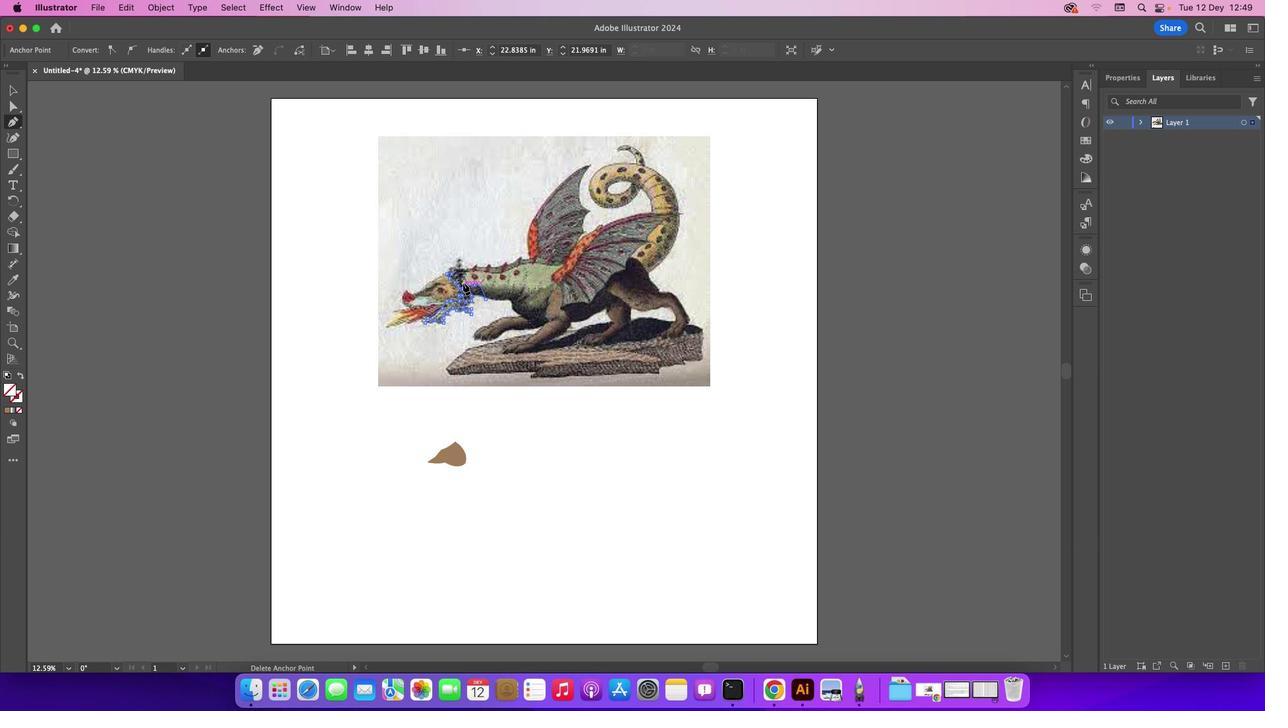 
Action: Mouse moved to (464, 280)
Screenshot: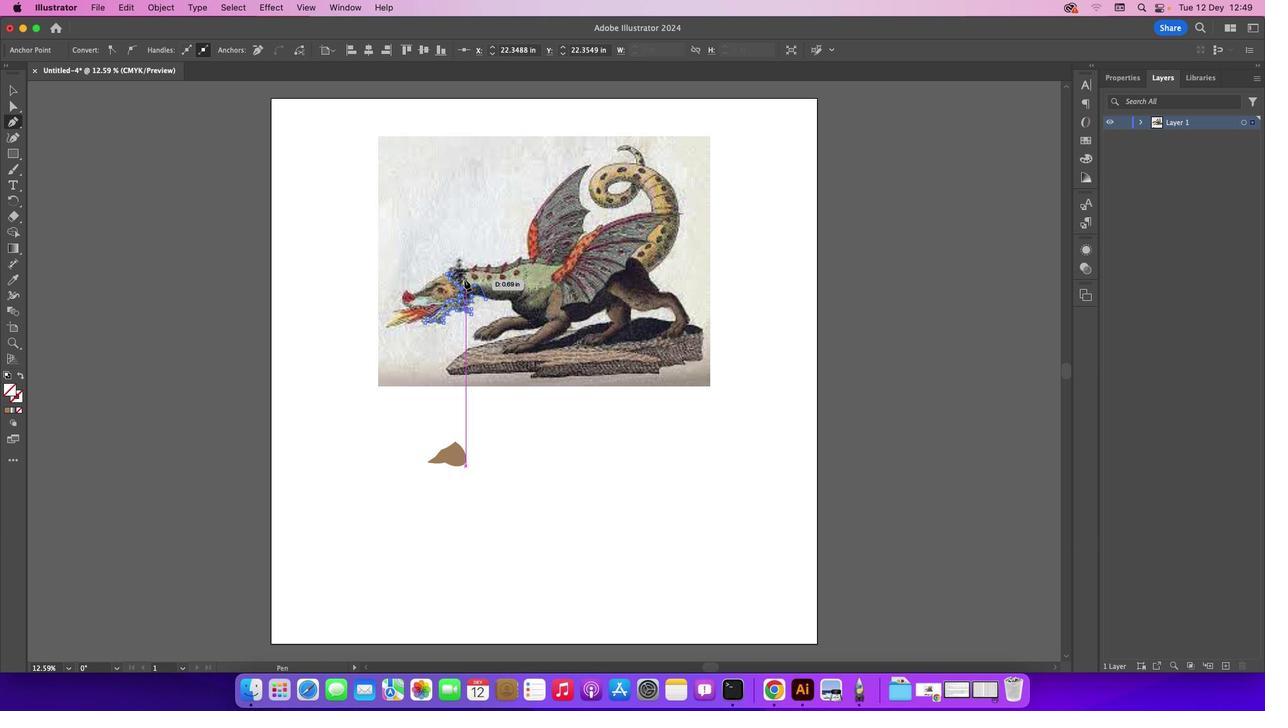 
Action: Mouse pressed left at (464, 280)
Screenshot: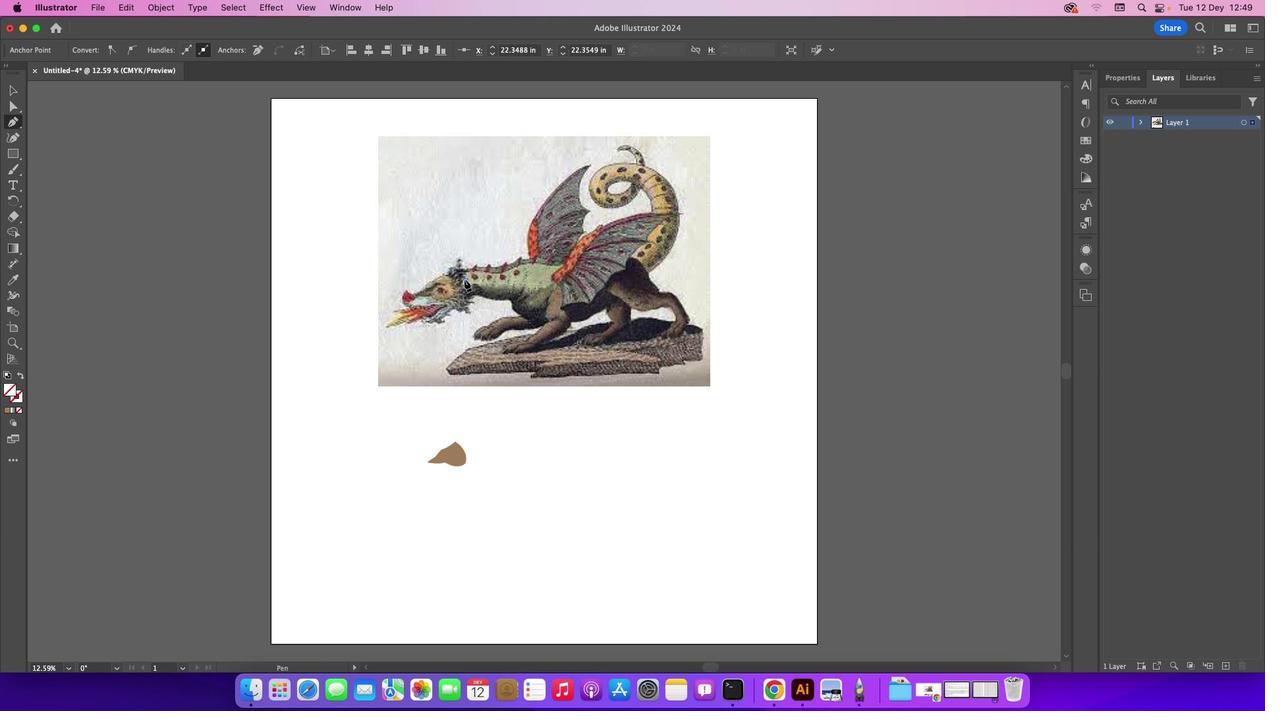
Action: Mouse moved to (460, 280)
Screenshot: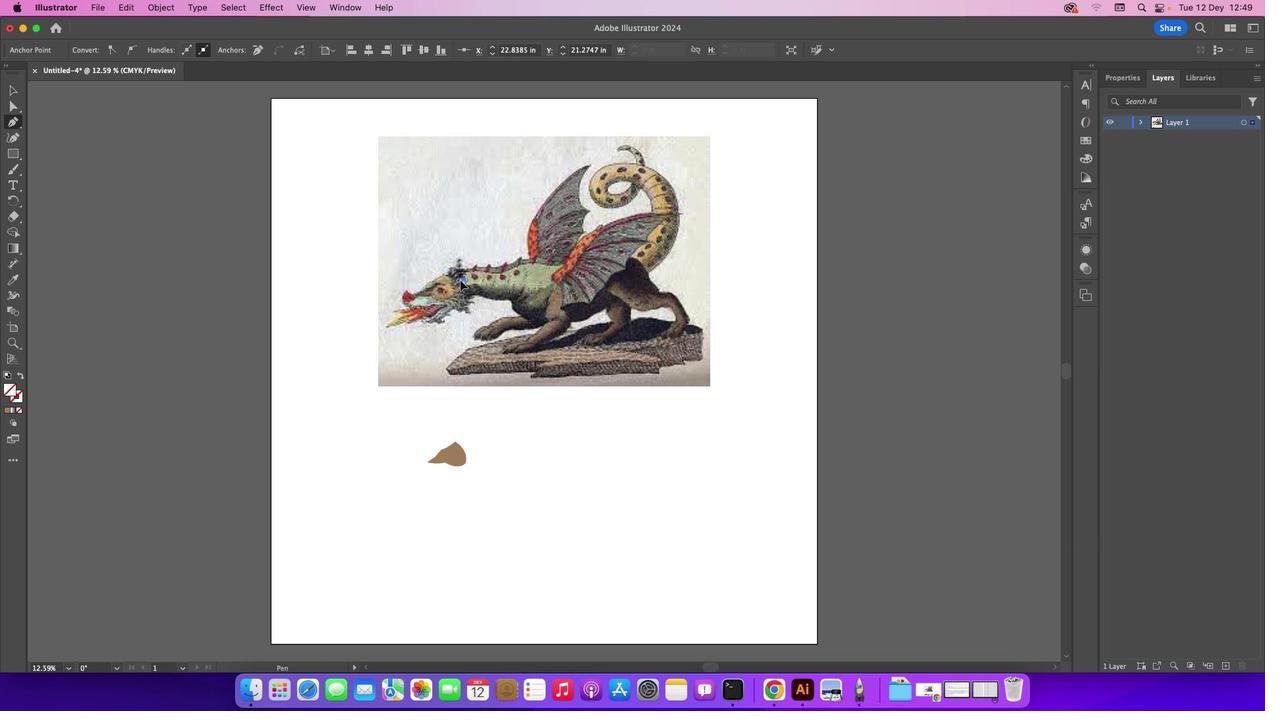 
Action: Mouse pressed left at (460, 280)
Screenshot: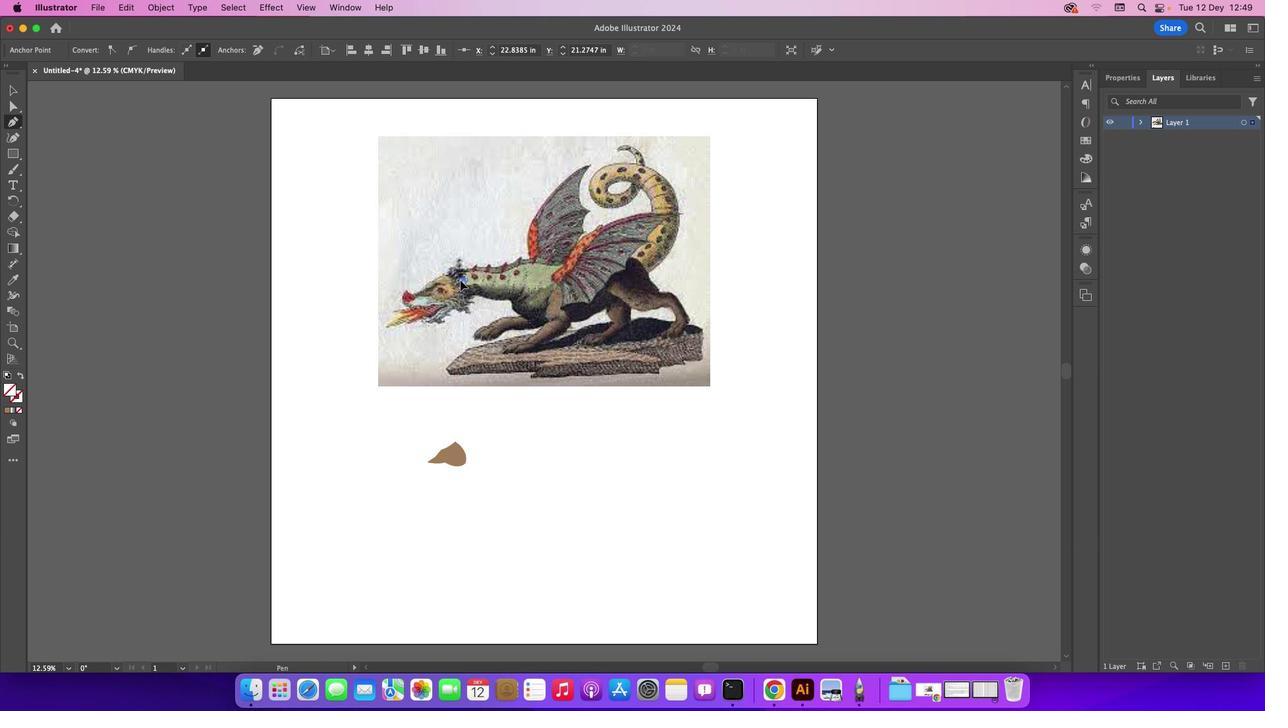 
Action: Mouse moved to (466, 276)
Screenshot: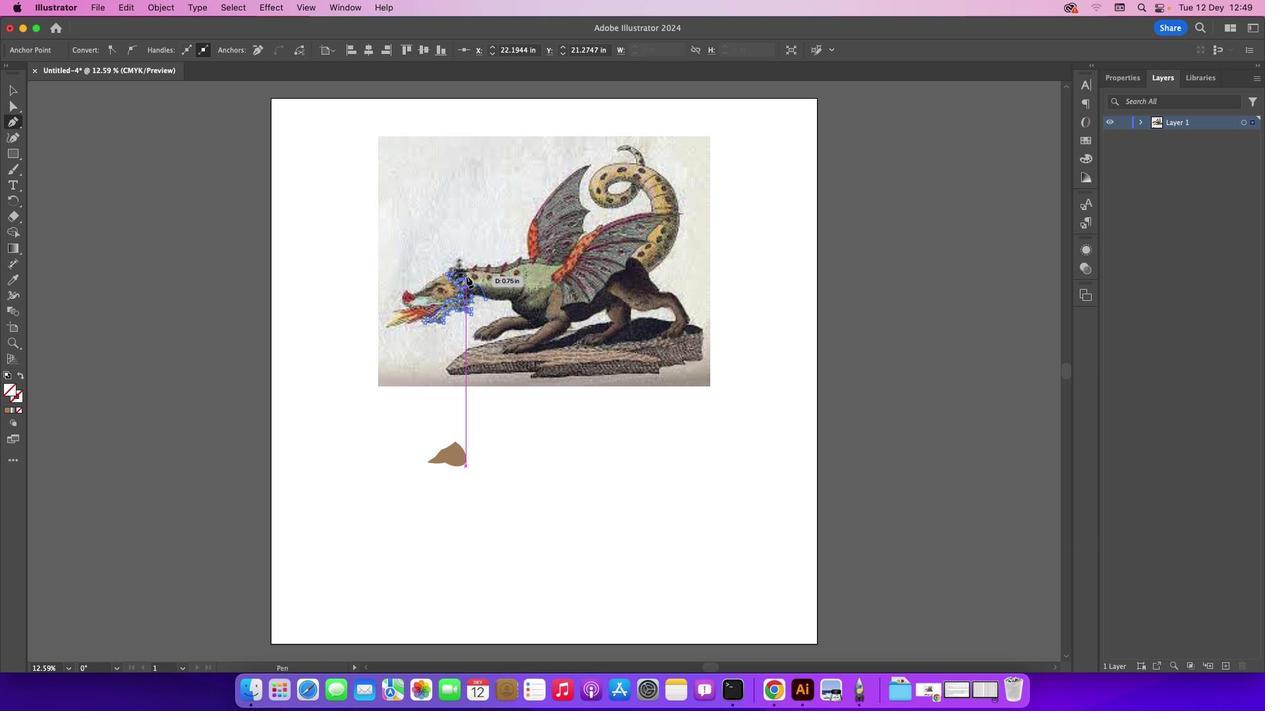 
Action: Mouse pressed left at (466, 276)
Screenshot: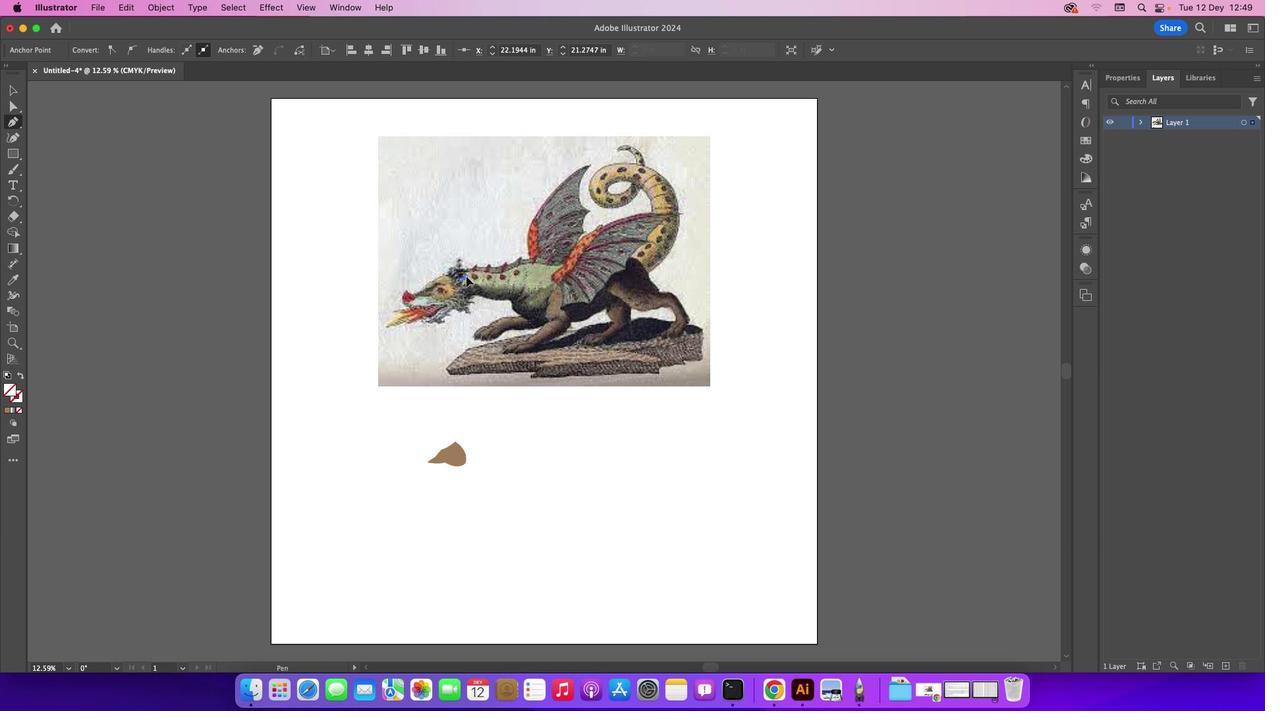 
Action: Mouse moved to (460, 274)
Screenshot: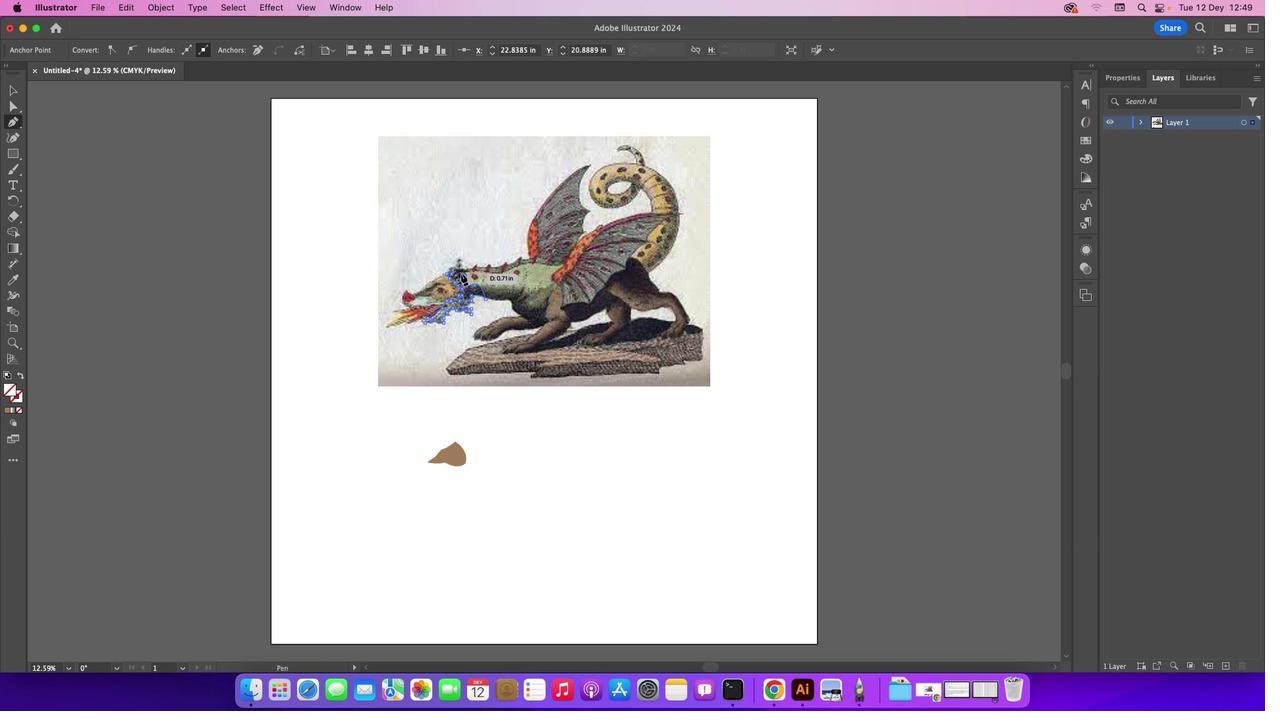 
Action: Mouse pressed left at (460, 274)
Screenshot: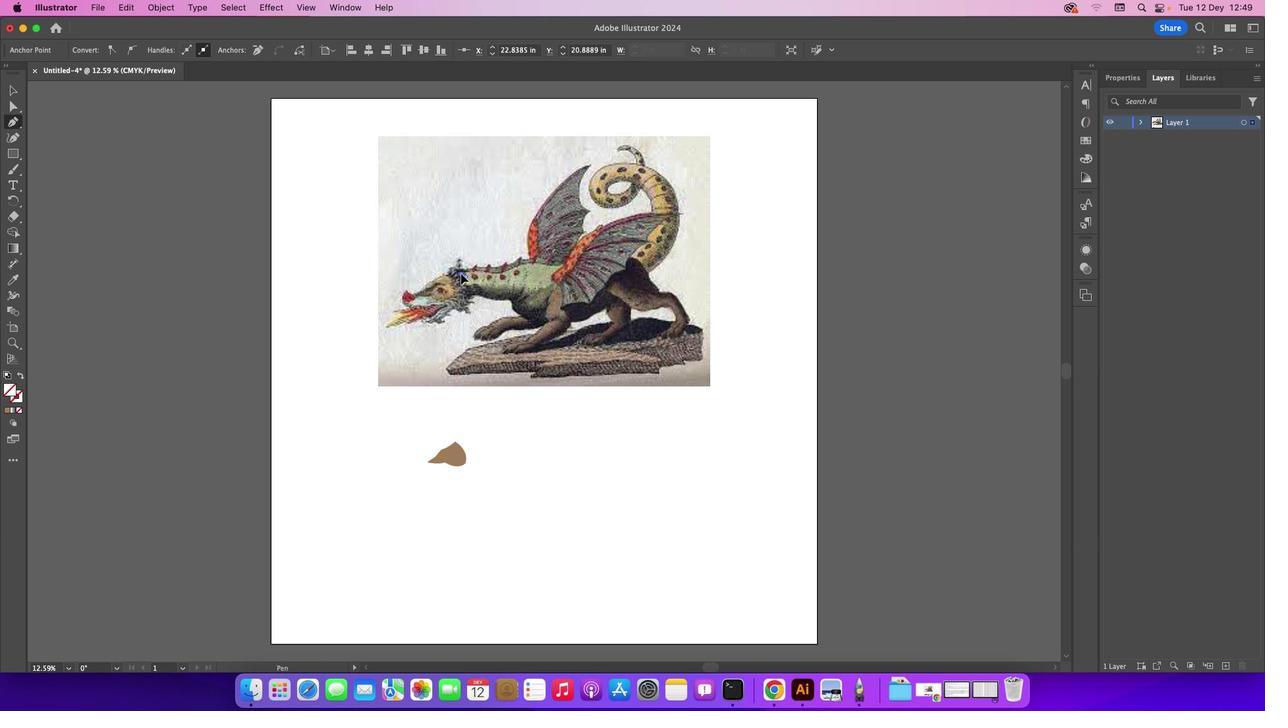 
Action: Mouse moved to (466, 271)
Screenshot: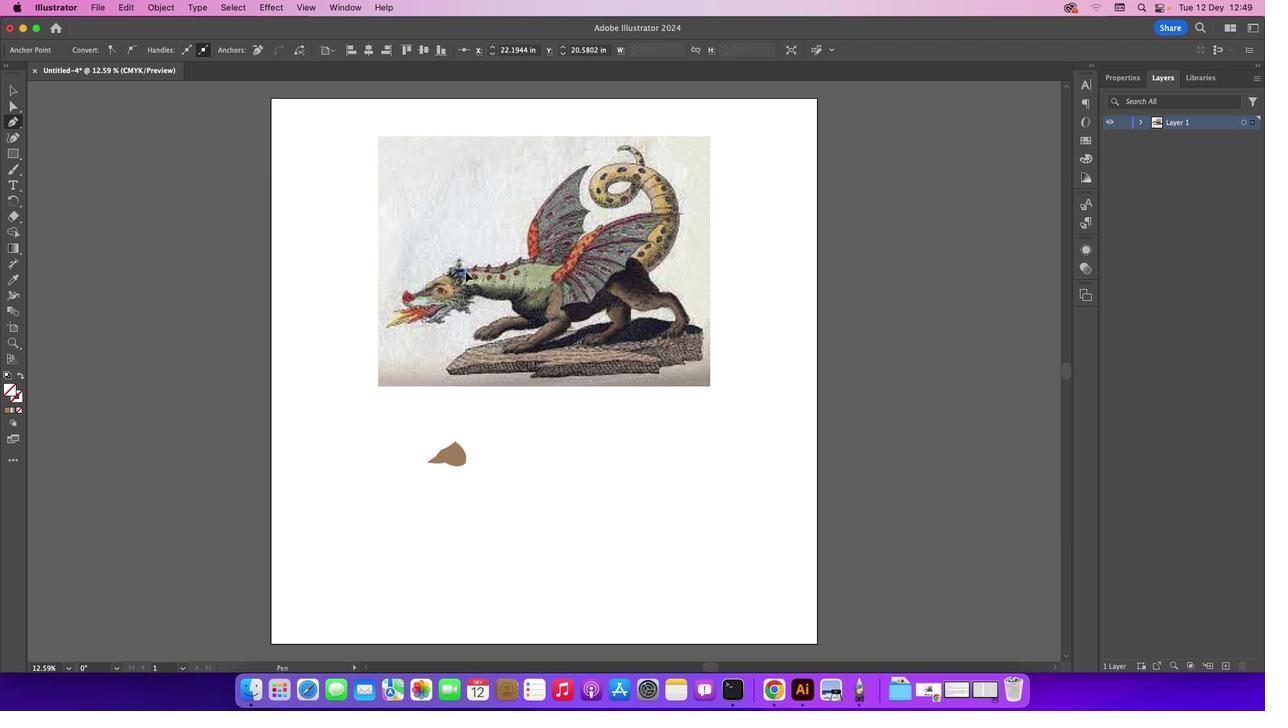 
Action: Mouse pressed left at (466, 271)
Screenshot: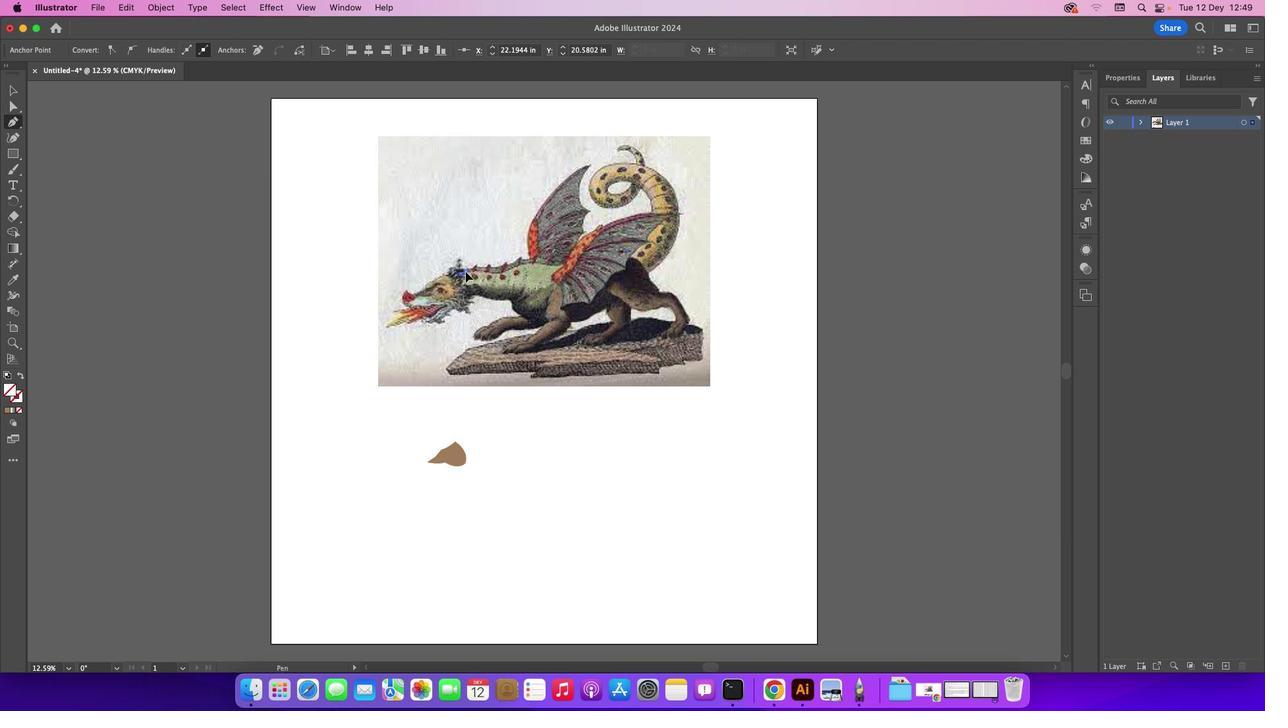 
Action: Mouse moved to (466, 270)
Screenshot: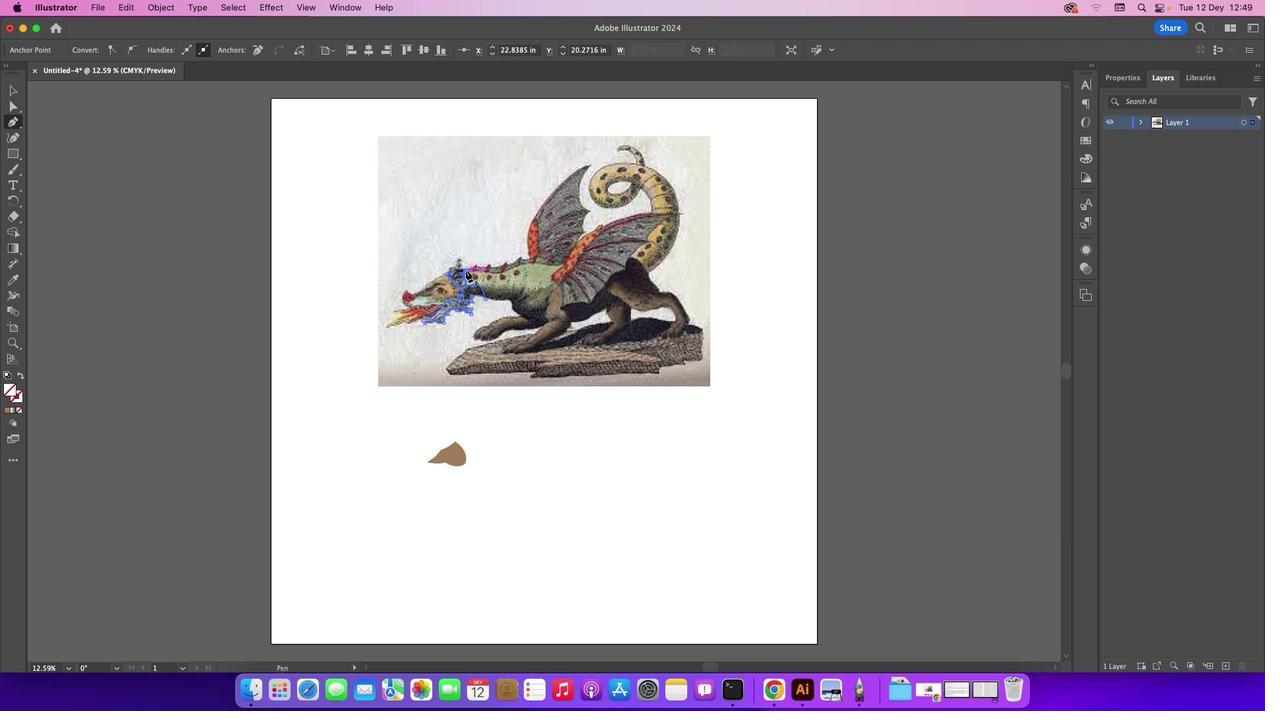 
Action: Mouse pressed left at (466, 270)
Screenshot: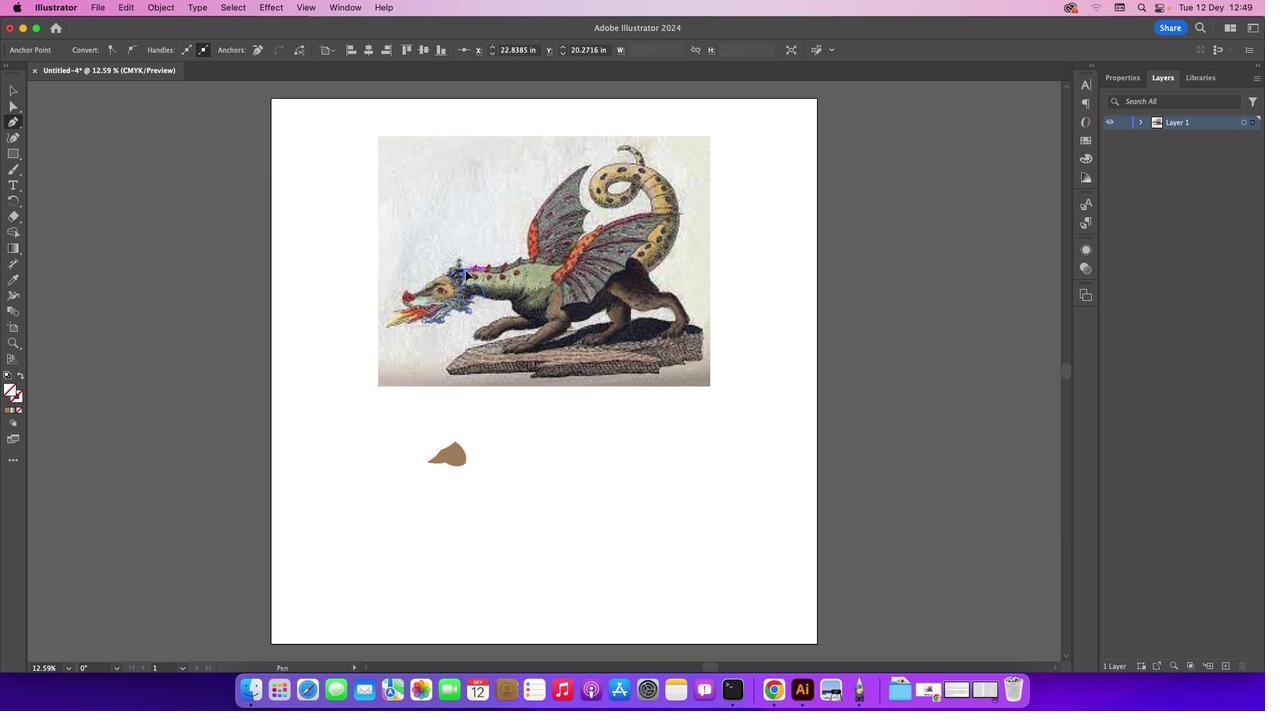 
Action: Mouse moved to (453, 272)
Screenshot: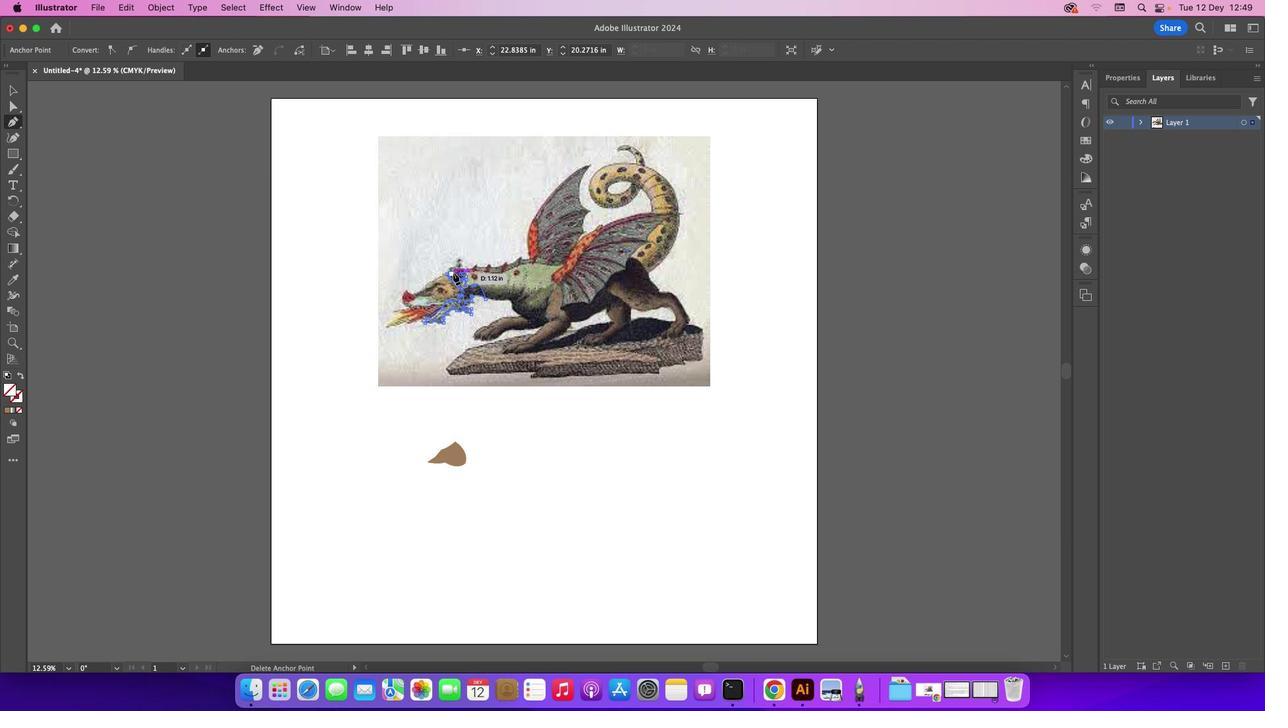 
Action: Mouse pressed left at (453, 272)
Screenshot: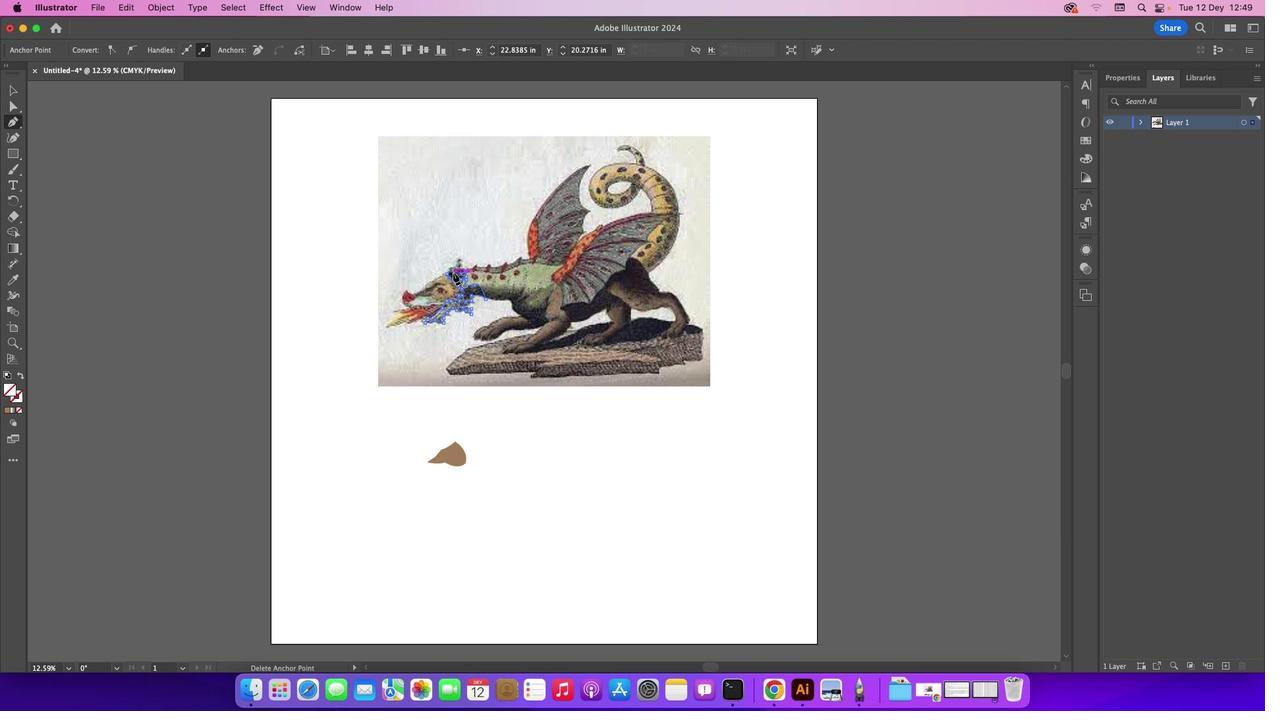 
Action: Mouse moved to (446, 274)
Screenshot: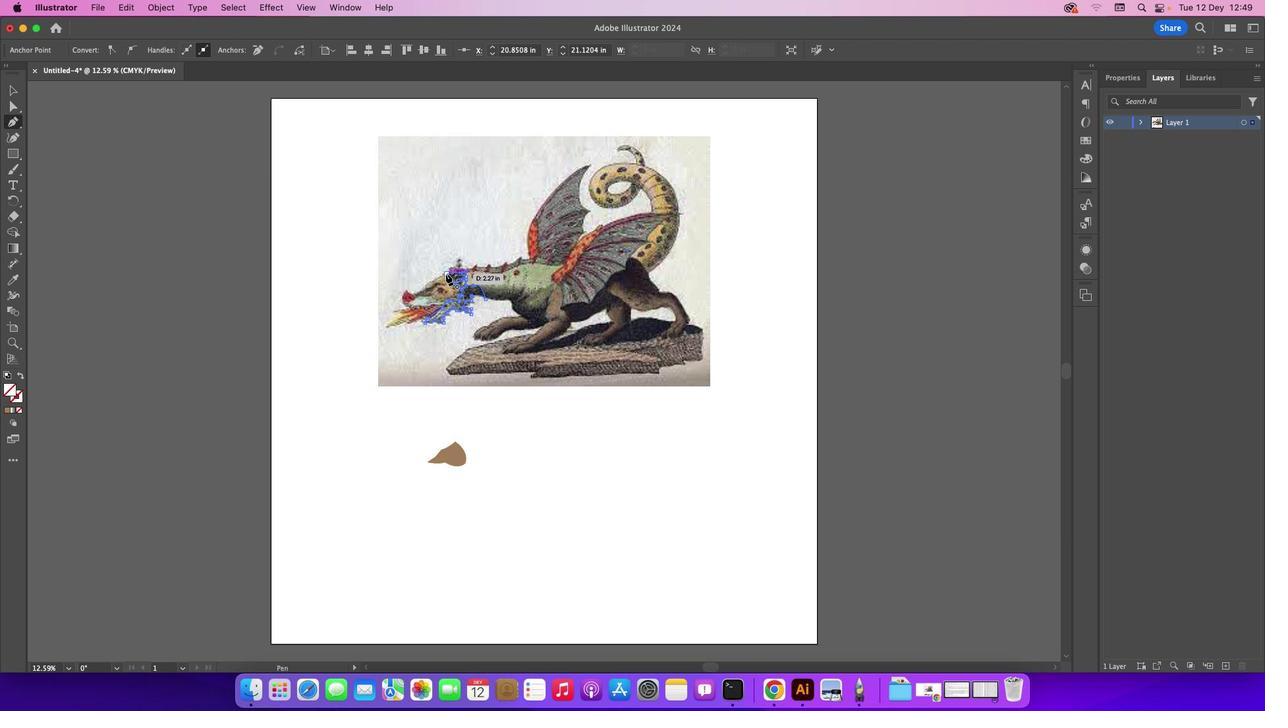
Action: Mouse pressed left at (446, 274)
Screenshot: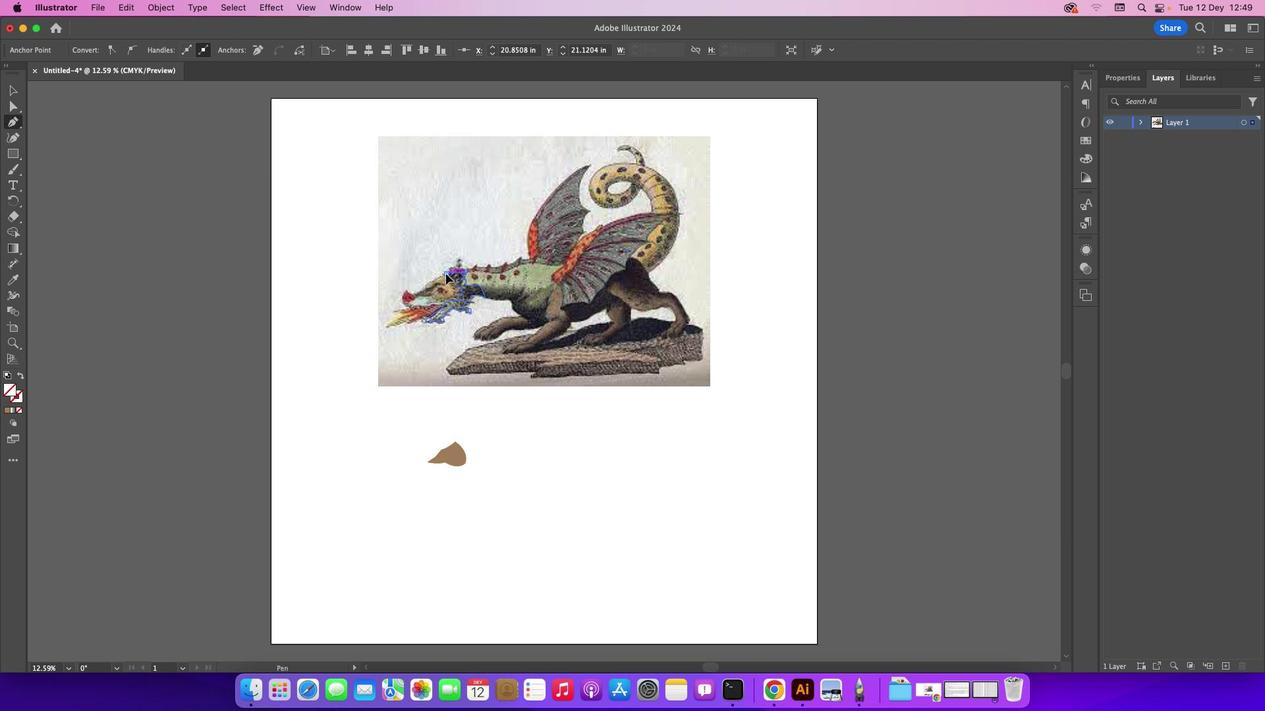 
Action: Mouse moved to (12, 90)
Screenshot: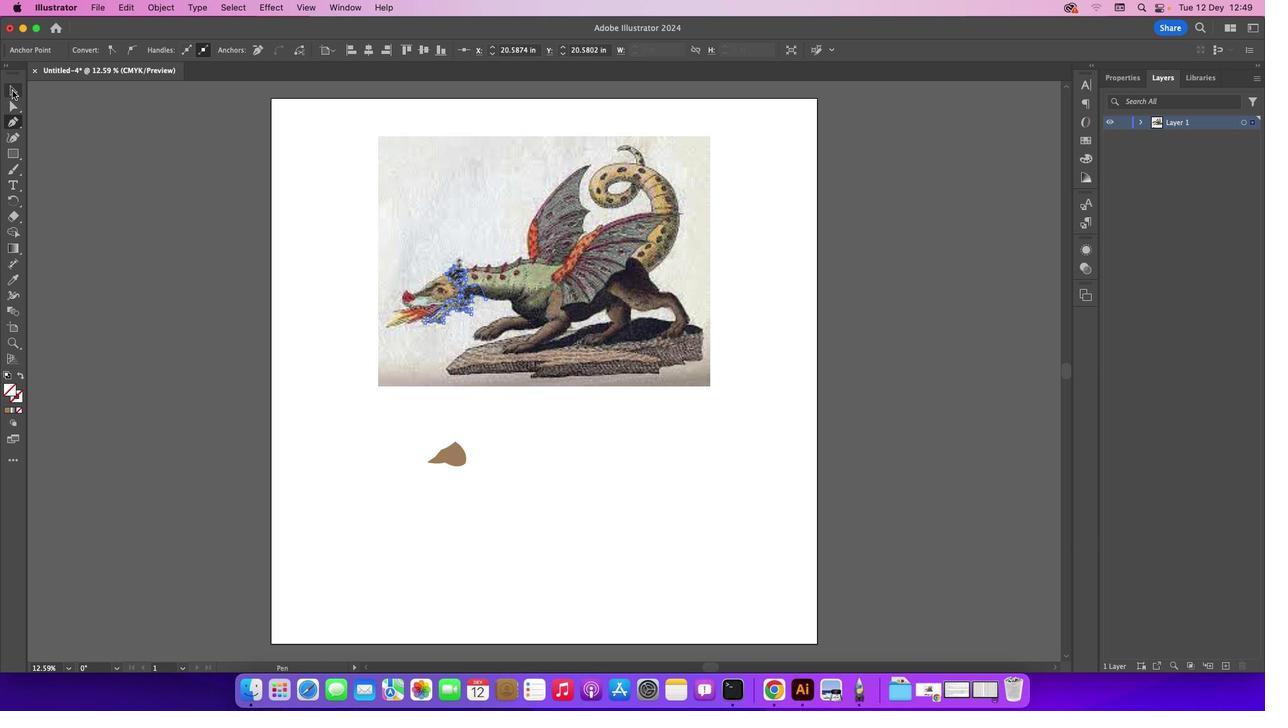 
Action: Mouse pressed left at (12, 90)
Screenshot: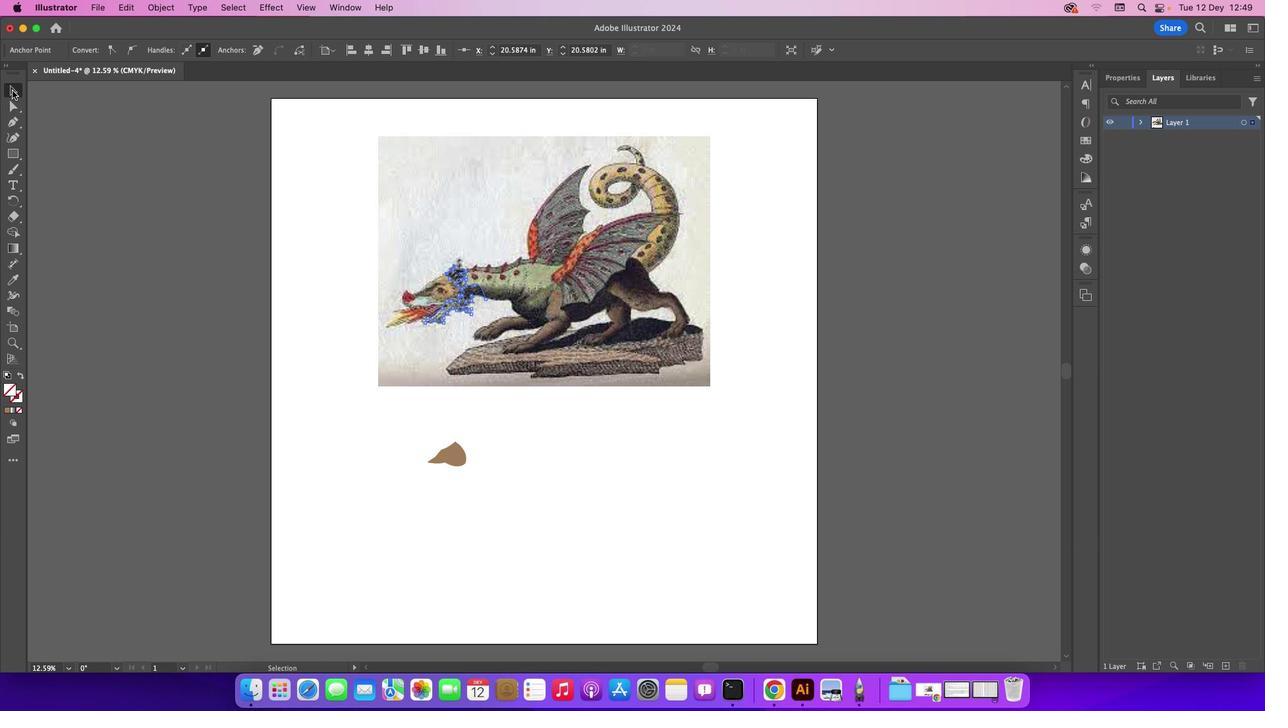 
Action: Mouse moved to (146, 137)
Screenshot: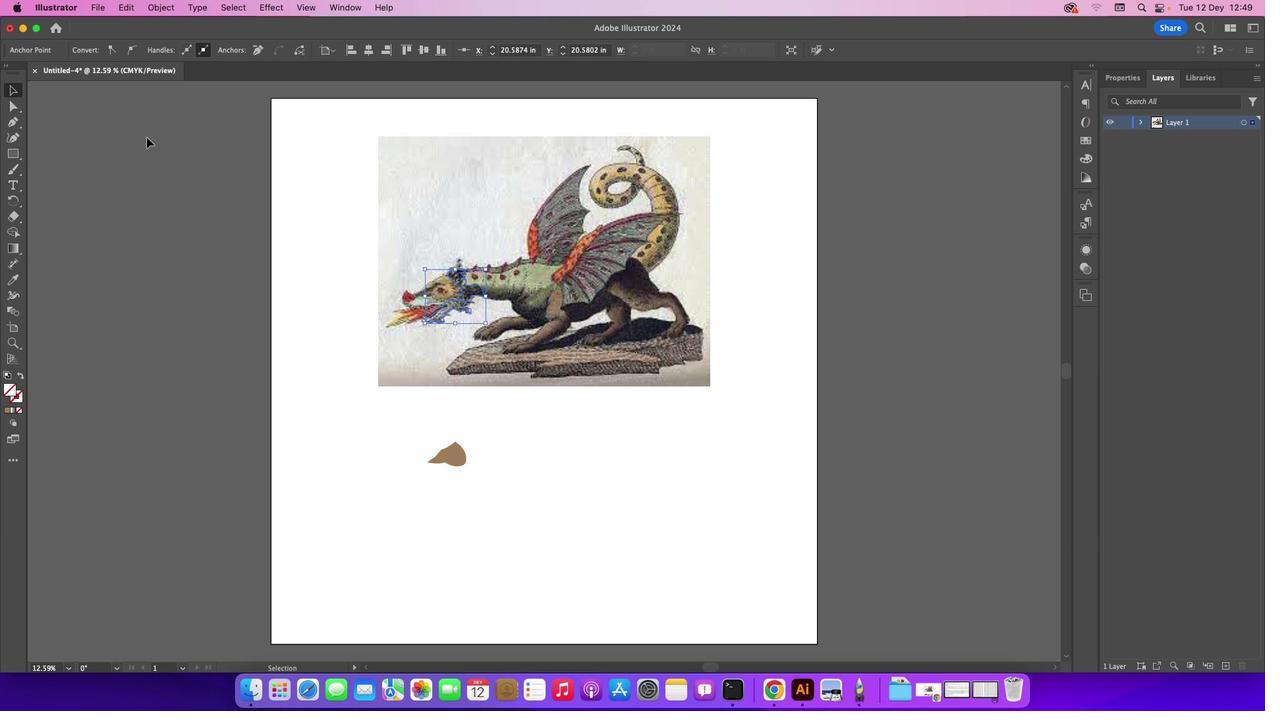 
Action: Mouse pressed left at (146, 137)
Screenshot: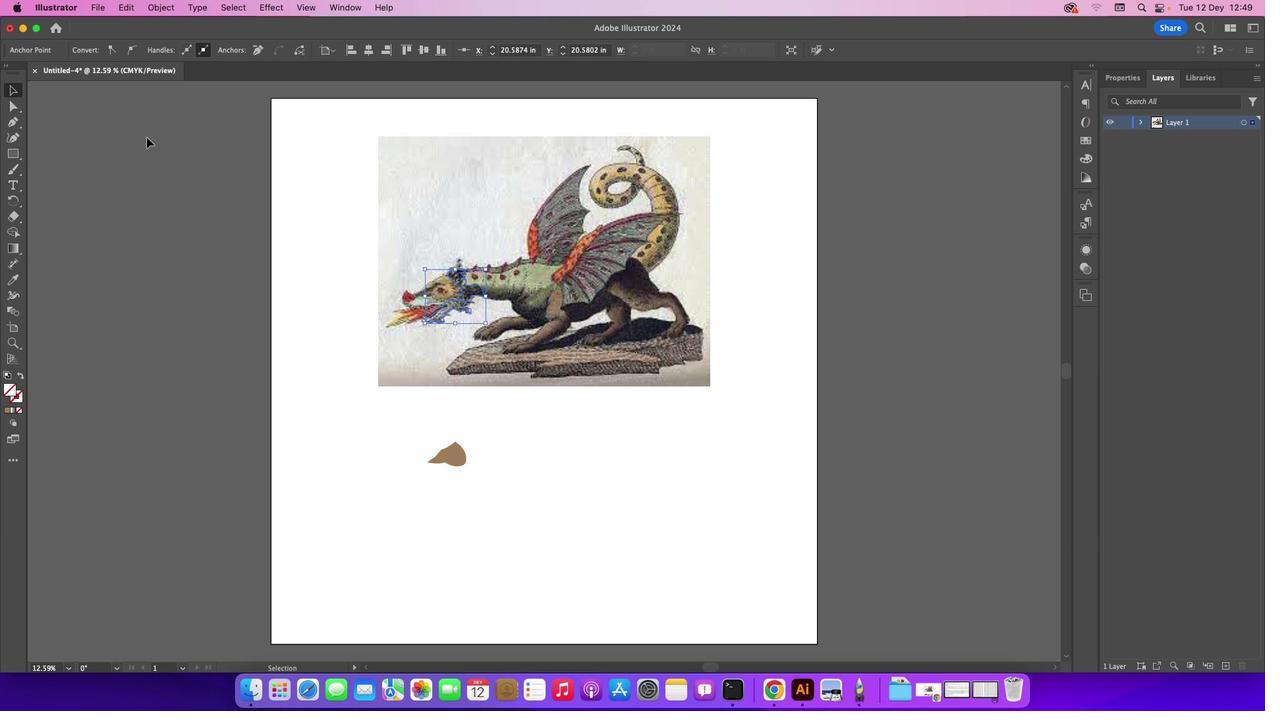 
Action: Mouse moved to (462, 276)
Screenshot: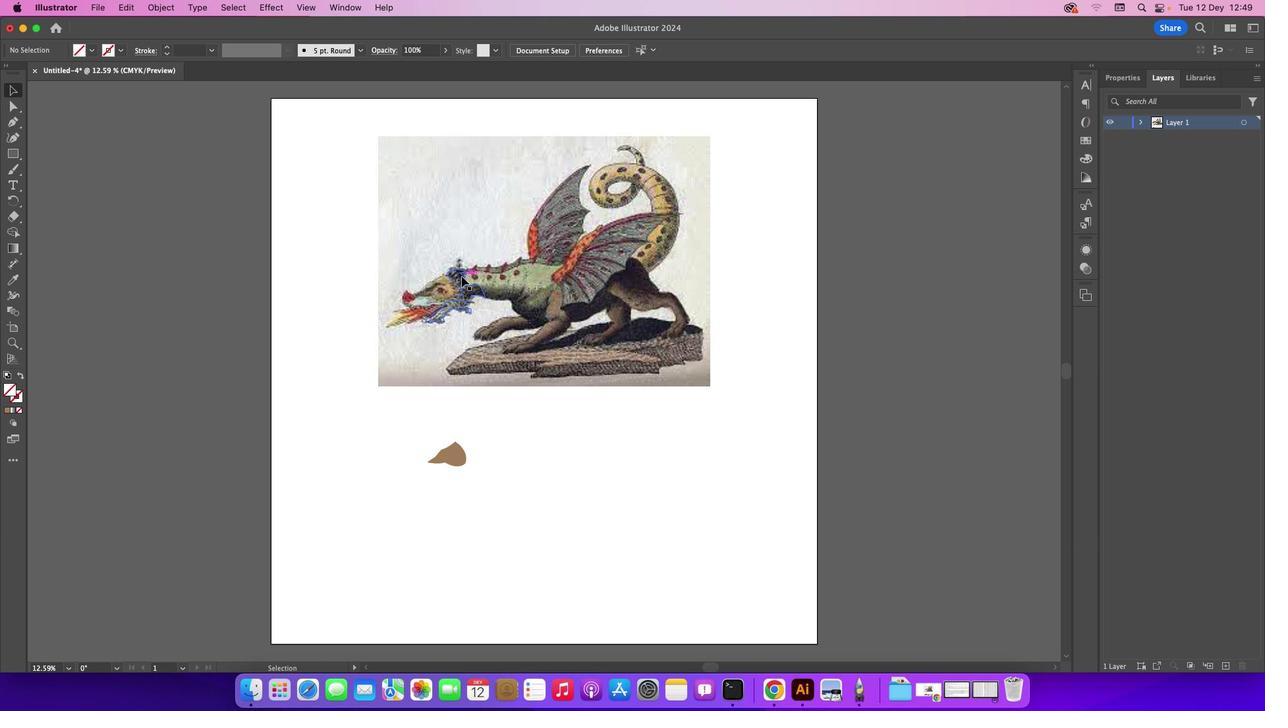 
Action: Mouse pressed left at (462, 276)
Screenshot: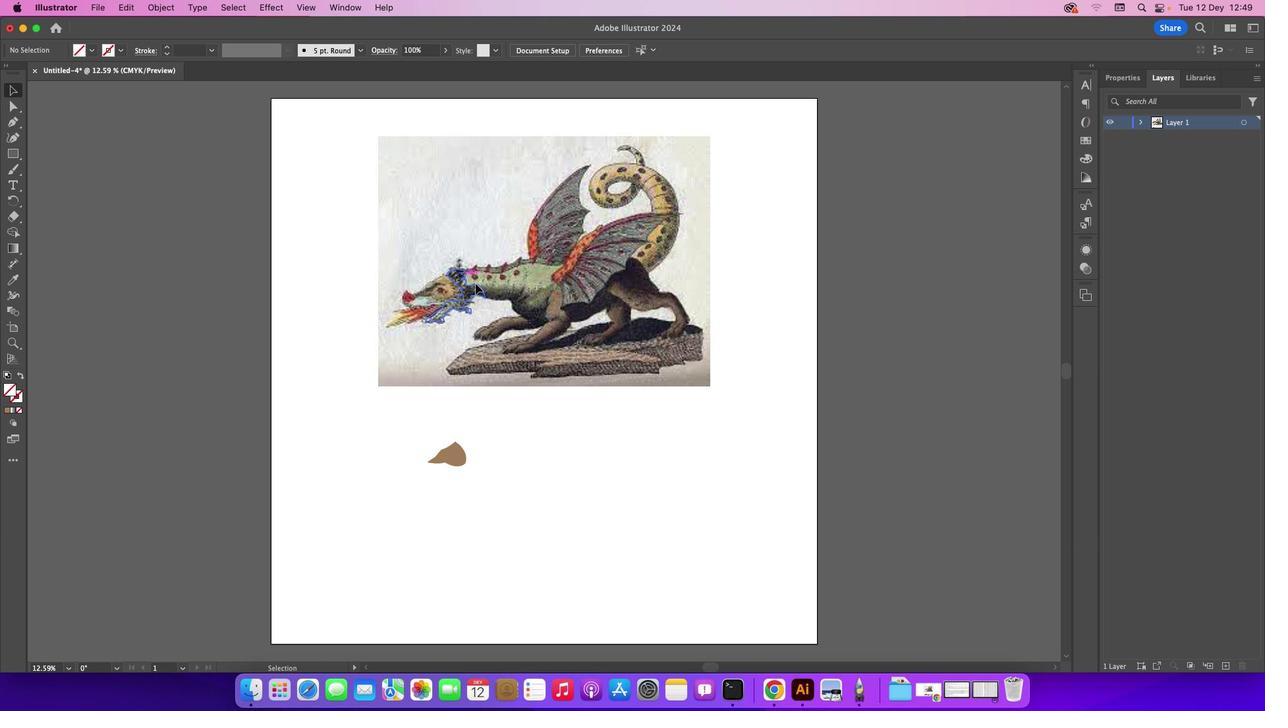 
Action: Mouse moved to (15, 275)
Screenshot: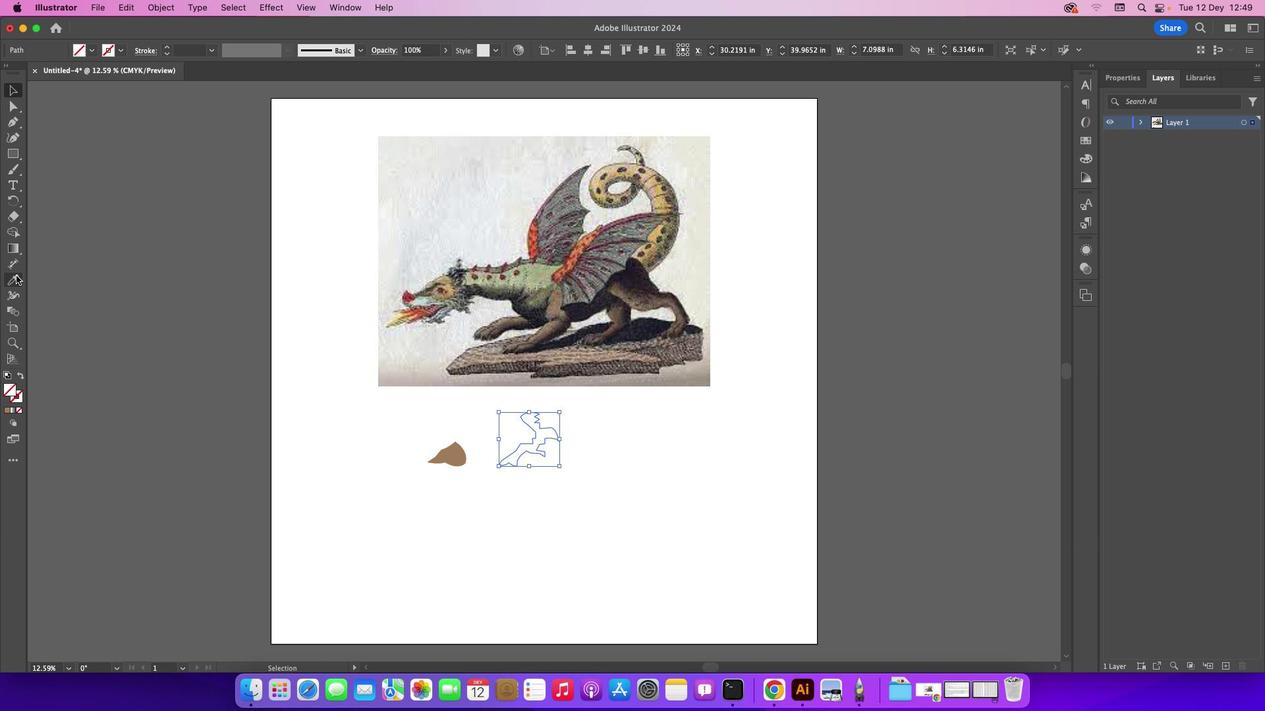 
Action: Mouse pressed left at (15, 275)
Screenshot: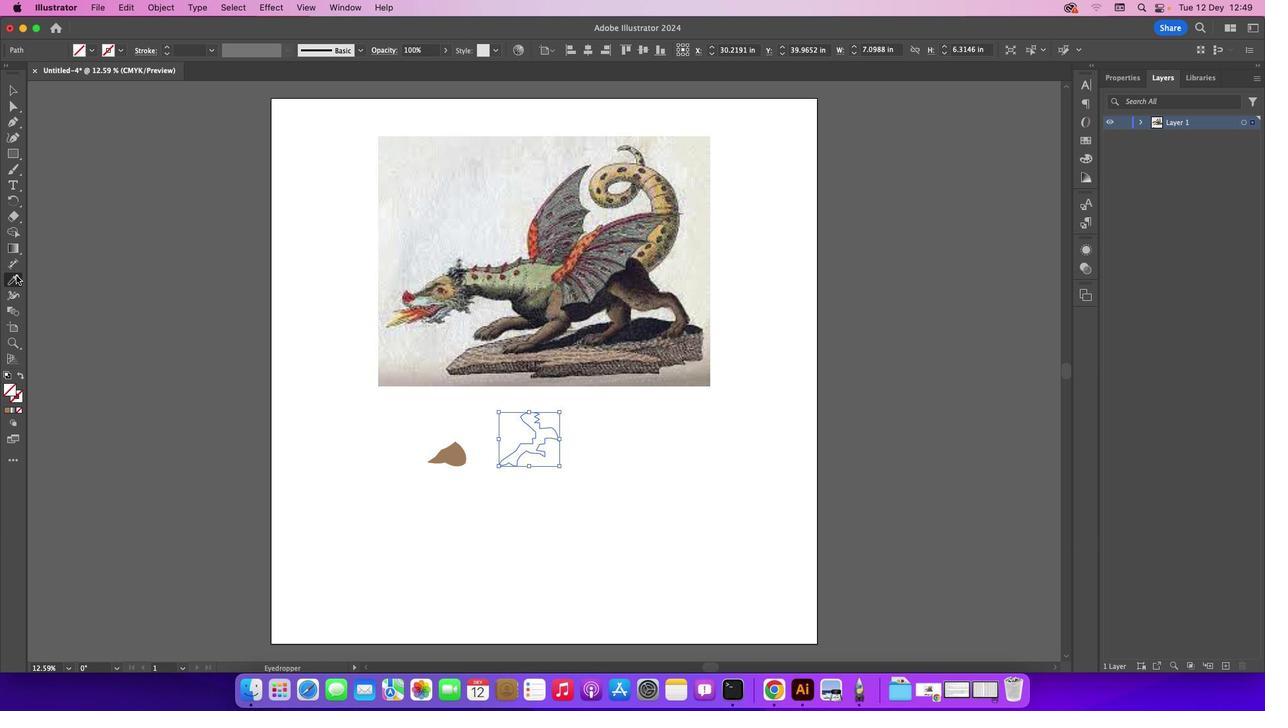 
Action: Mouse moved to (459, 273)
Screenshot: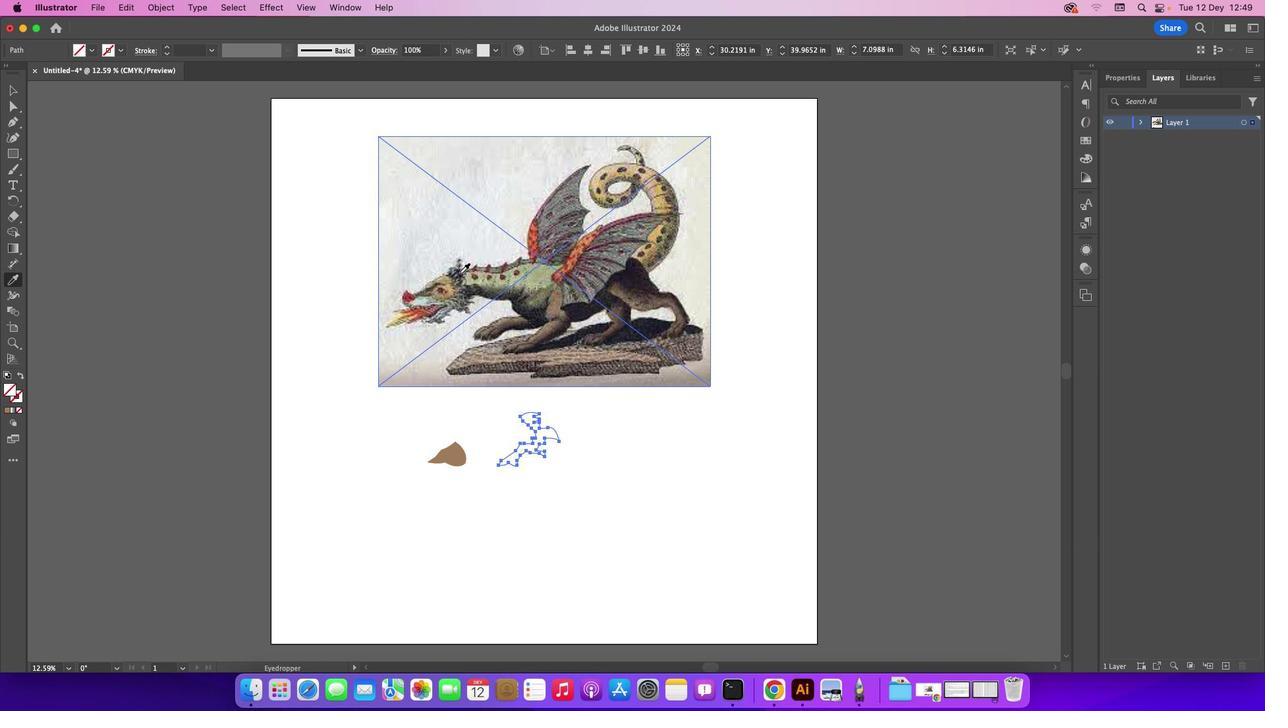 
Action: Mouse pressed left at (459, 273)
Screenshot: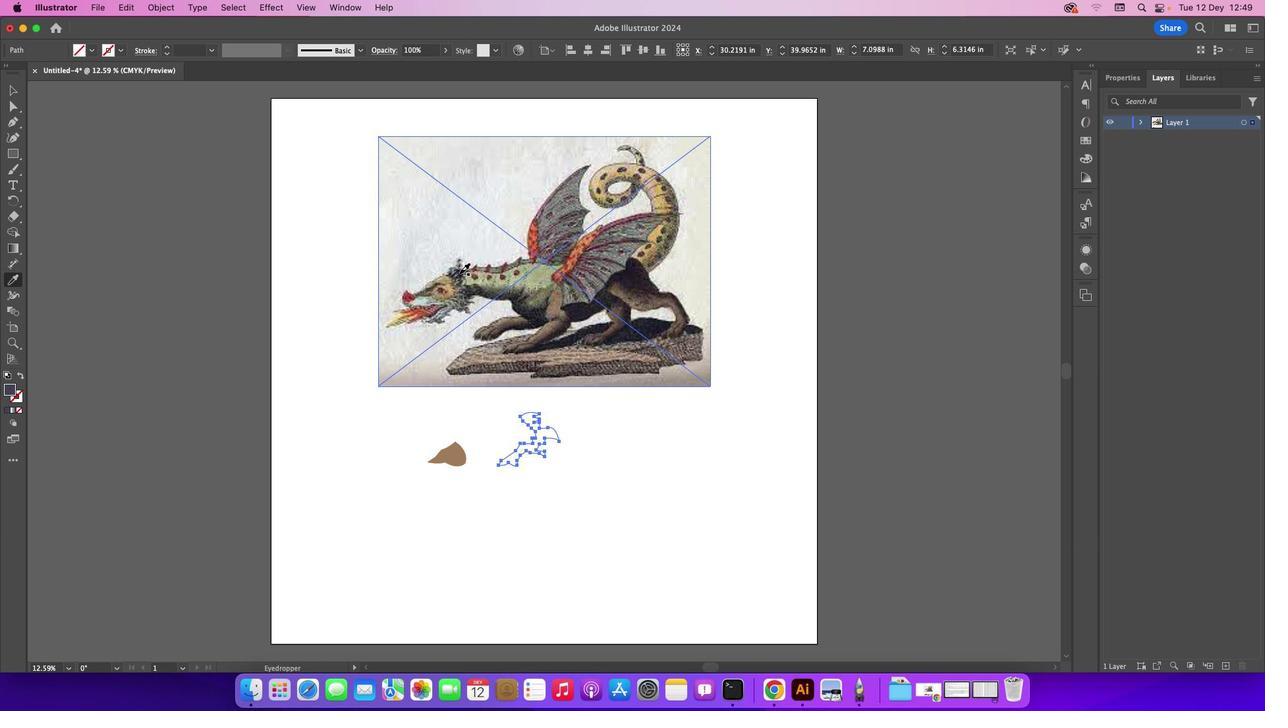 
Action: Mouse moved to (11, 93)
Screenshot: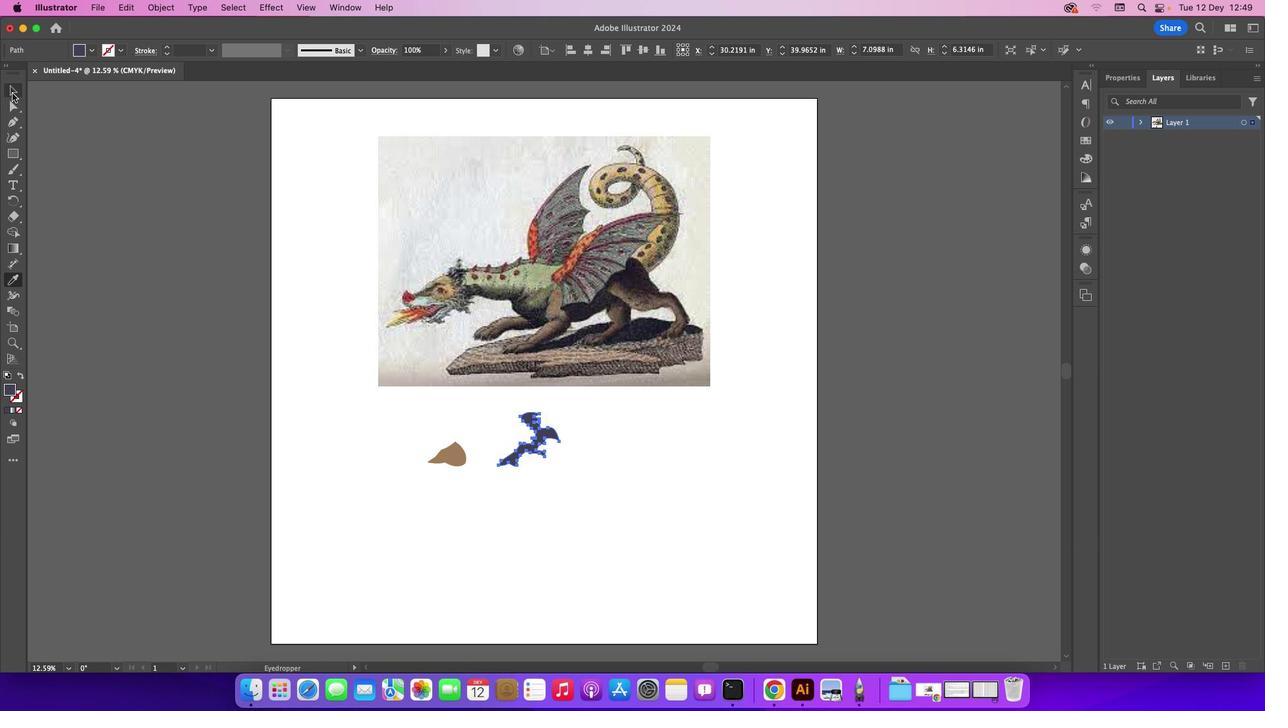 
Action: Mouse pressed left at (11, 93)
Screenshot: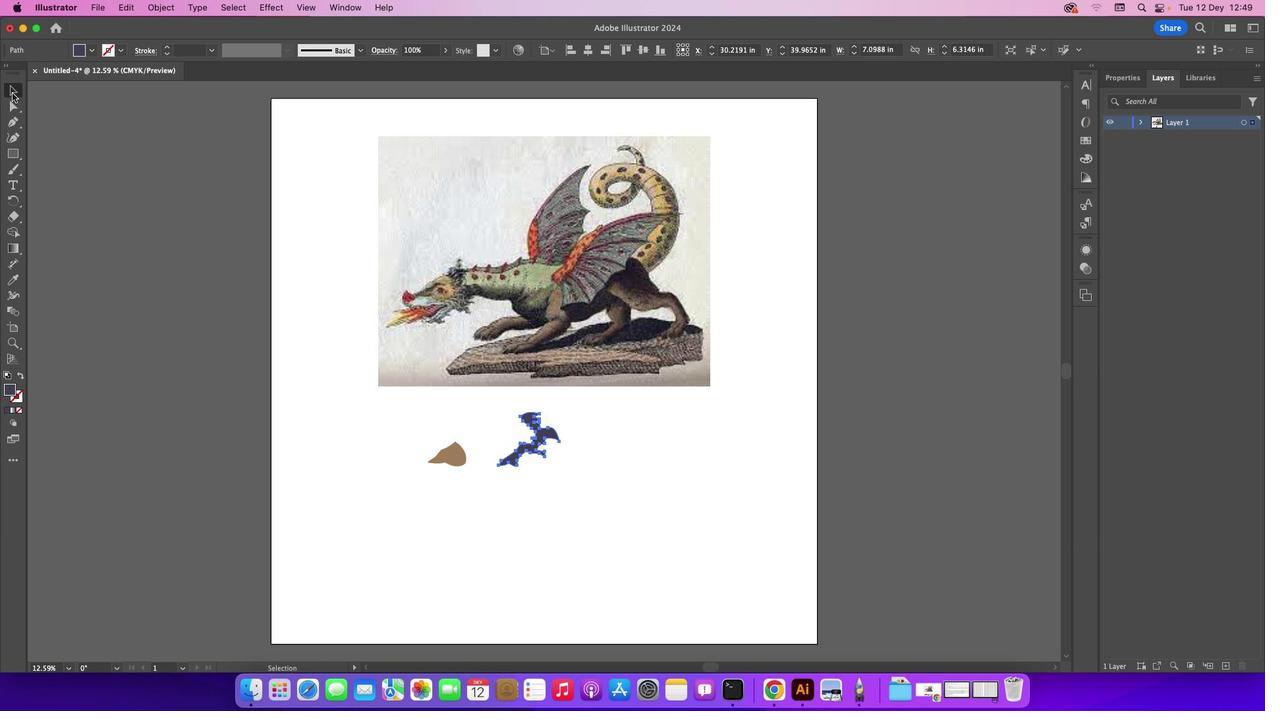 
Action: Mouse moved to (120, 121)
Screenshot: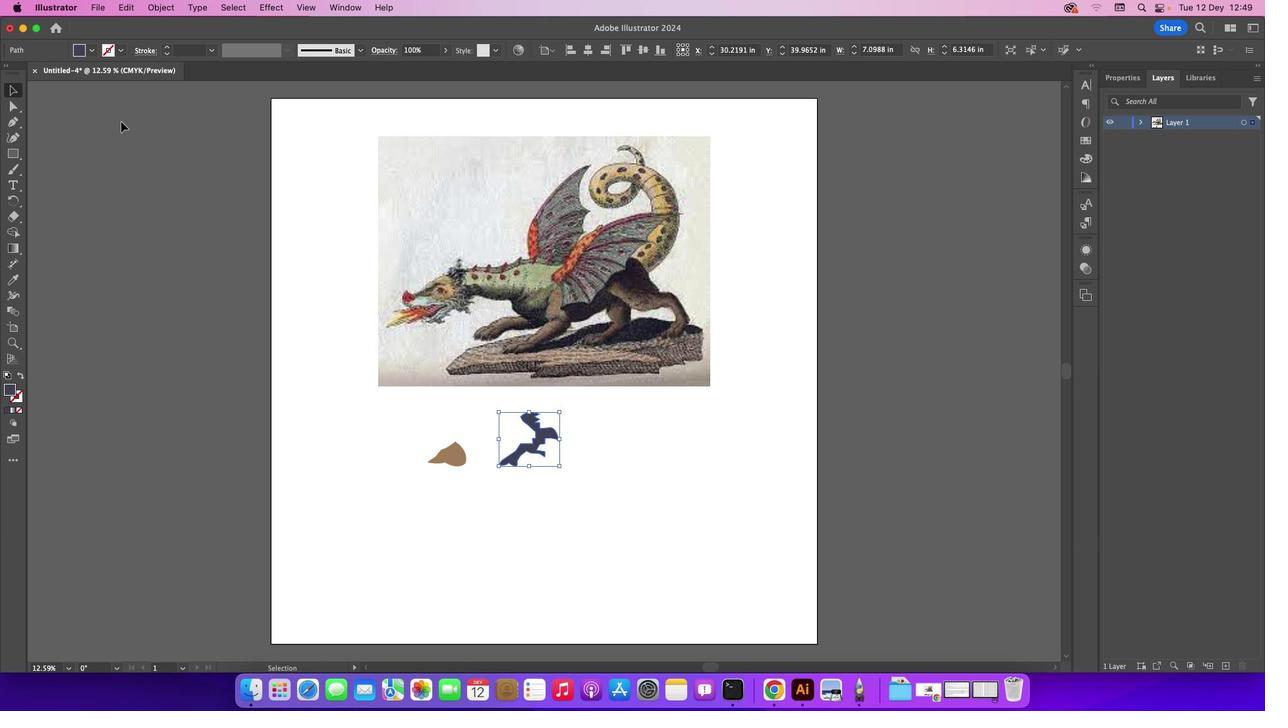 
Action: Mouse pressed left at (120, 121)
Screenshot: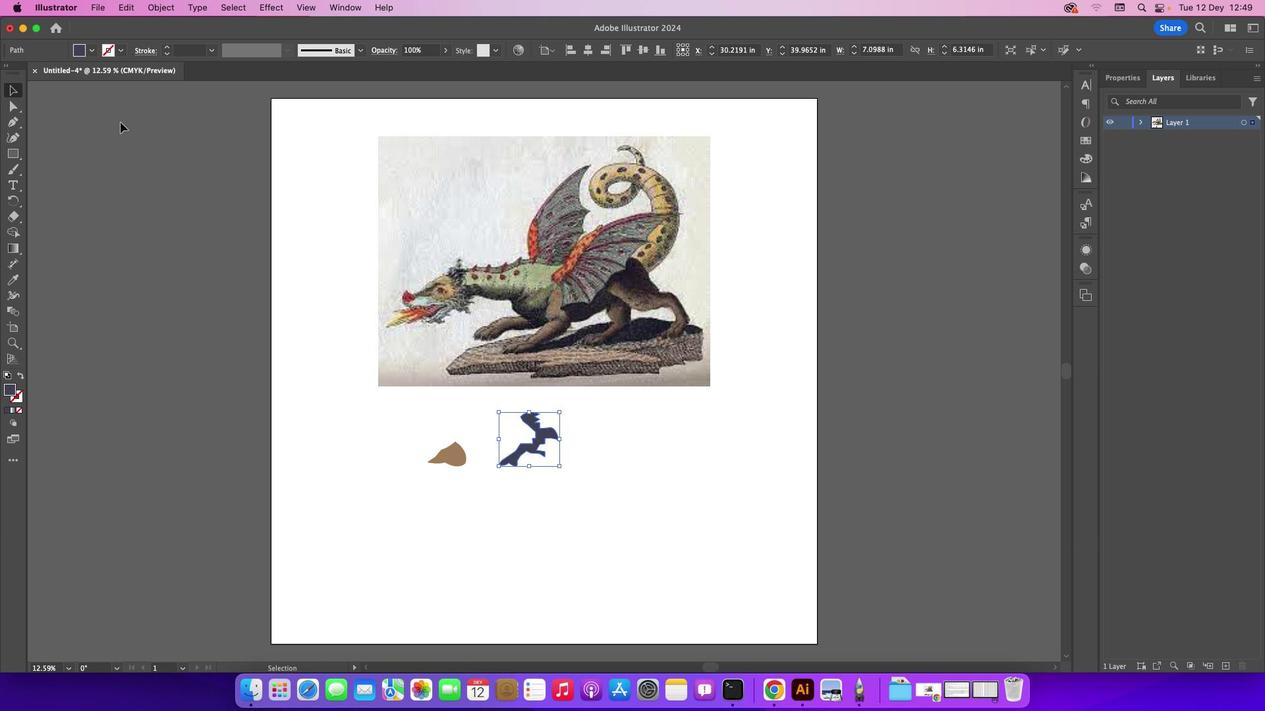 
Action: Mouse moved to (537, 425)
Screenshot: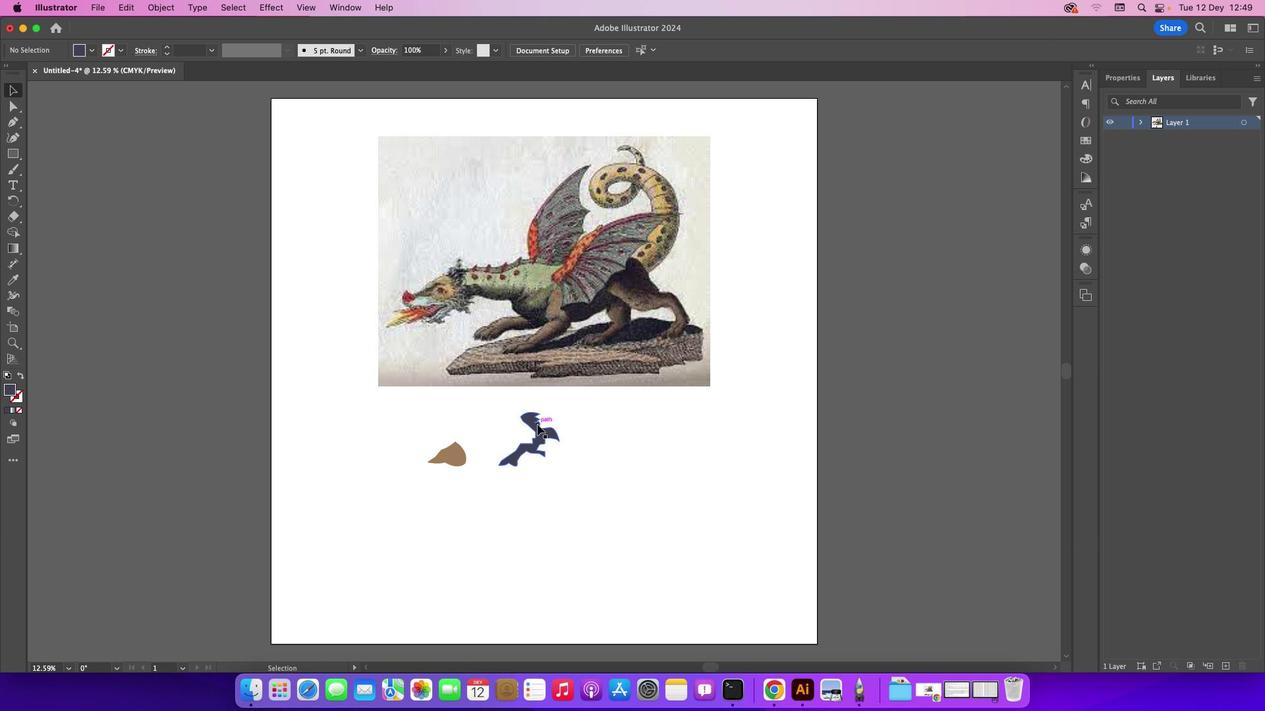 
Action: Mouse pressed left at (537, 425)
Screenshot: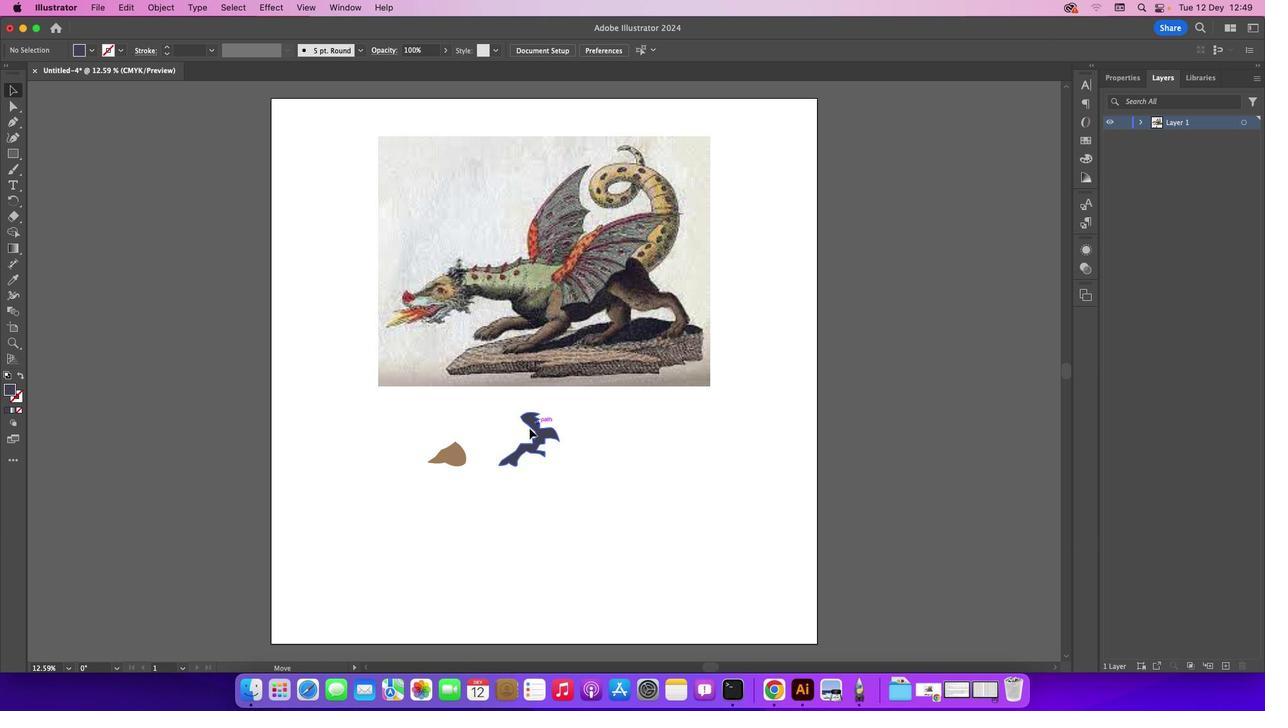 
Action: Mouse moved to (385, 335)
Screenshot: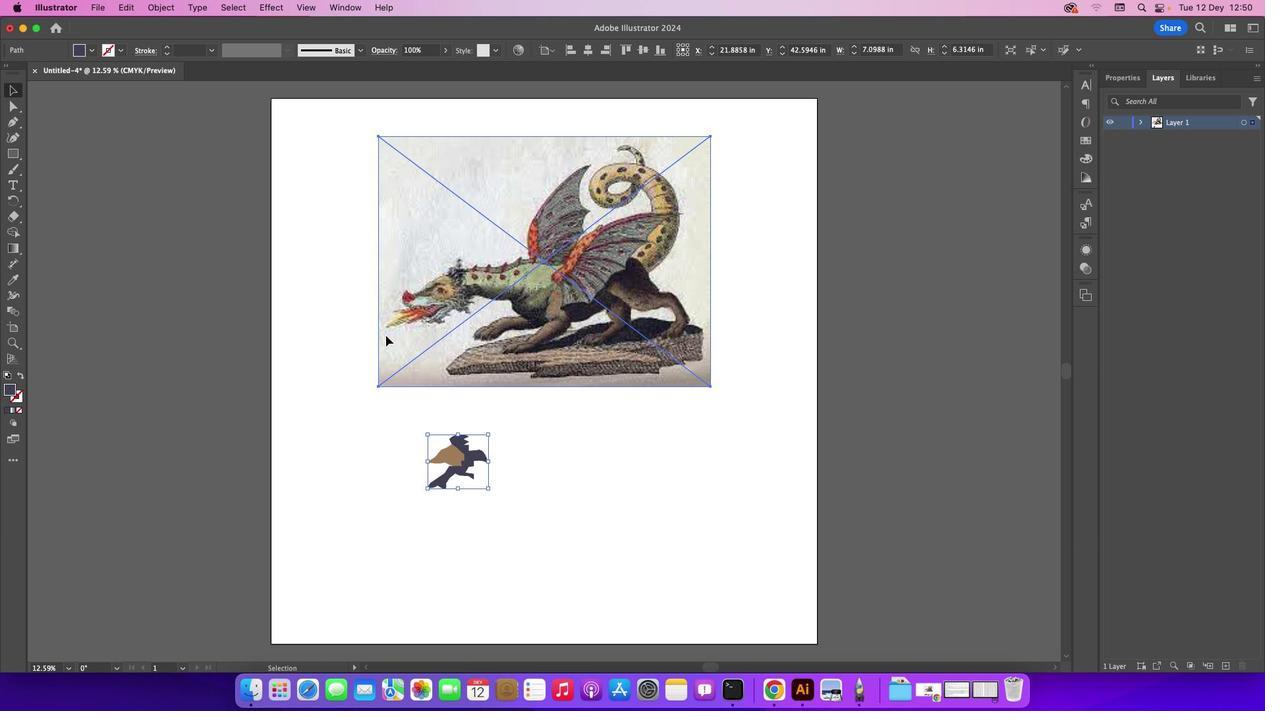 
Action: Mouse pressed left at (385, 335)
Screenshot: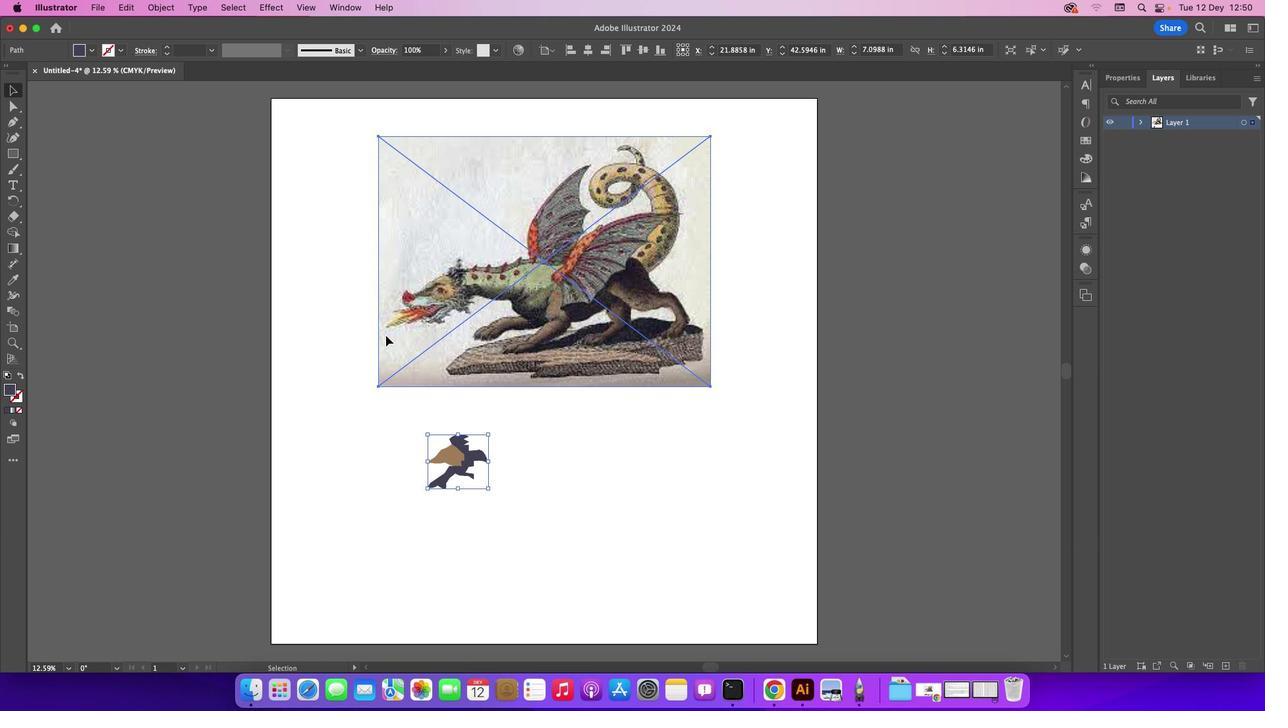 
Action: Mouse moved to (339, 338)
Screenshot: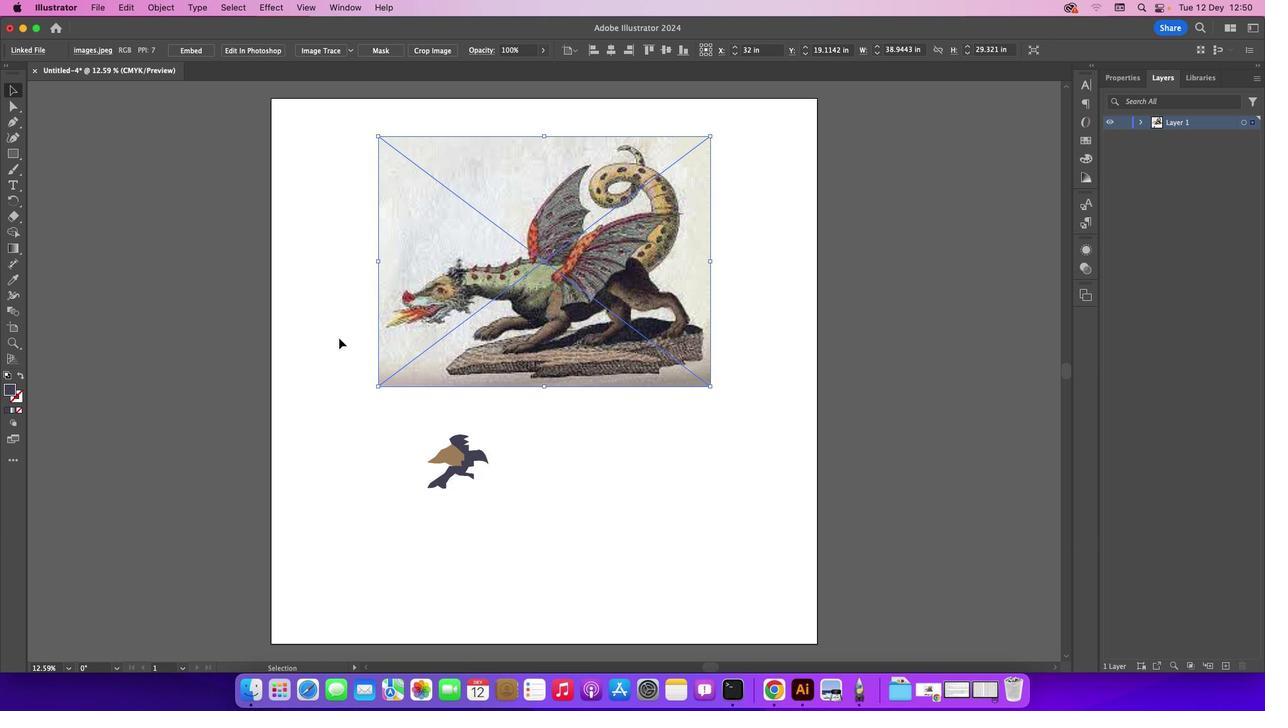
Action: Mouse pressed left at (339, 338)
Screenshot: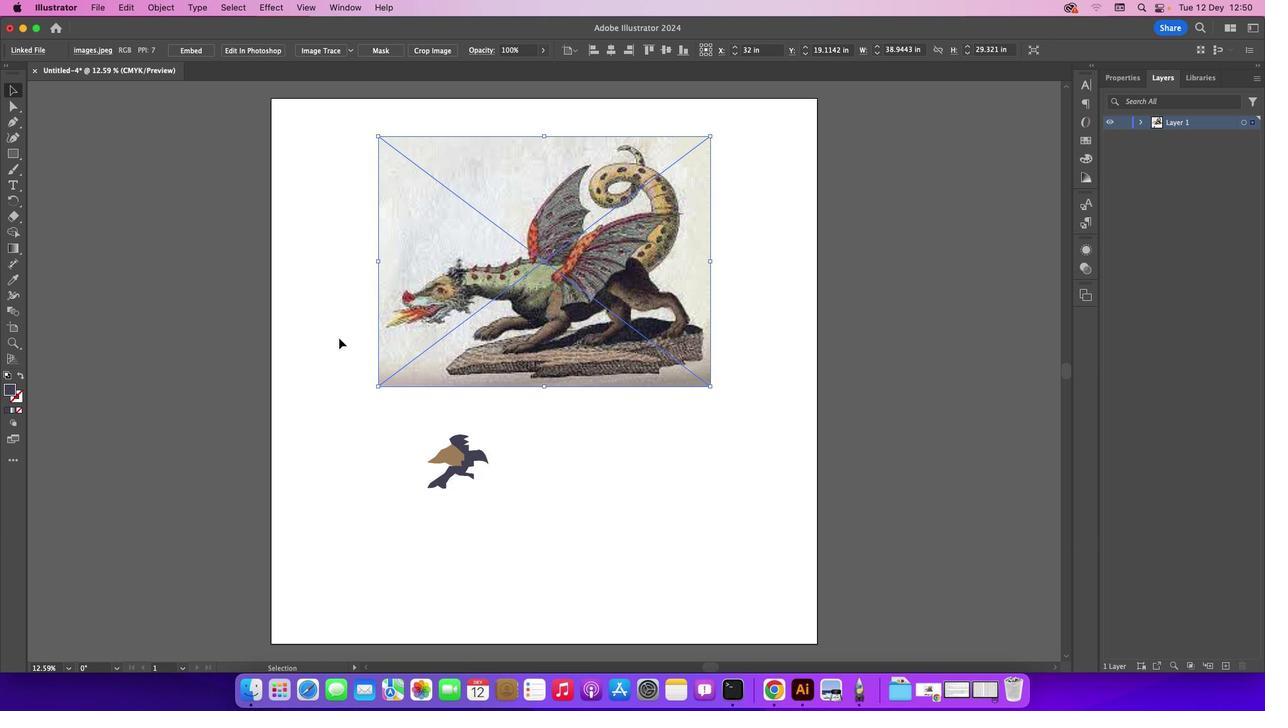 
Action: Mouse moved to (17, 125)
Screenshot: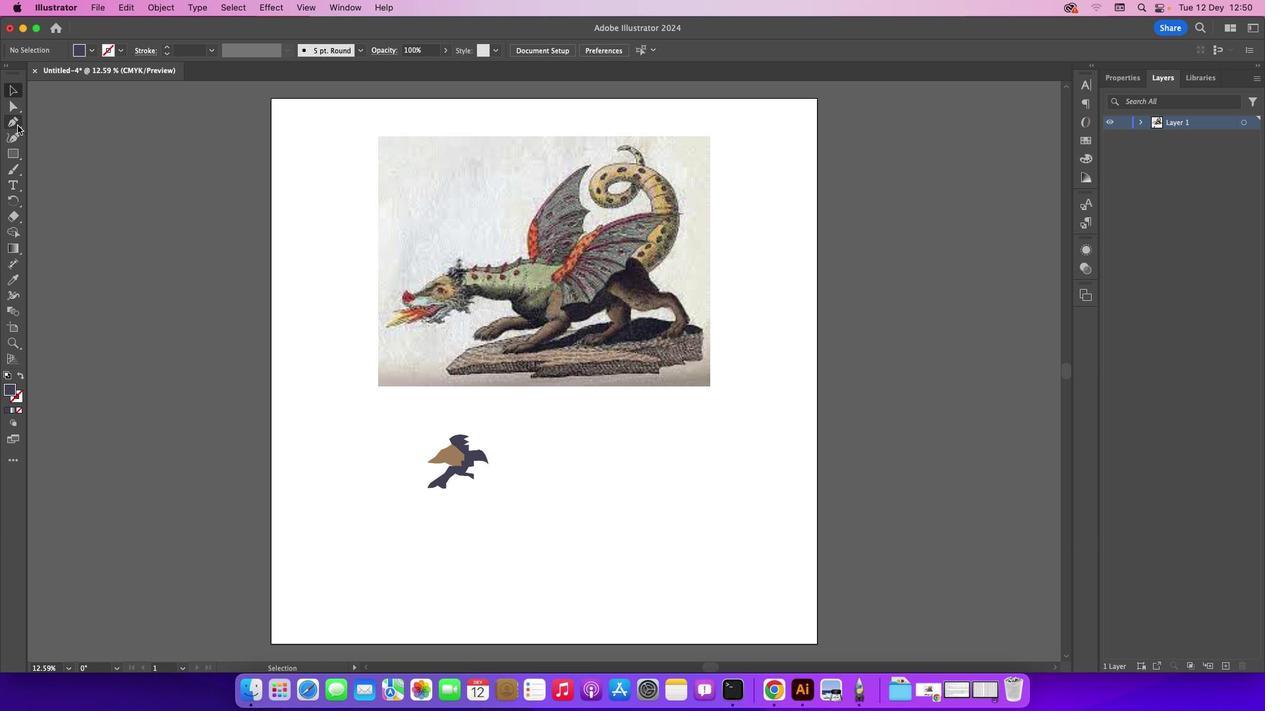 
Action: Mouse pressed left at (17, 125)
Screenshot: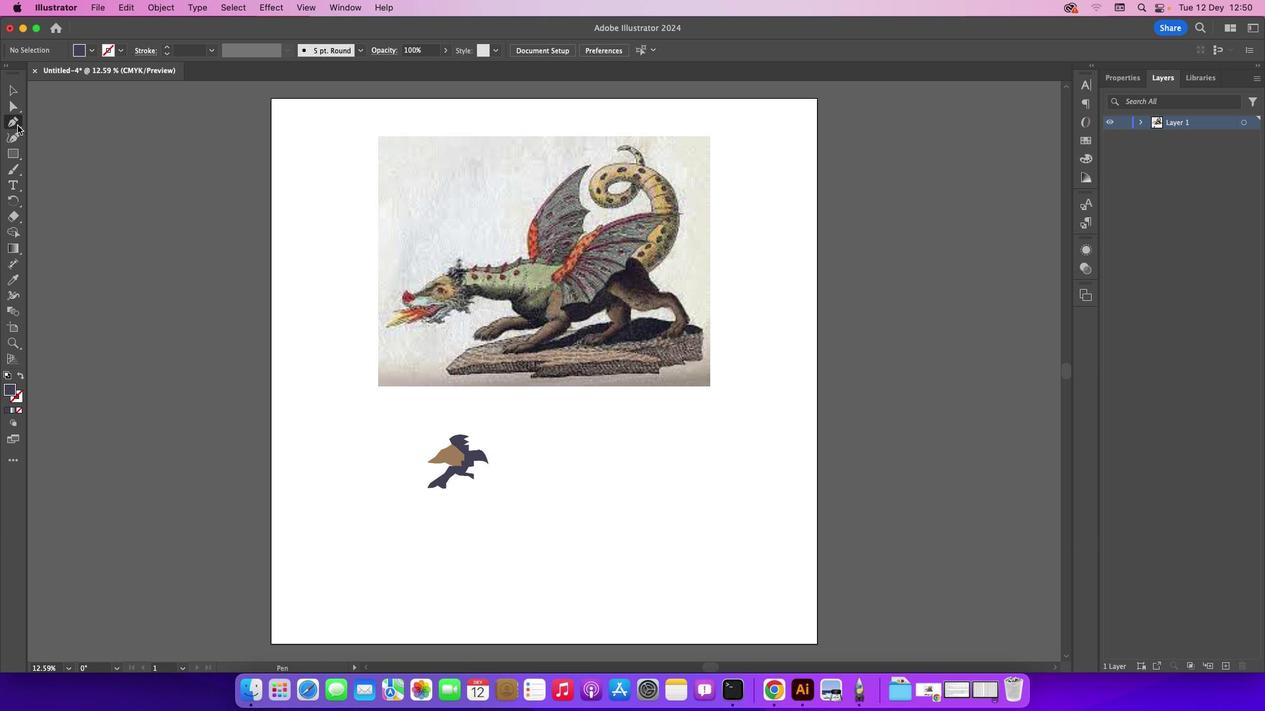 
Action: Mouse moved to (462, 270)
Screenshot: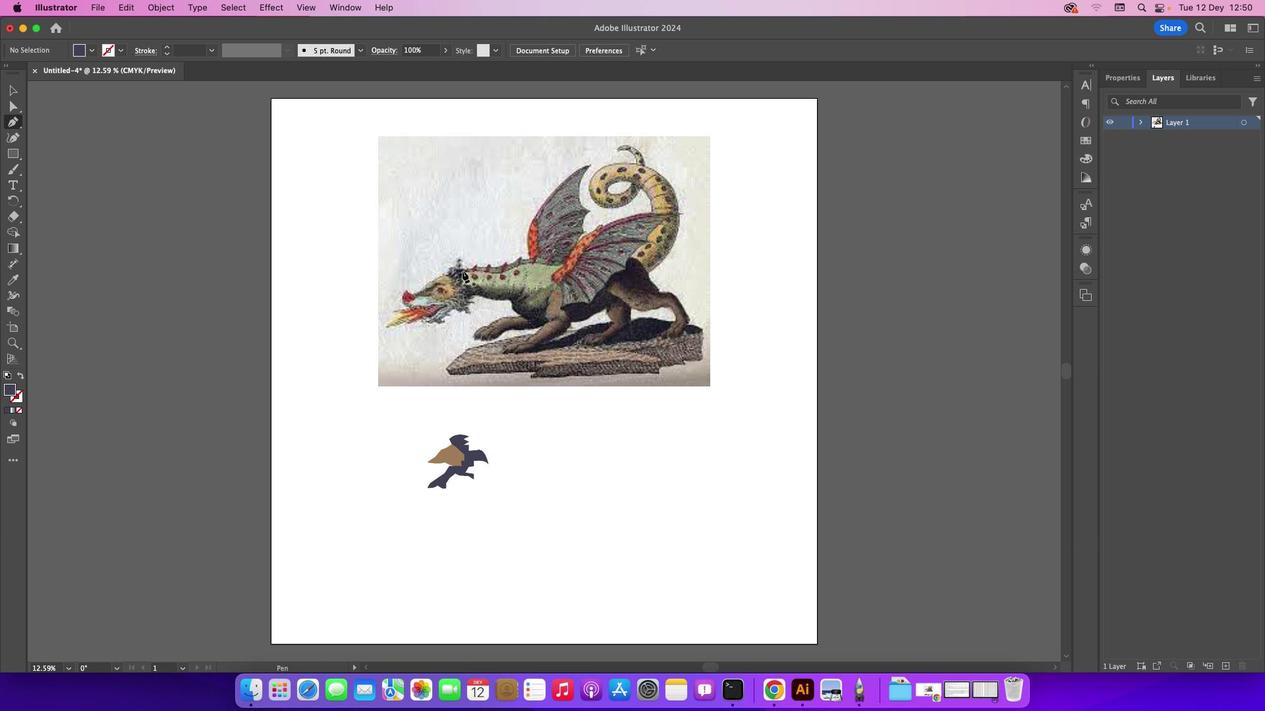 
Action: Mouse pressed left at (462, 270)
Screenshot: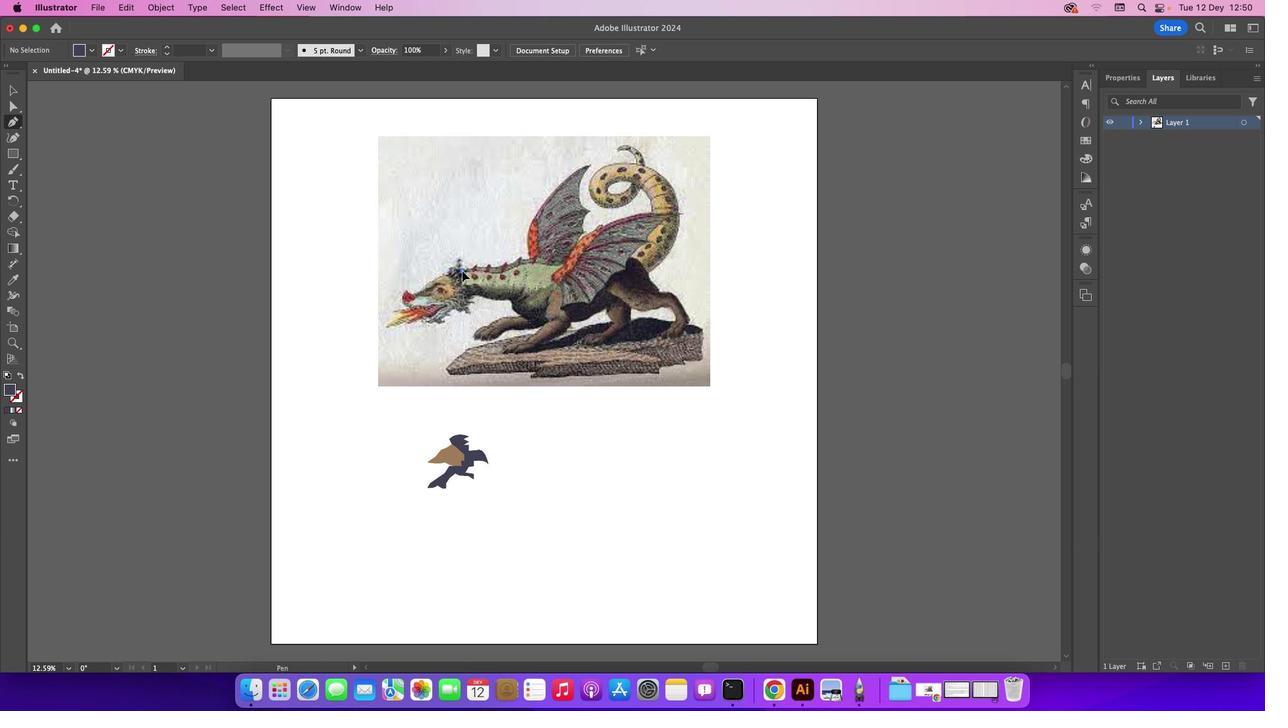
Action: Mouse moved to (477, 266)
Screenshot: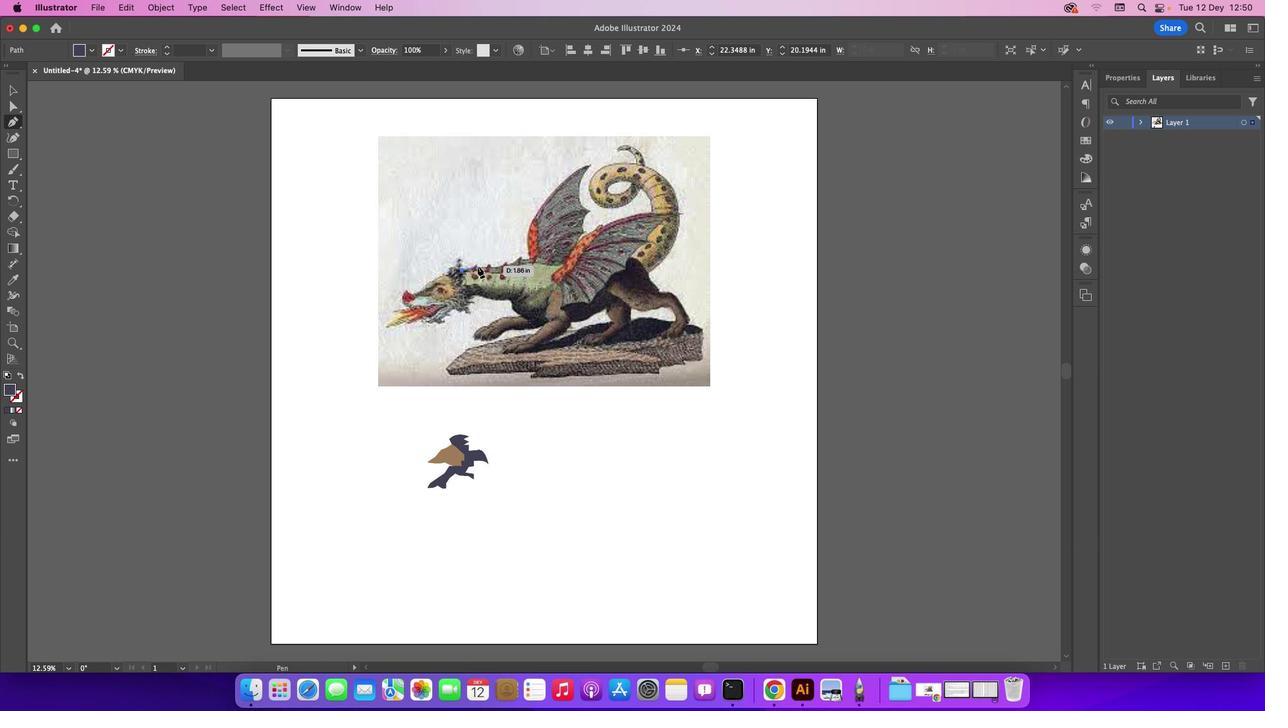 
Action: Mouse pressed left at (477, 266)
Screenshot: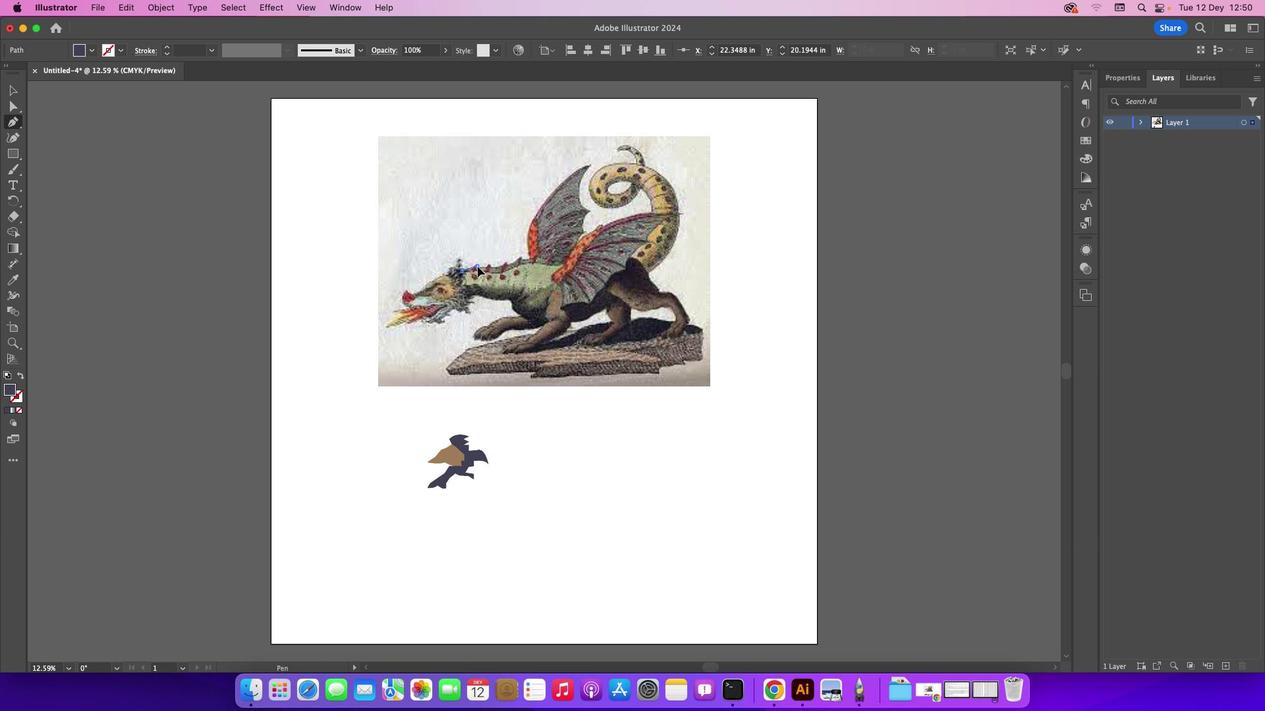 
Action: Mouse moved to (513, 263)
Screenshot: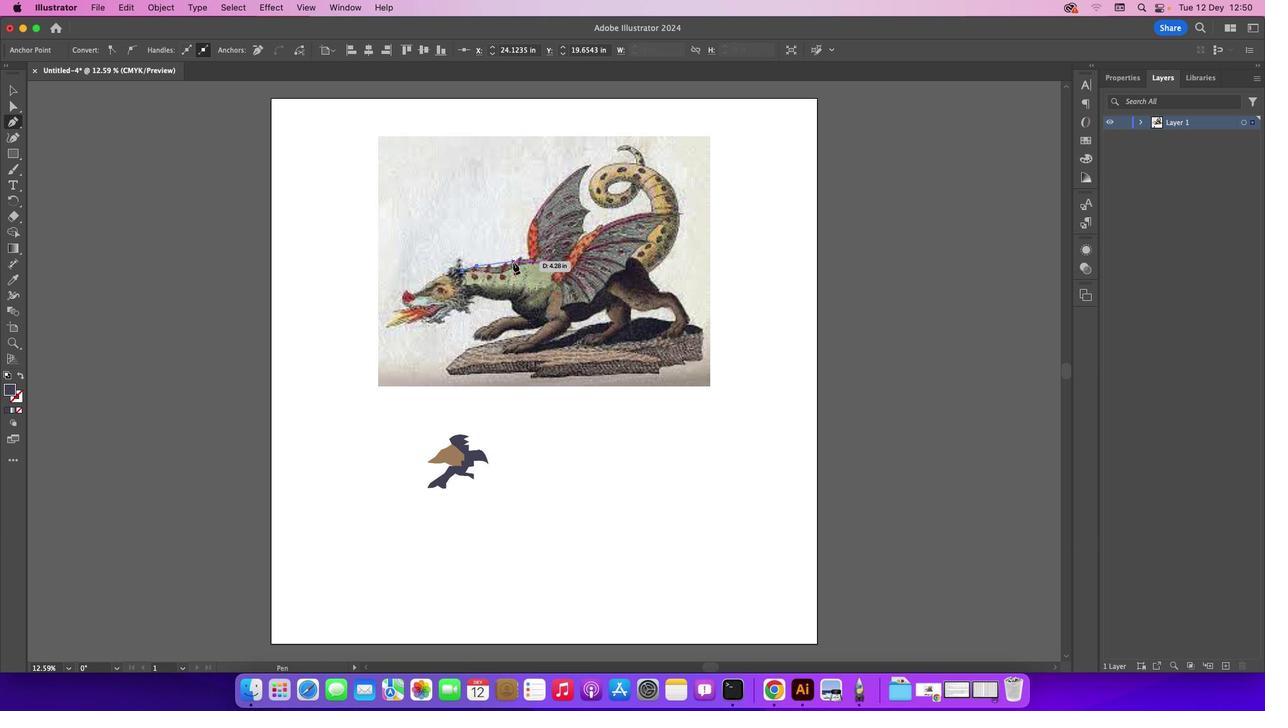 
Action: Mouse pressed left at (513, 263)
Screenshot: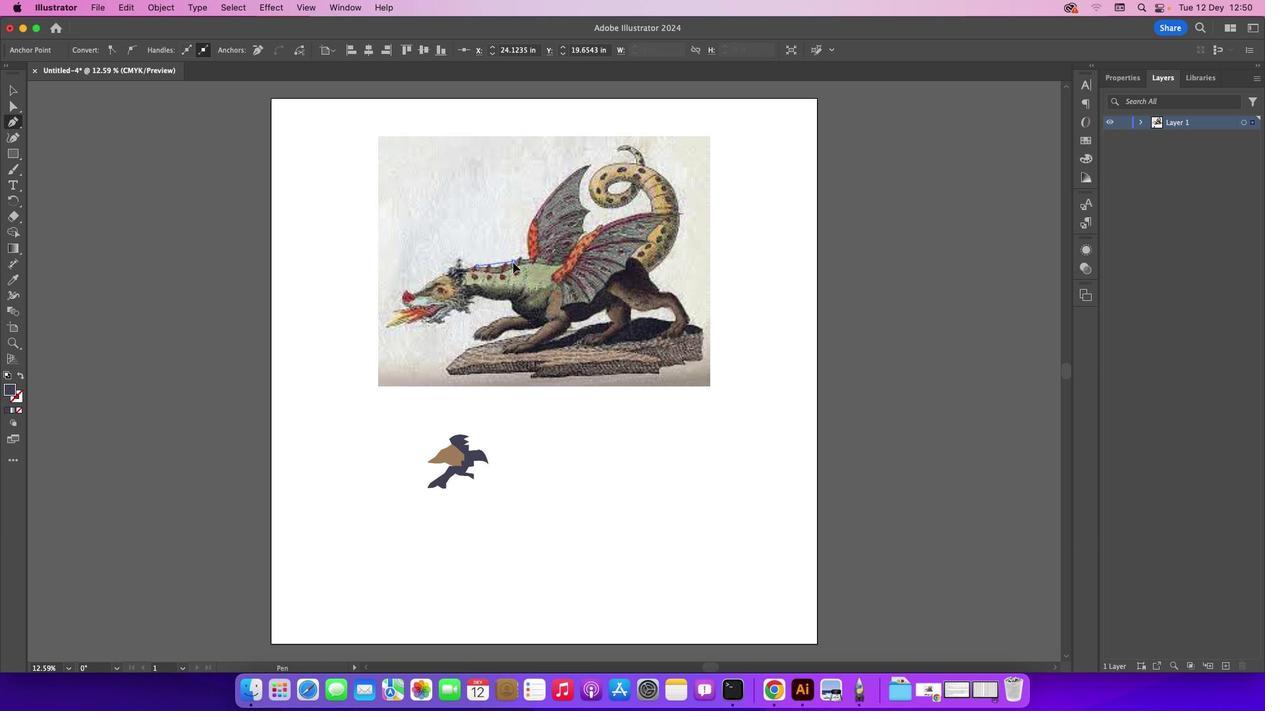 
Action: Mouse pressed left at (513, 263)
Screenshot: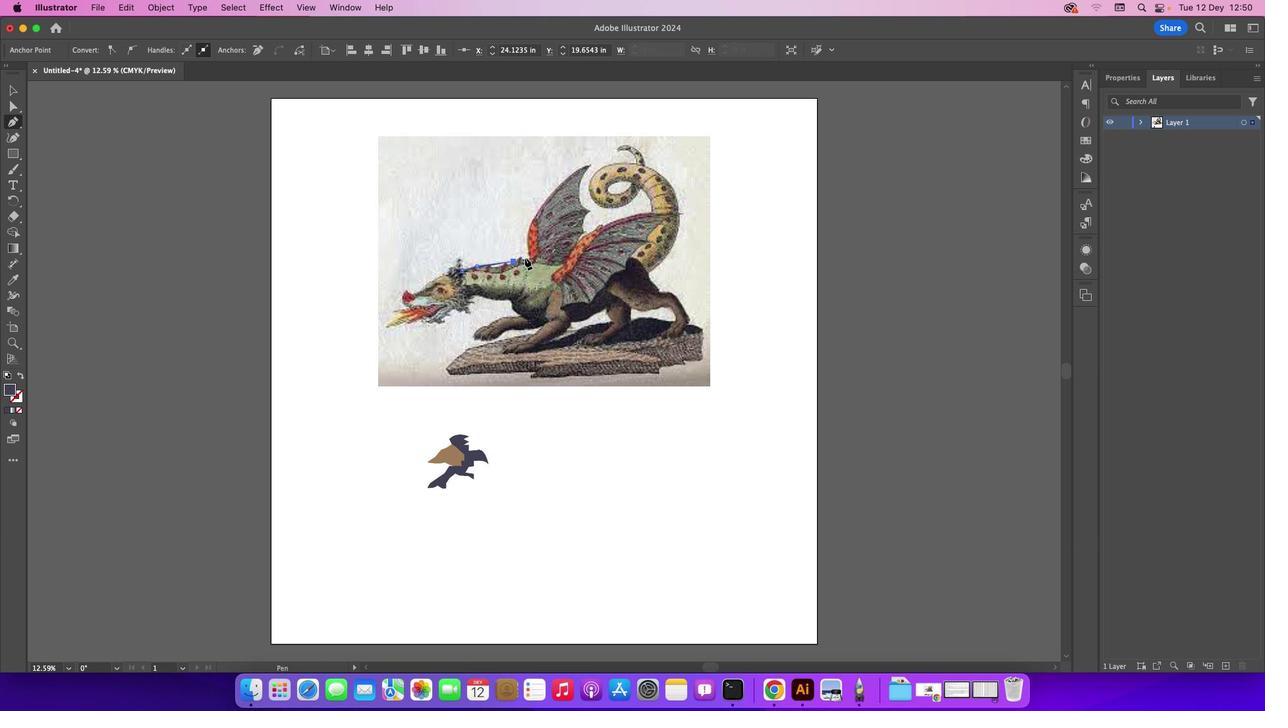 
Action: Mouse moved to (543, 246)
Screenshot: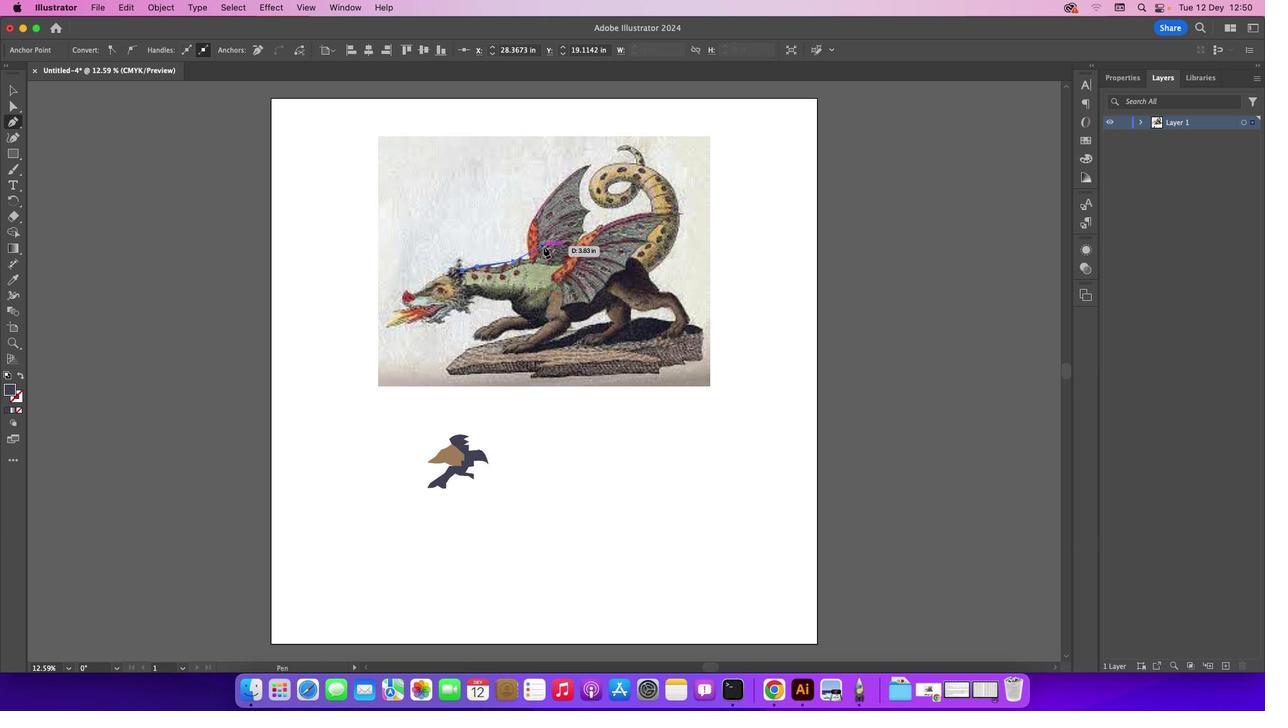 
Action: Key pressed Key.cmd
Screenshot: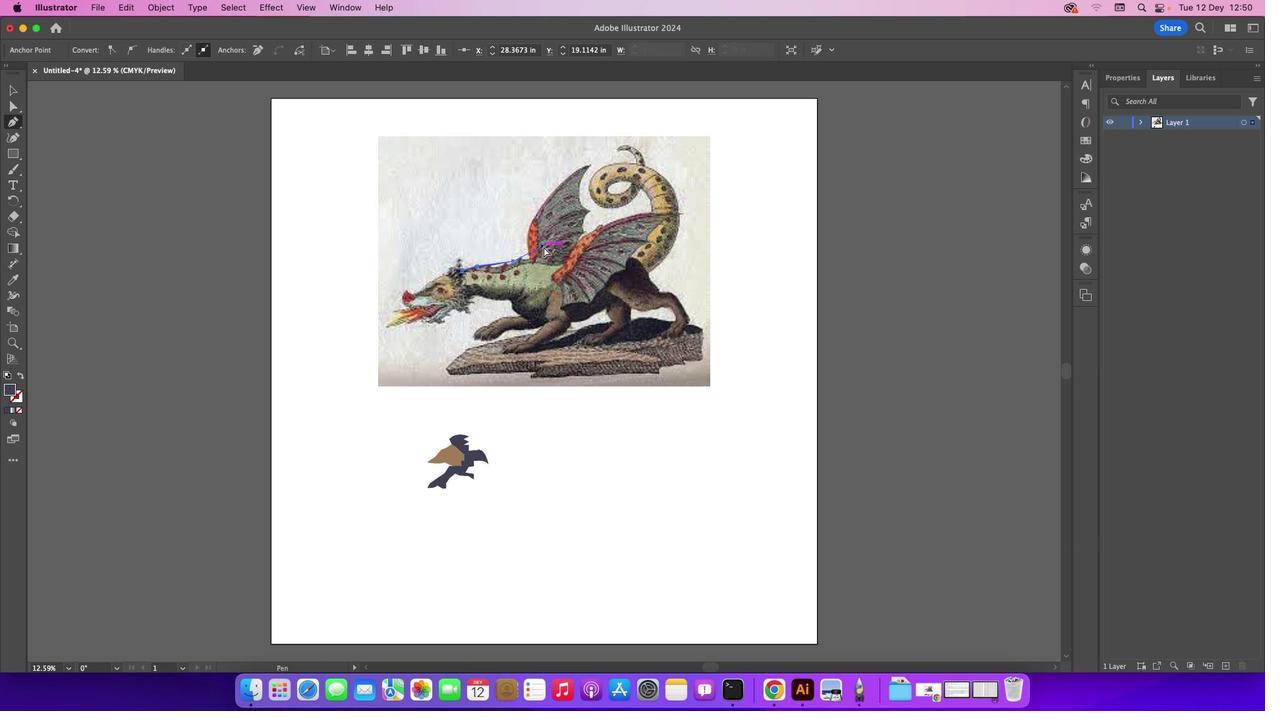 
Action: Mouse moved to (543, 247)
Screenshot: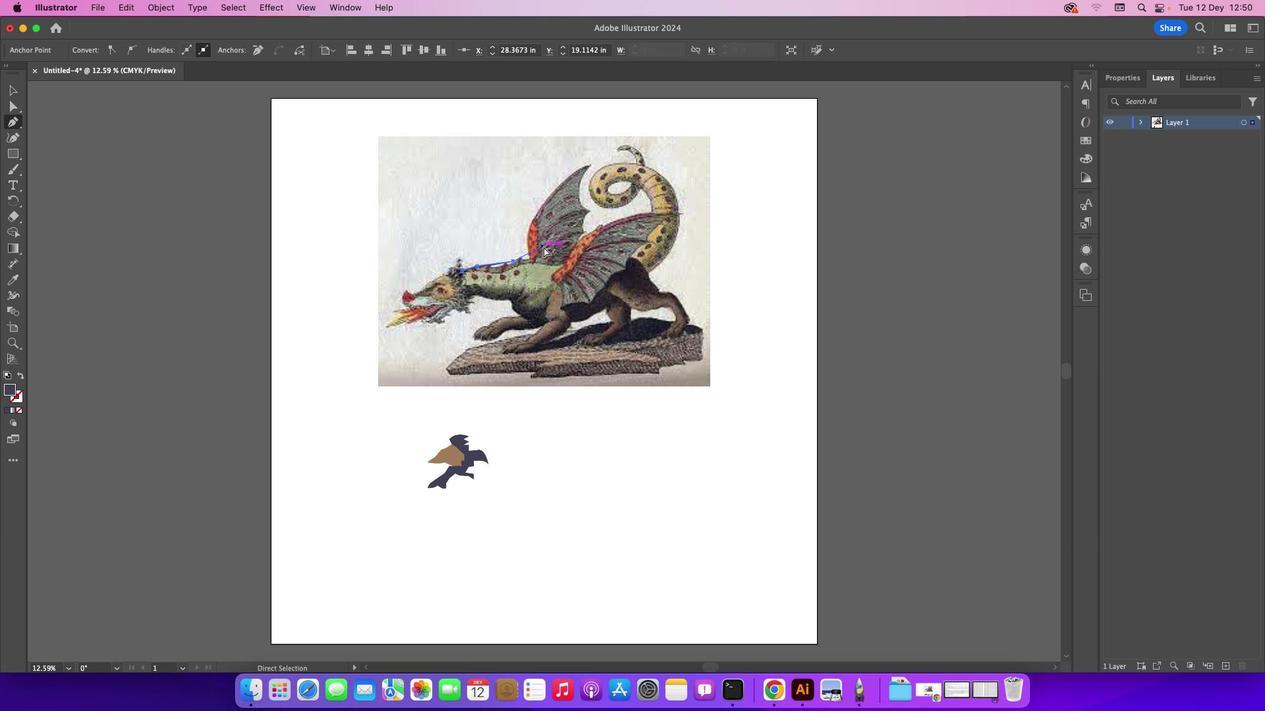 
Action: Key pressed 'z''z'
Screenshot: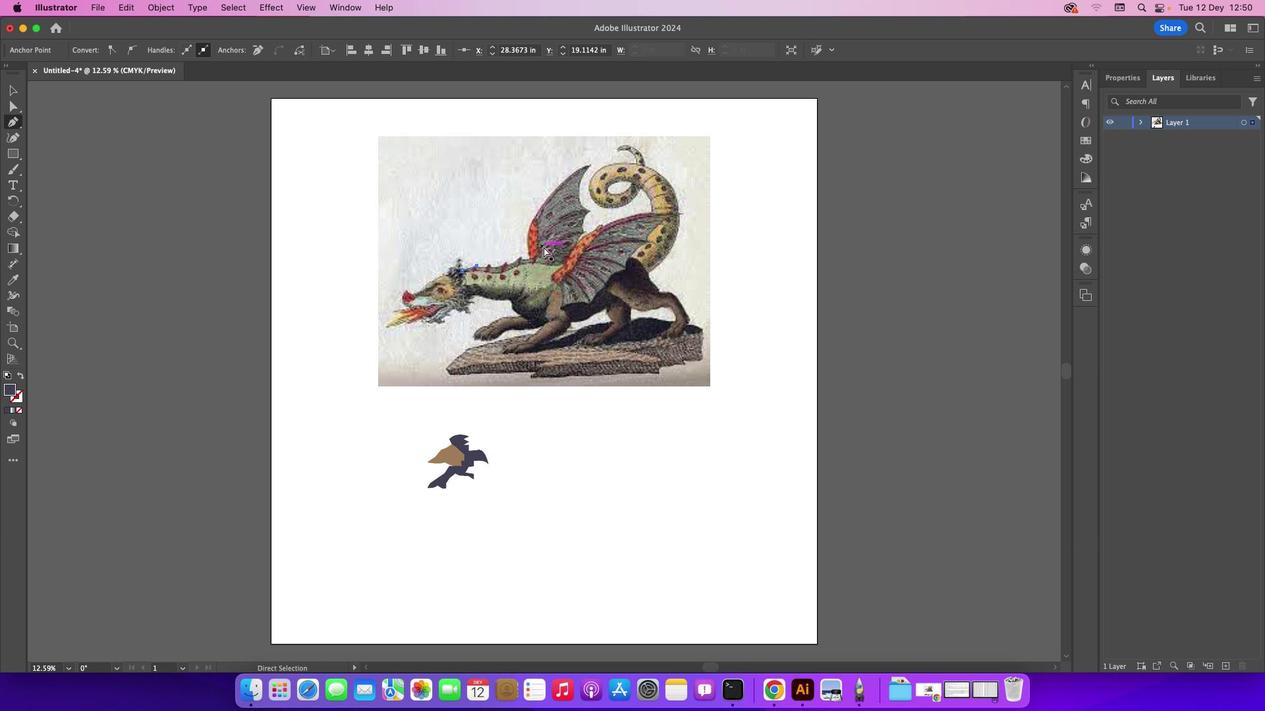 
Action: Mouse moved to (517, 259)
Screenshot: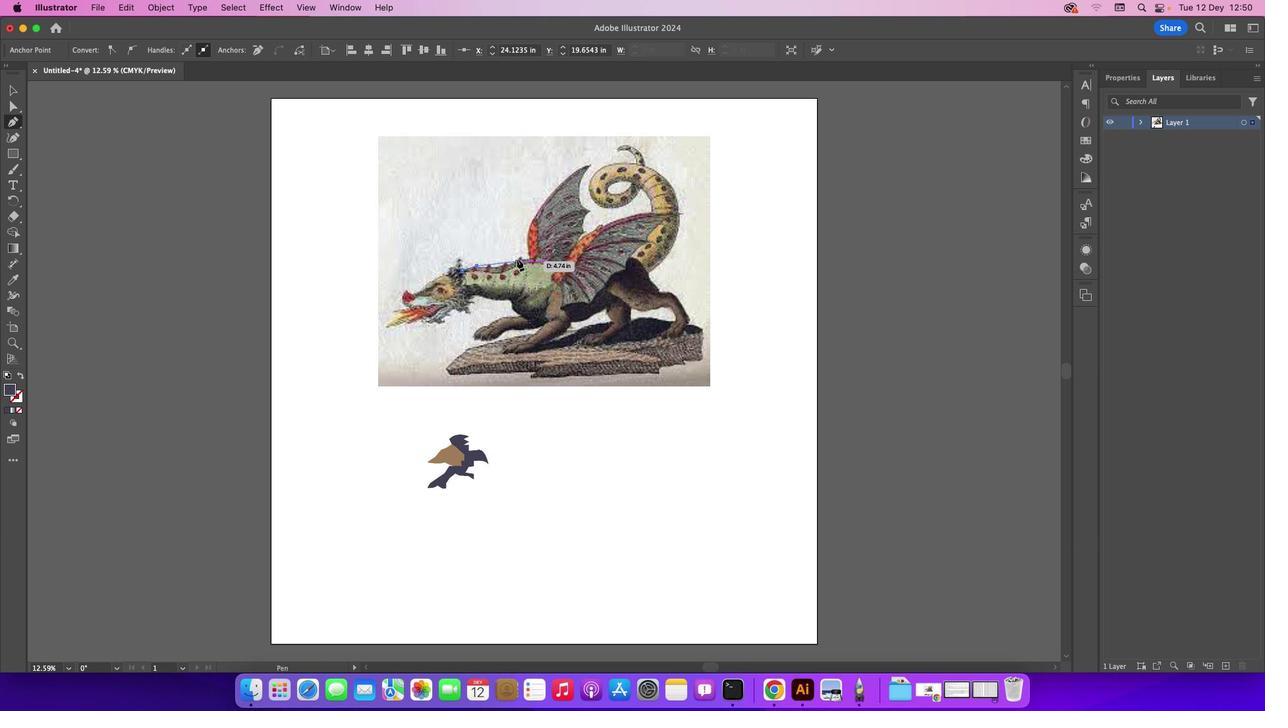 
Action: Mouse pressed left at (517, 259)
Screenshot: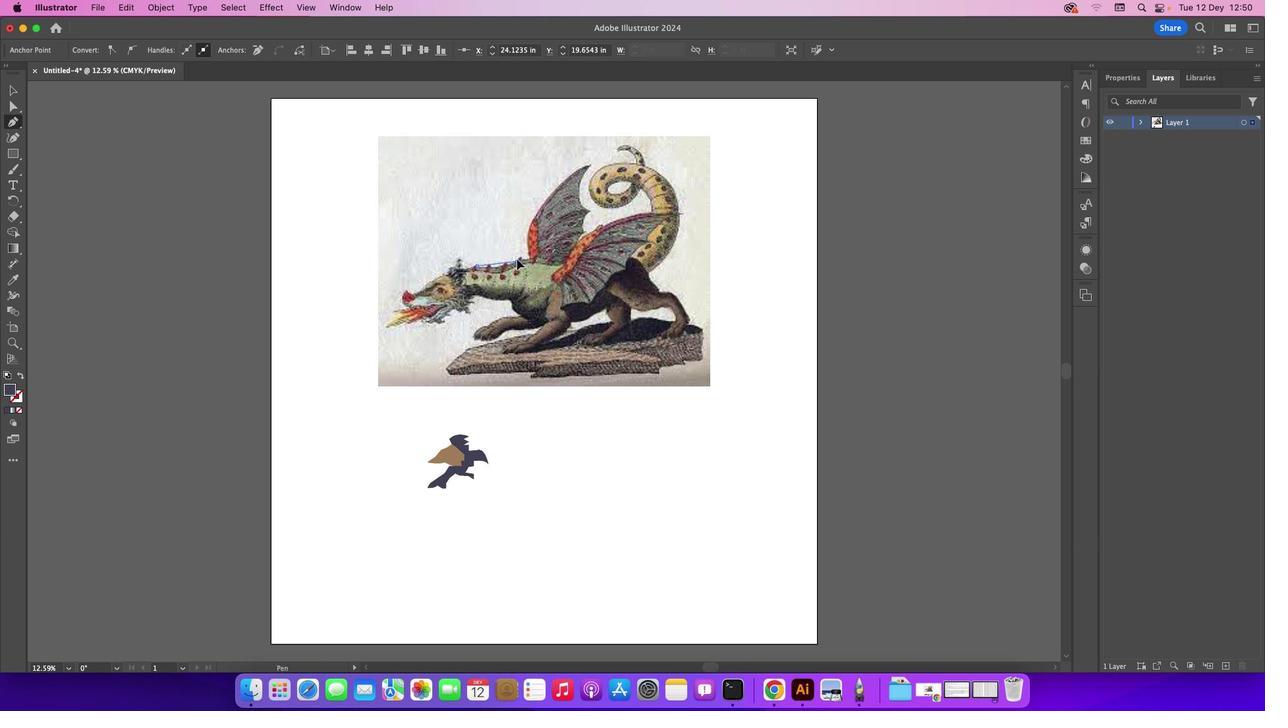 
Action: Mouse moved to (519, 260)
Screenshot: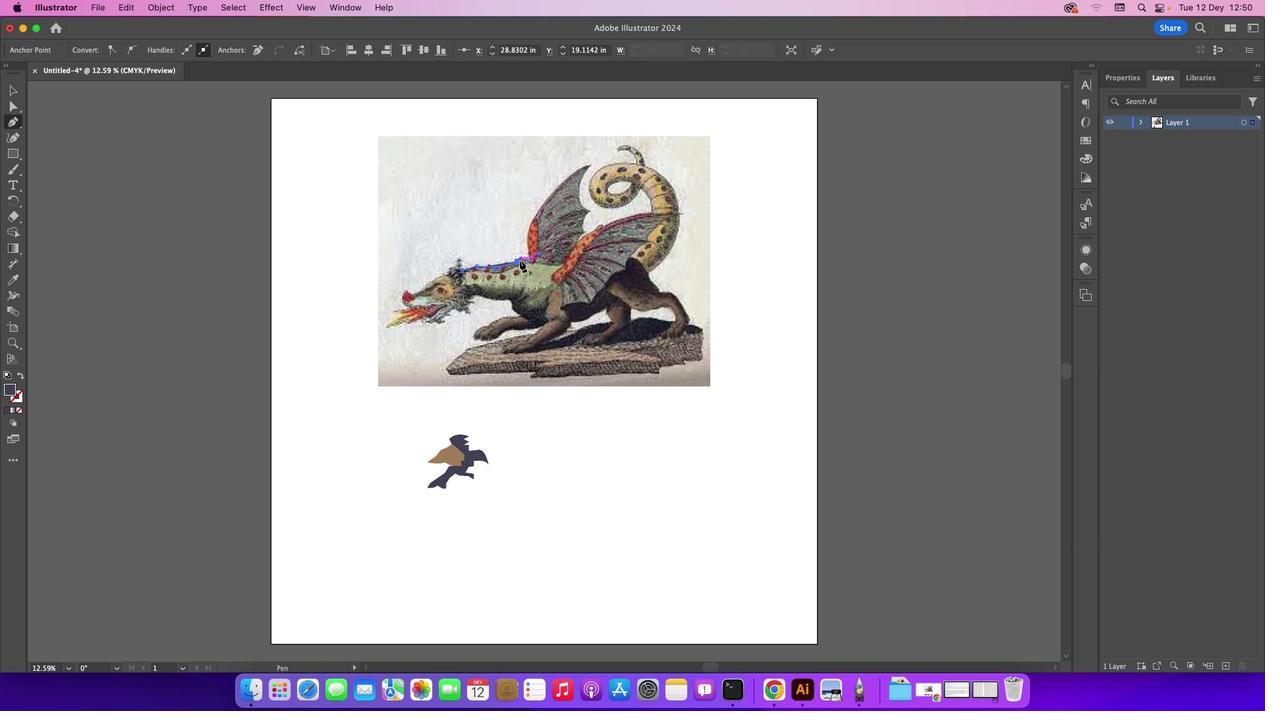 
Action: Mouse pressed left at (519, 260)
Screenshot: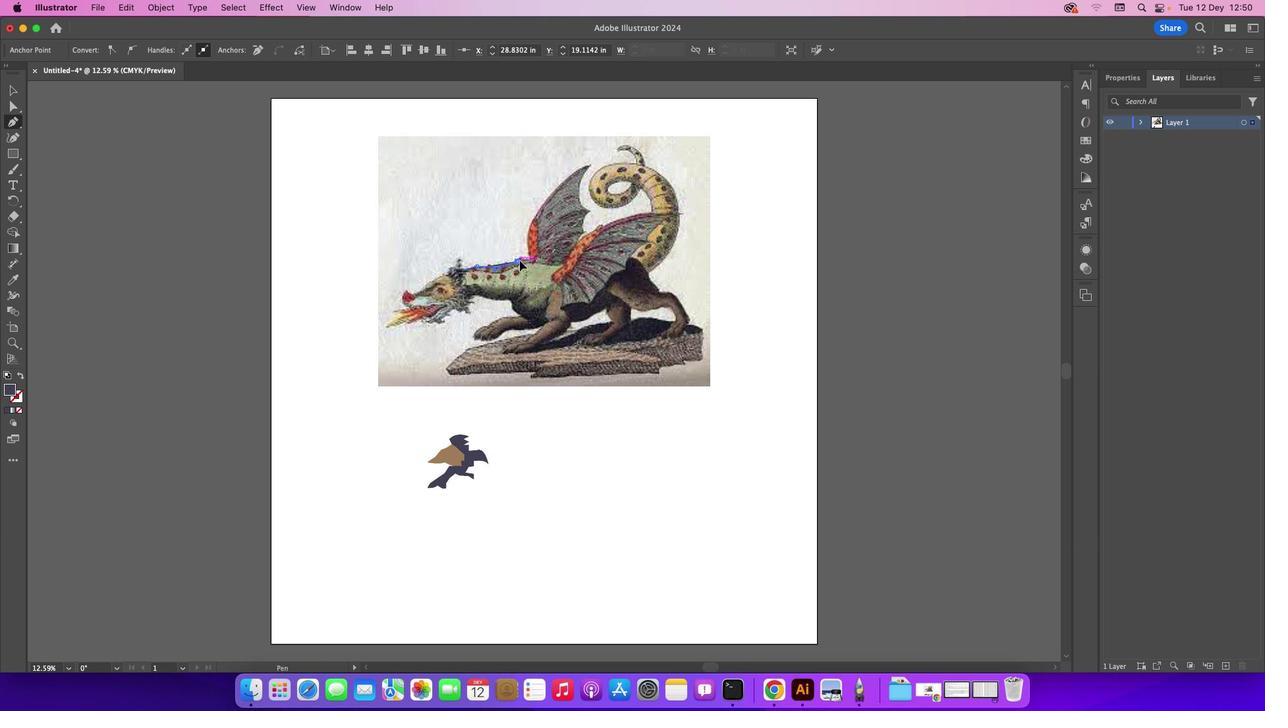 
Action: Mouse moved to (531, 258)
Screenshot: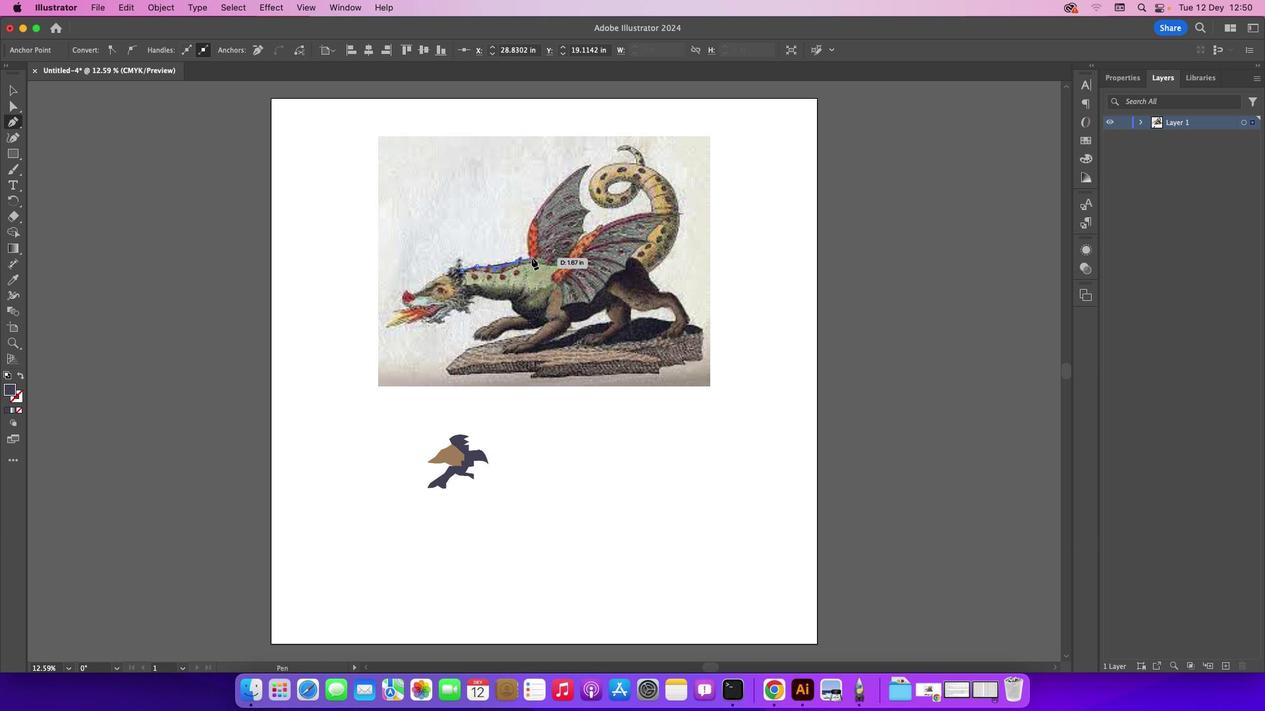 
Action: Mouse pressed left at (531, 258)
Screenshot: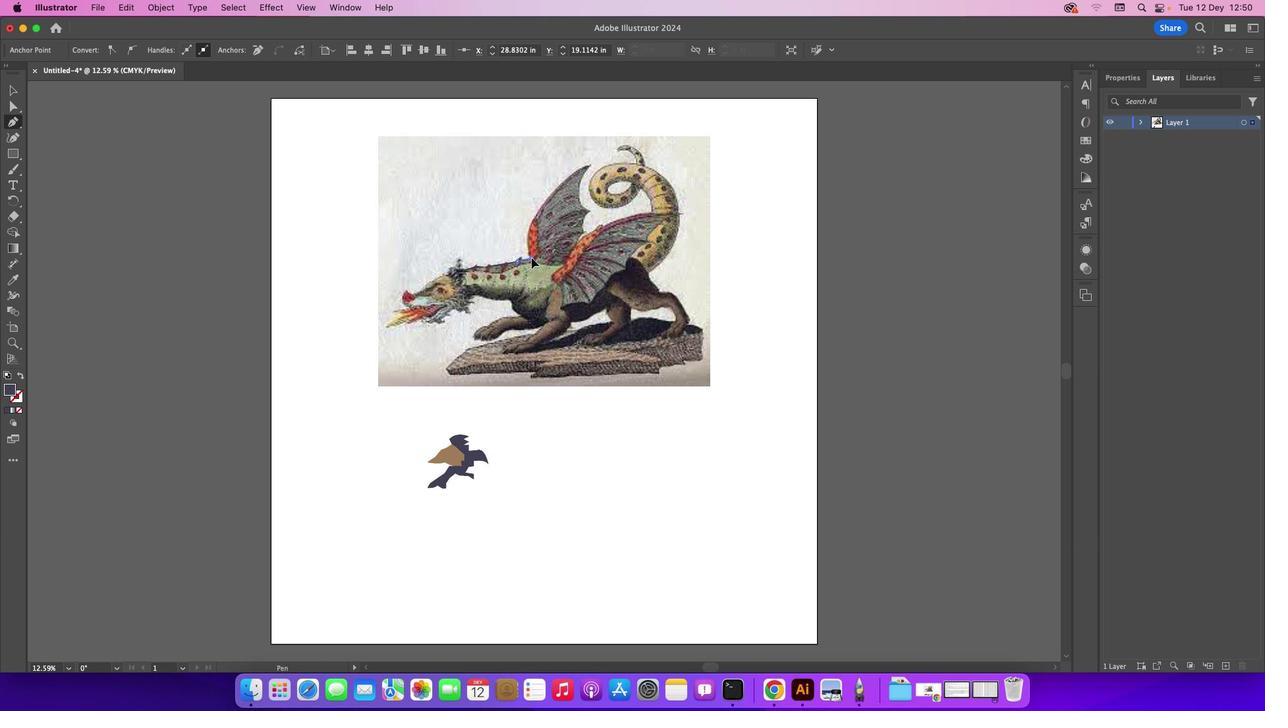 
Action: Mouse moved to (553, 261)
Screenshot: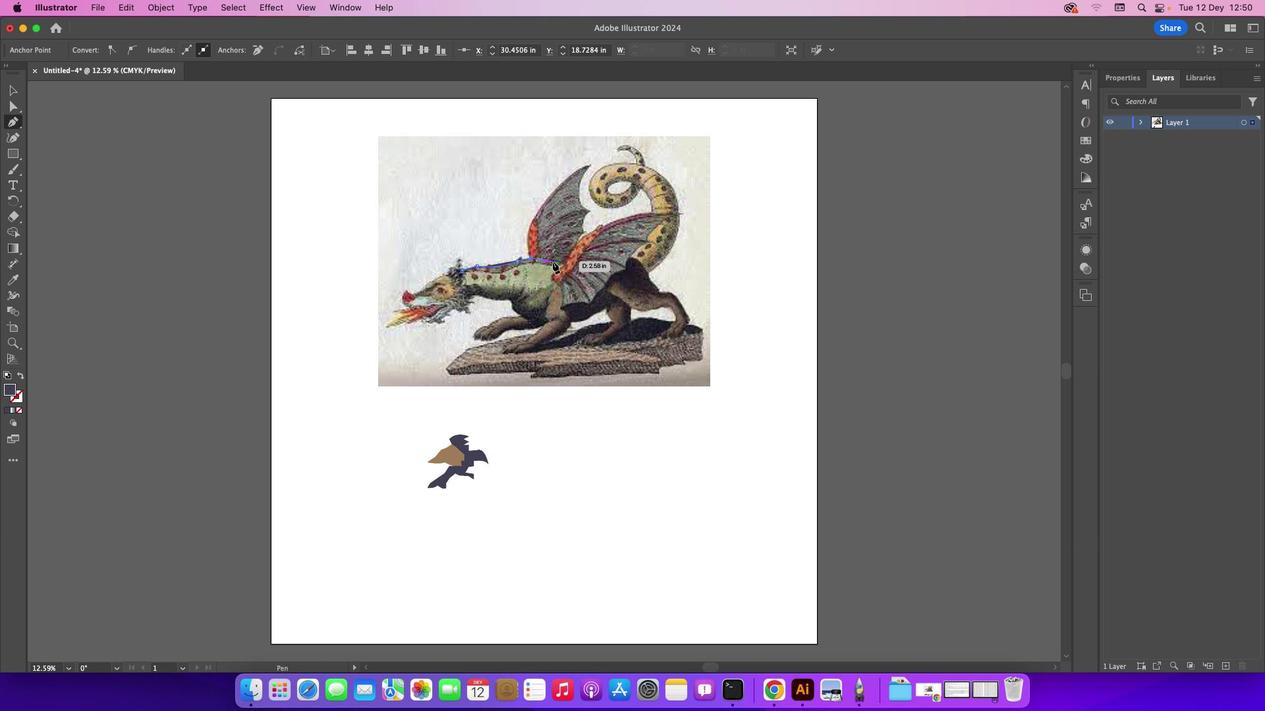 
Action: Mouse pressed left at (553, 261)
Screenshot: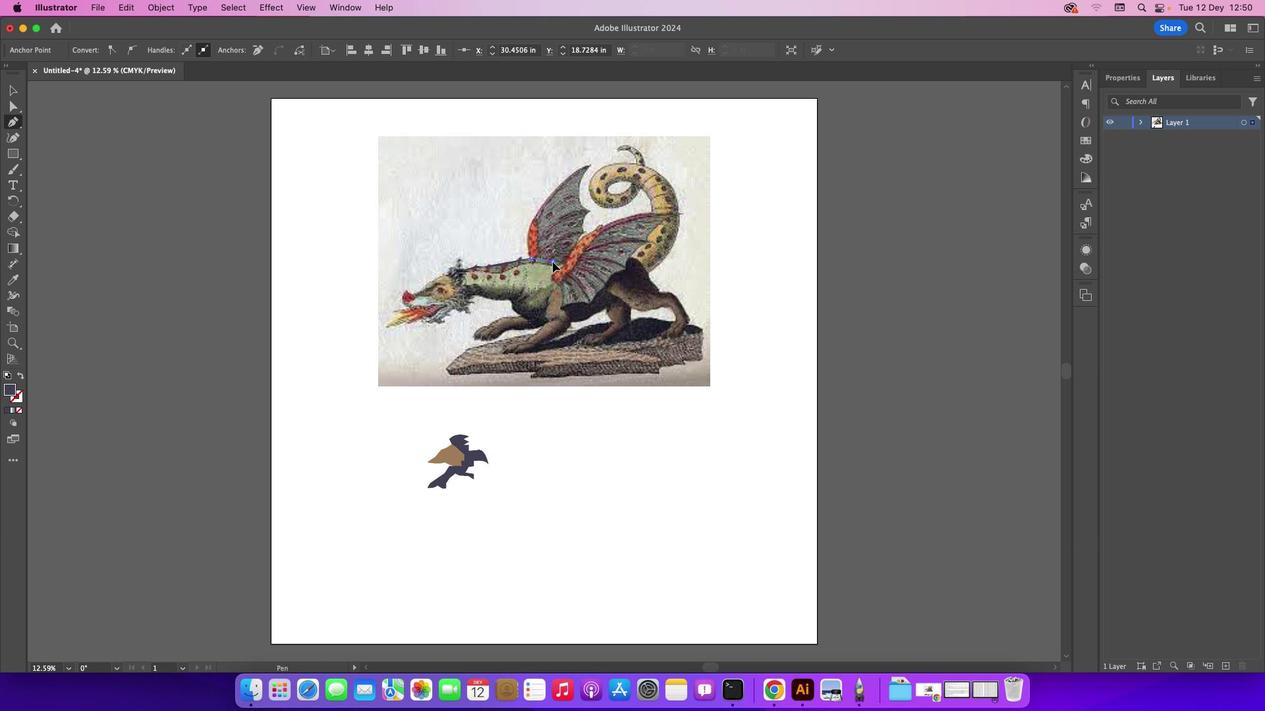 
Action: Mouse moved to (551, 266)
Screenshot: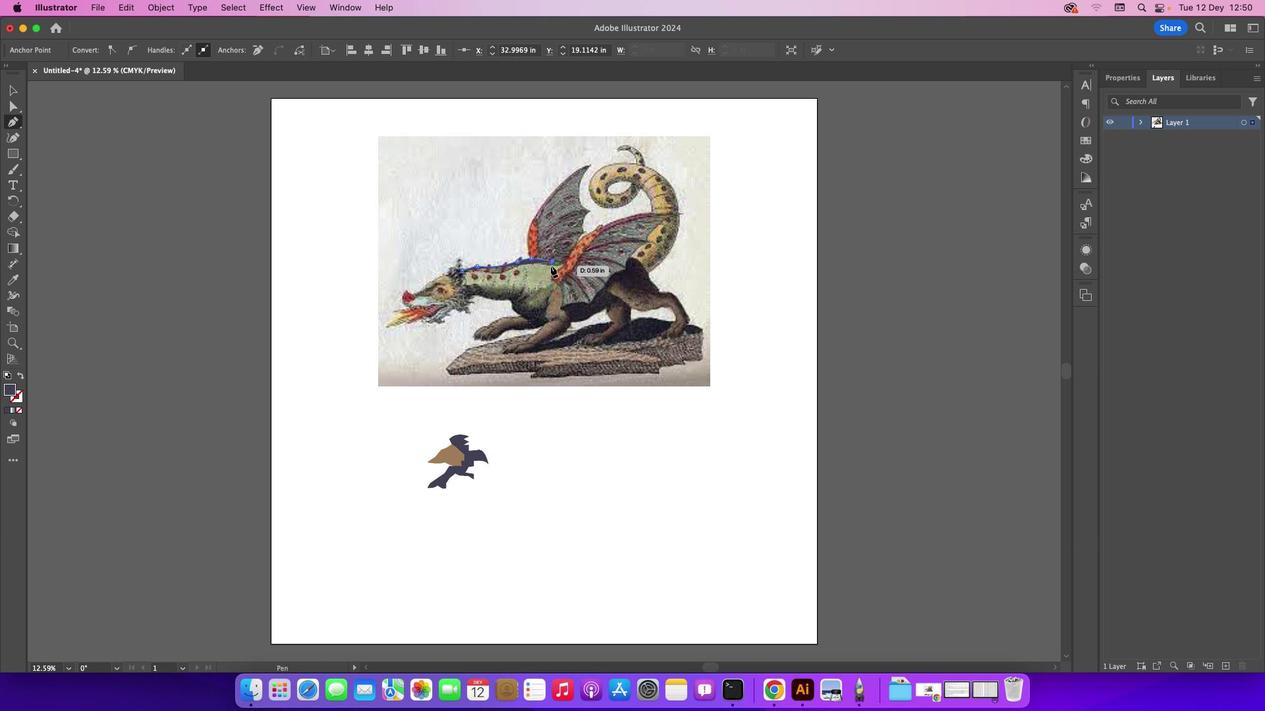 
Action: Mouse pressed left at (551, 266)
Screenshot: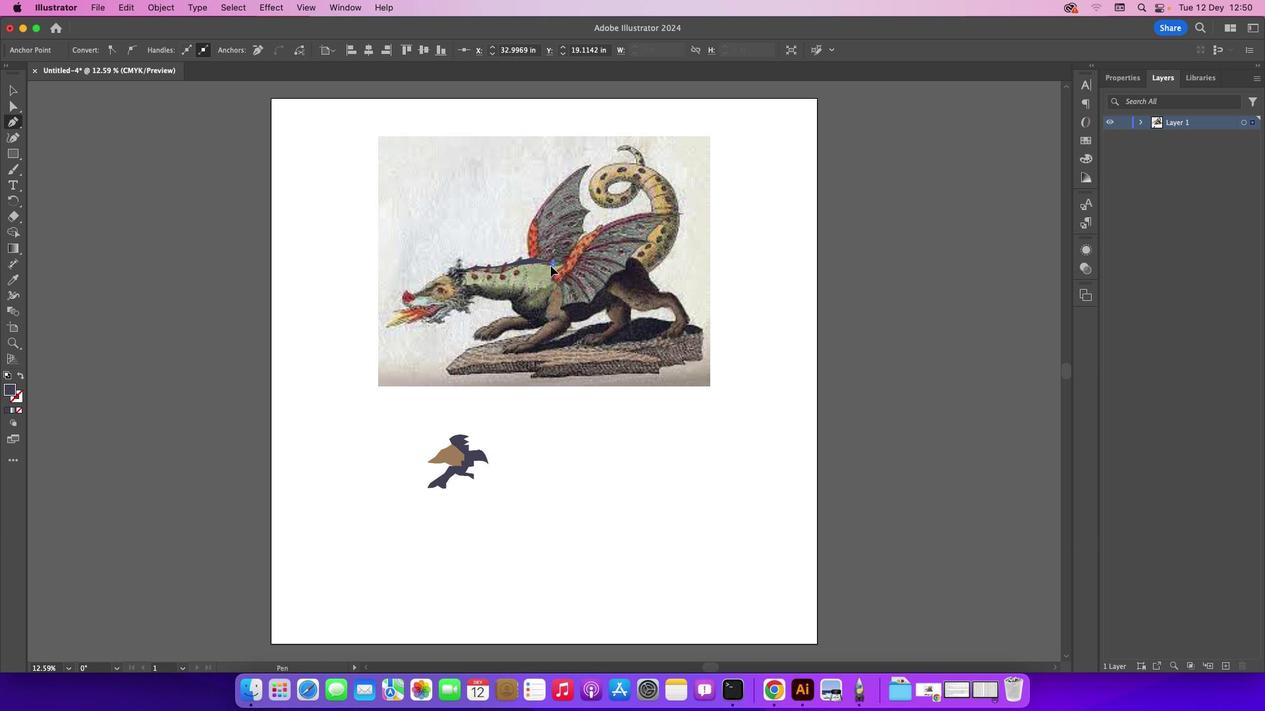 
Action: Mouse moved to (15, 407)
Screenshot: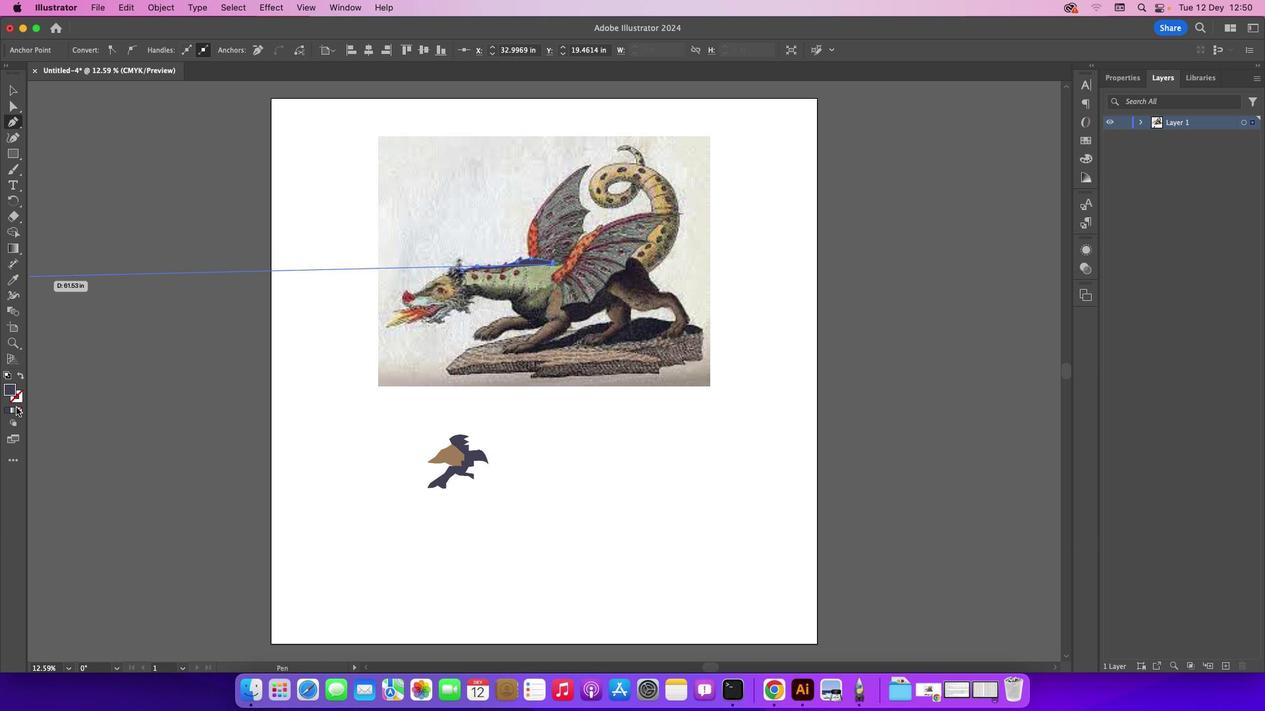 
Action: Mouse pressed left at (15, 407)
Screenshot: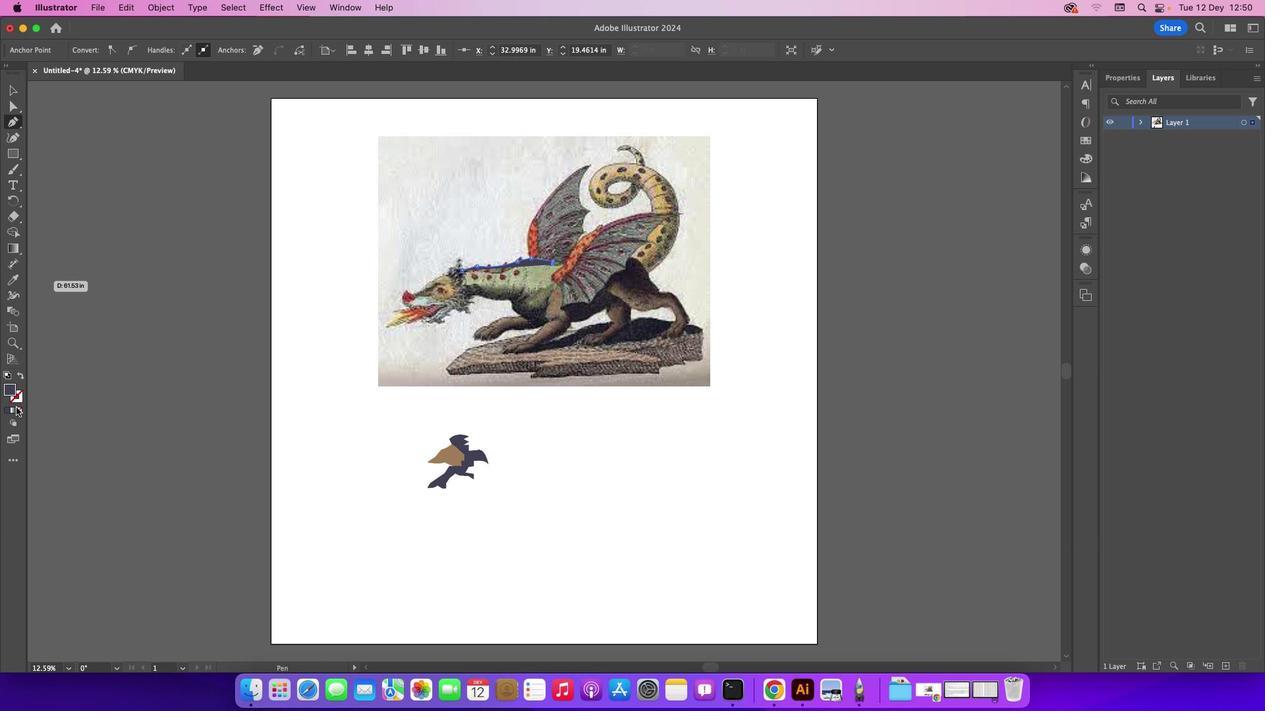 
Action: Mouse moved to (543, 263)
Screenshot: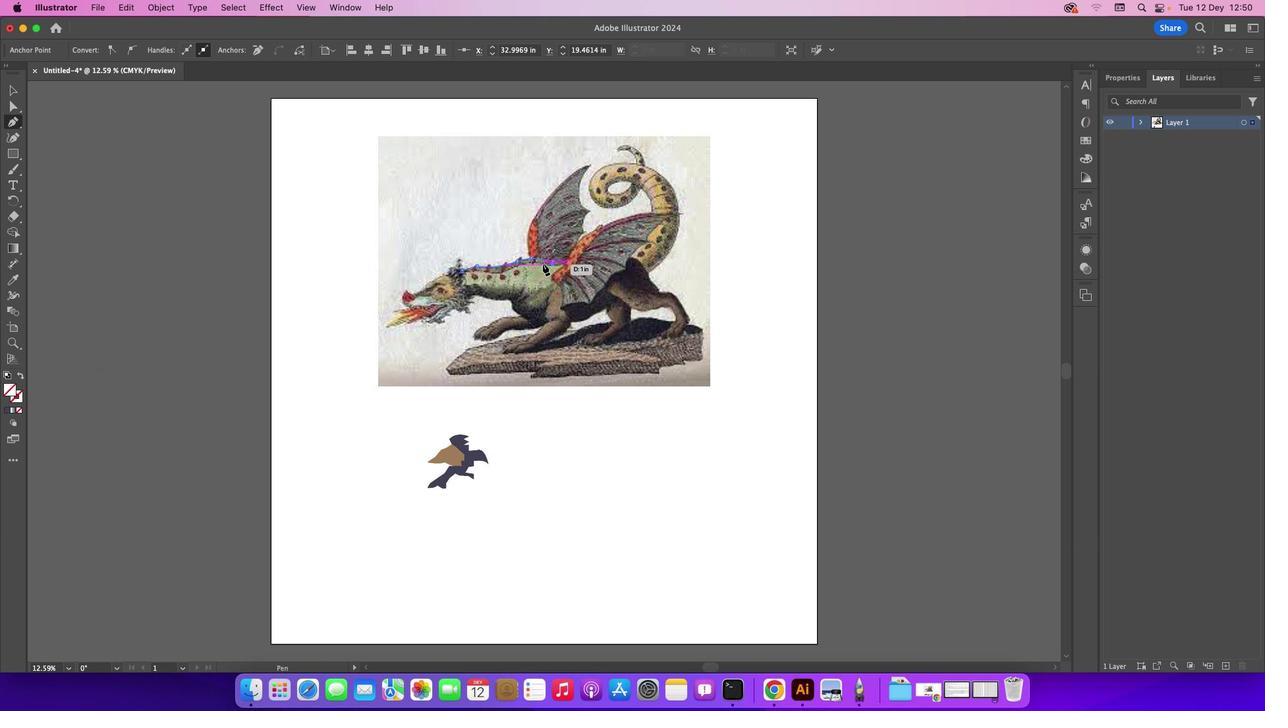 
Action: Mouse pressed left at (543, 263)
Screenshot: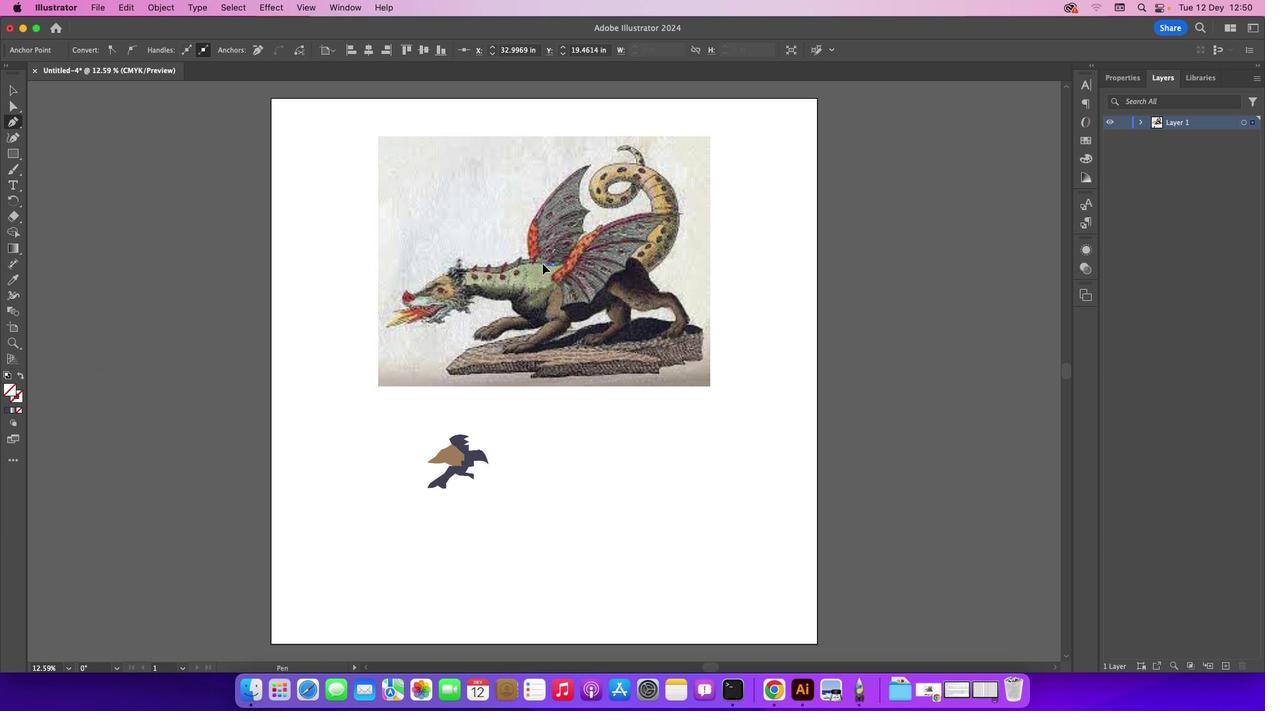 
Action: Mouse moved to (552, 264)
Screenshot: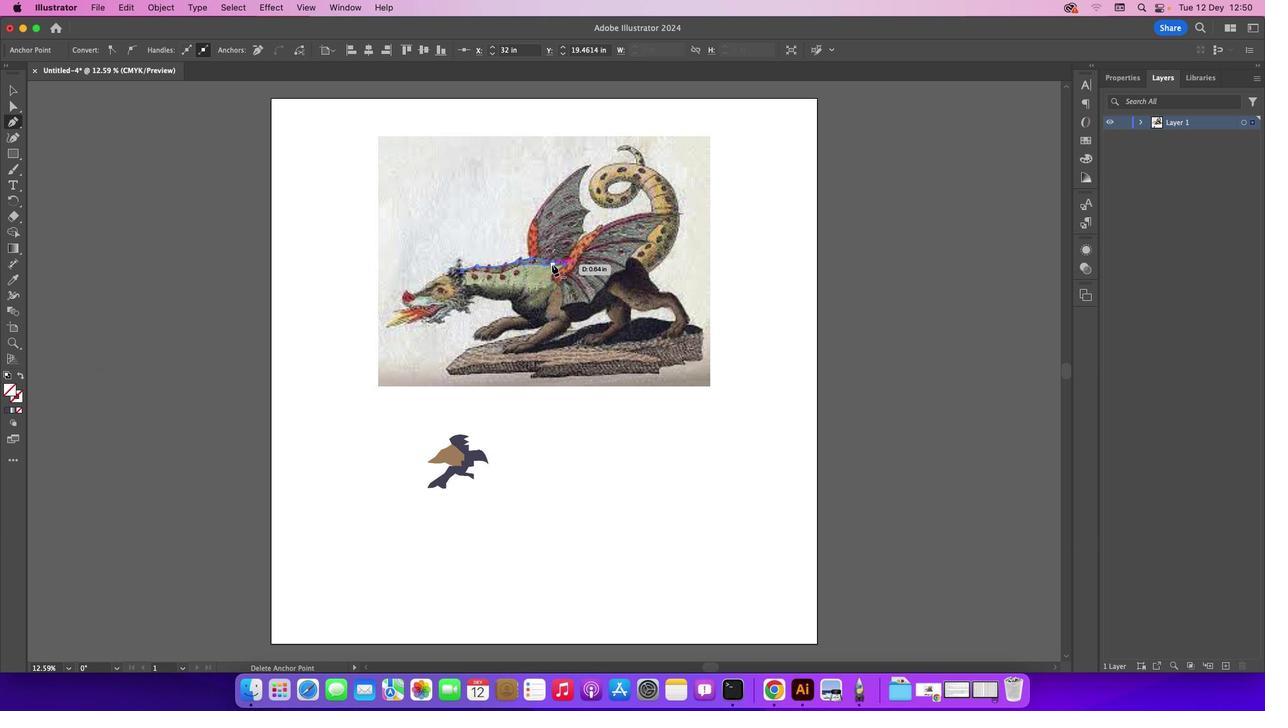 
Action: Mouse pressed left at (552, 264)
Screenshot: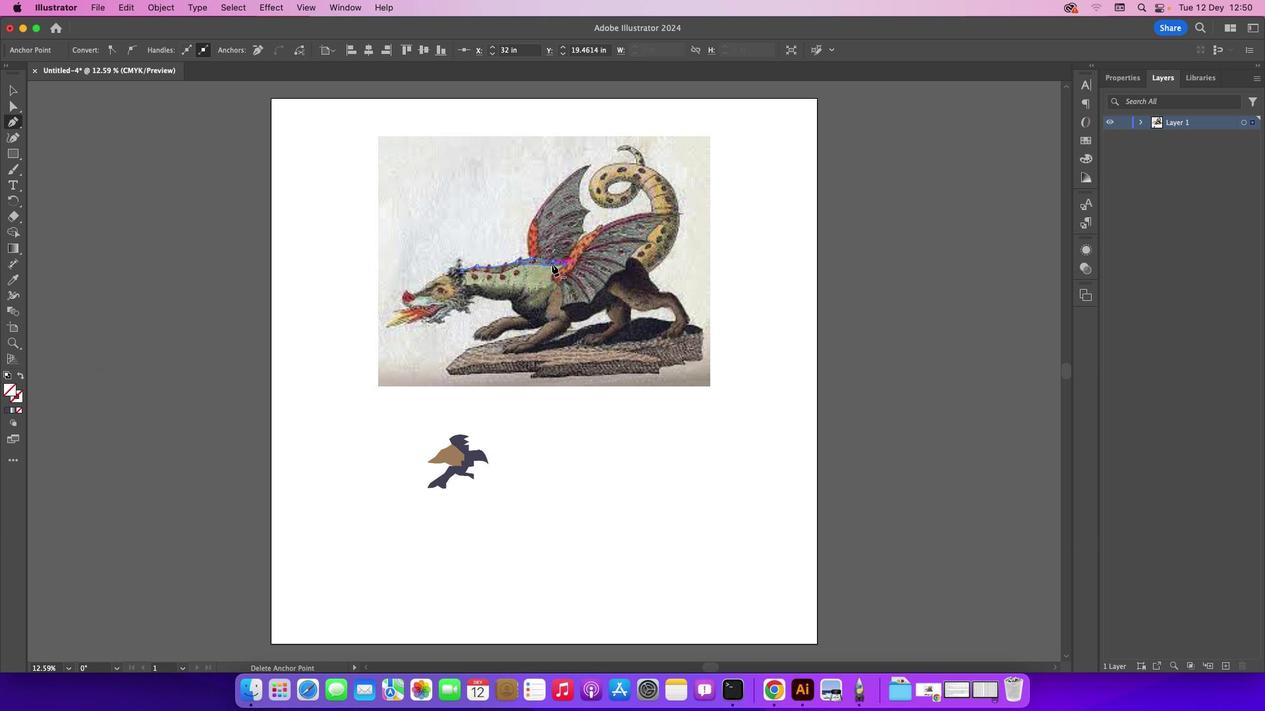 
Action: Mouse moved to (530, 264)
Screenshot: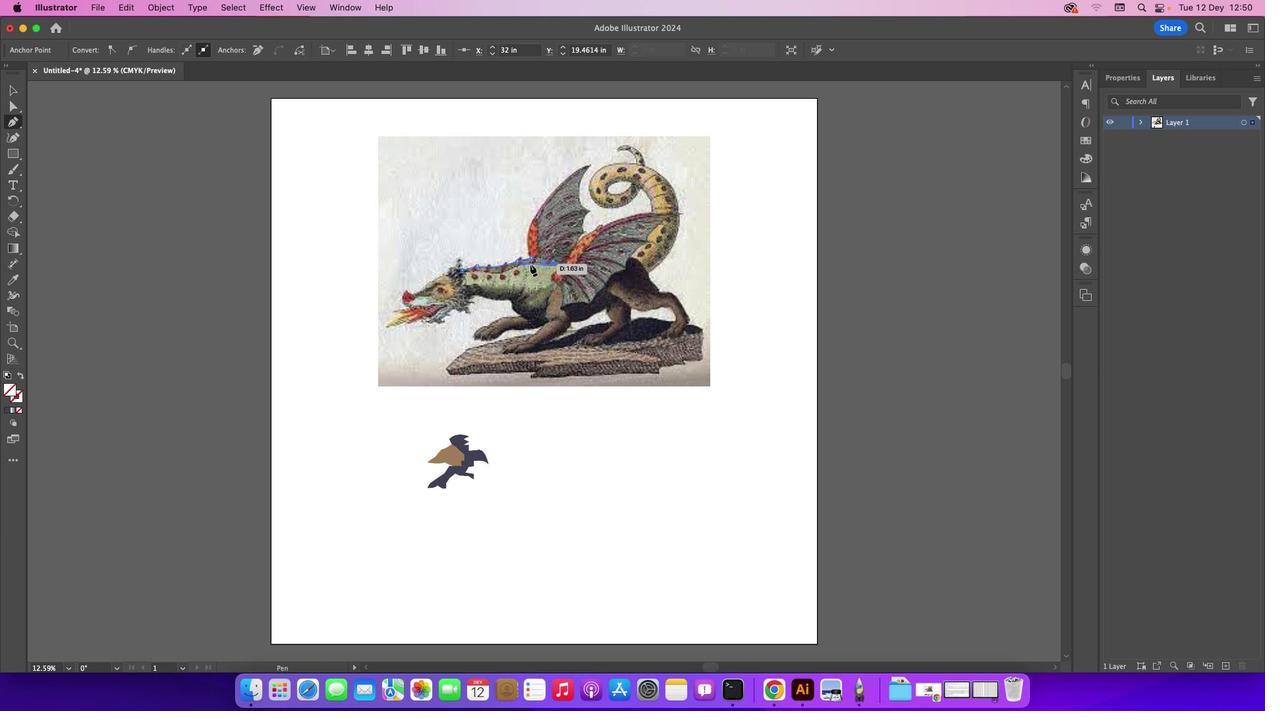 
Action: Mouse pressed left at (530, 264)
Screenshot: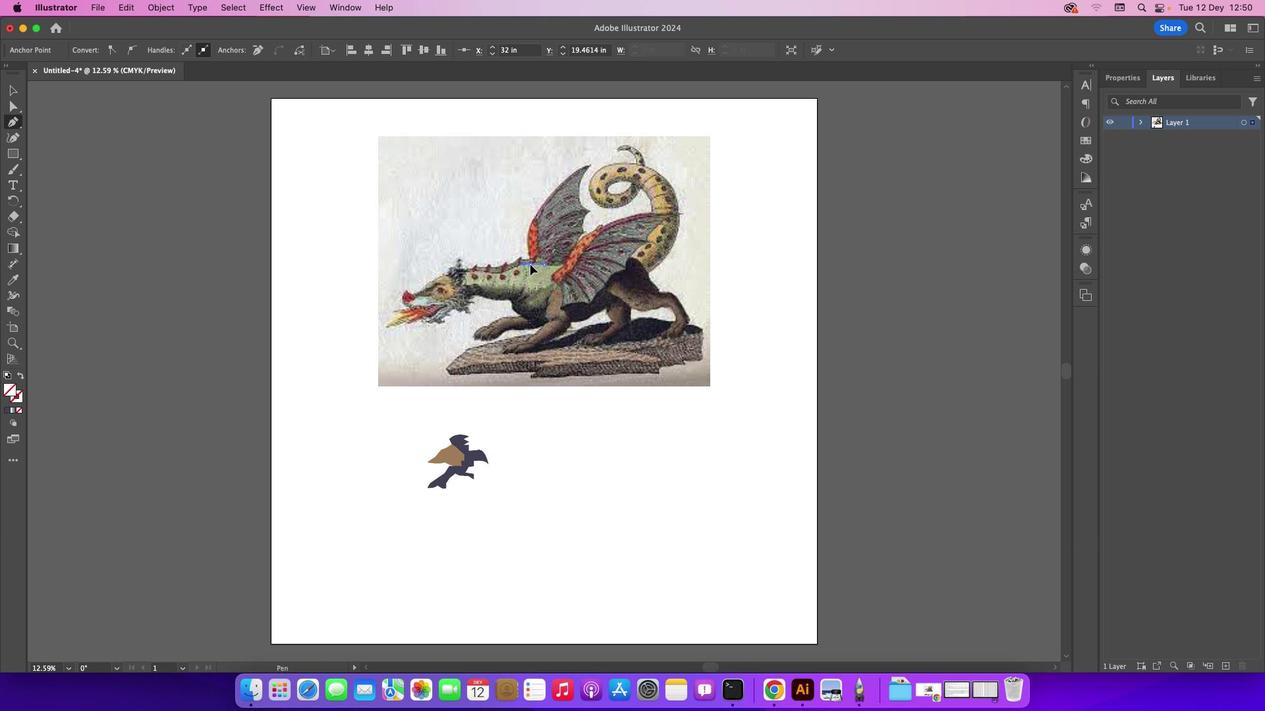 
Action: Mouse moved to (511, 272)
Screenshot: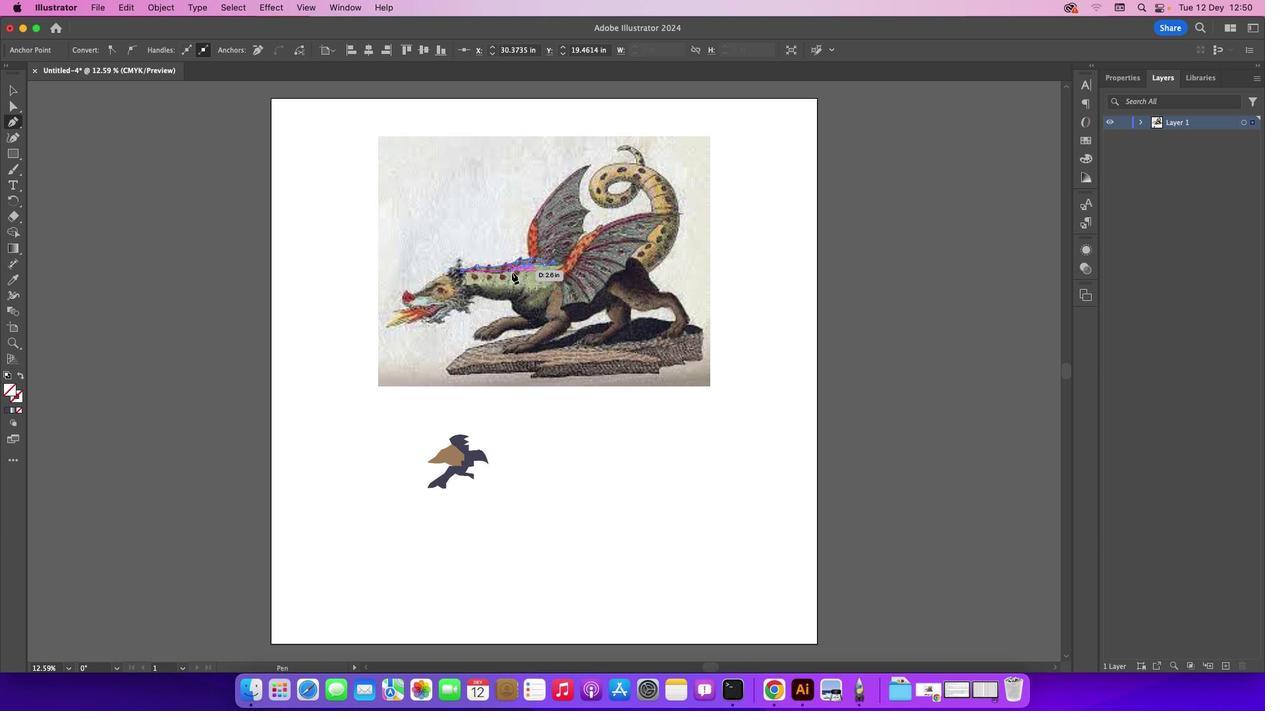 
Action: Mouse pressed left at (511, 272)
Screenshot: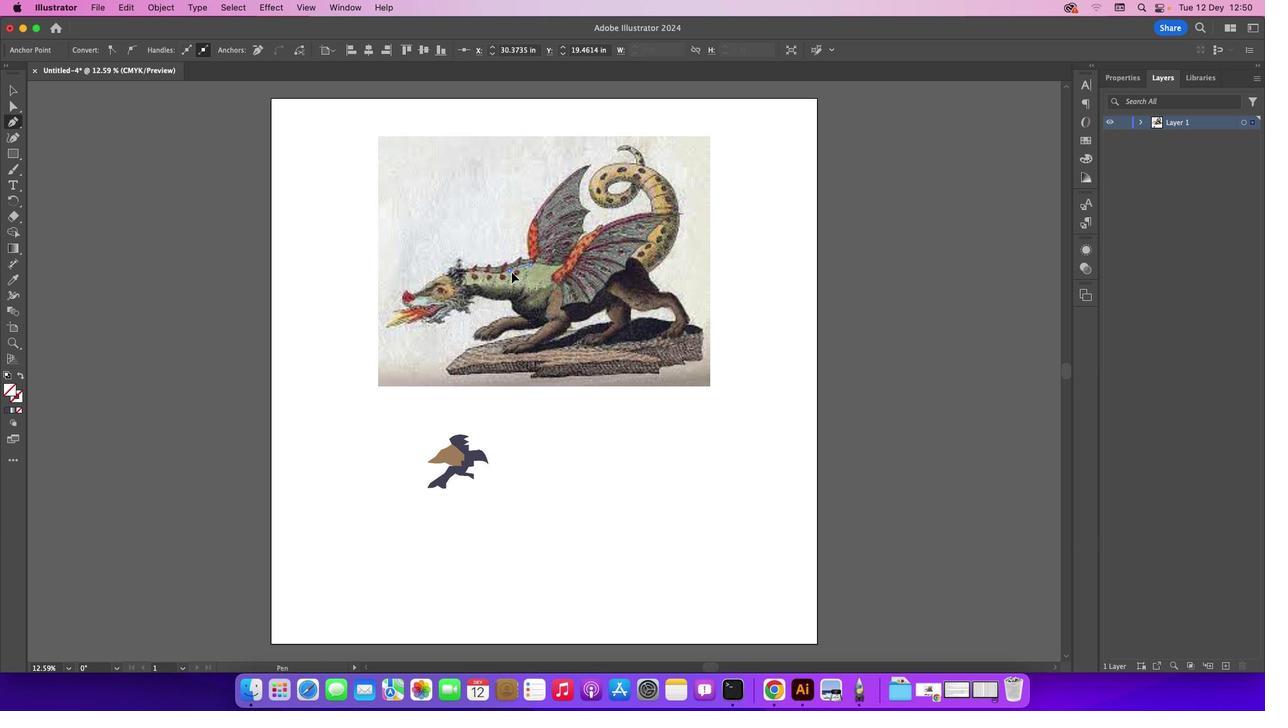 
Action: Mouse moved to (490, 273)
Screenshot: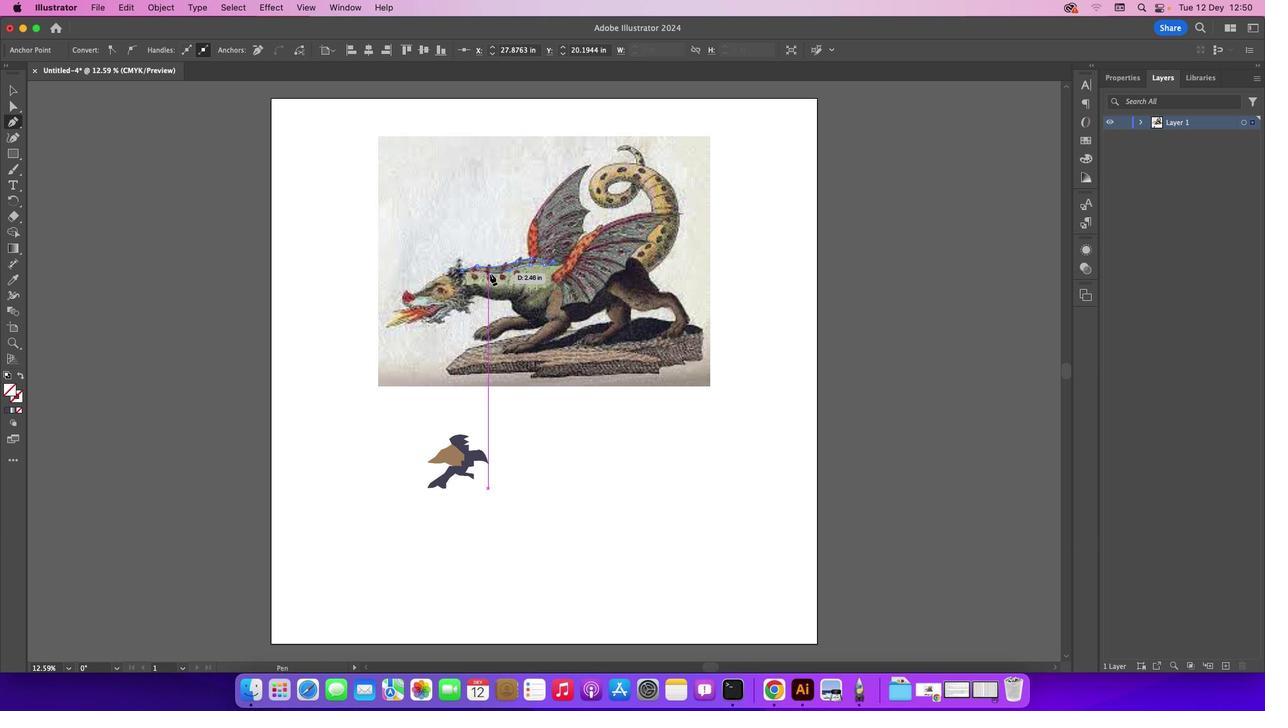 
Action: Mouse pressed left at (490, 273)
Screenshot: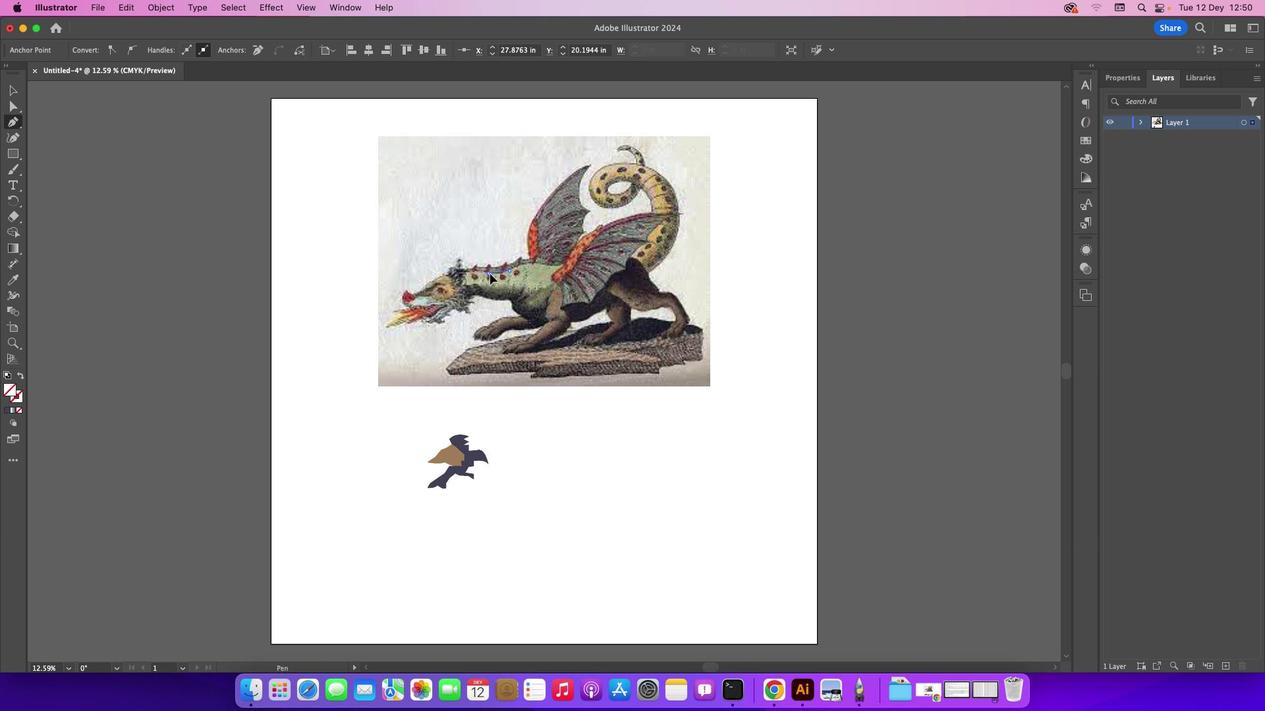 
Action: Mouse moved to (489, 272)
Screenshot: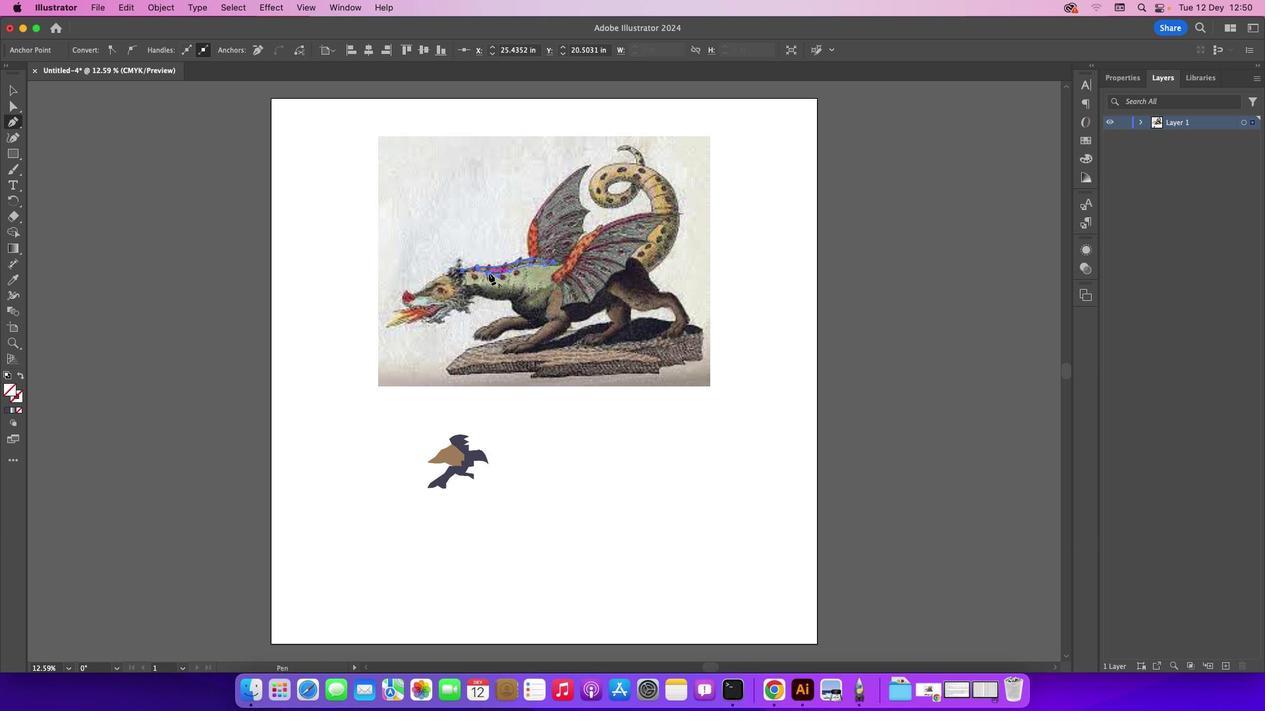
Action: Mouse pressed left at (489, 272)
Screenshot: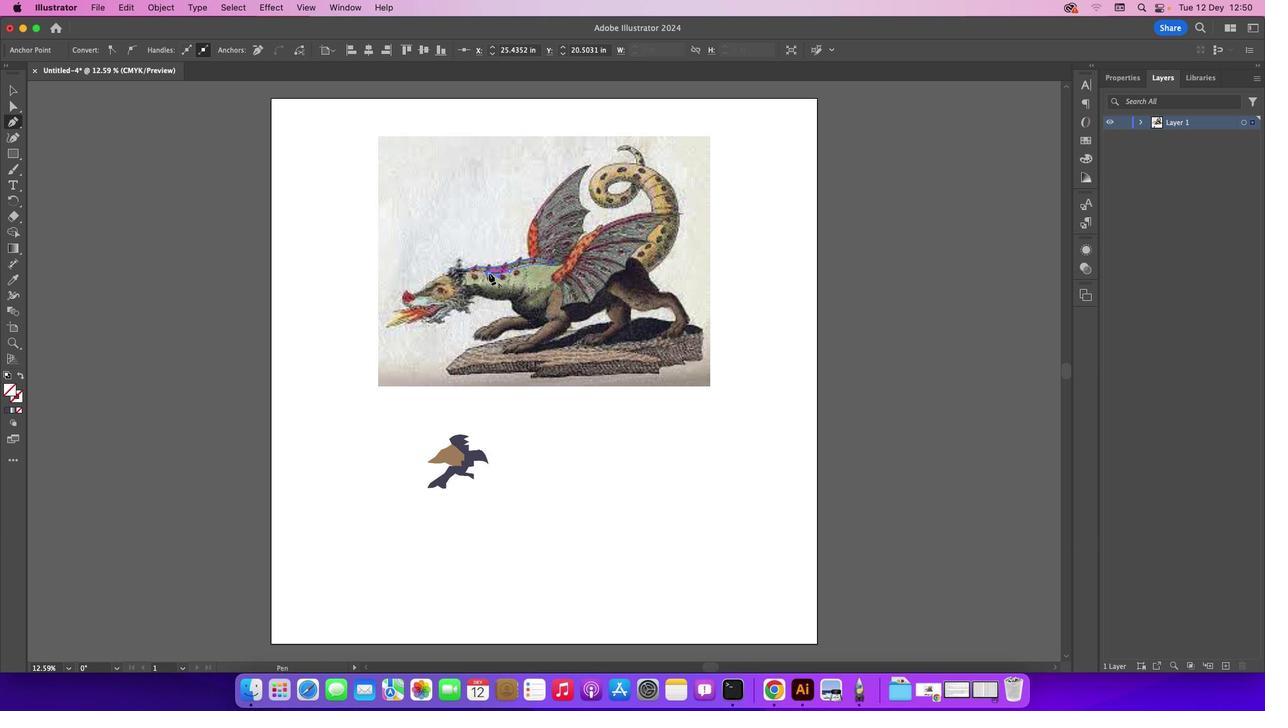 
Action: Mouse moved to (461, 272)
Screenshot: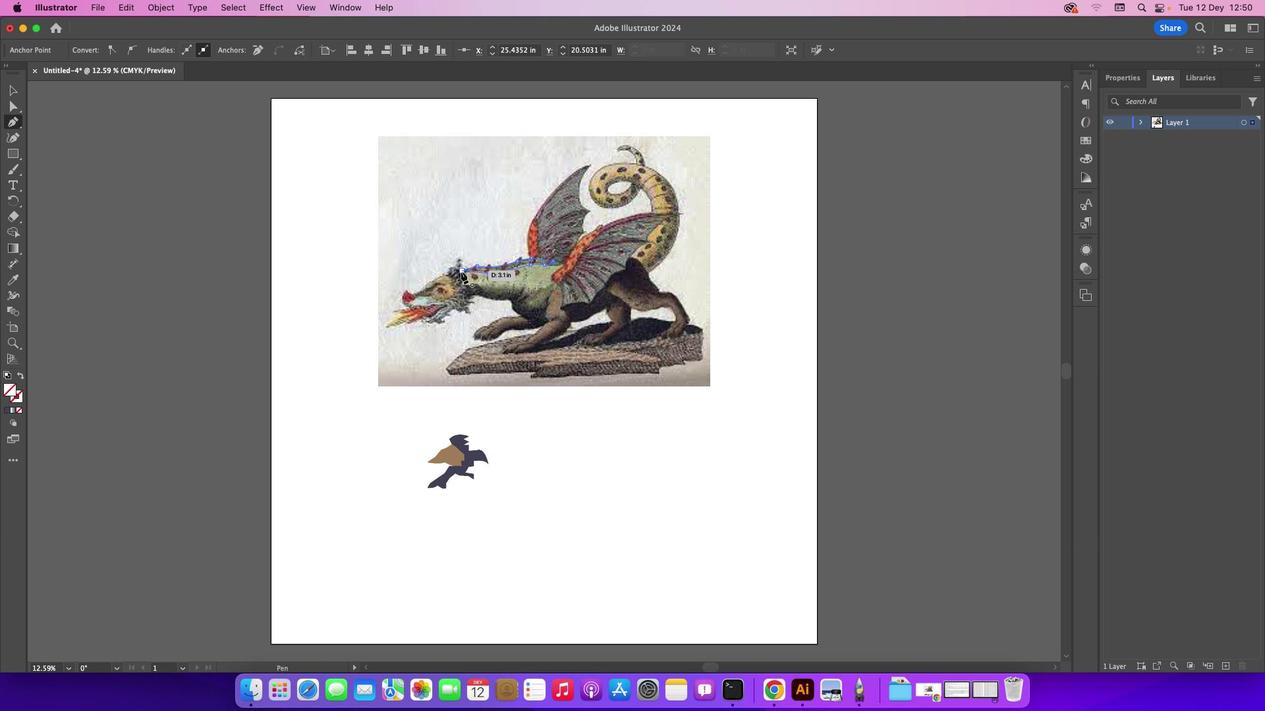 
Action: Mouse pressed left at (461, 272)
Screenshot: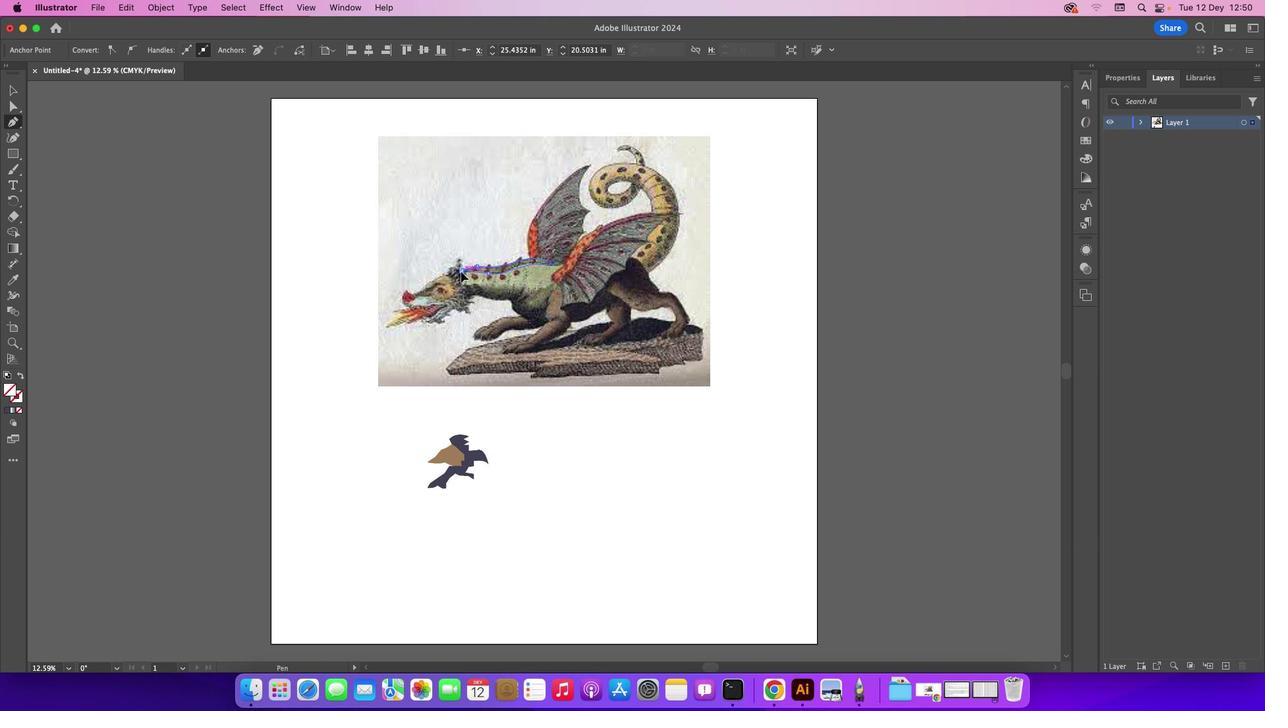 
Action: Mouse moved to (19, 87)
Screenshot: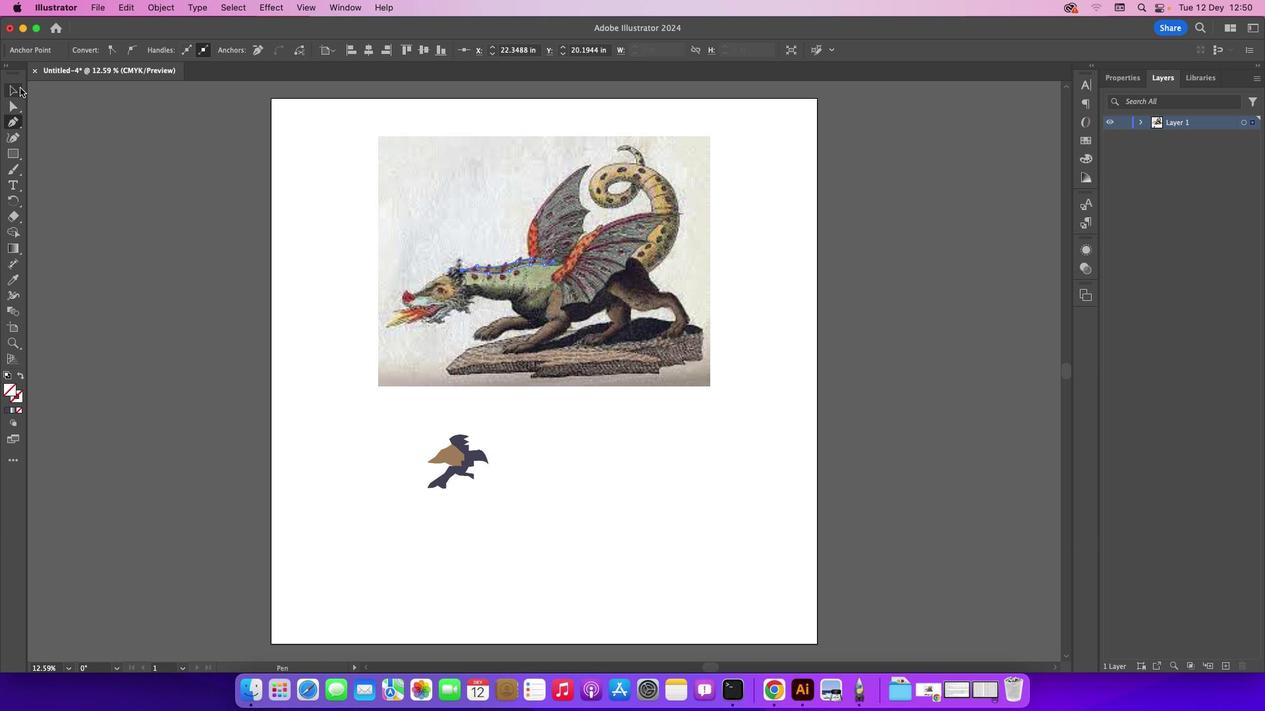 
Action: Mouse pressed left at (19, 87)
Screenshot: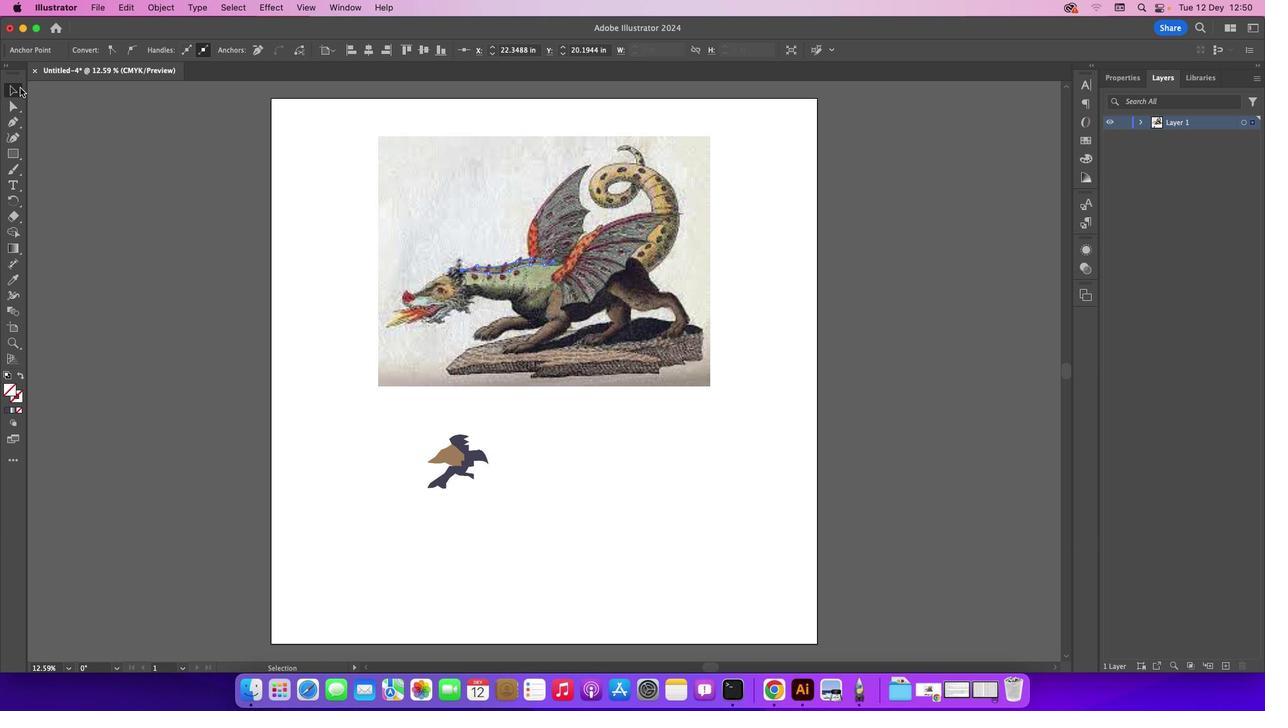 
Action: Mouse moved to (101, 113)
Screenshot: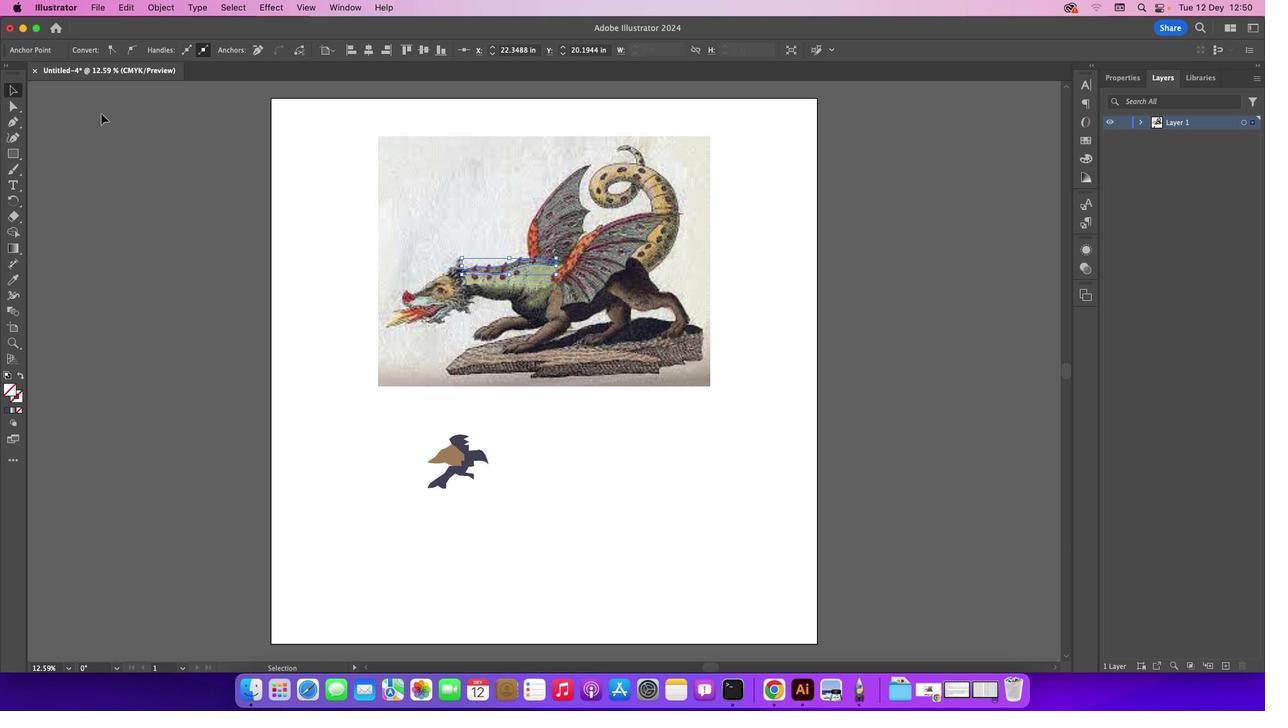 
Action: Mouse pressed left at (101, 113)
Screenshot: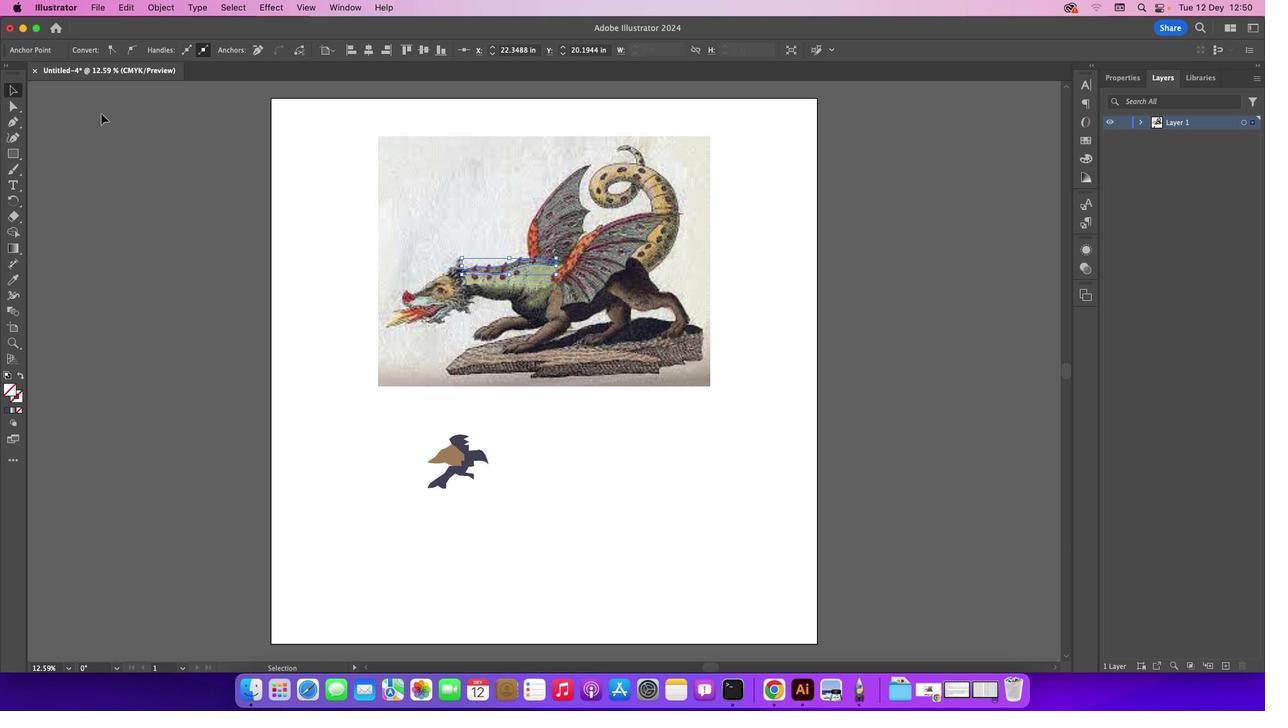 
Action: Mouse moved to (508, 263)
Screenshot: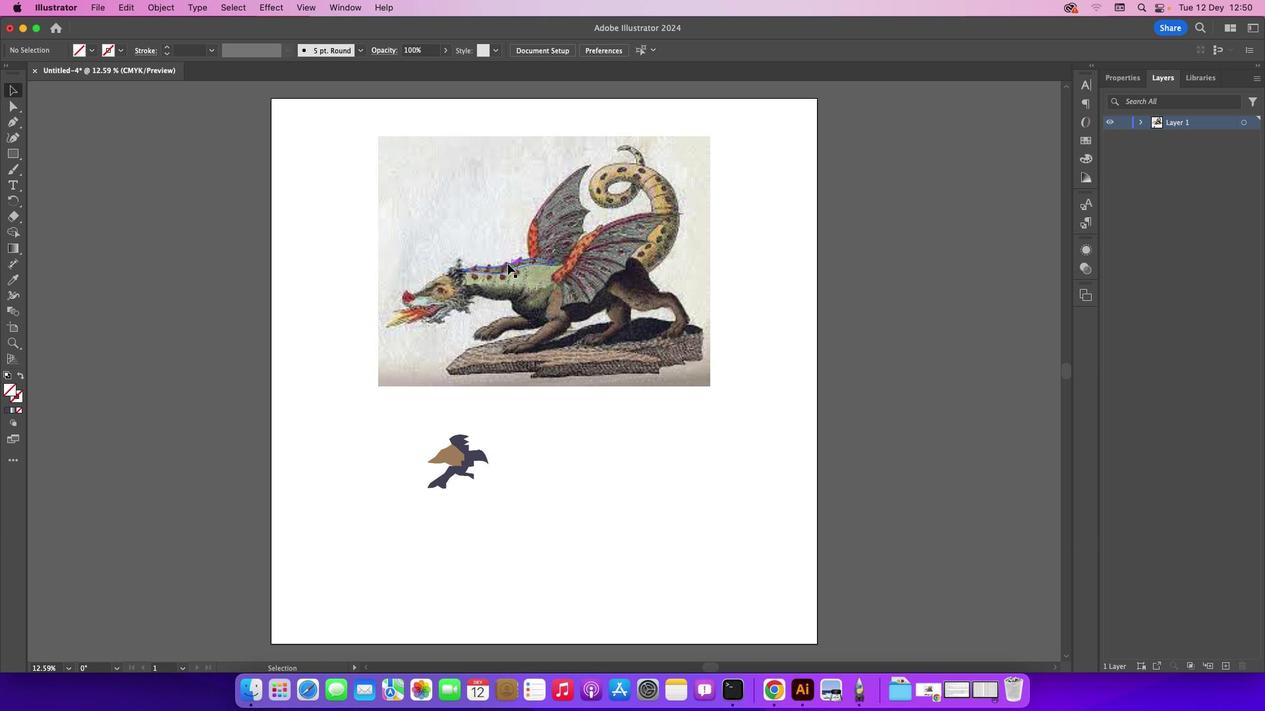 
Action: Mouse pressed left at (508, 263)
Screenshot: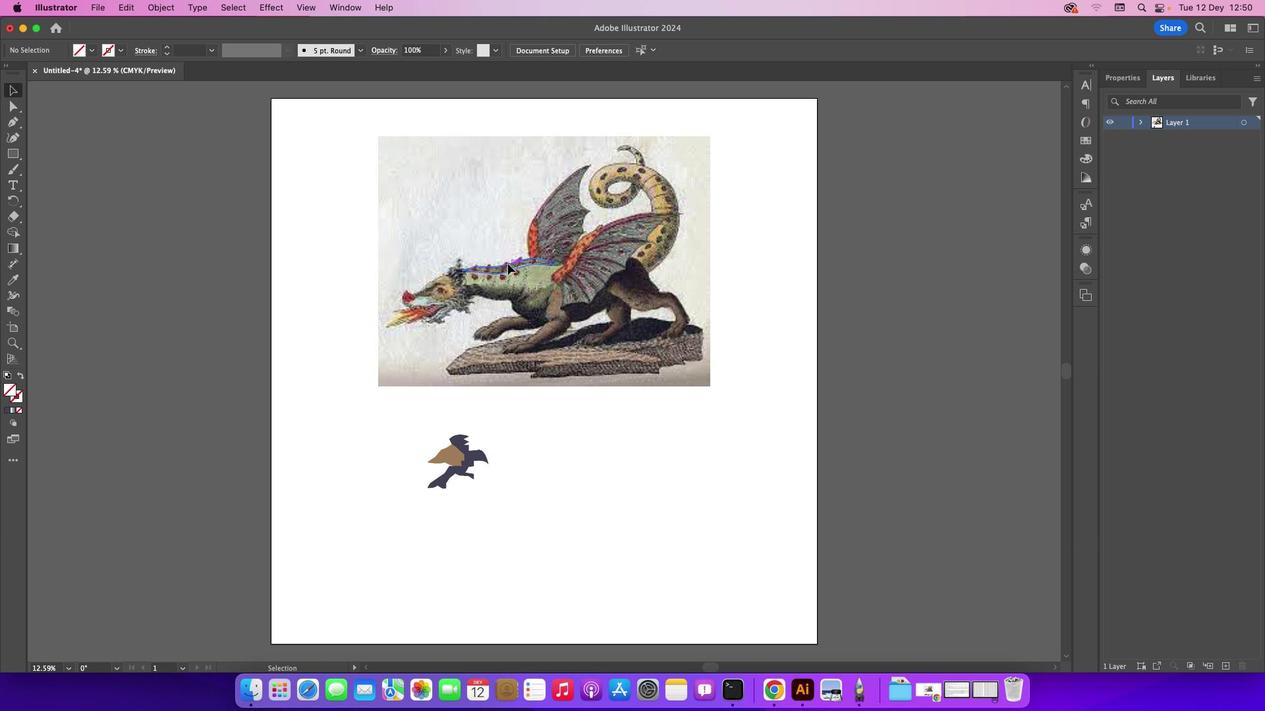 
Action: Mouse moved to (15, 276)
Screenshot: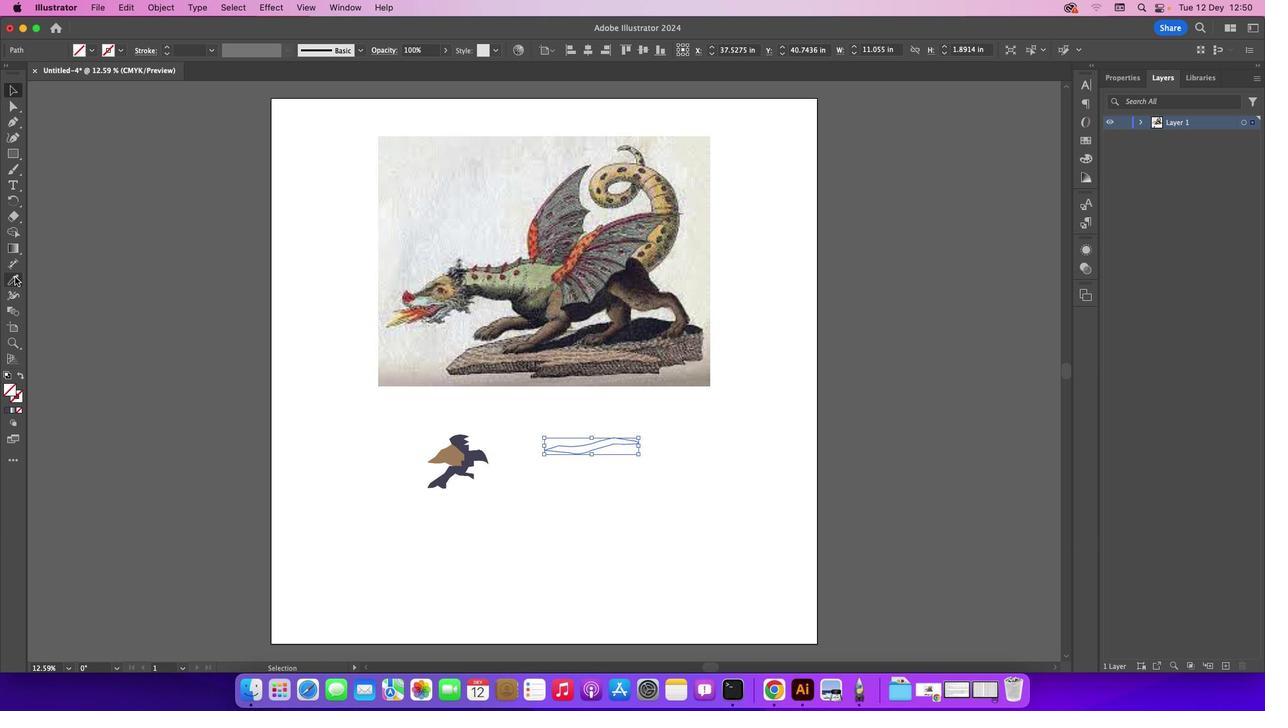 
Action: Mouse pressed left at (15, 276)
Screenshot: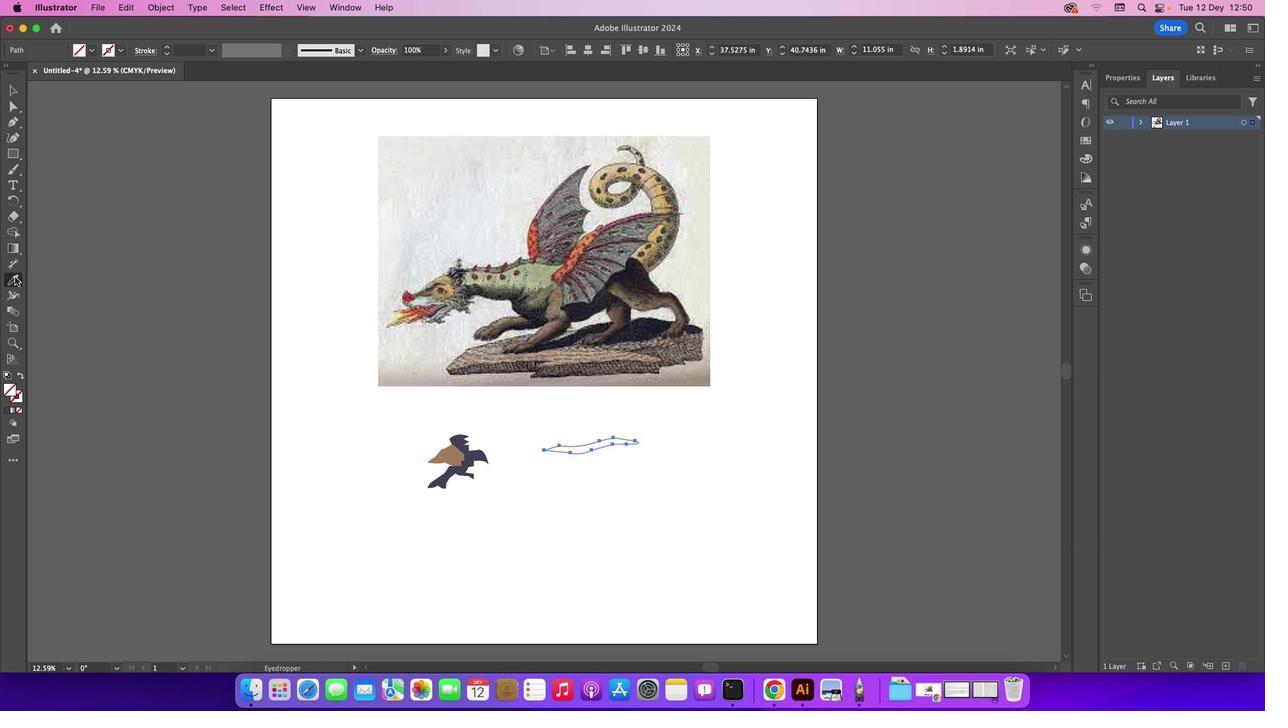 
Action: Mouse moved to (493, 270)
Screenshot: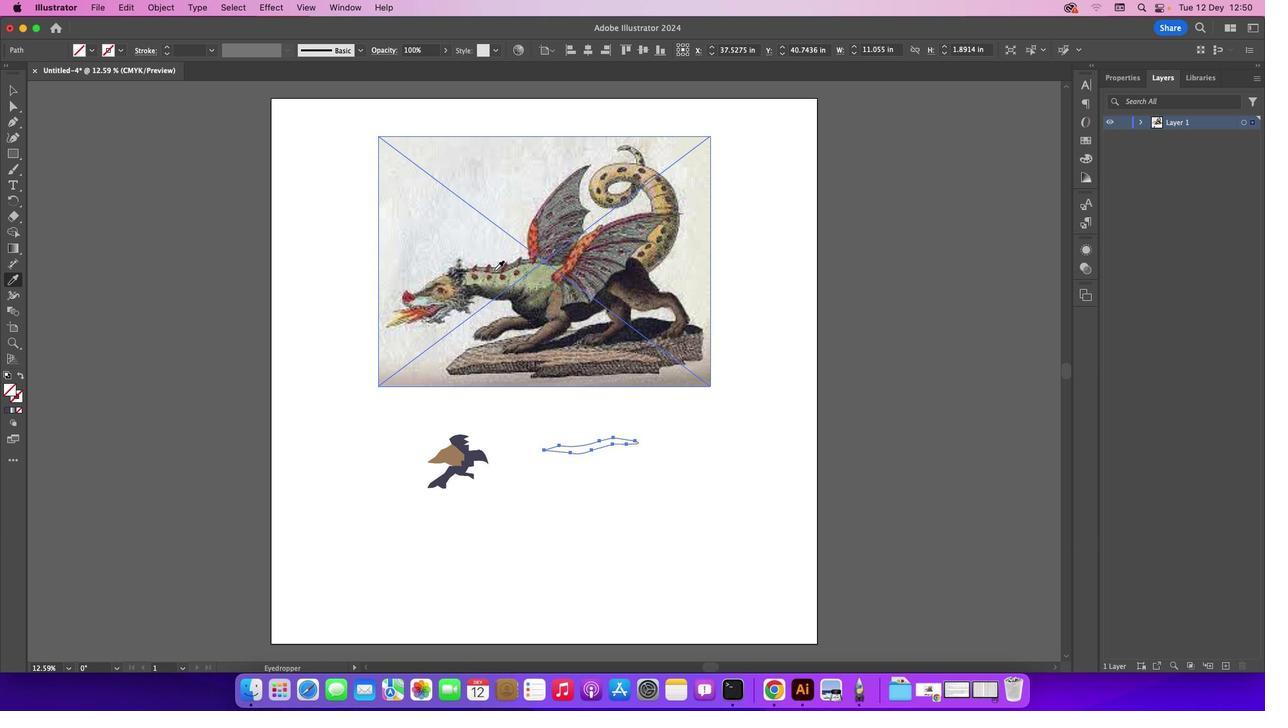 
Action: Mouse pressed left at (493, 270)
Screenshot: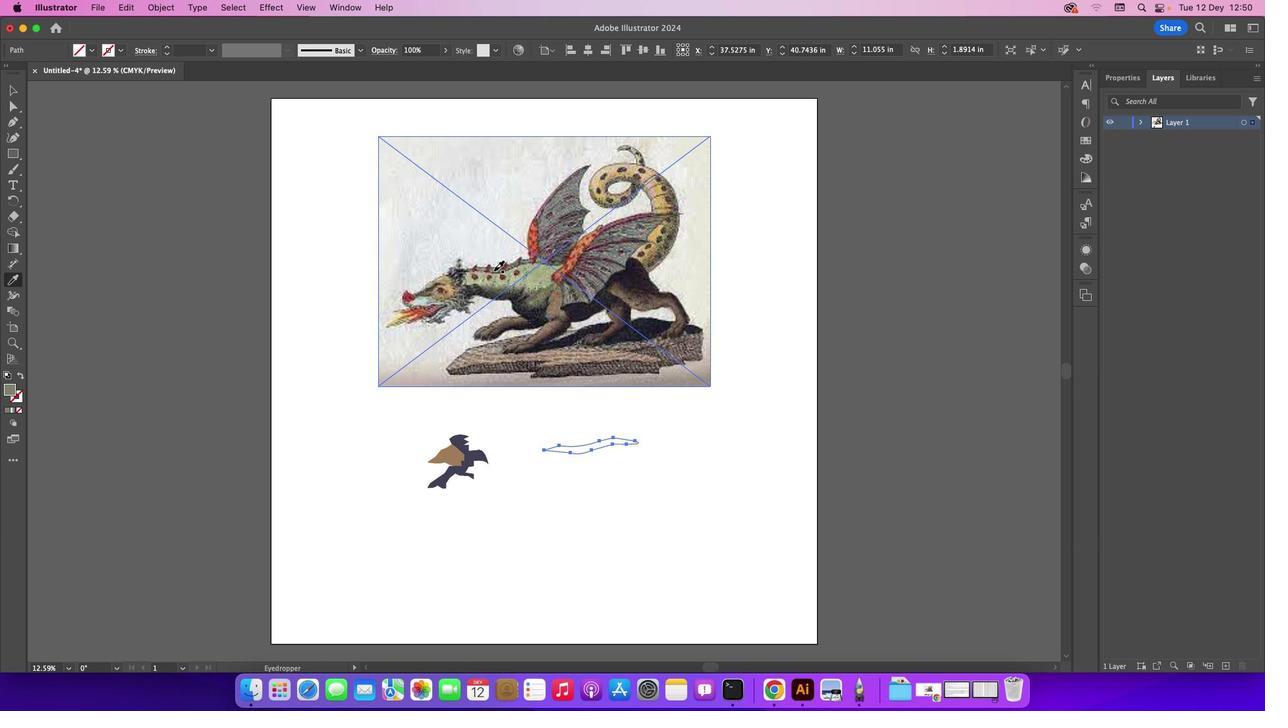 
Action: Mouse moved to (15, 91)
Screenshot: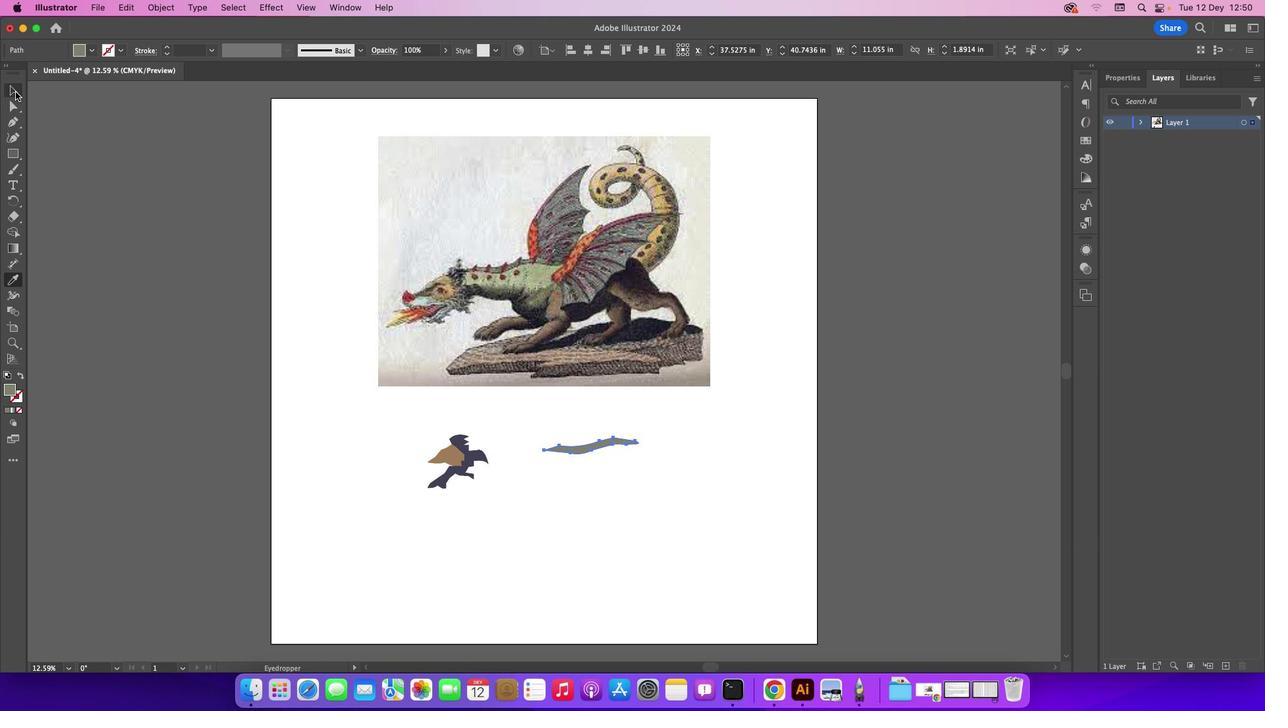 
Action: Mouse pressed left at (15, 91)
Screenshot: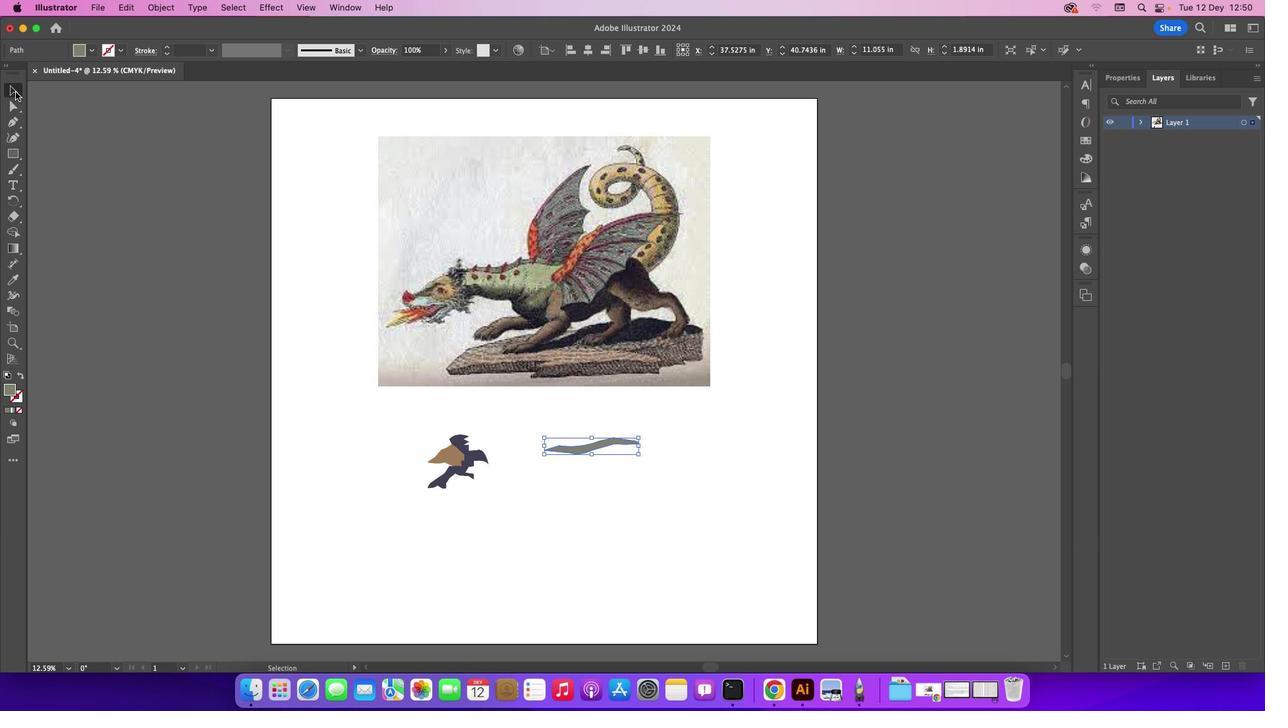 
Action: Mouse moved to (195, 156)
Screenshot: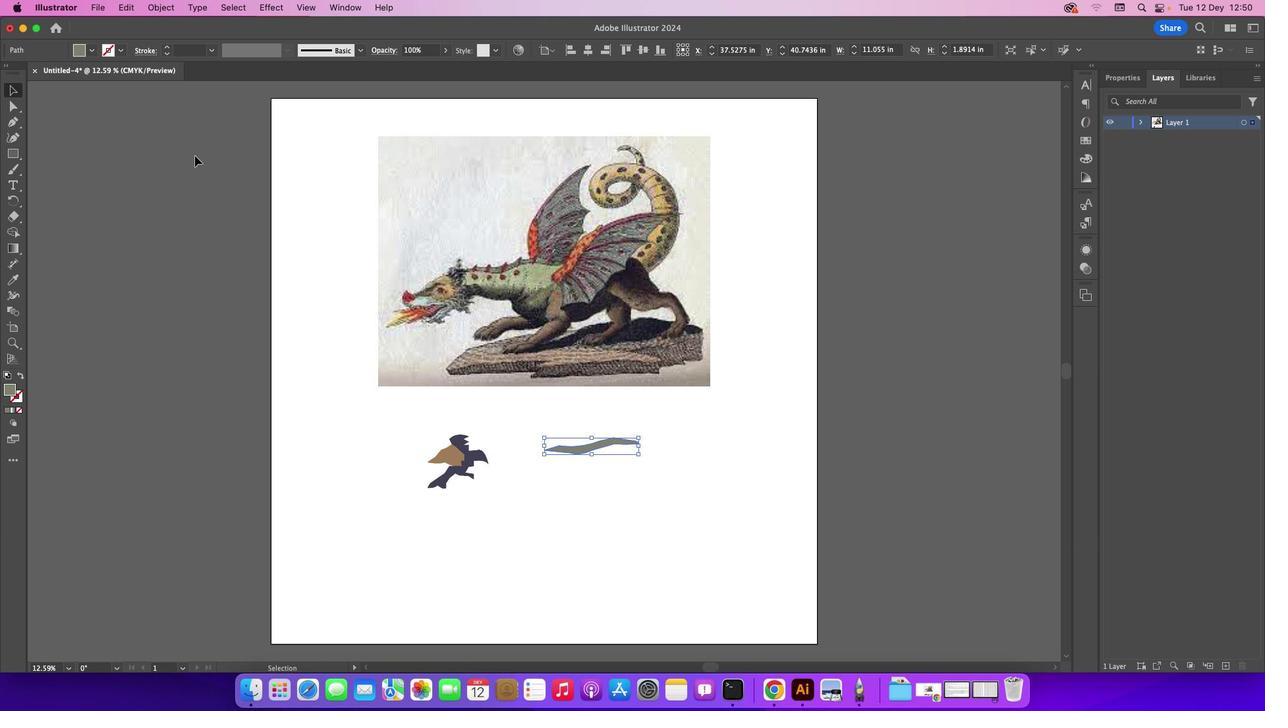 
Action: Mouse pressed left at (195, 156)
Screenshot: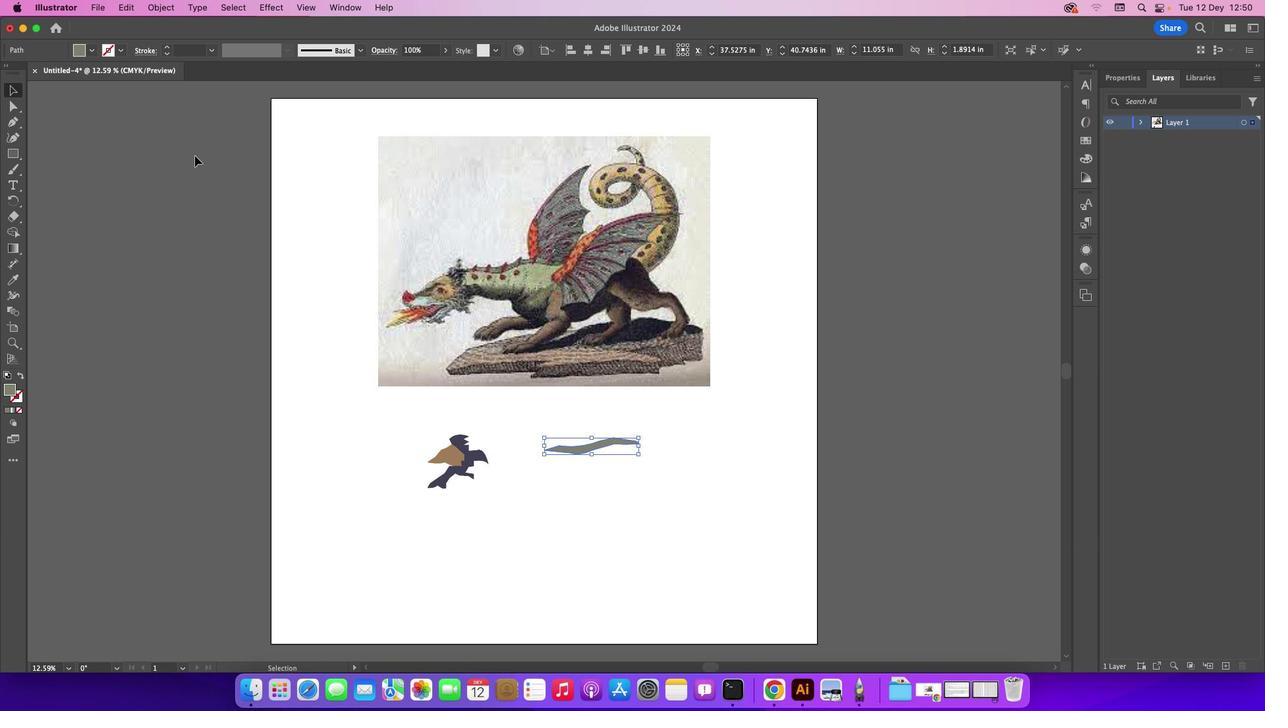 
Action: Mouse moved to (601, 445)
Screenshot: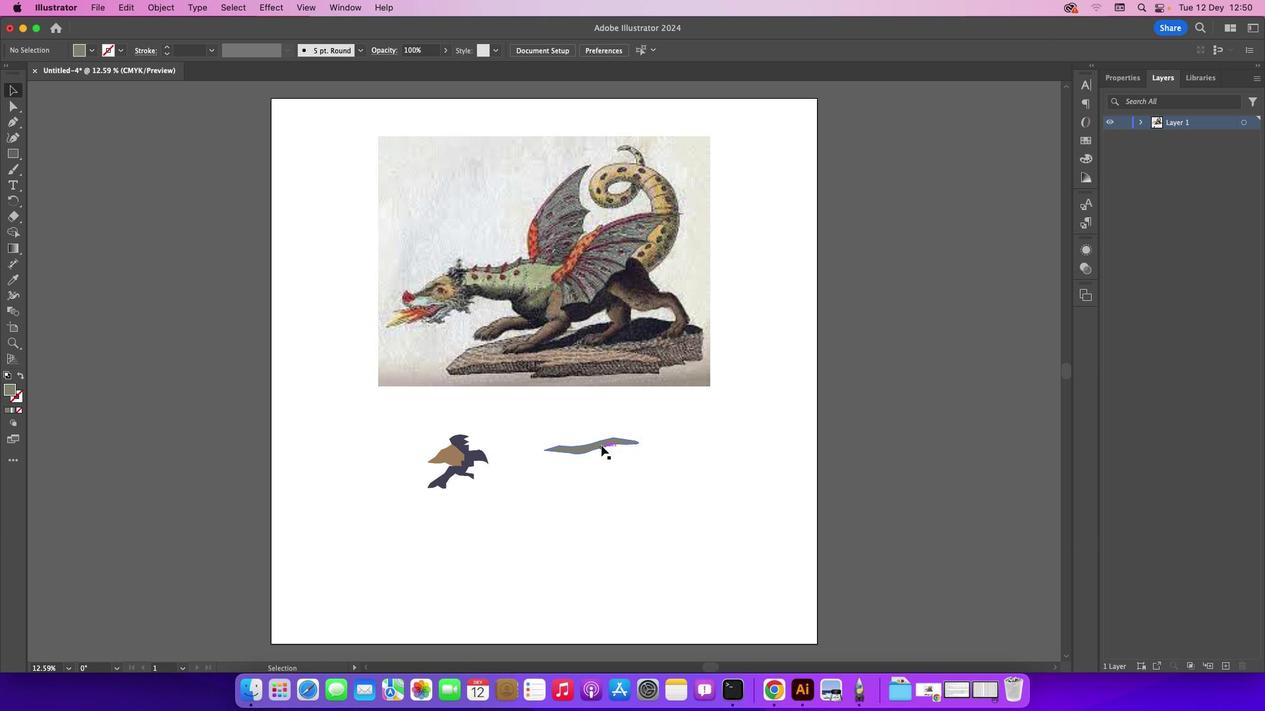 
Action: Mouse pressed left at (601, 445)
Screenshot: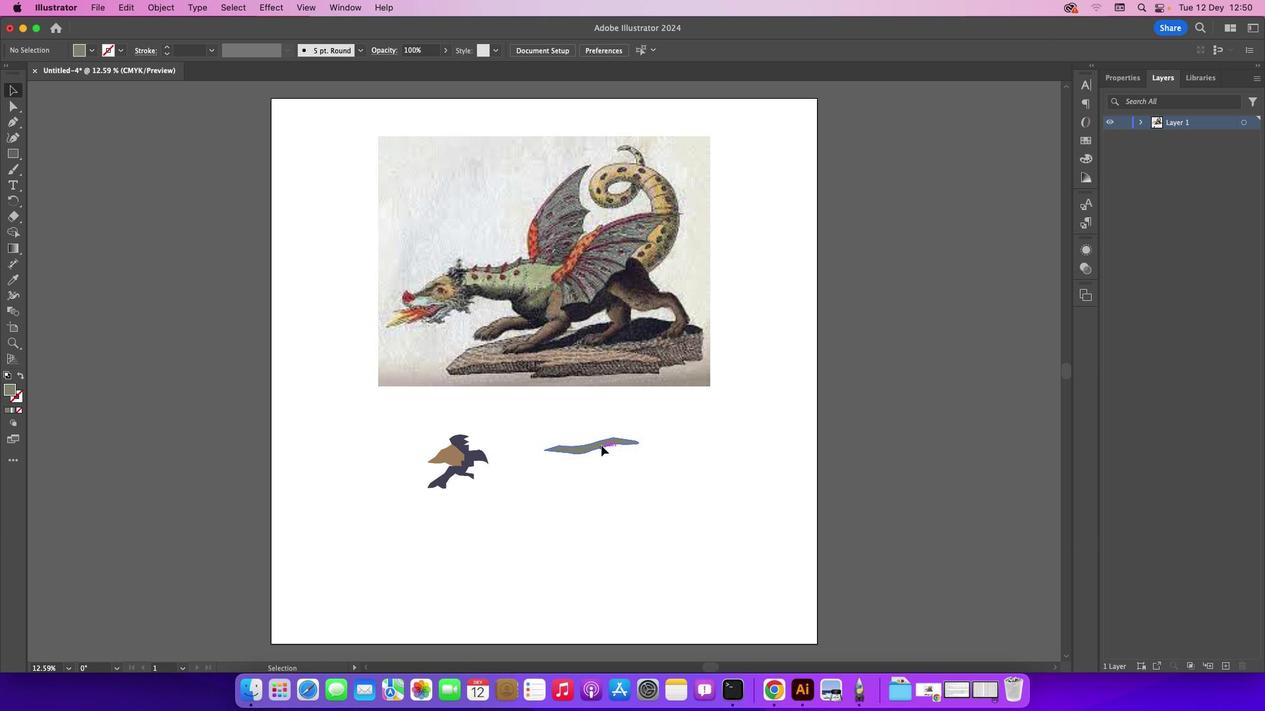 
Action: Mouse moved to (671, 433)
Screenshot: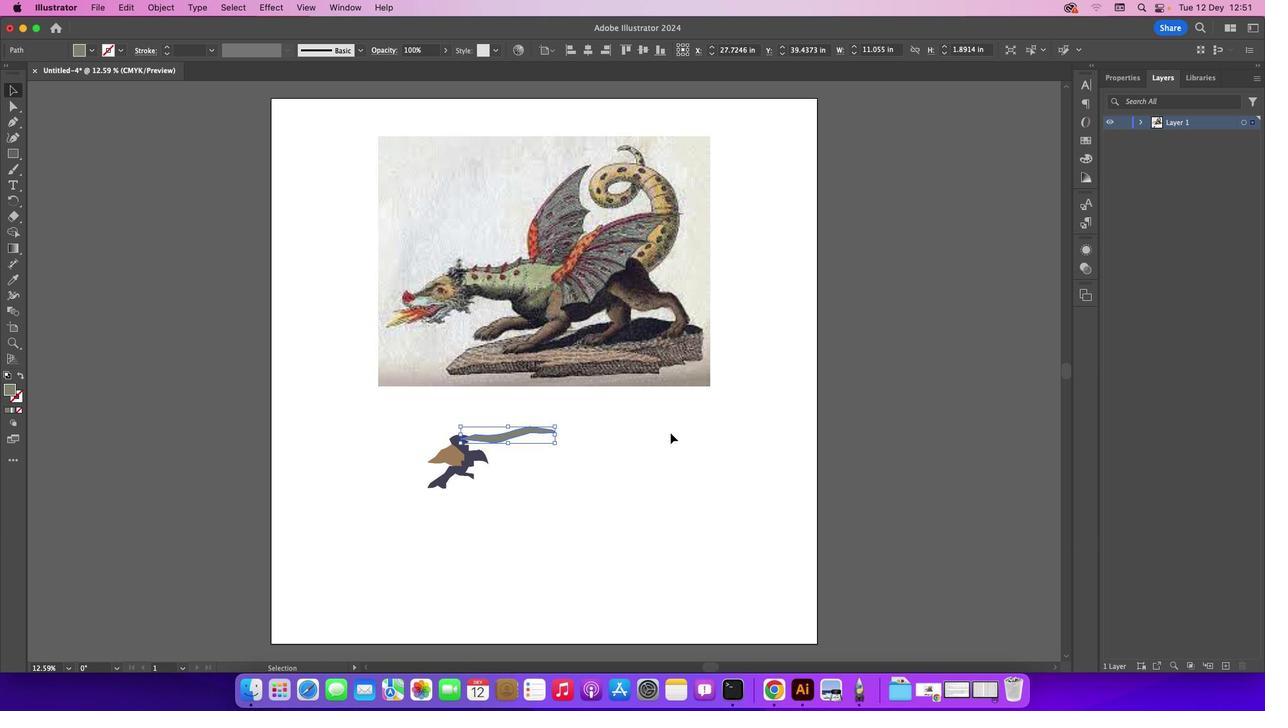 
Action: Mouse pressed left at (671, 433)
Screenshot: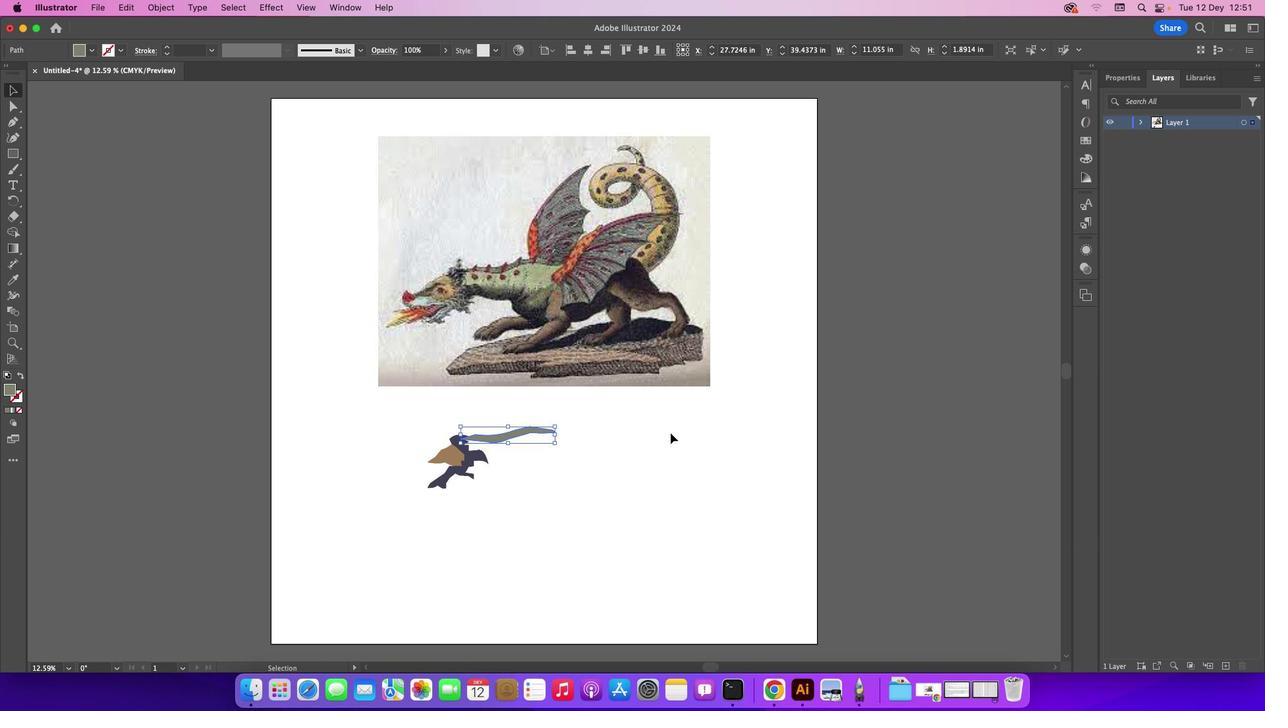 
Action: Mouse moved to (13, 119)
Screenshot: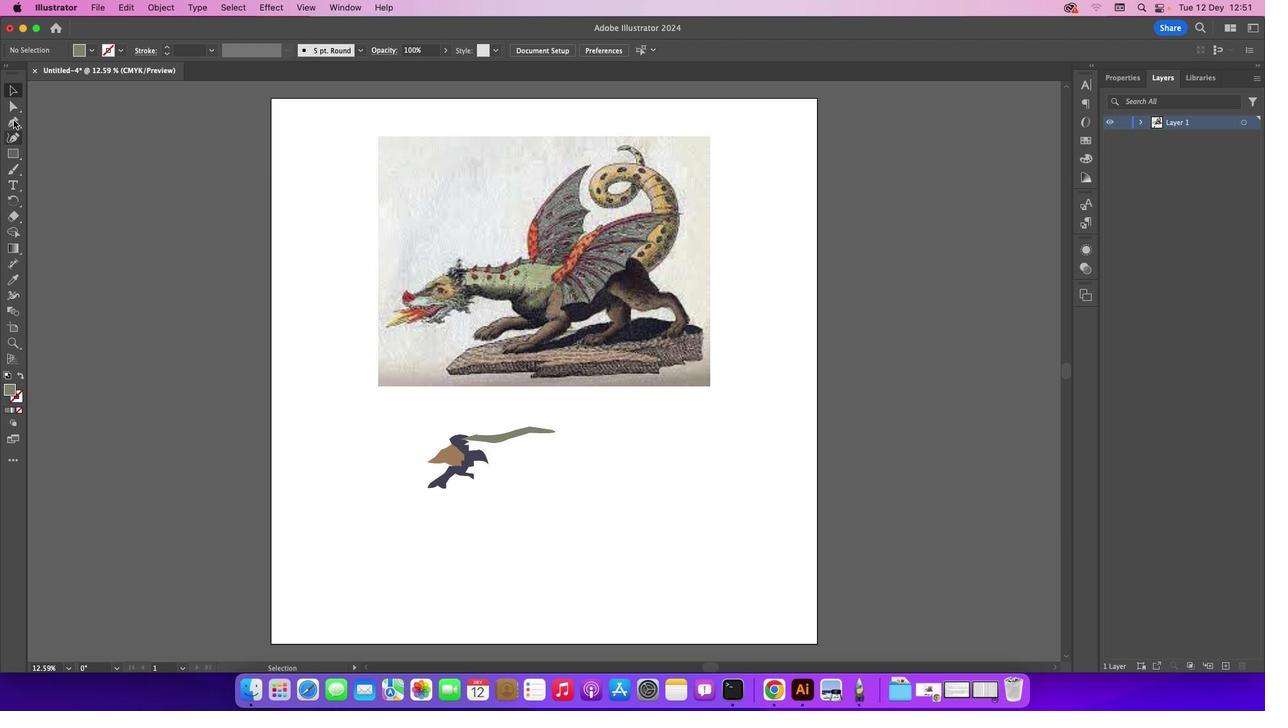 
Action: Mouse pressed left at (13, 119)
Screenshot: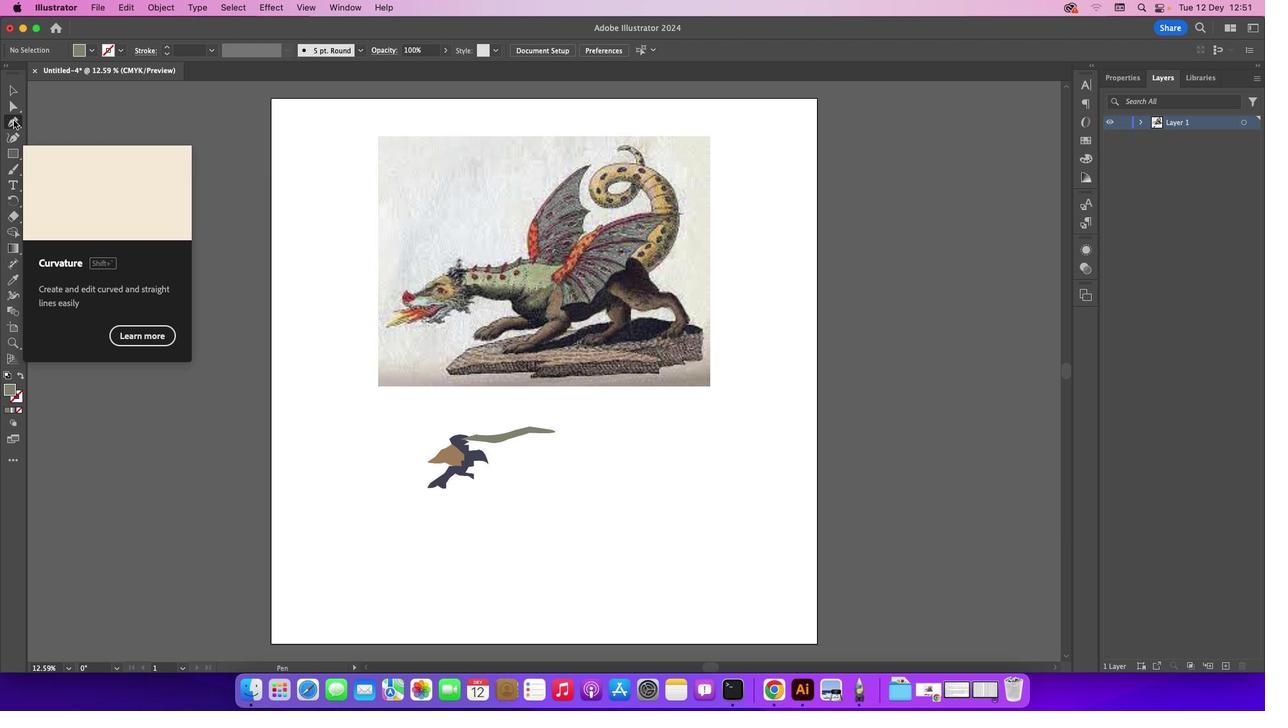 
Action: Mouse moved to (466, 273)
Screenshot: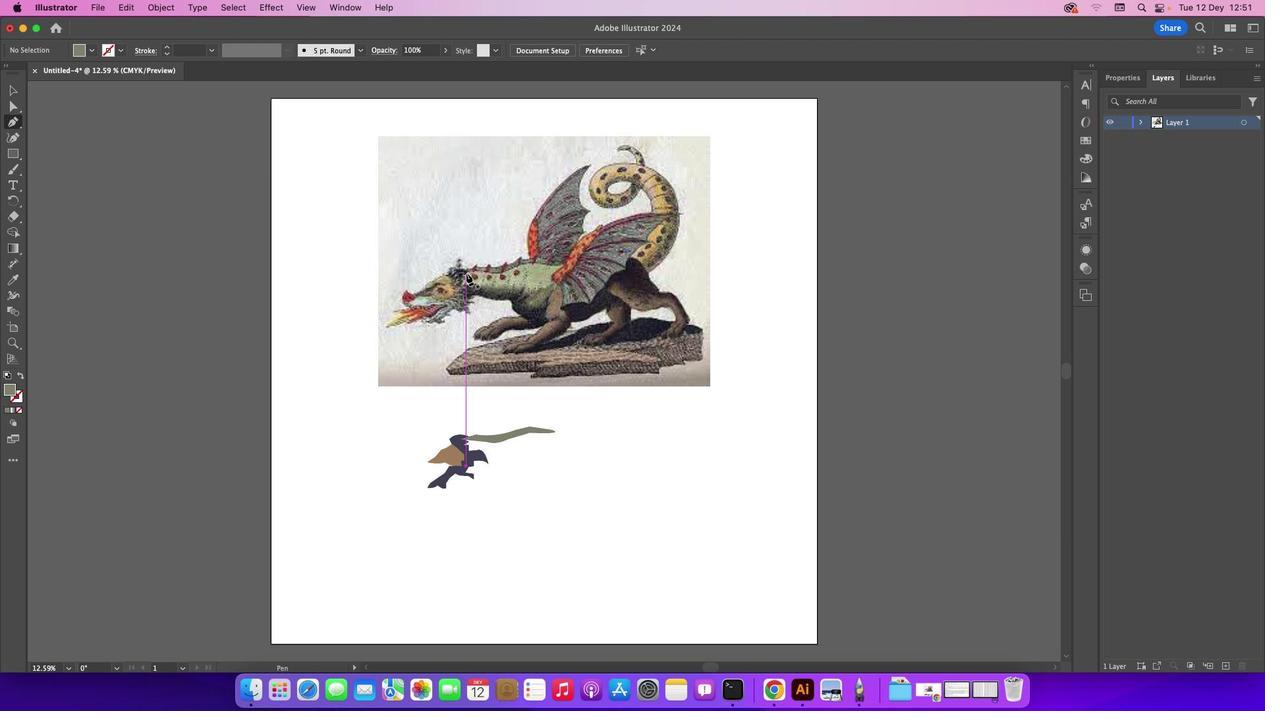 
Action: Mouse pressed left at (466, 273)
Screenshot: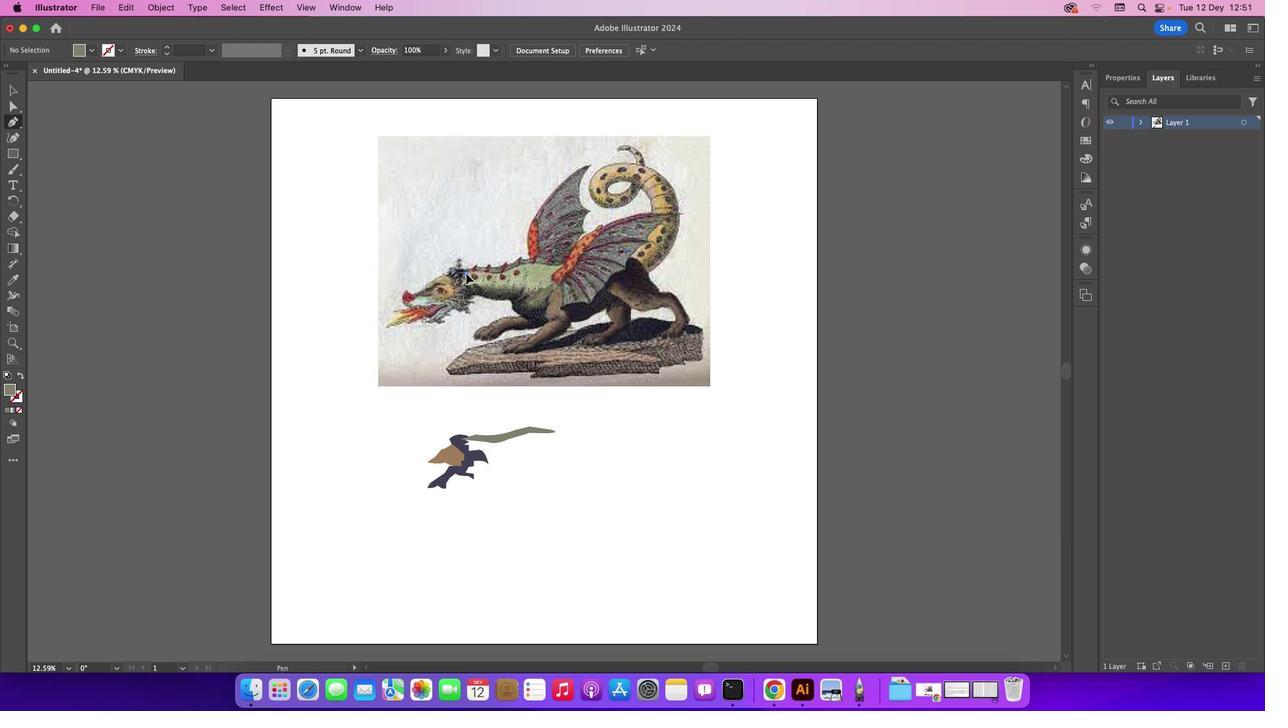 
Action: Mouse moved to (477, 270)
Screenshot: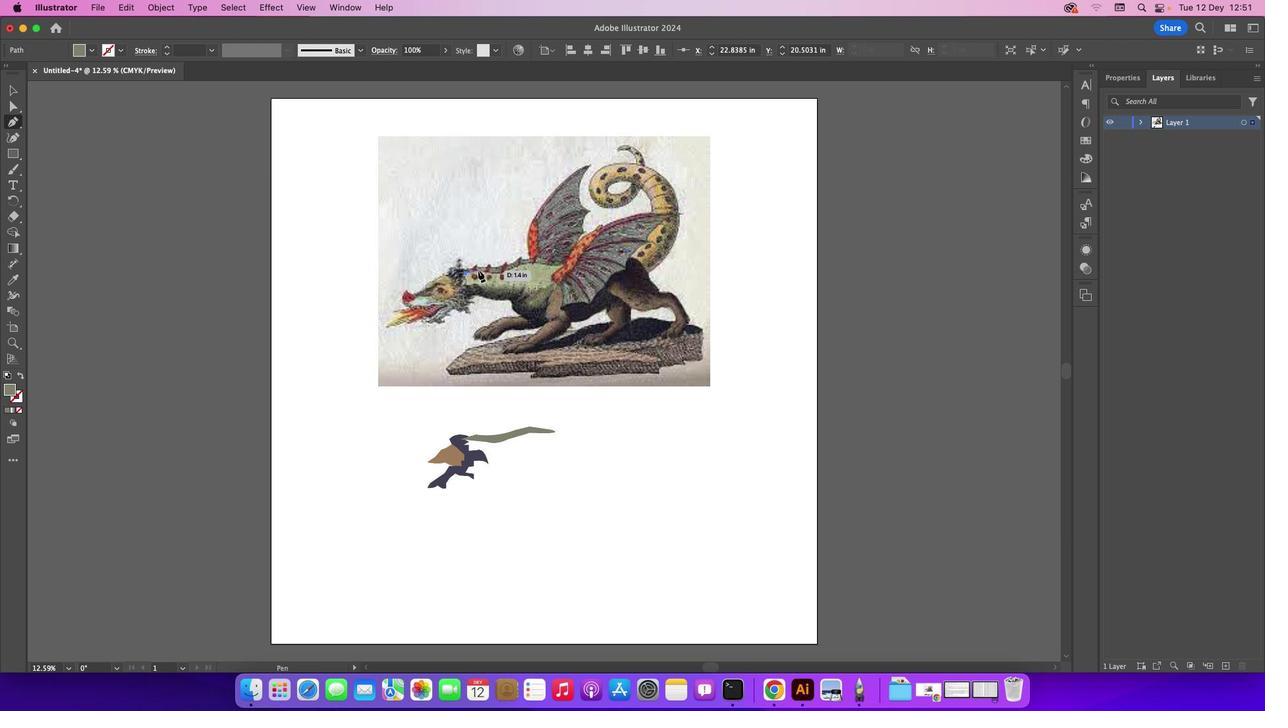 
Action: Mouse pressed left at (477, 270)
Screenshot: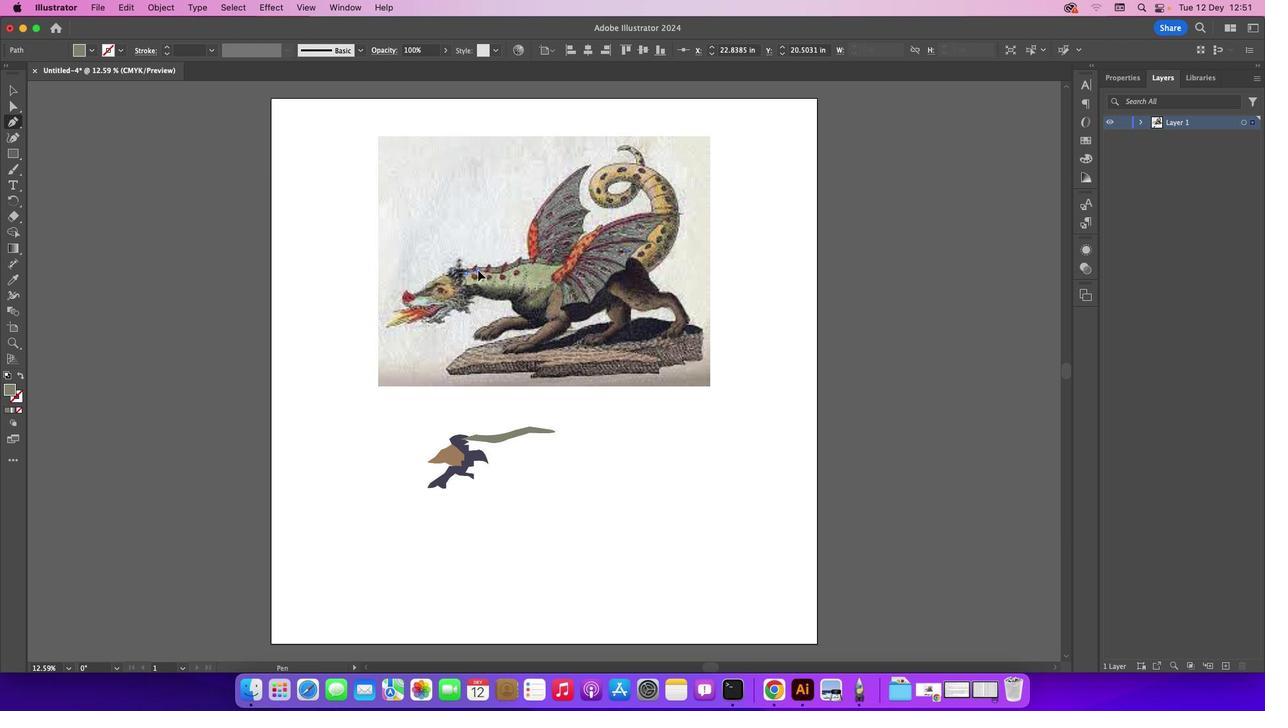 
Action: Mouse moved to (503, 270)
Screenshot: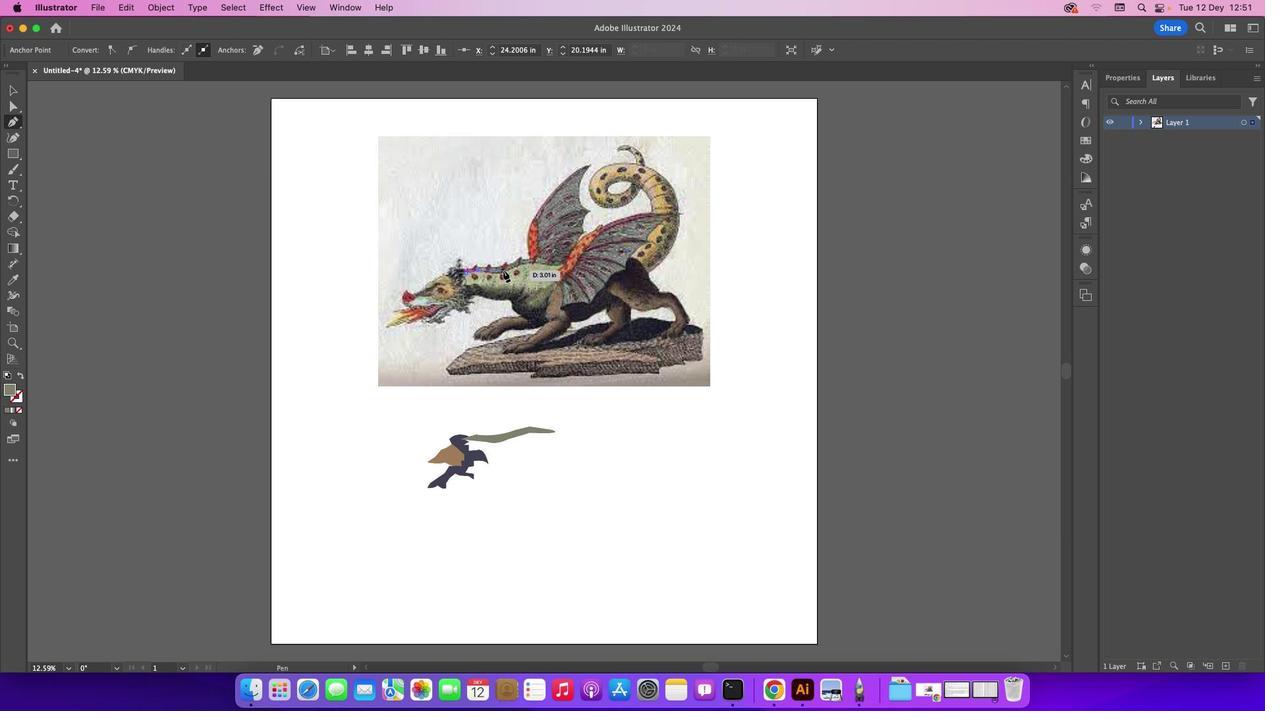 
Action: Mouse pressed left at (503, 270)
Screenshot: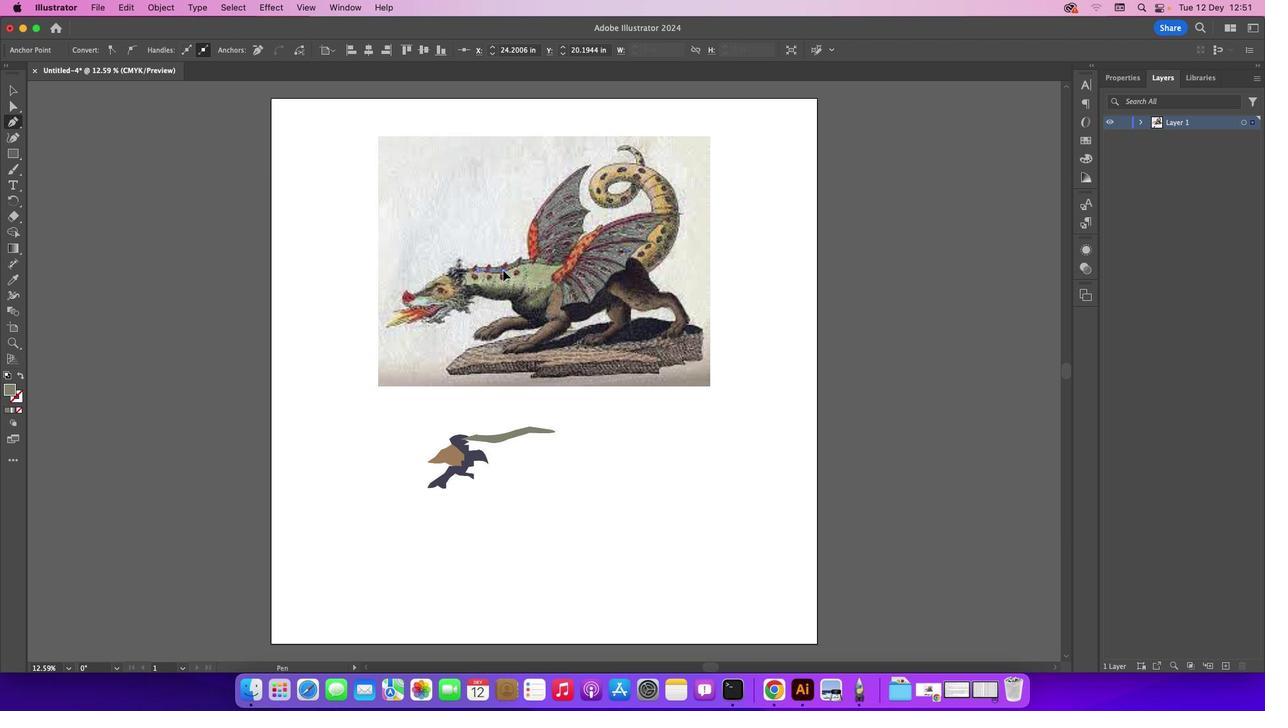 
Action: Mouse moved to (504, 270)
